 Task: Add an event with the title Second Product Strategy Meeting, date '2024/03/25', time 8:00 AM to 10:00 AMand add a description: This webinar is designed to provide participants with valuable insights into effective digital marketing strategies. It covers a wide range of topics, including search engine optimization (SEO), social media marketing, content marketing, email marketing, paid advertising, and more.Select event color  Graphite . Add location for the event as: 654 Casa Batllo, Barcelona, Spain, logged in from the account softage.7@softage.netand send the event invitation to softage.4@softage.net and softage.5@softage.net. Set a reminder for the event Every weekday(Monday to Friday)
Action: Mouse moved to (57, 112)
Screenshot: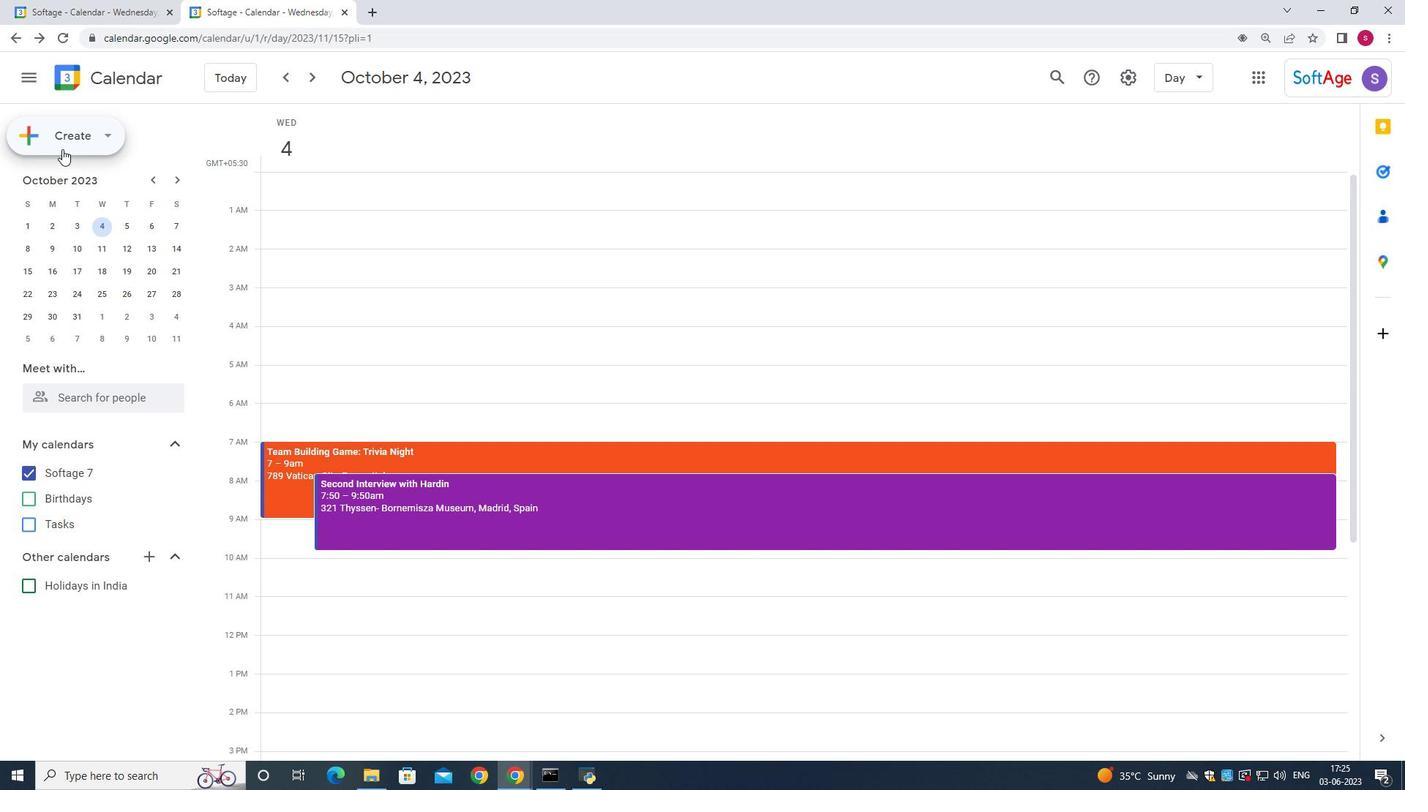 
Action: Mouse pressed left at (57, 112)
Screenshot: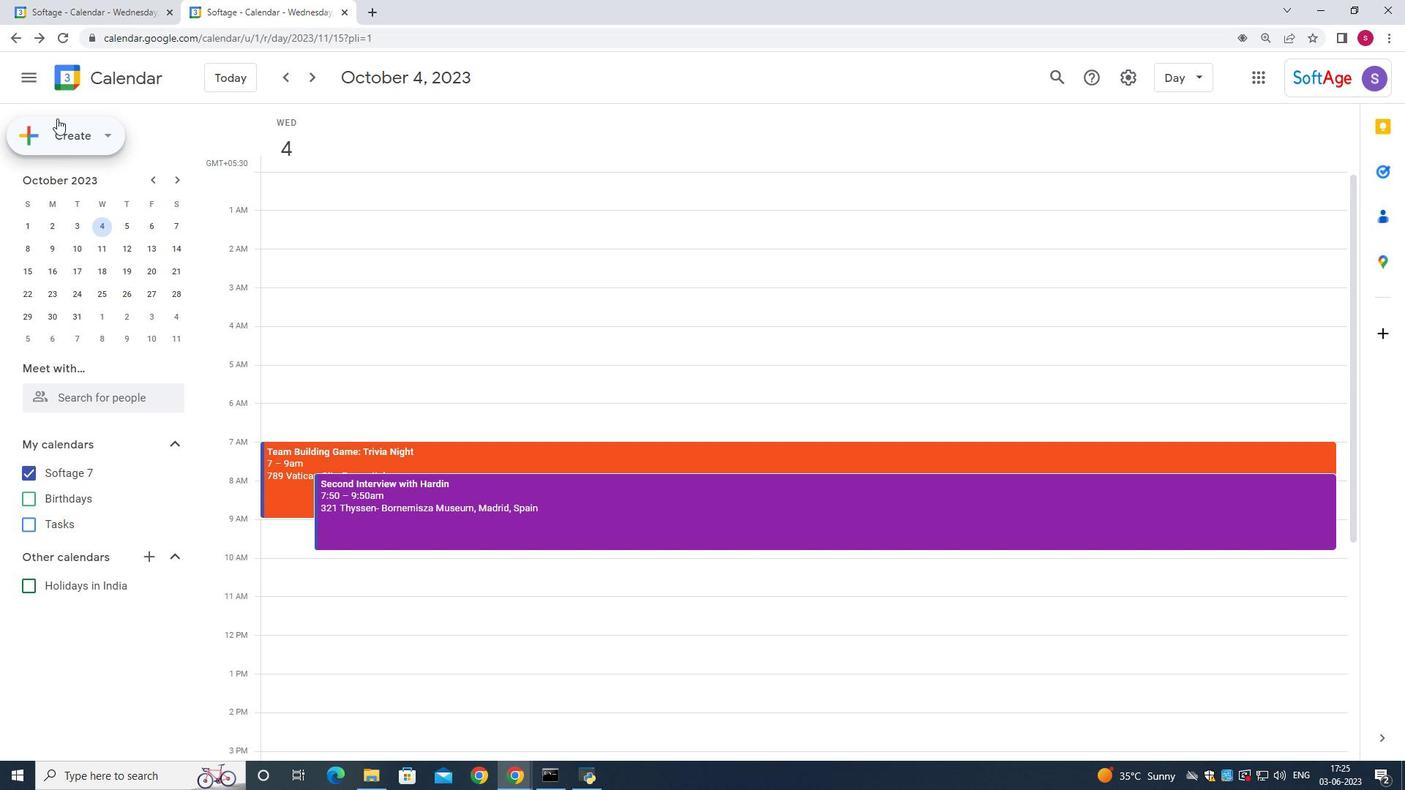 
Action: Mouse moved to (55, 124)
Screenshot: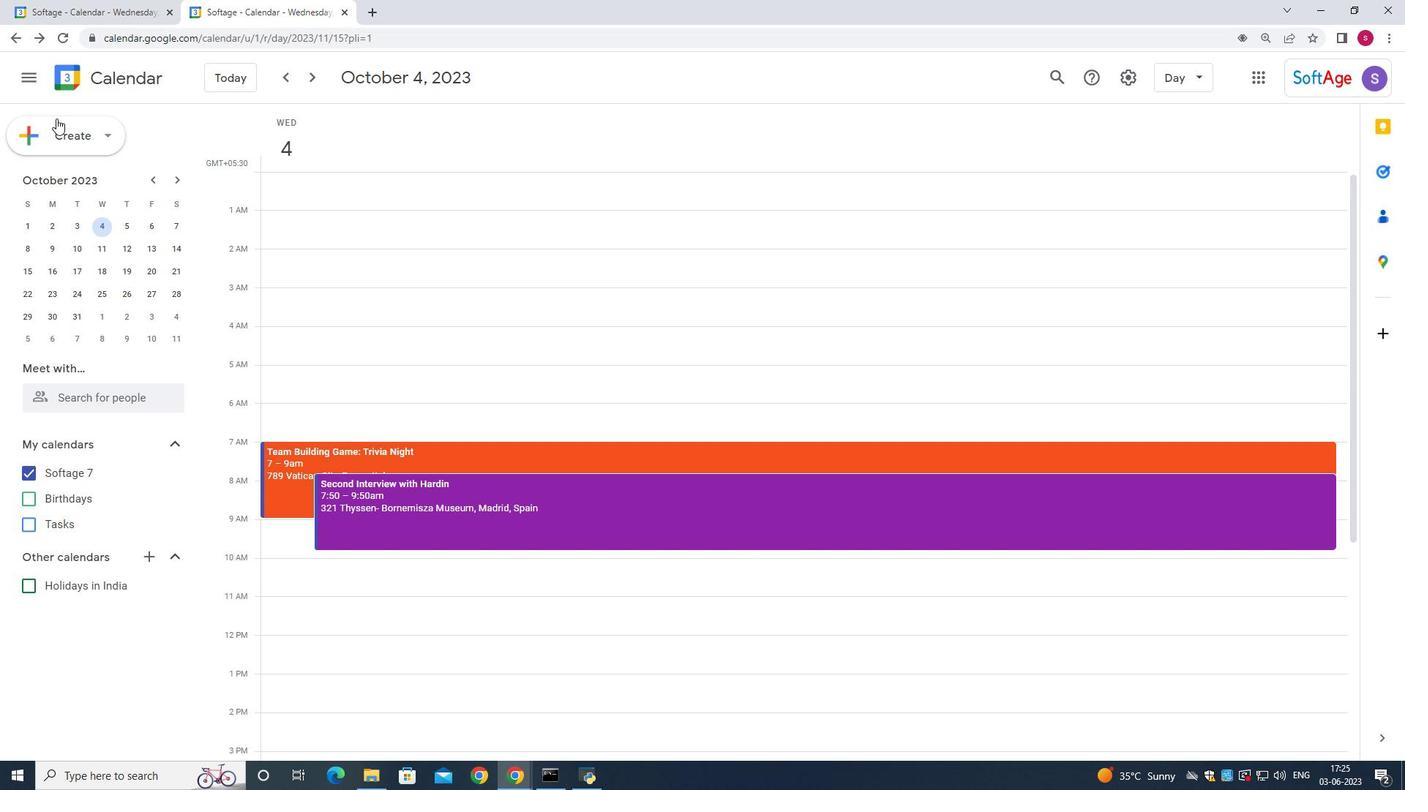
Action: Mouse pressed left at (55, 124)
Screenshot: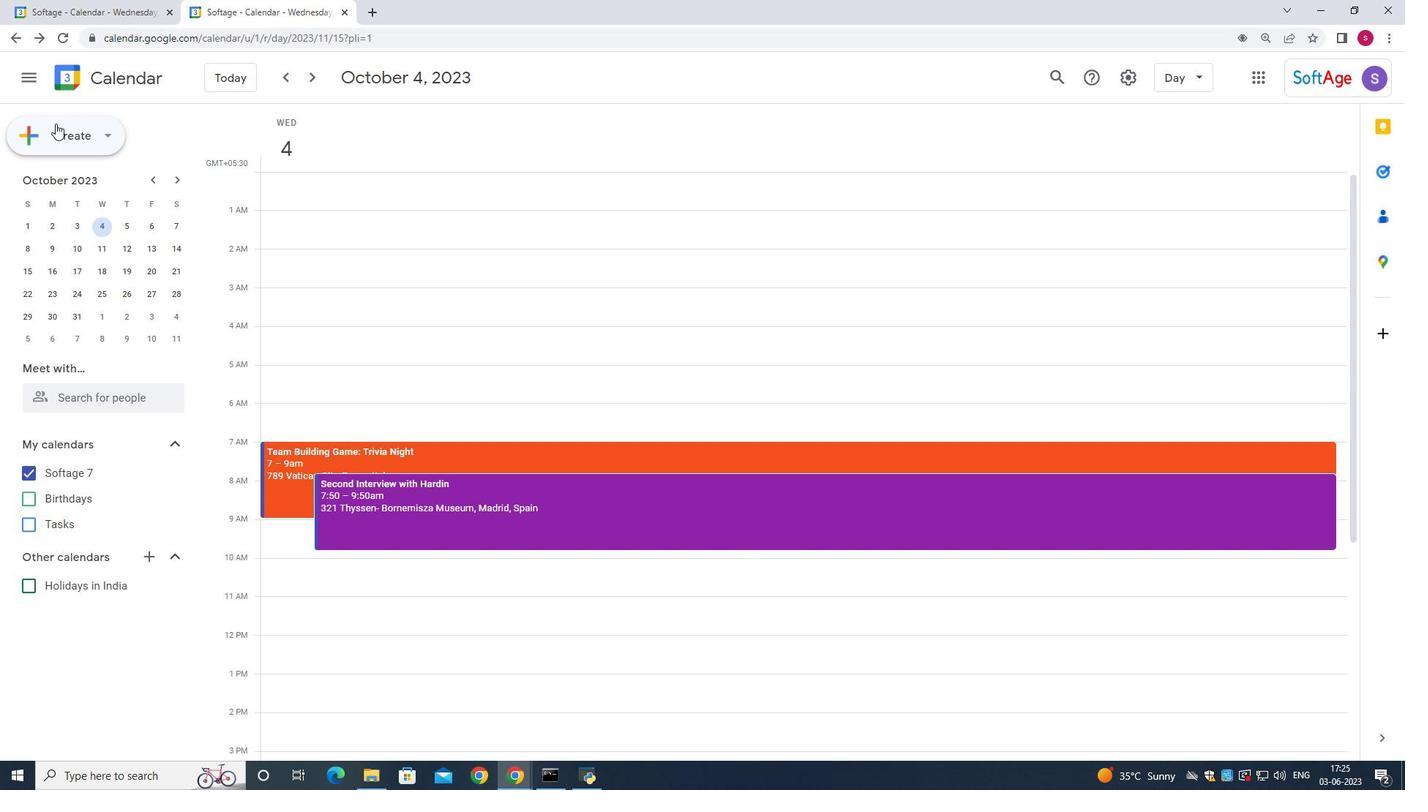 
Action: Mouse moved to (46, 174)
Screenshot: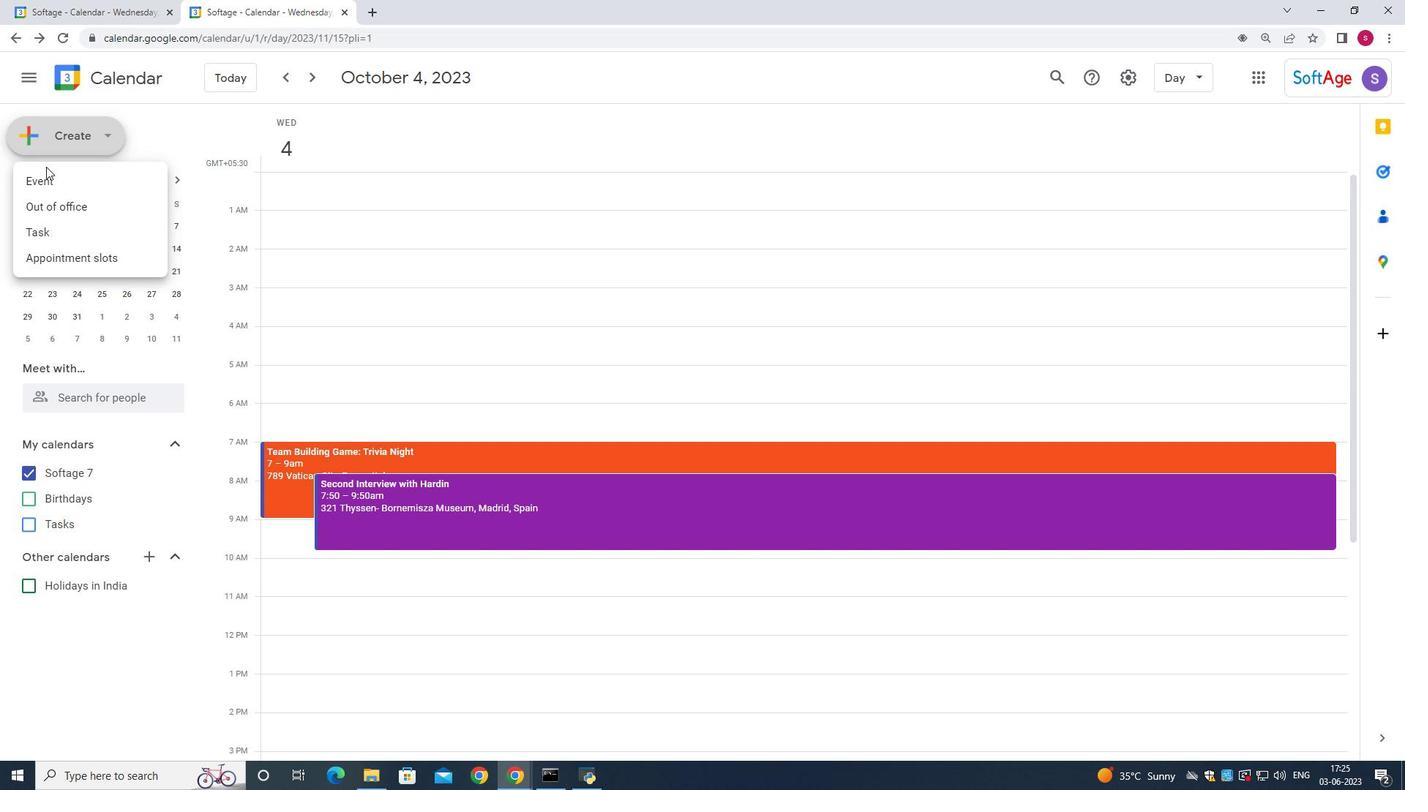 
Action: Mouse pressed left at (46, 174)
Screenshot: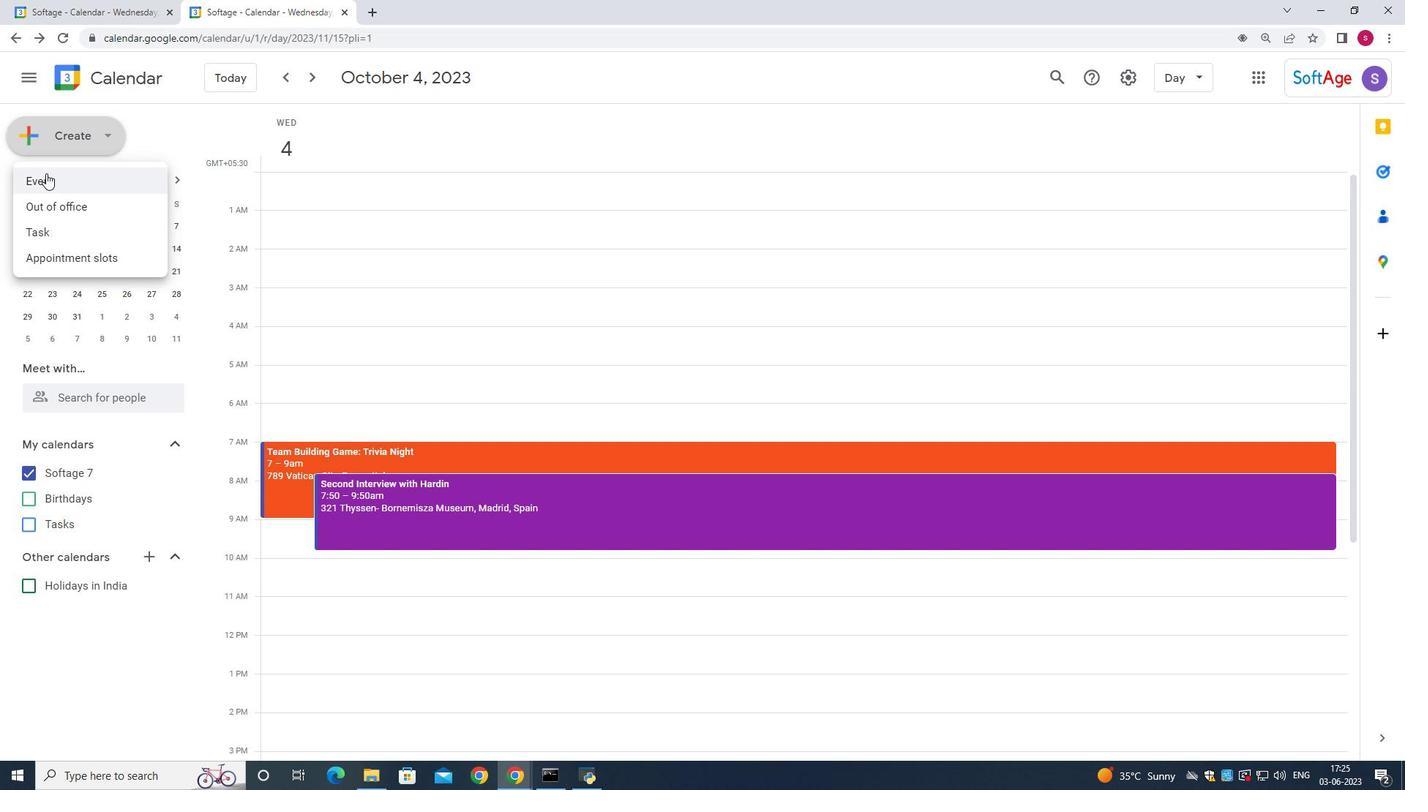 
Action: Mouse moved to (722, 352)
Screenshot: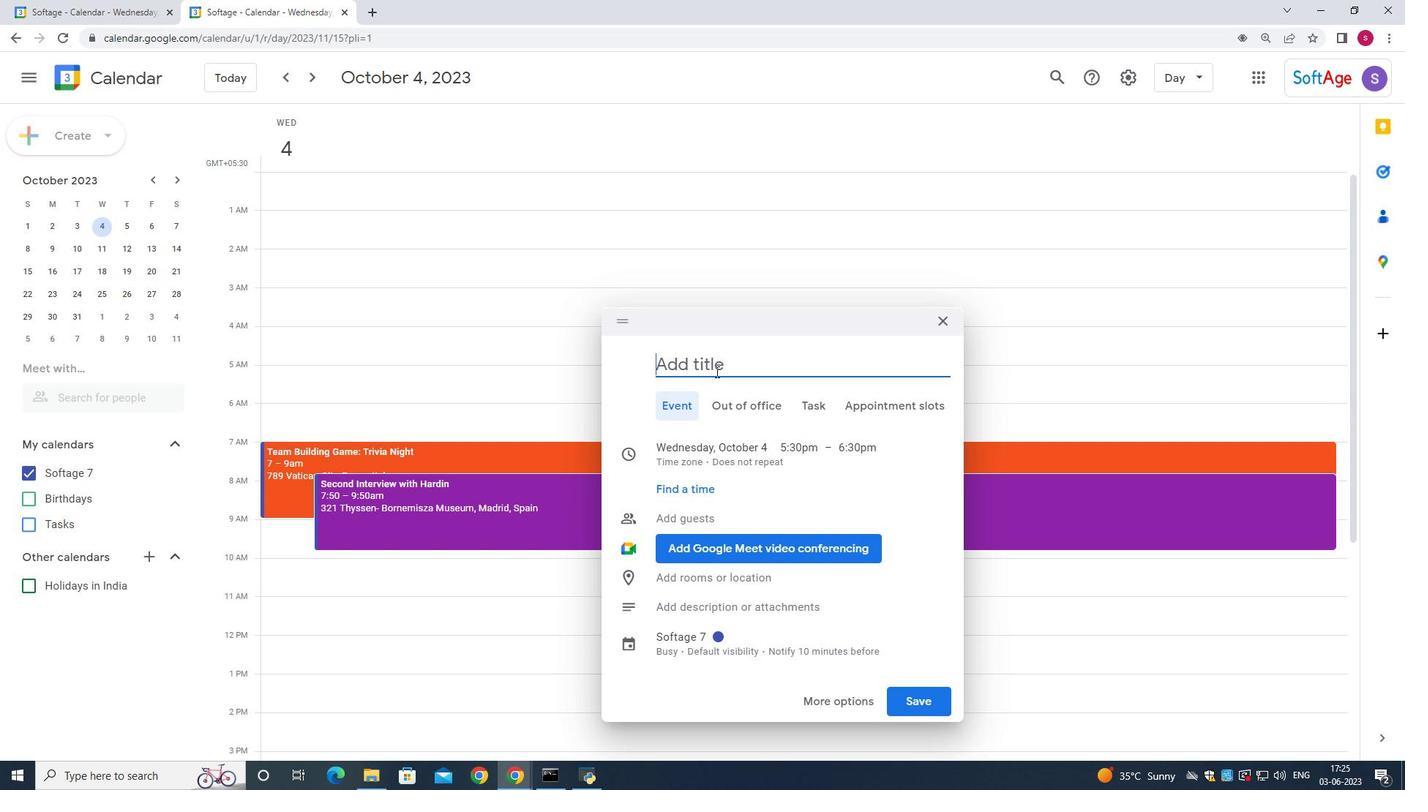 
Action: Mouse pressed left at (722, 352)
Screenshot: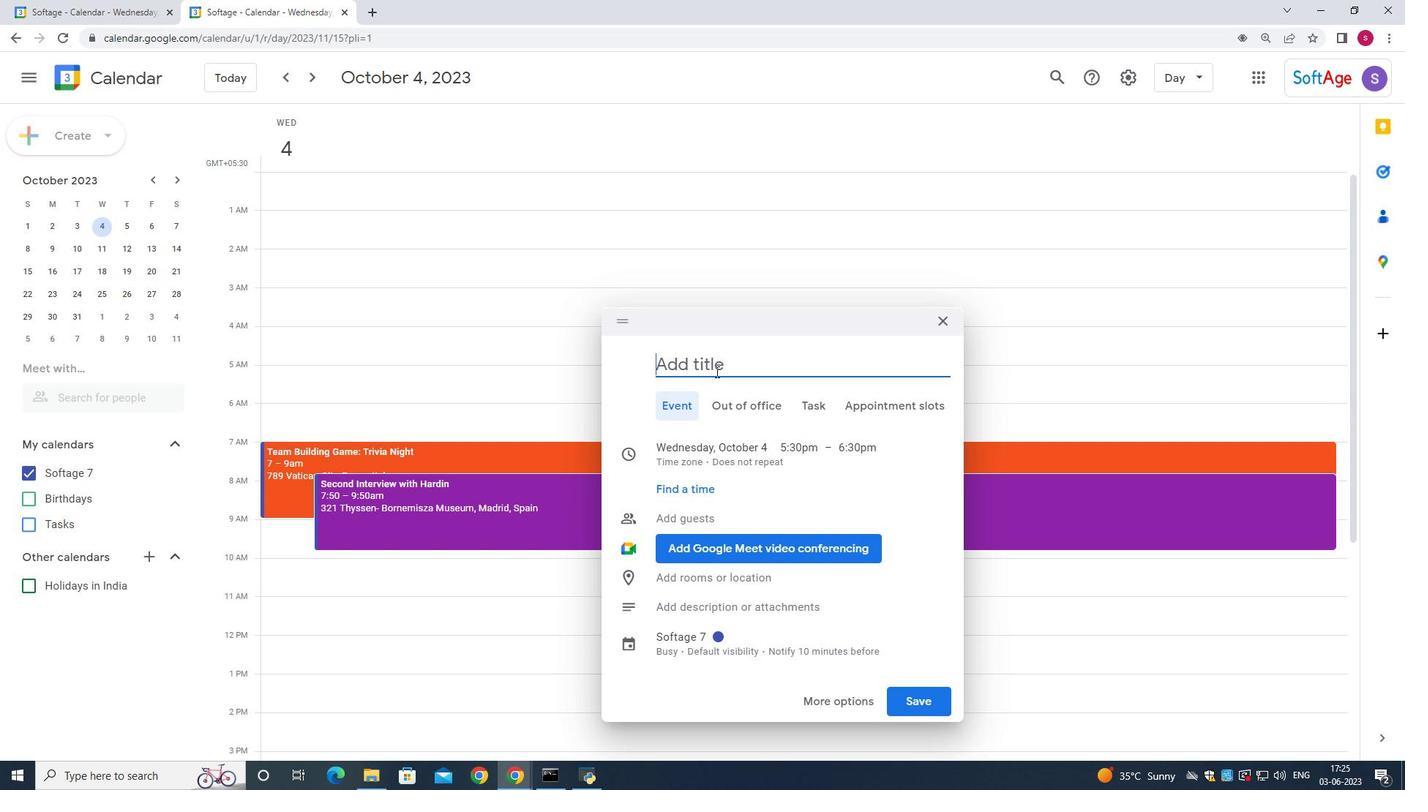 
Action: Mouse moved to (722, 352)
Screenshot: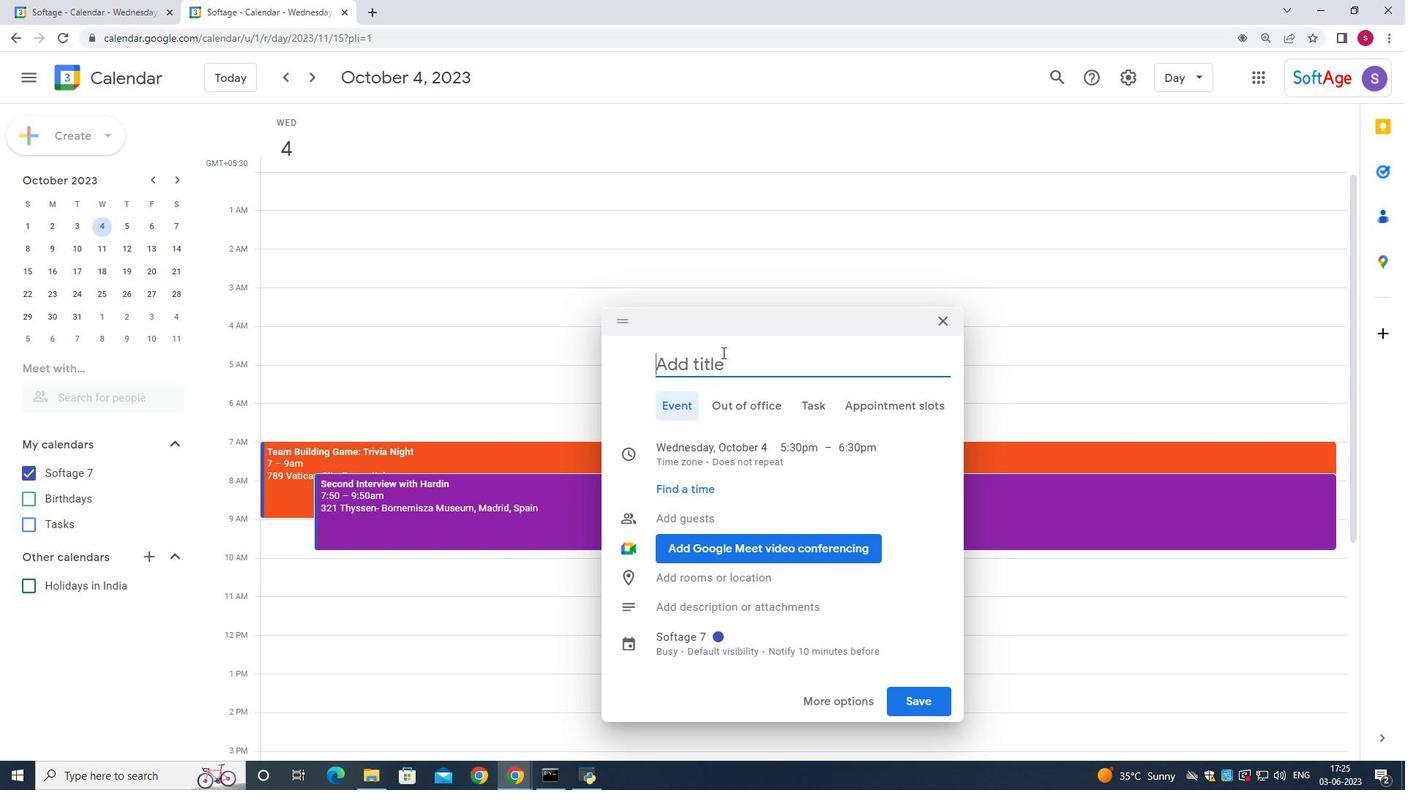 
Action: Key pressed <Key.shift>Second<Key.space><Key.shift>Product<Key.space><Key.shift>strategy<Key.space><Key.shift>Meeting
Screenshot: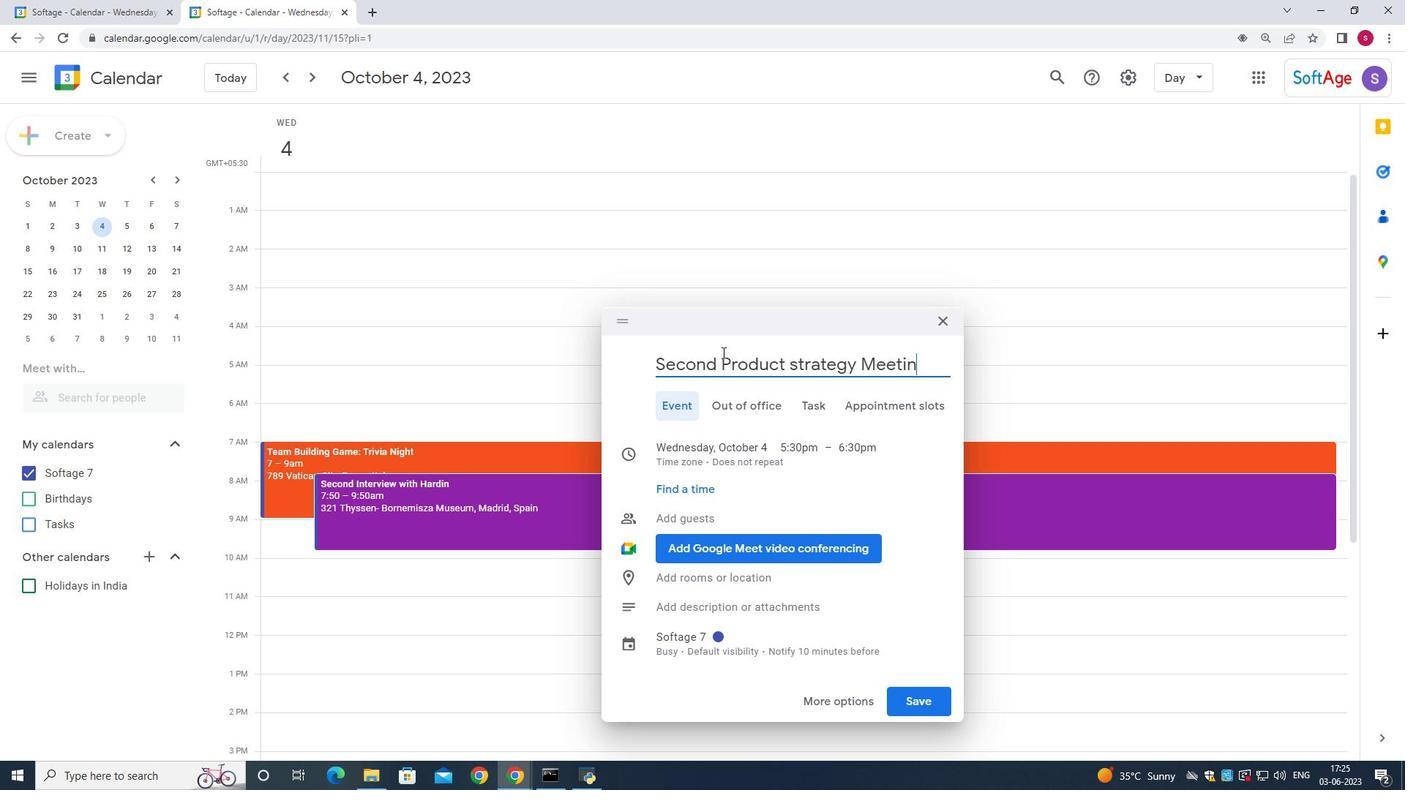 
Action: Mouse moved to (691, 448)
Screenshot: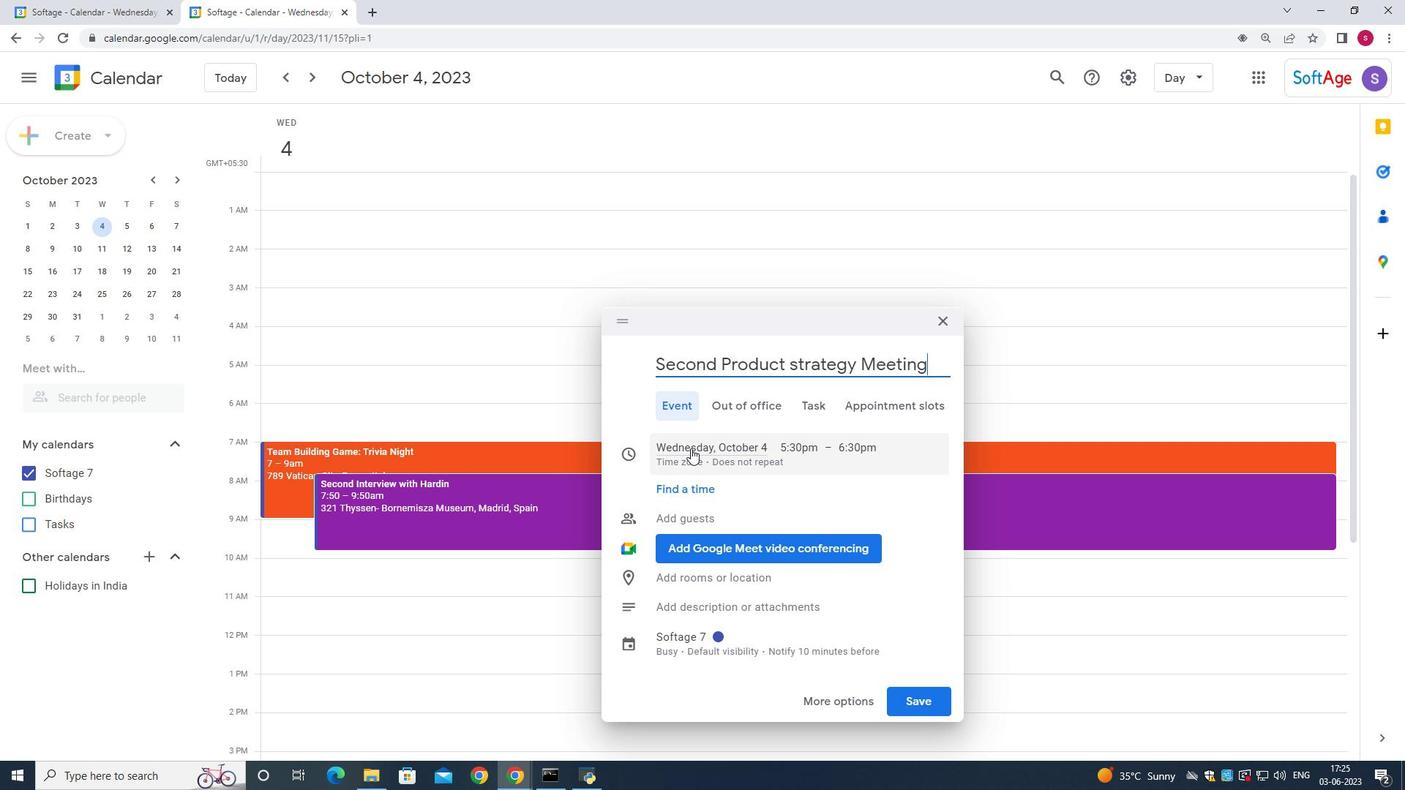 
Action: Mouse pressed left at (691, 448)
Screenshot: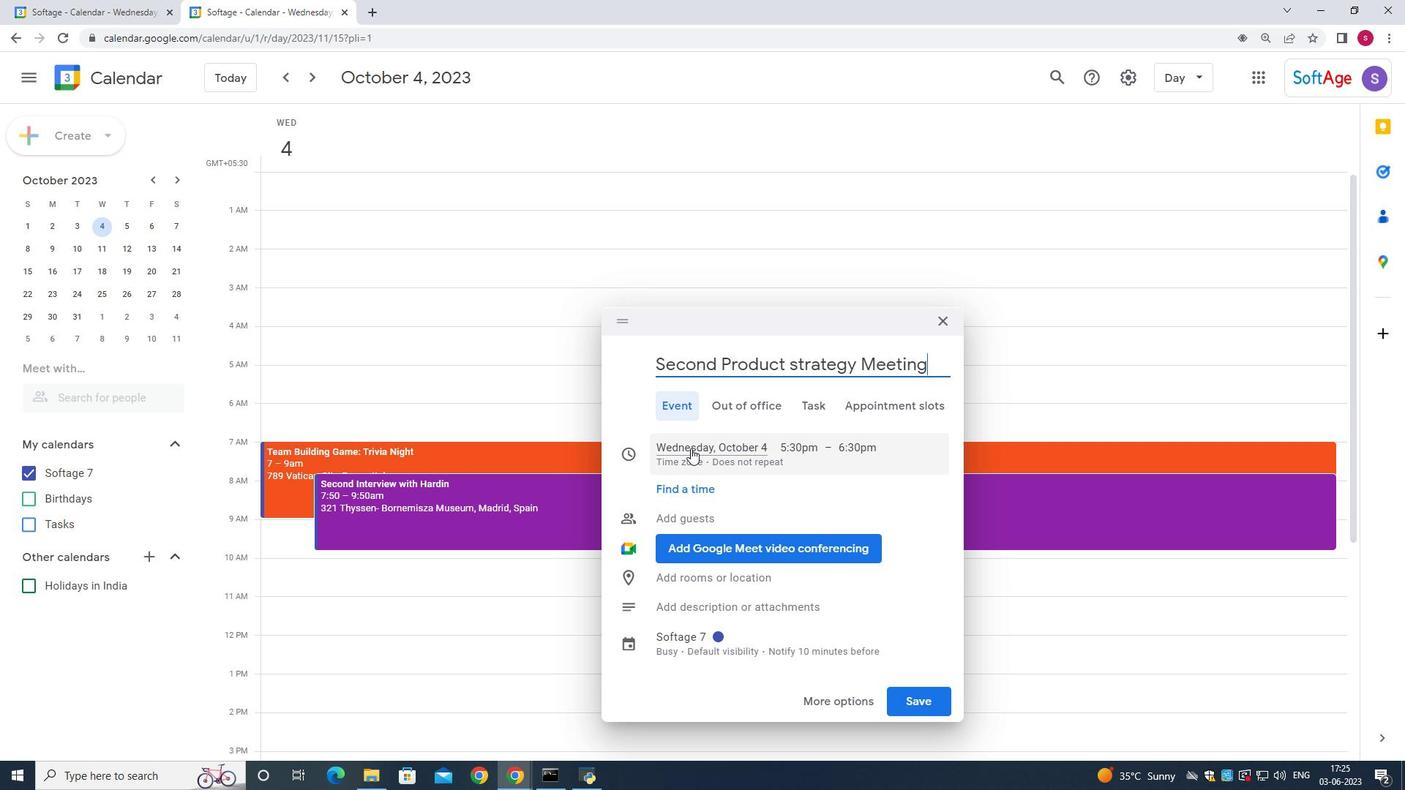 
Action: Mouse moved to (855, 440)
Screenshot: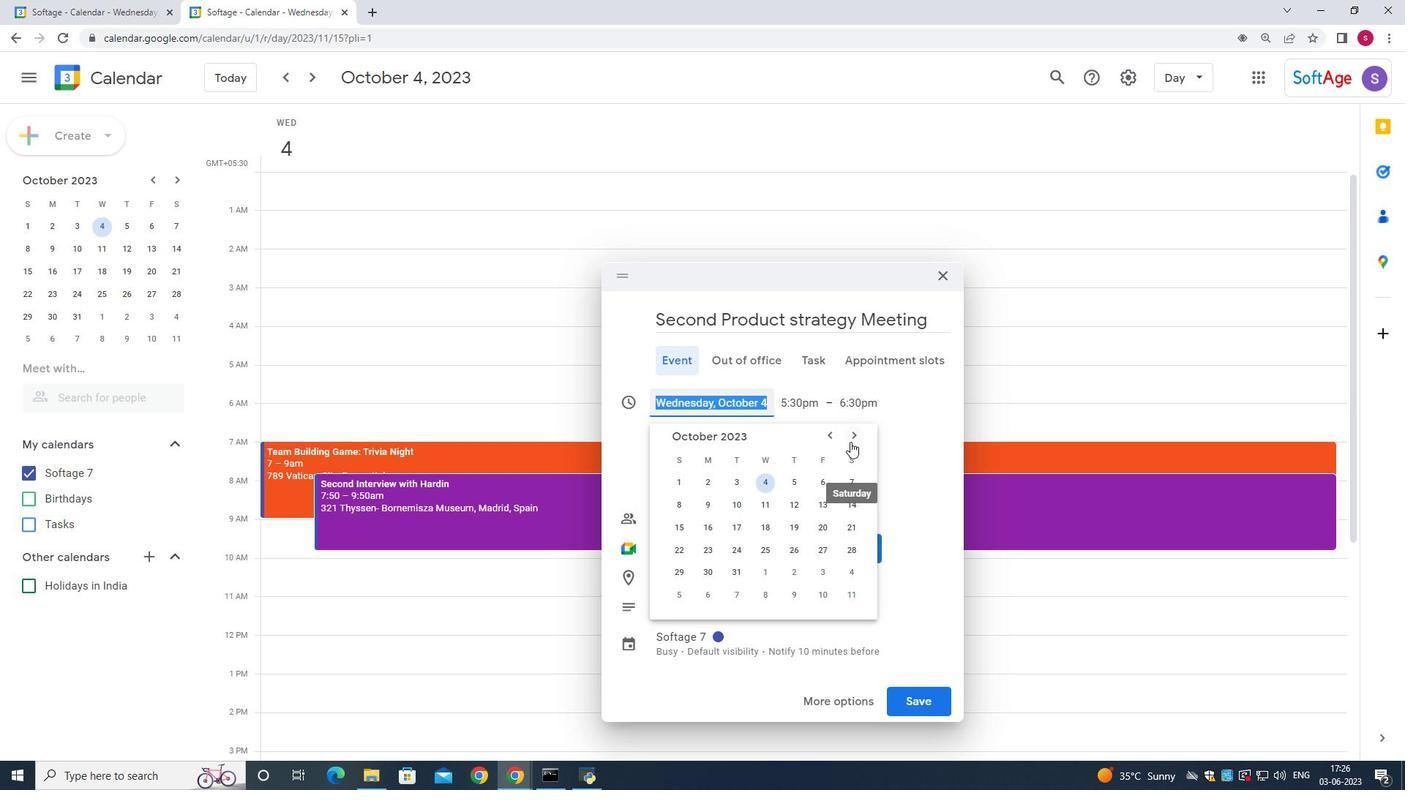 
Action: Mouse pressed left at (855, 440)
Screenshot: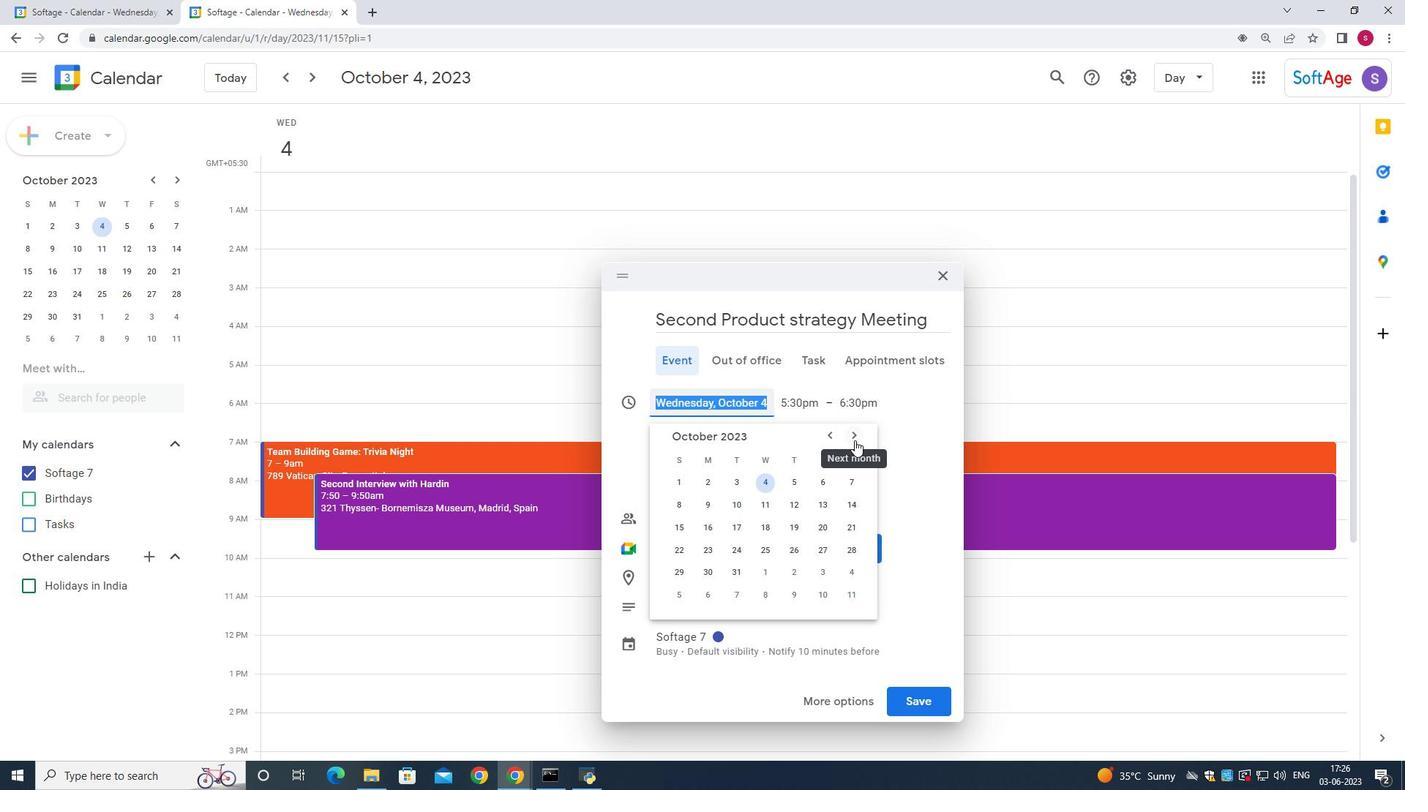 
Action: Mouse pressed left at (855, 440)
Screenshot: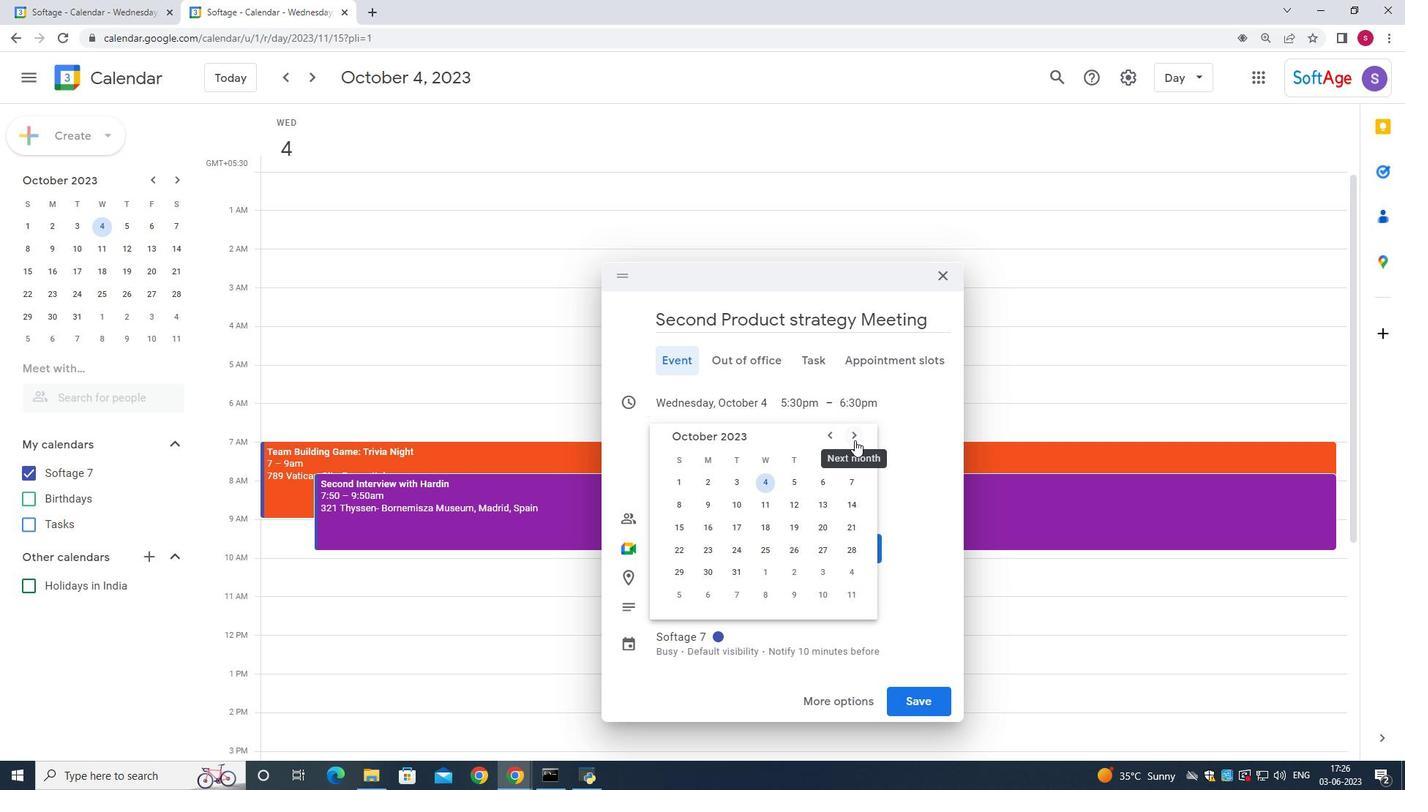 
Action: Mouse pressed left at (855, 440)
Screenshot: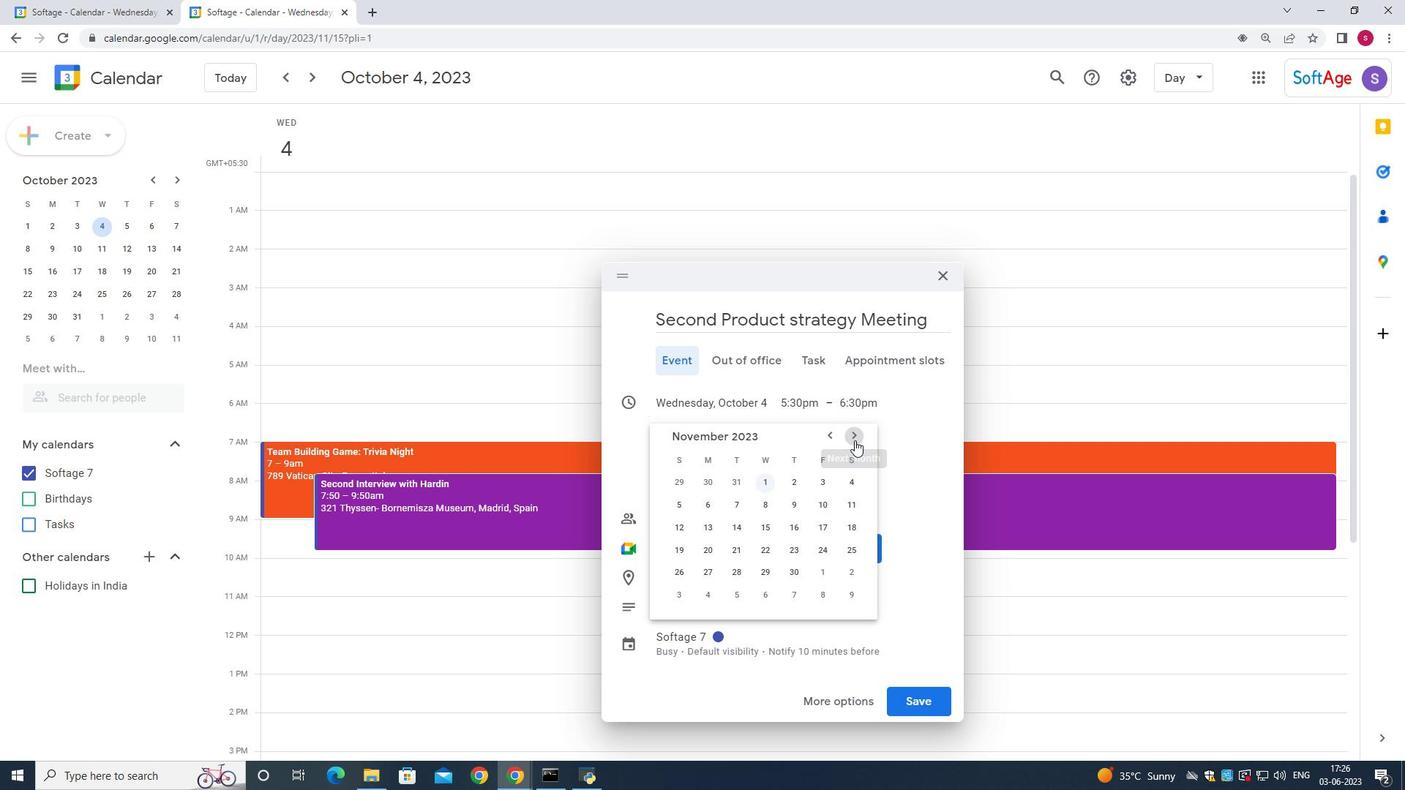 
Action: Mouse pressed left at (855, 440)
Screenshot: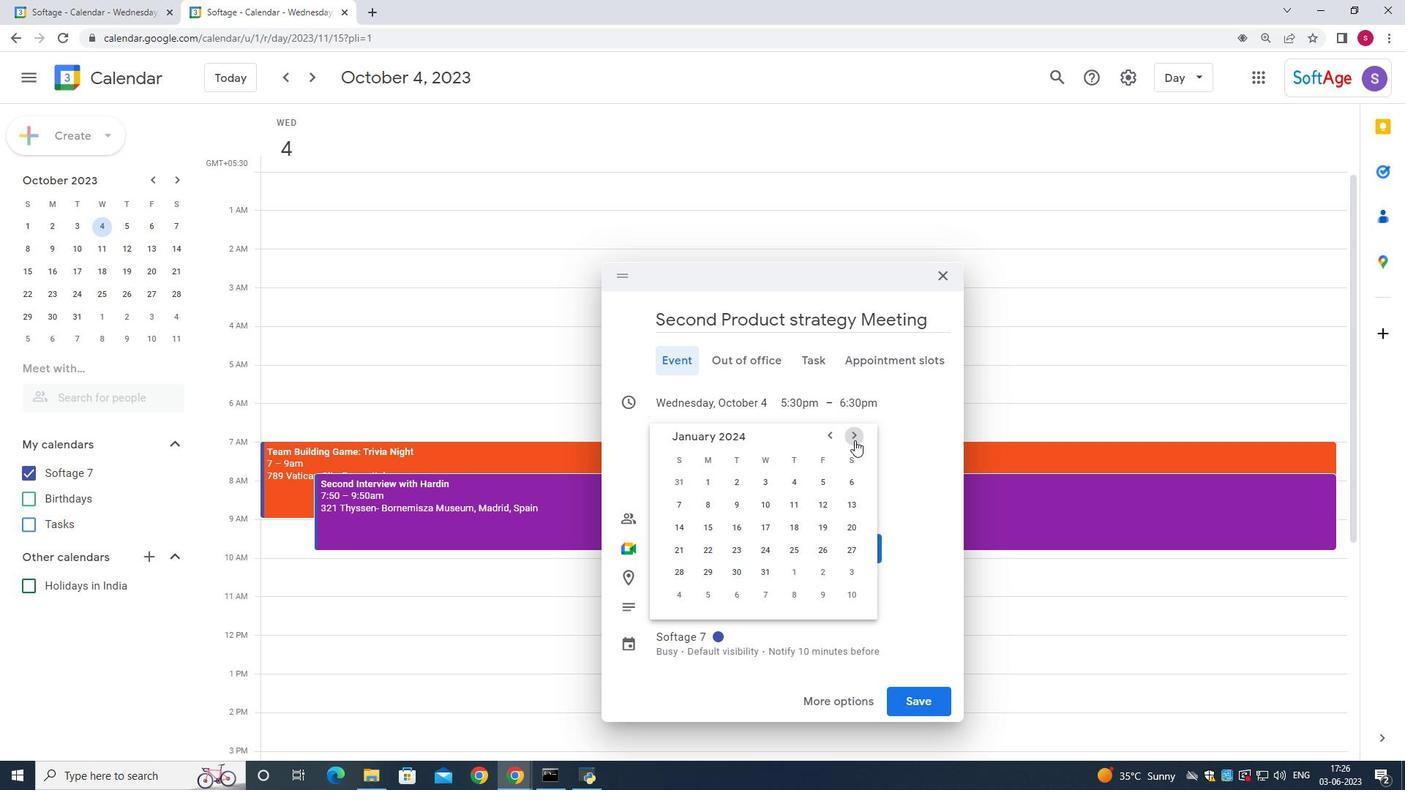 
Action: Mouse pressed left at (855, 440)
Screenshot: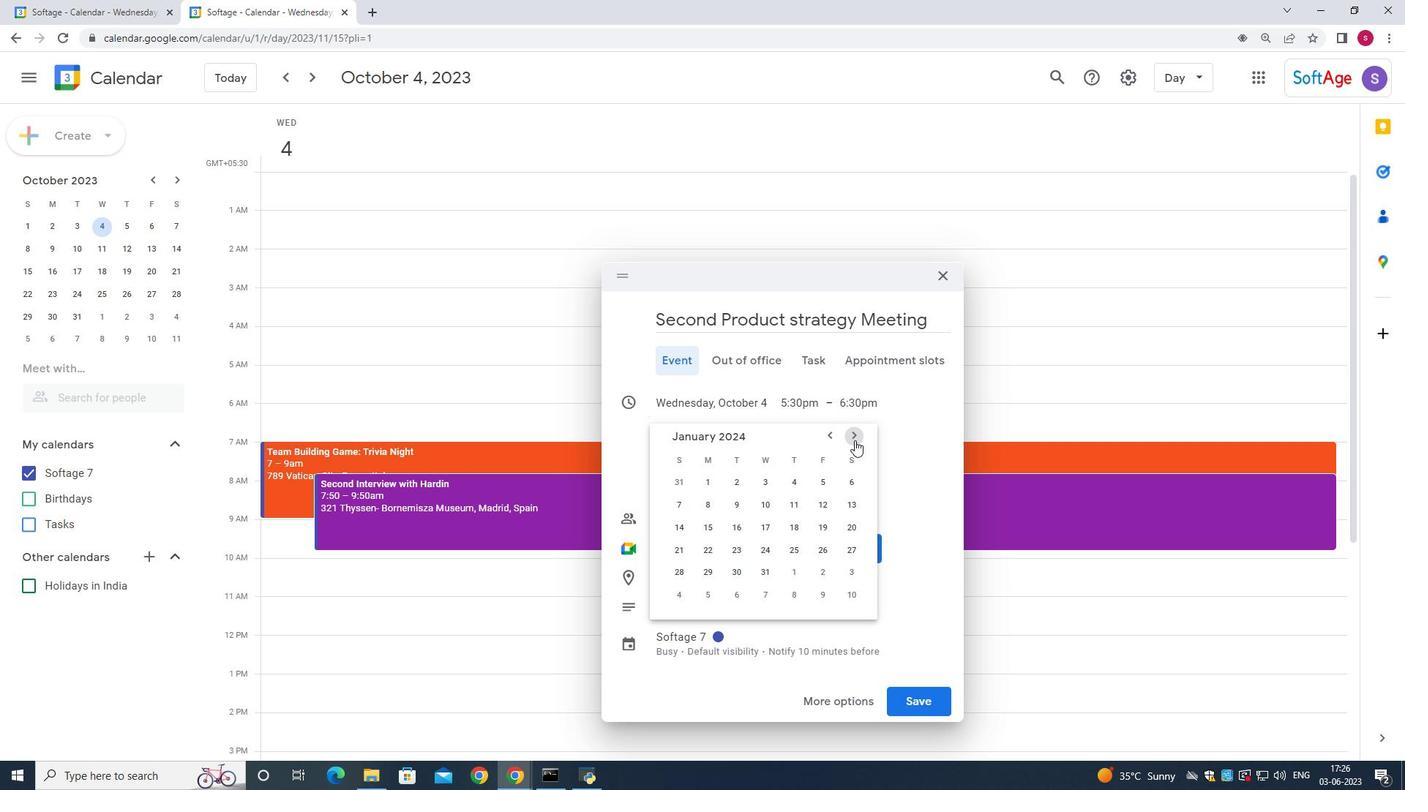
Action: Mouse pressed left at (855, 440)
Screenshot: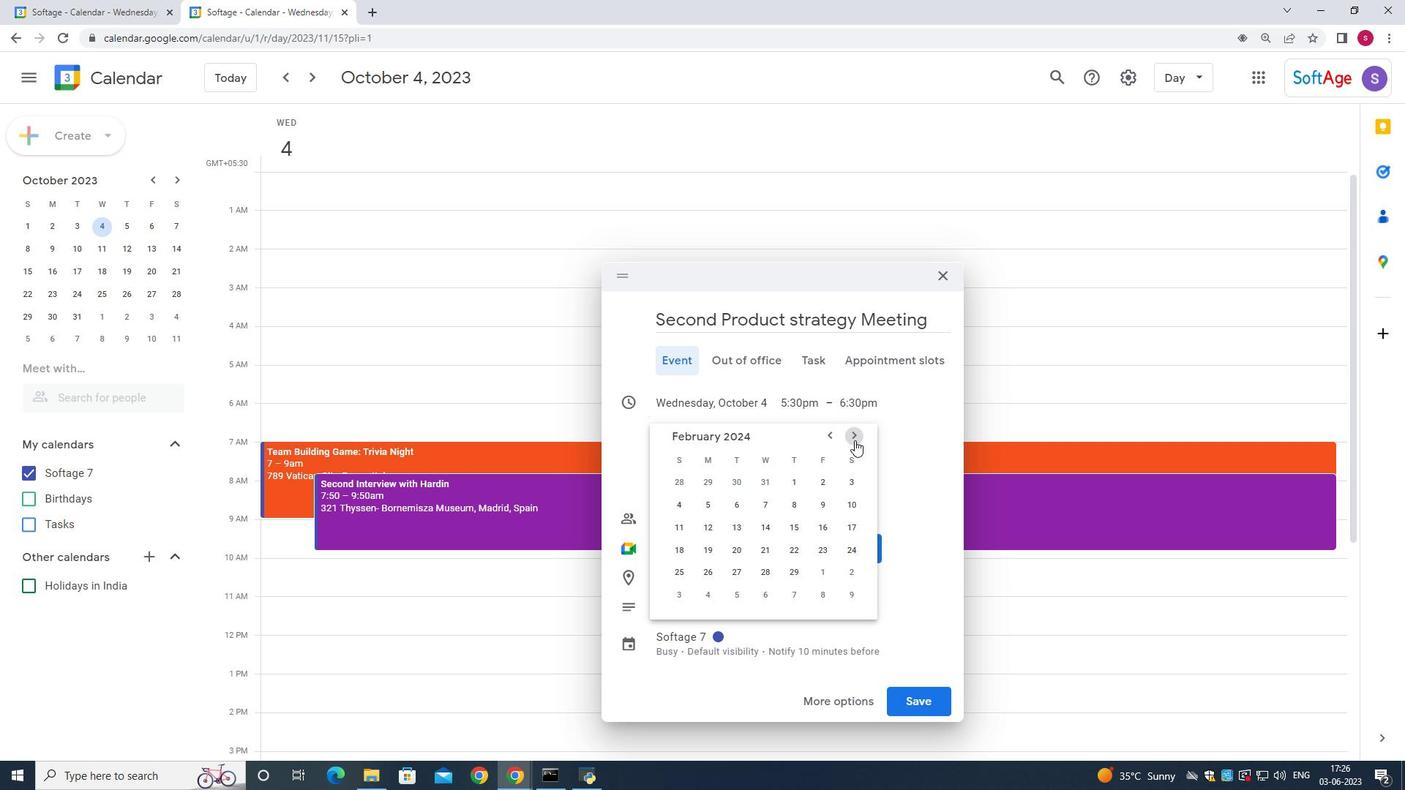
Action: Mouse moved to (828, 435)
Screenshot: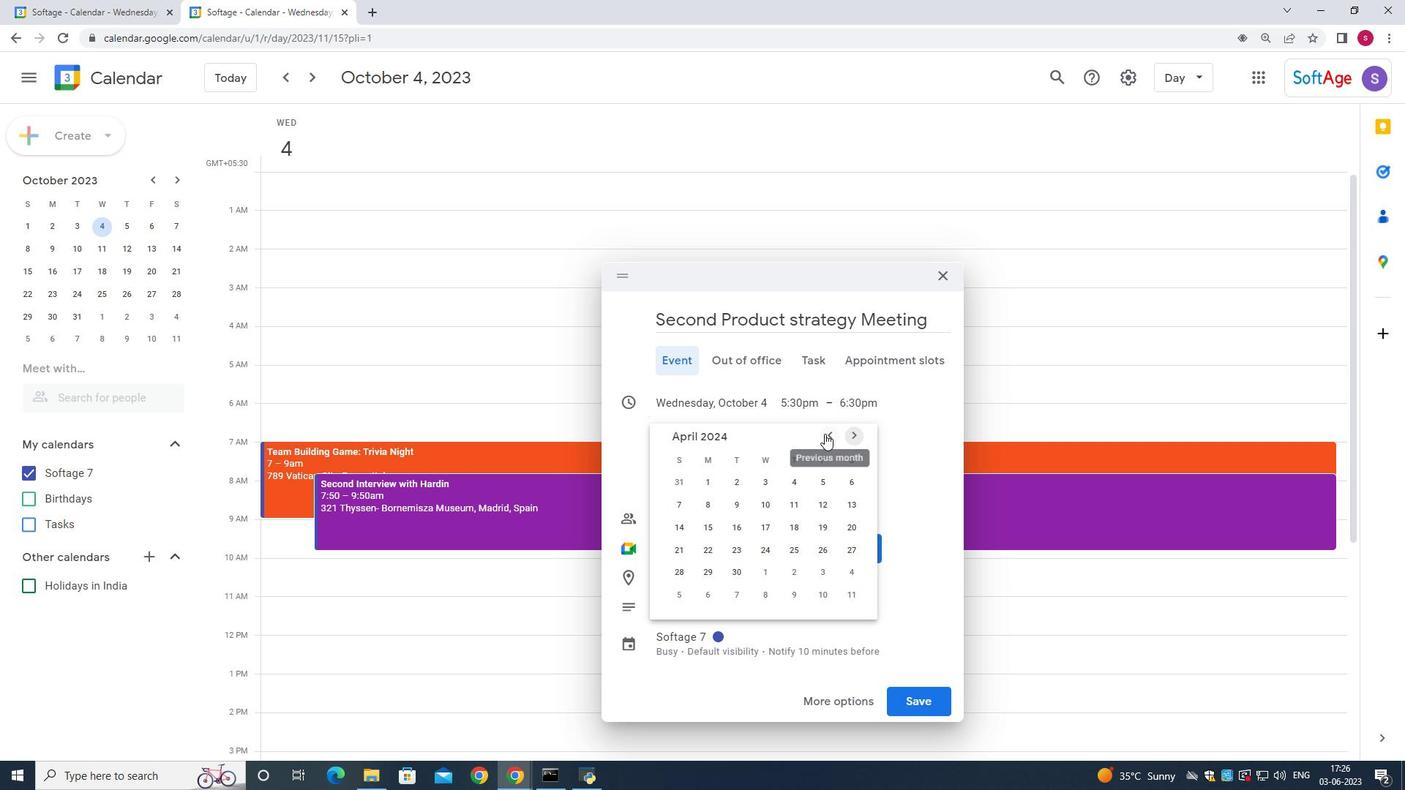 
Action: Mouse pressed left at (828, 435)
Screenshot: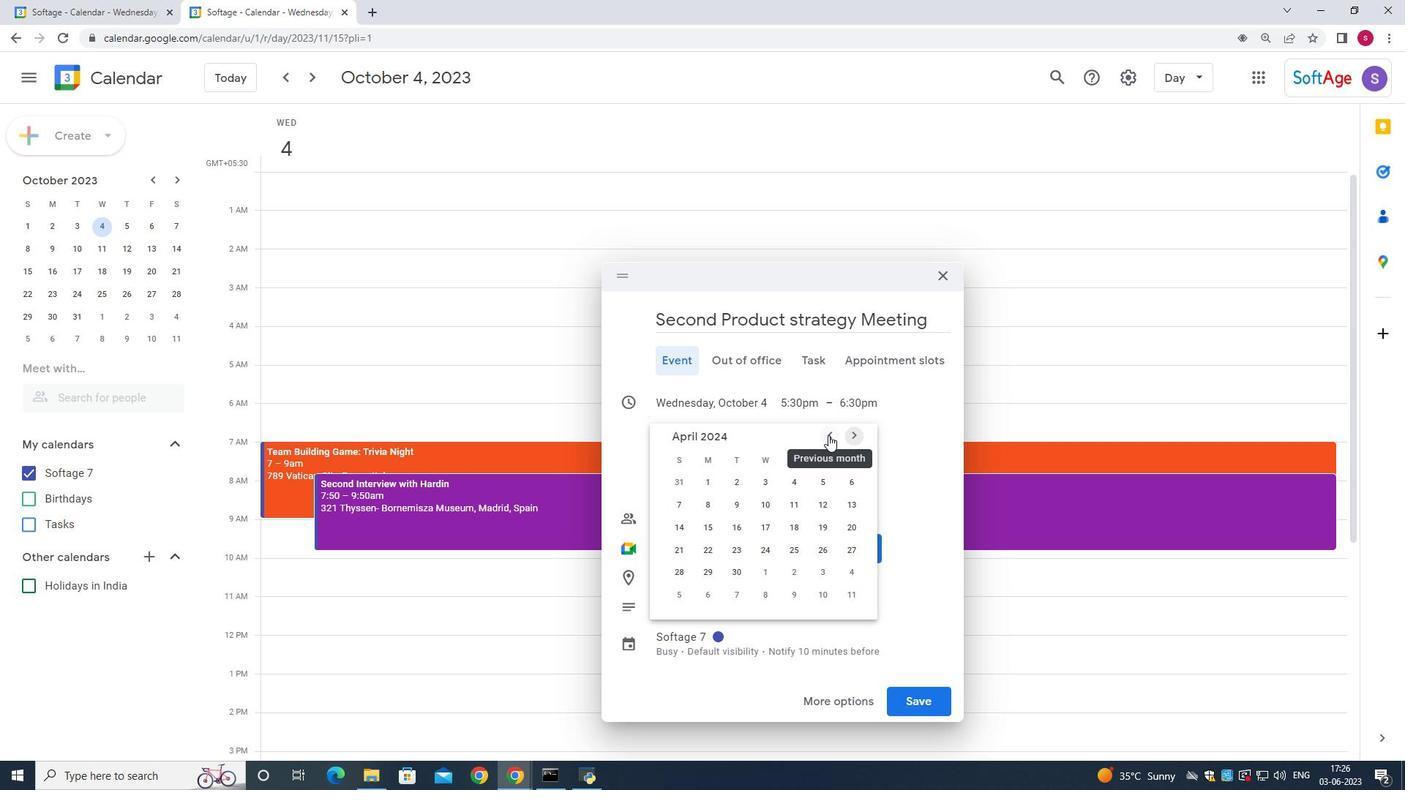 
Action: Mouse moved to (709, 576)
Screenshot: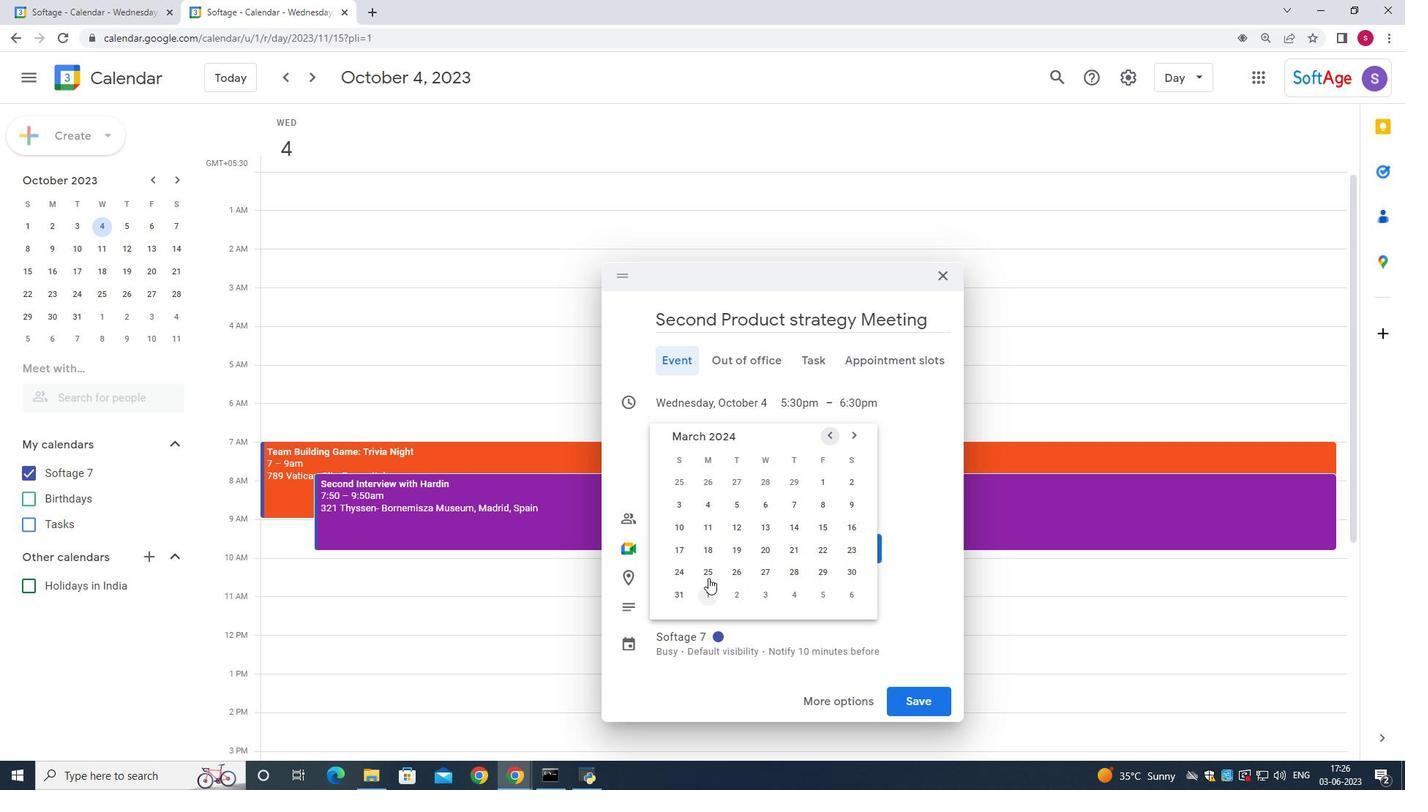 
Action: Mouse pressed left at (709, 576)
Screenshot: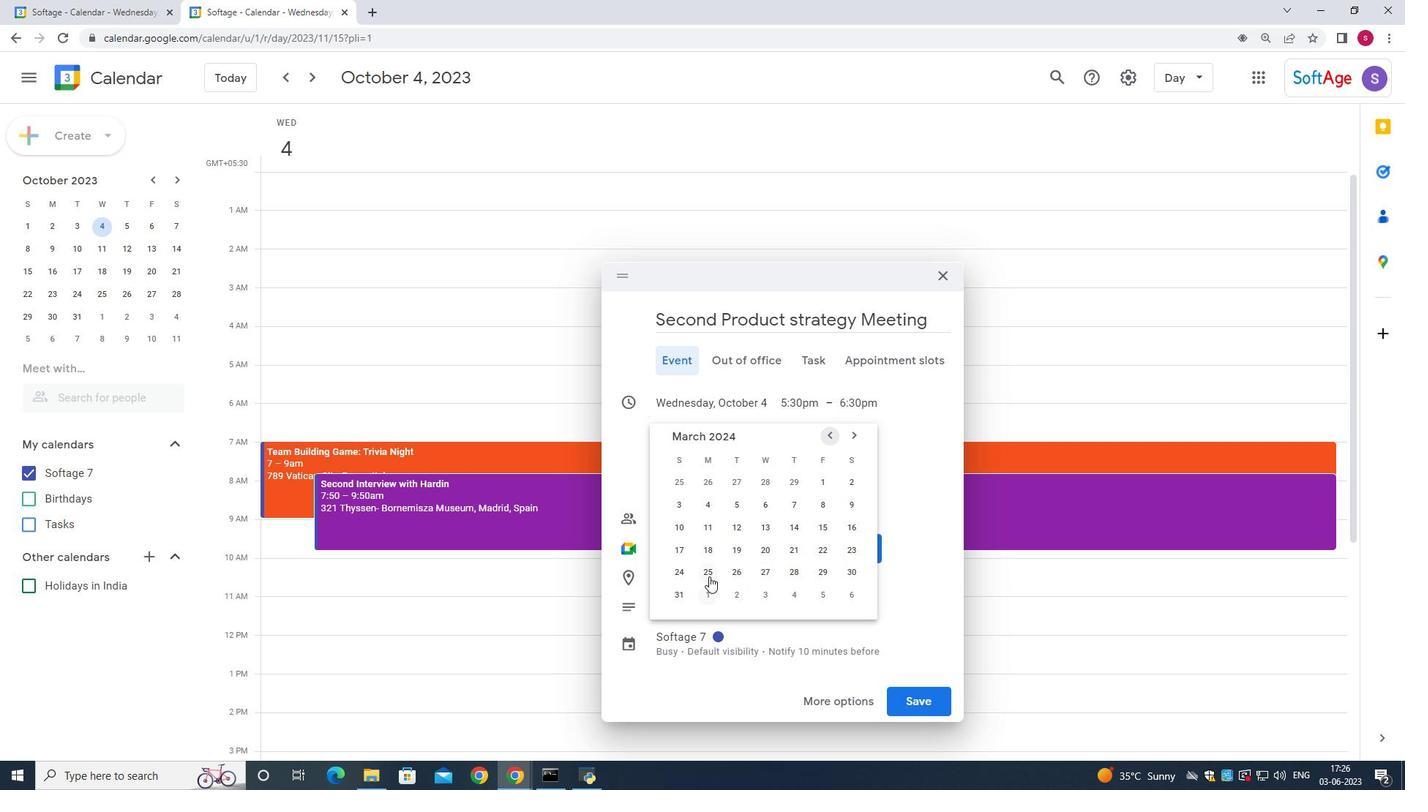 
Action: Mouse moved to (809, 340)
Screenshot: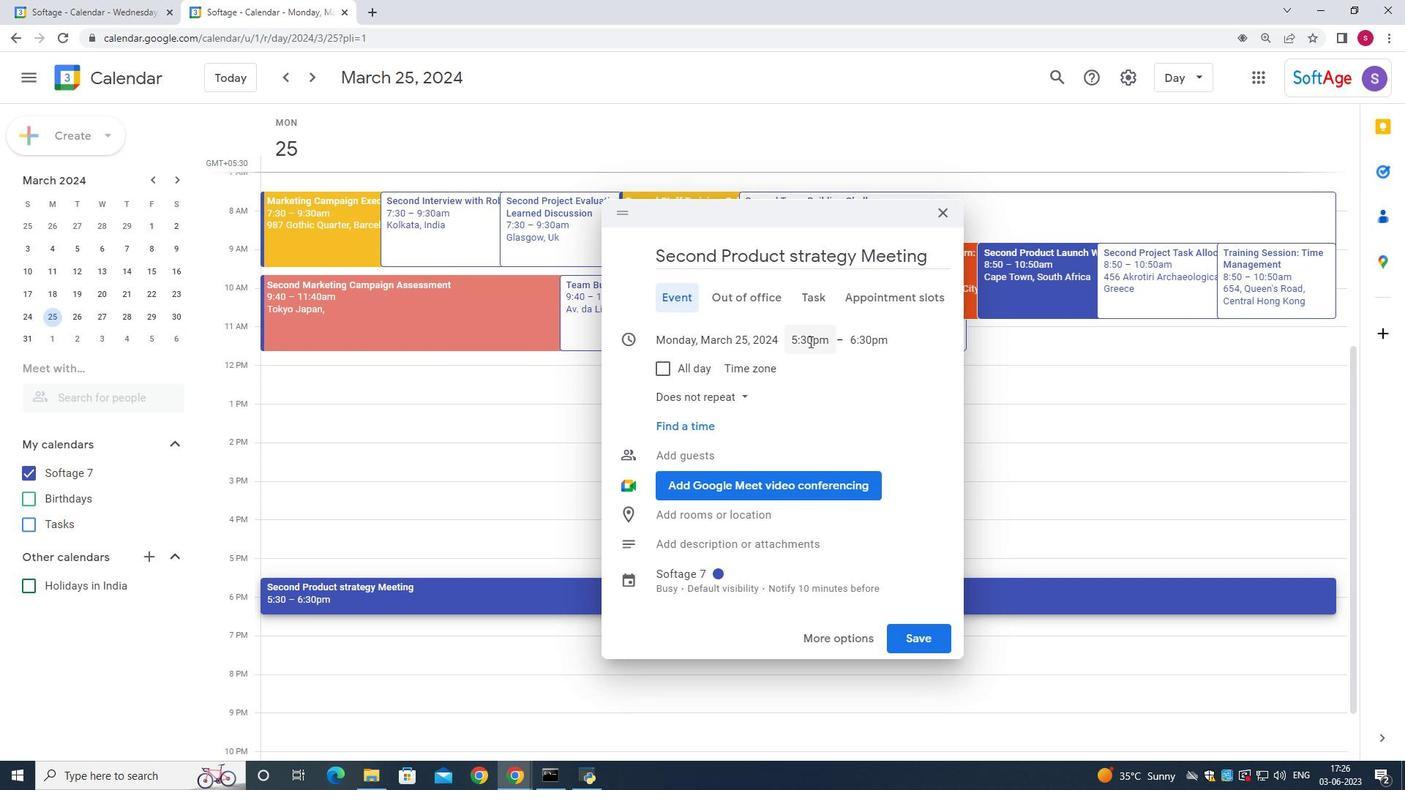 
Action: Mouse pressed left at (809, 340)
Screenshot: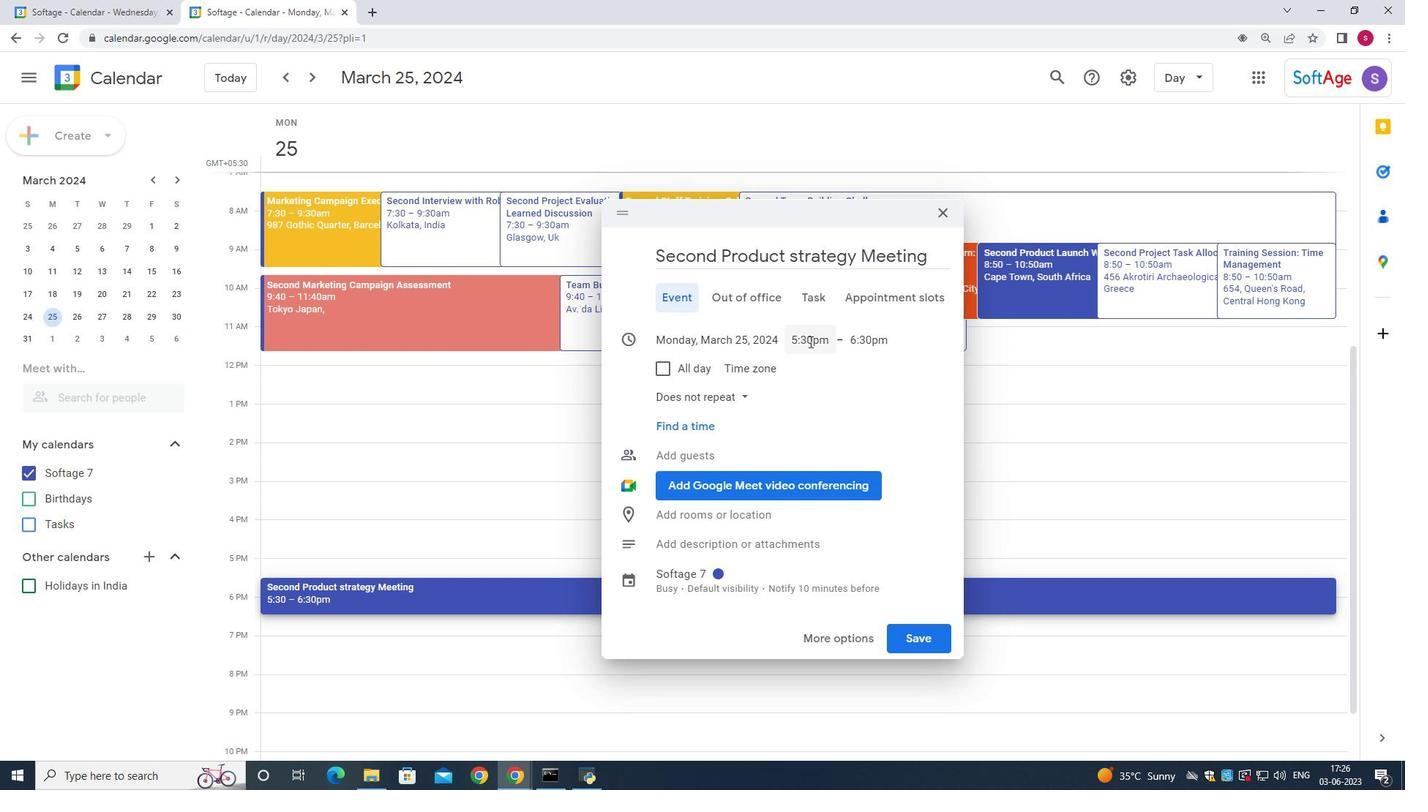 
Action: Key pressed <Key.backspace>8<Key.shift_r><Key.shift_r><Key.shift_r><Key.shift_r><Key.shift_r><Key.shift_r>:00<Key.space><Key.shift>AM
Screenshot: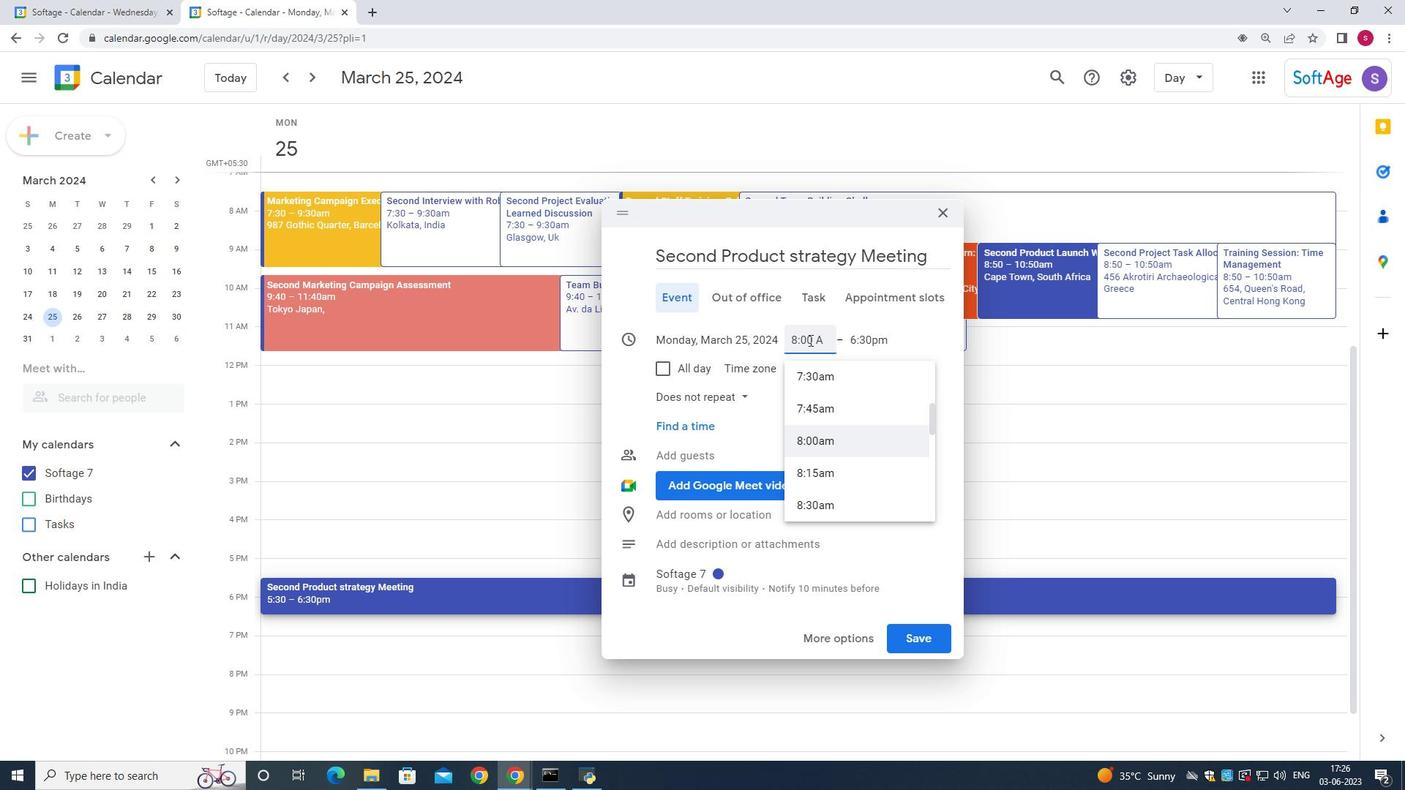 
Action: Mouse moved to (876, 330)
Screenshot: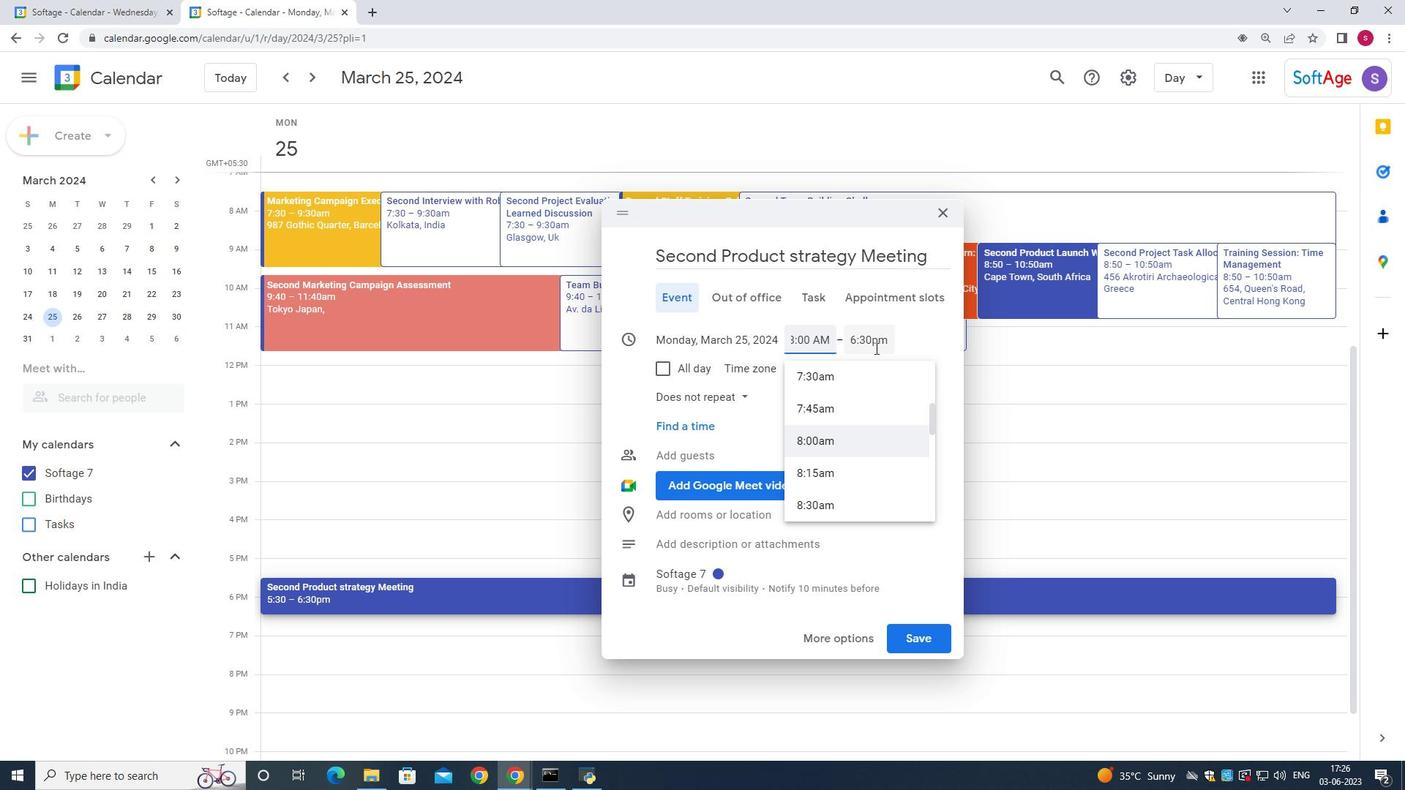 
Action: Mouse pressed left at (876, 330)
Screenshot: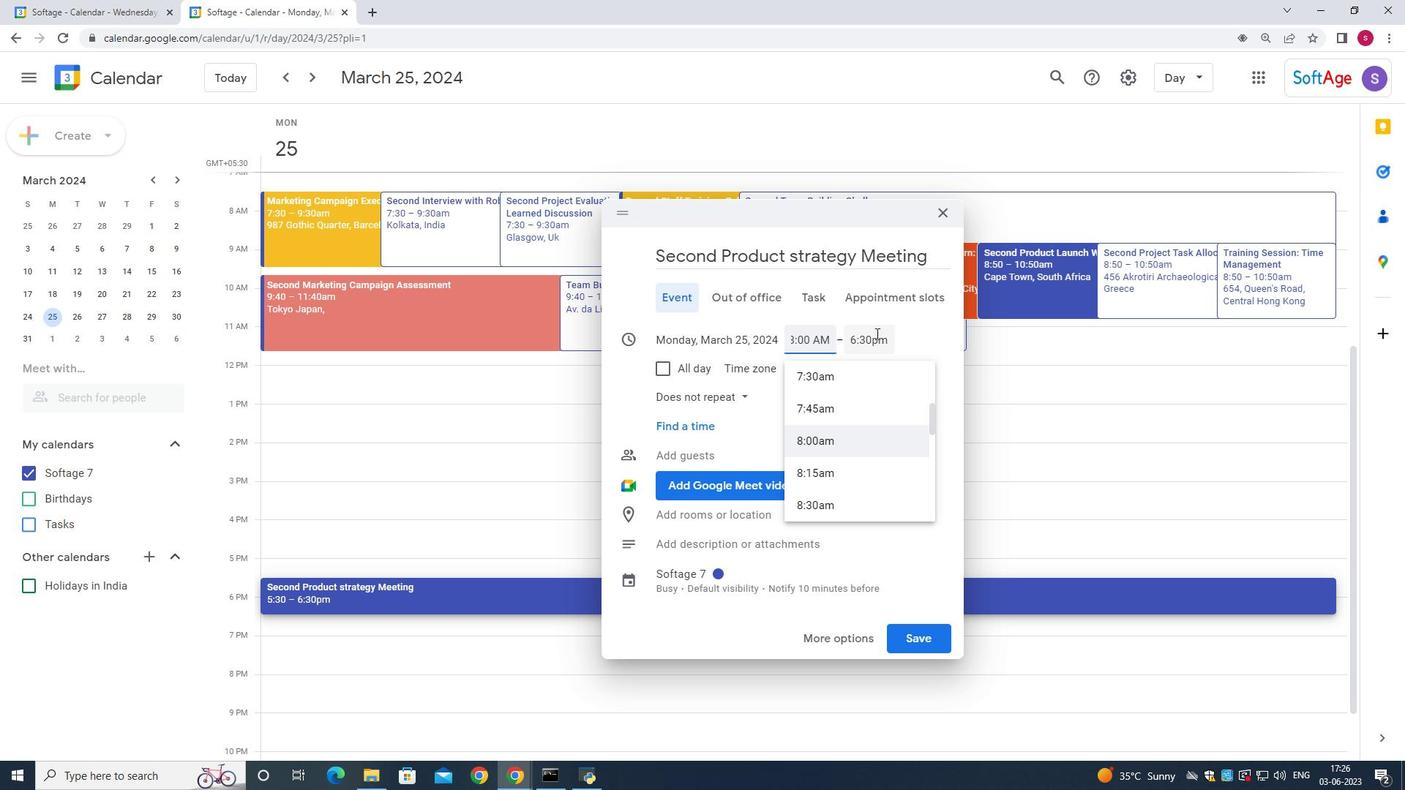 
Action: Mouse moved to (871, 333)
Screenshot: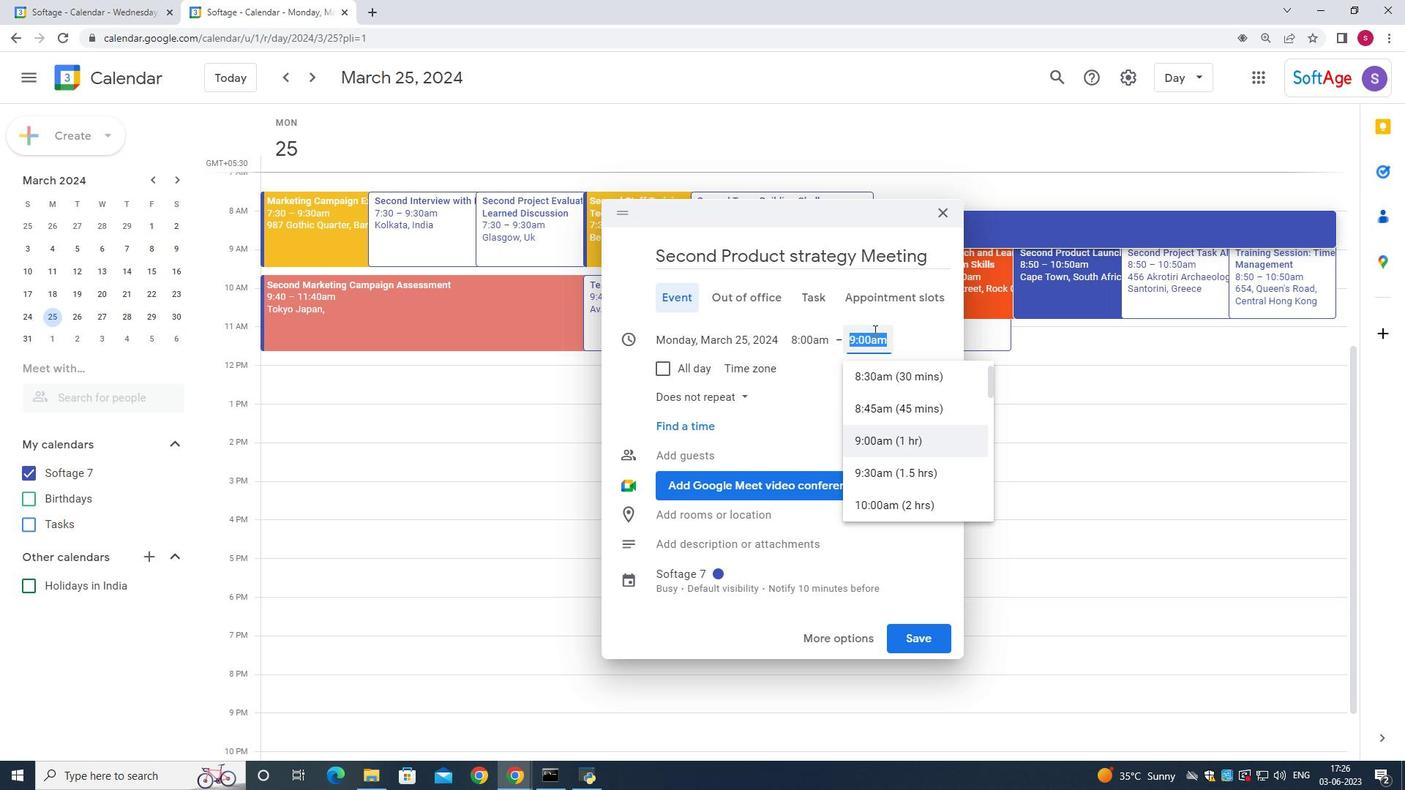 
Action: Key pressed <Key.backspace>10<Key.shift_r>:00<Key.space><Key.shift><Key.shift><Key.shift>AM
Screenshot: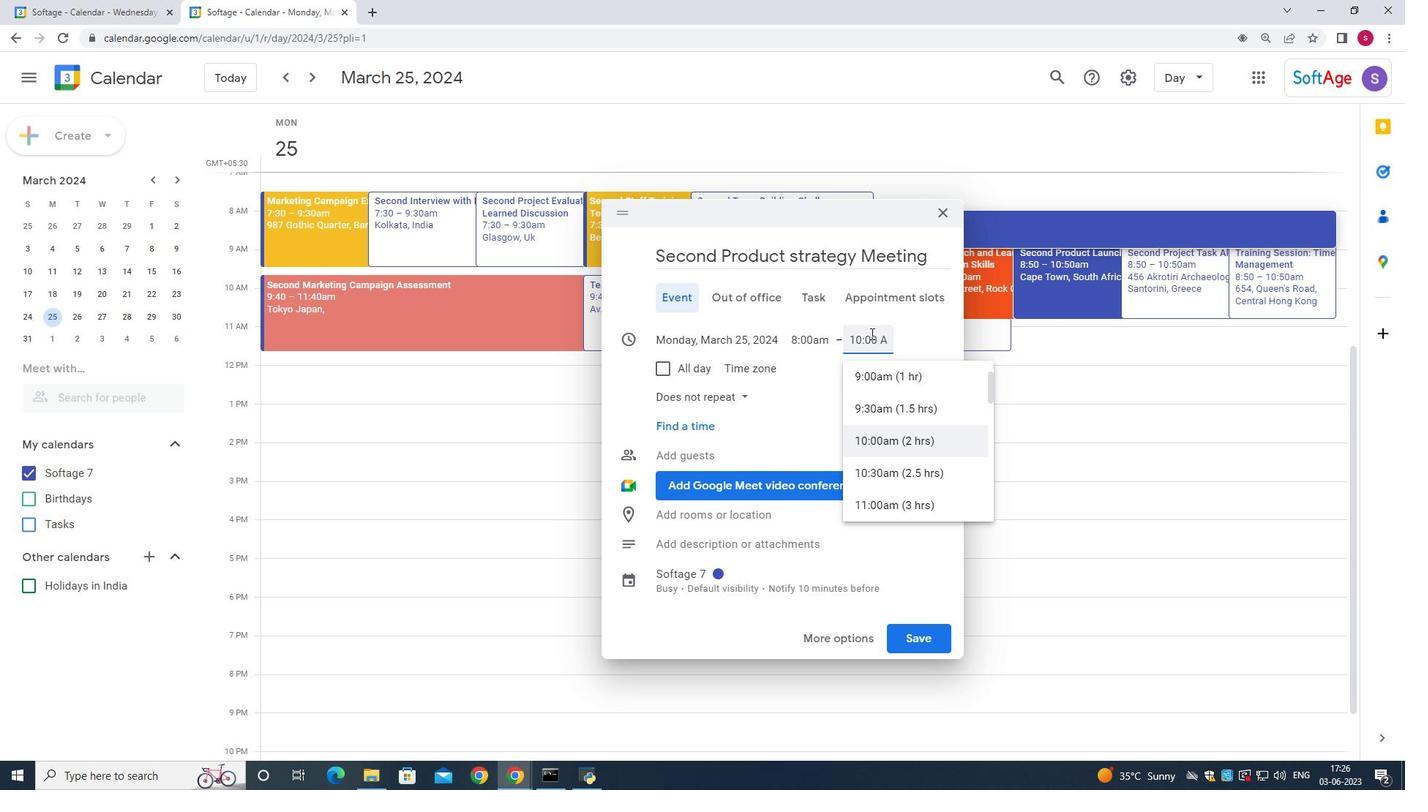 
Action: Mouse moved to (1103, 388)
Screenshot: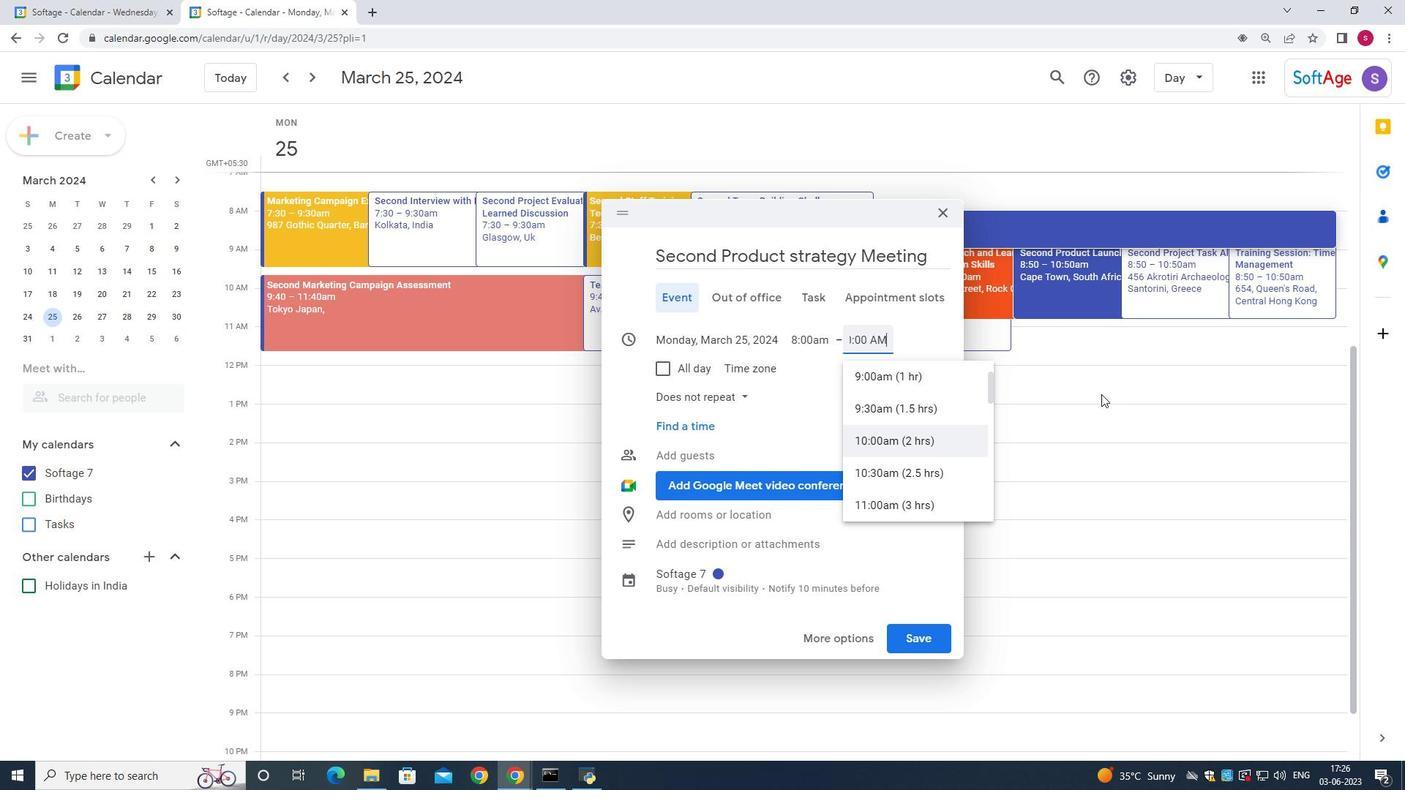 
Action: Mouse pressed left at (1103, 388)
Screenshot: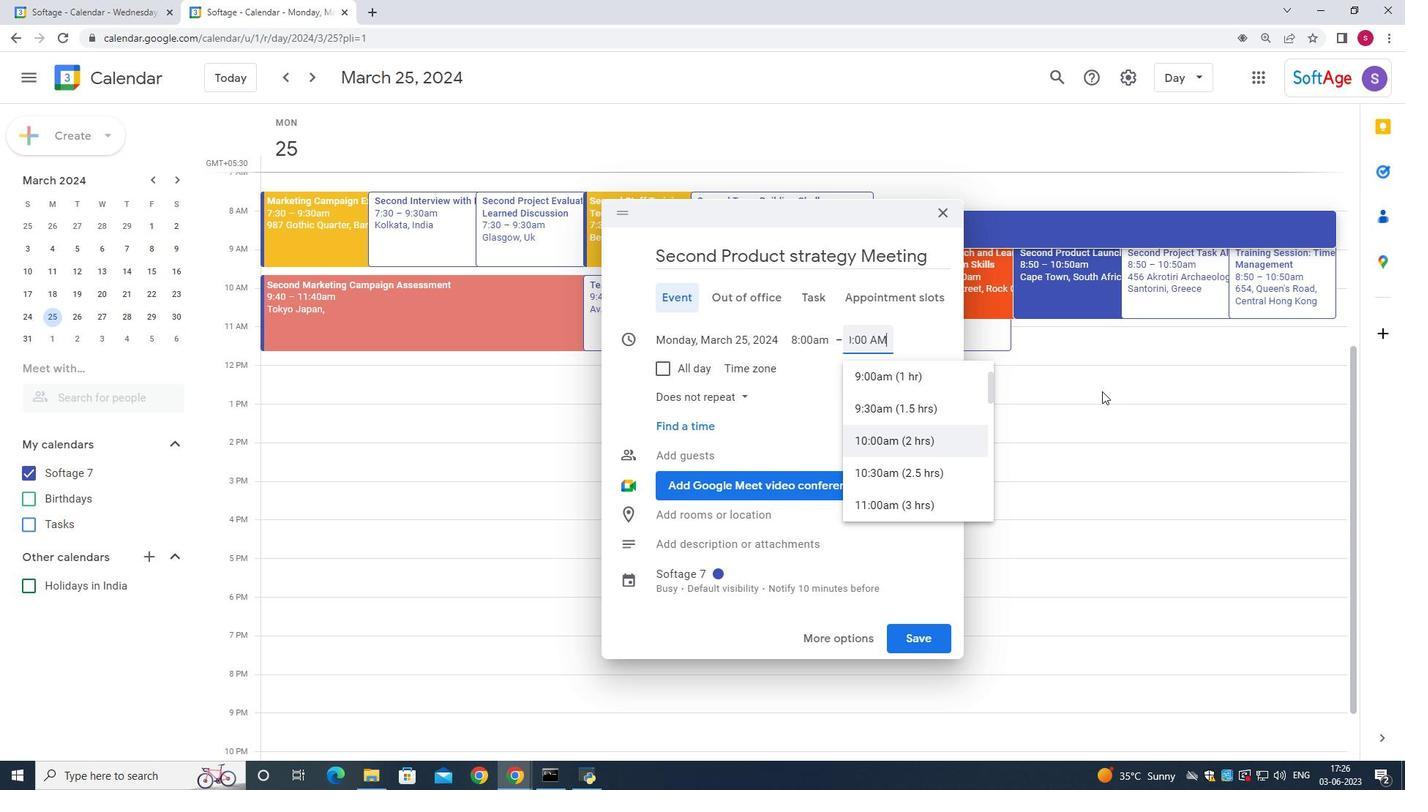 
Action: Mouse moved to (876, 314)
Screenshot: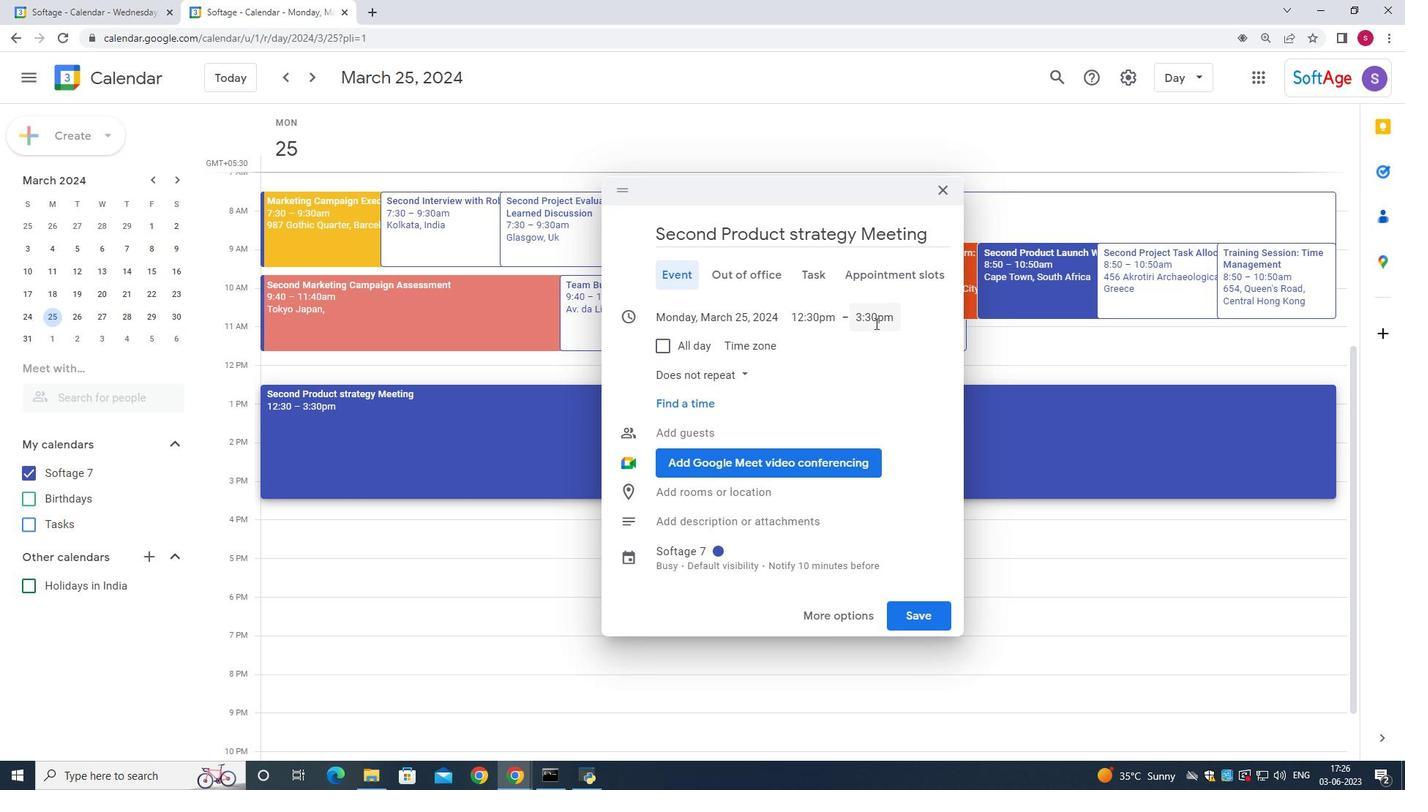 
Action: Mouse pressed left at (876, 314)
Screenshot: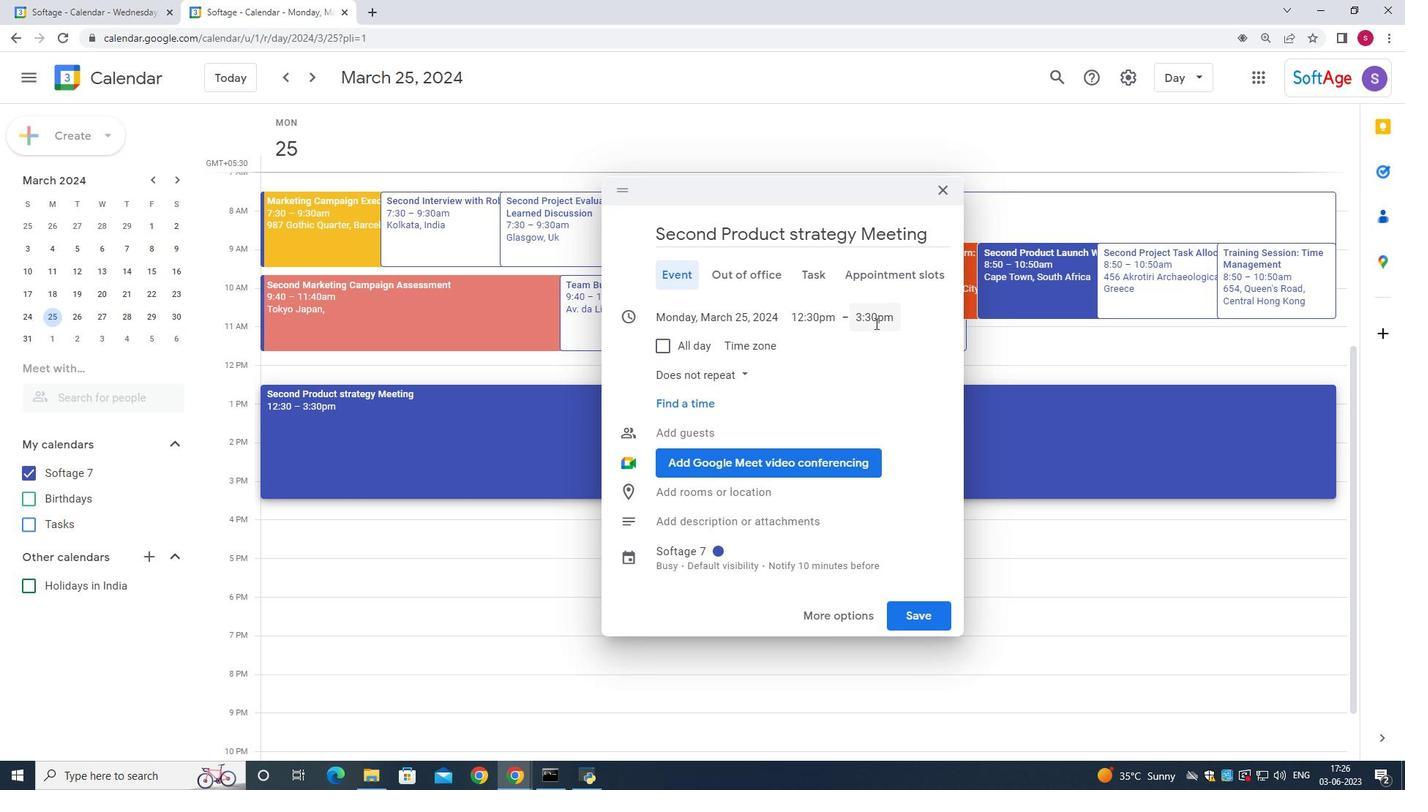 
Action: Mouse moved to (885, 385)
Screenshot: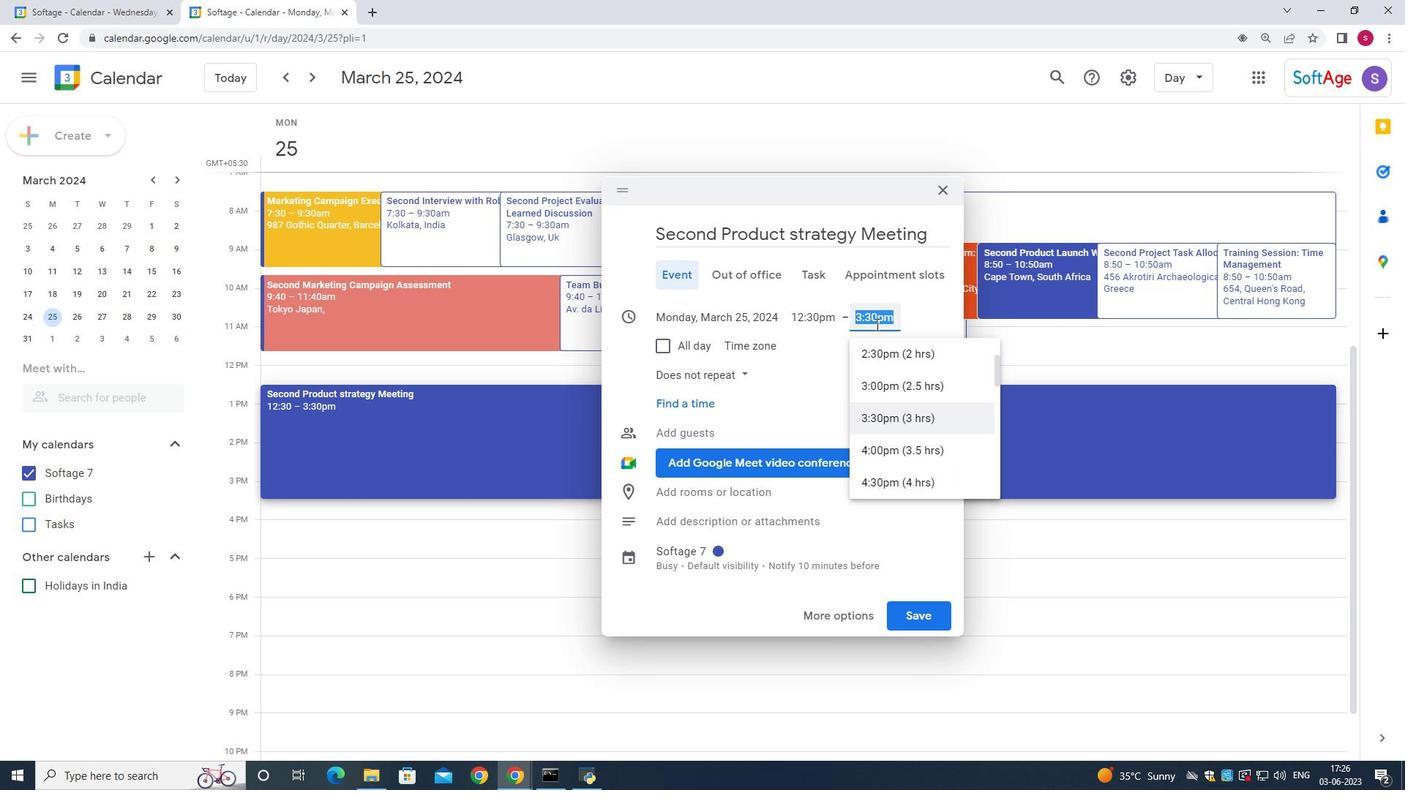 
Action: Mouse scrolled (885, 384) with delta (0, 0)
Screenshot: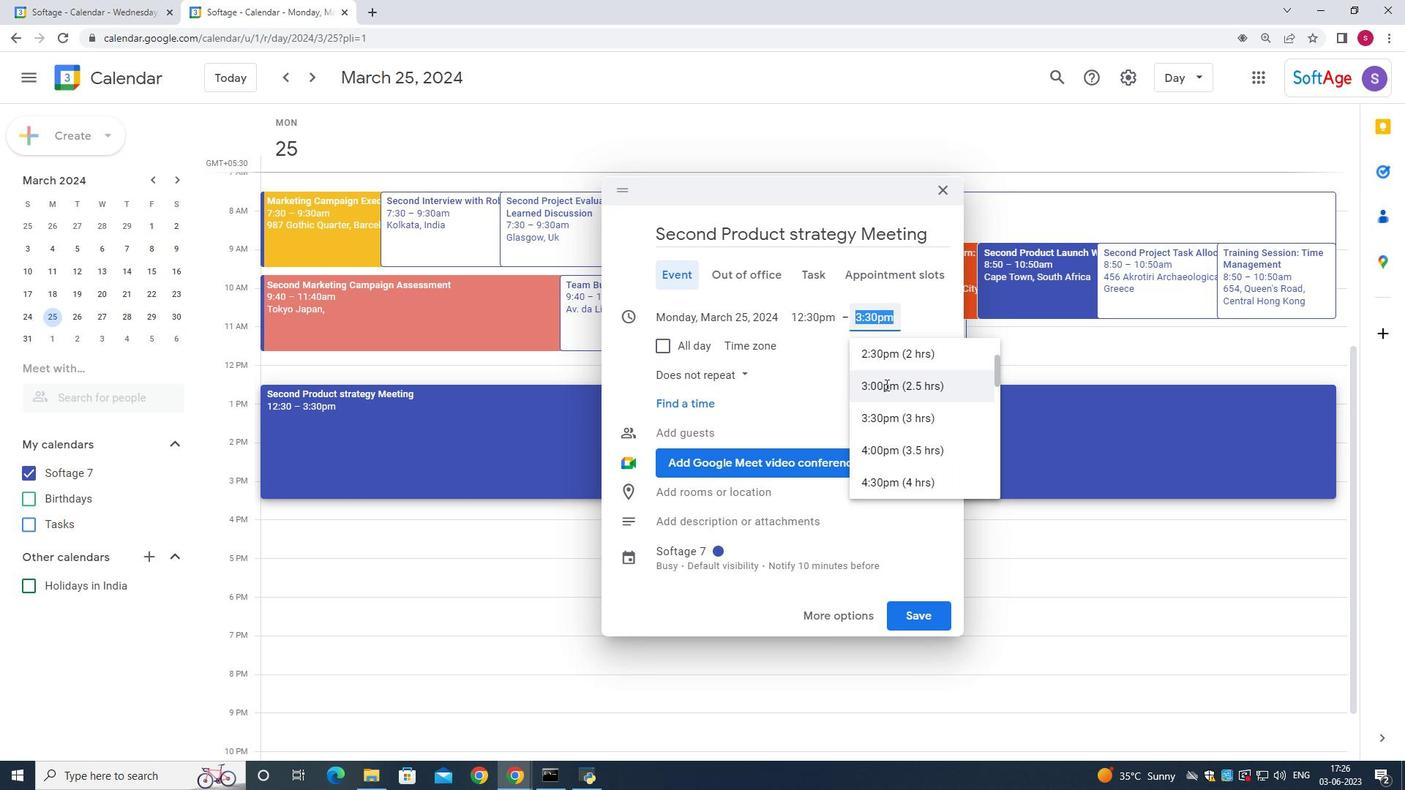 
Action: Mouse scrolled (885, 384) with delta (0, 0)
Screenshot: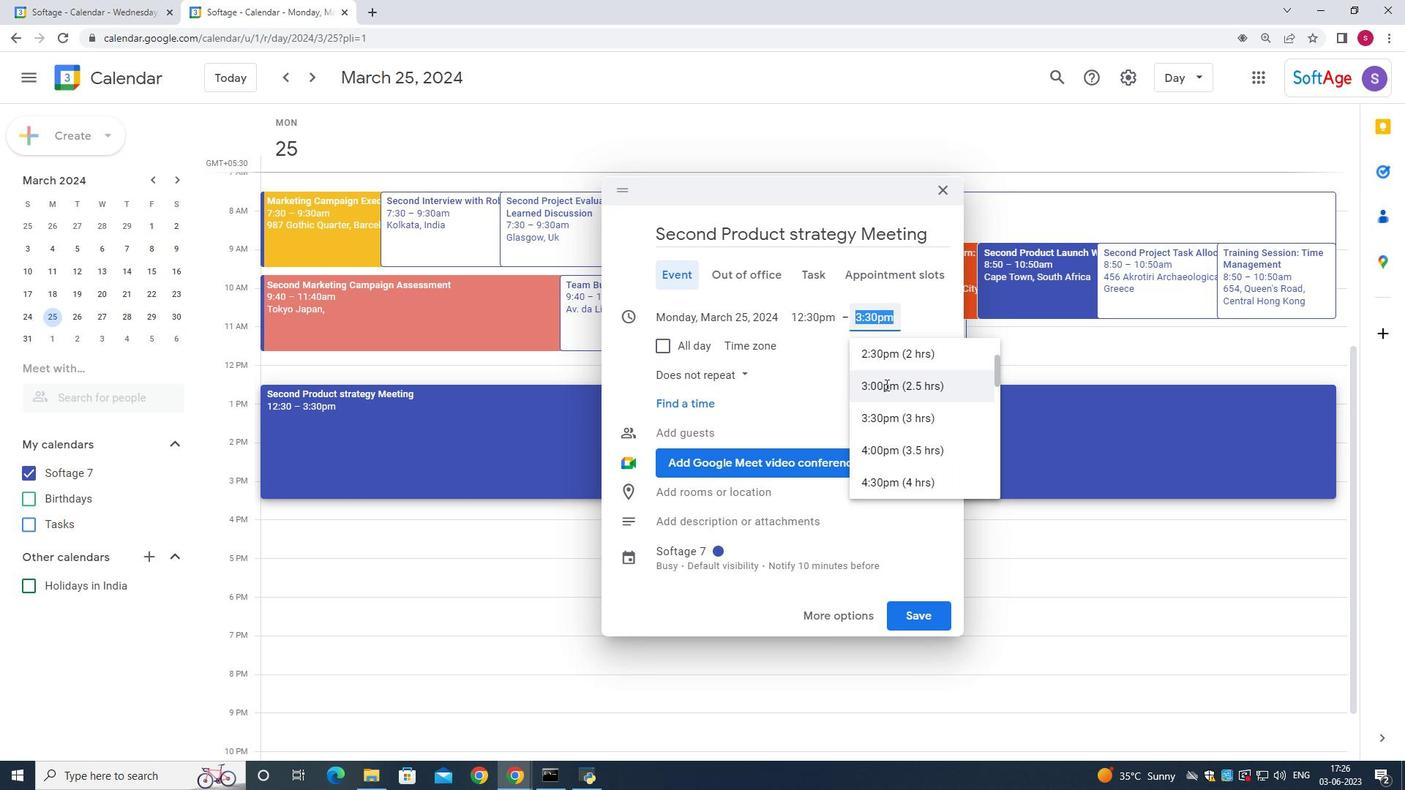 
Action: Mouse scrolled (885, 384) with delta (0, 0)
Screenshot: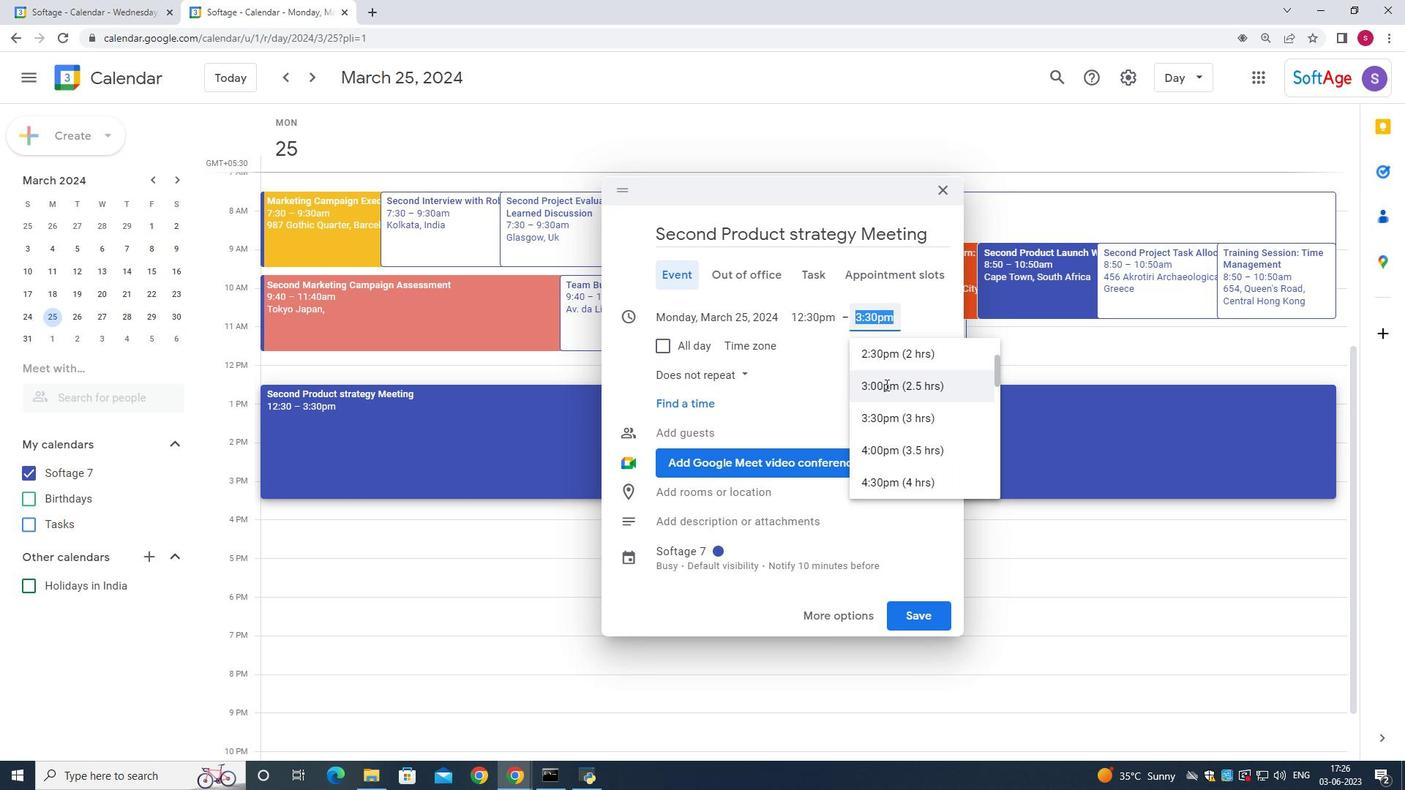 
Action: Mouse moved to (885, 388)
Screenshot: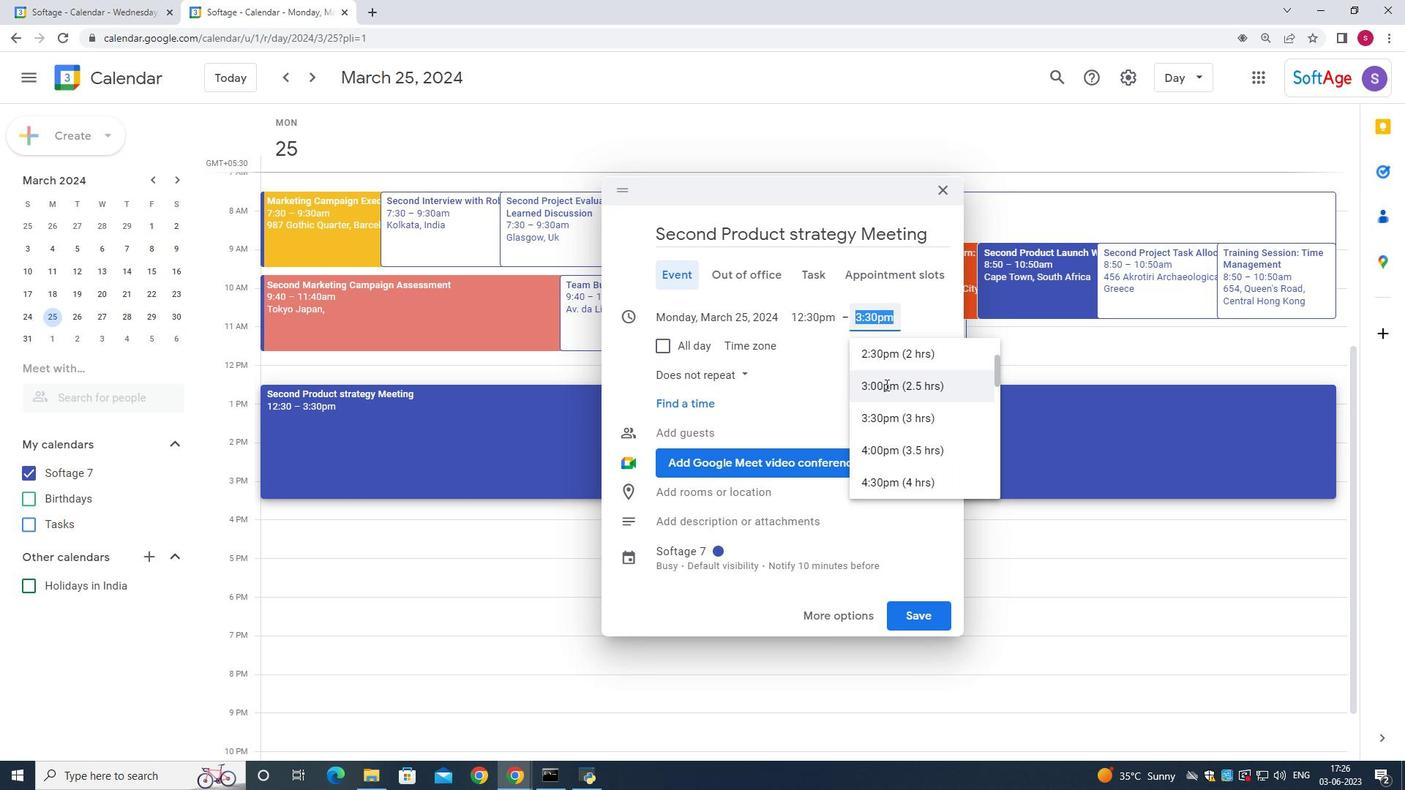 
Action: Mouse scrolled (885, 388) with delta (0, 0)
Screenshot: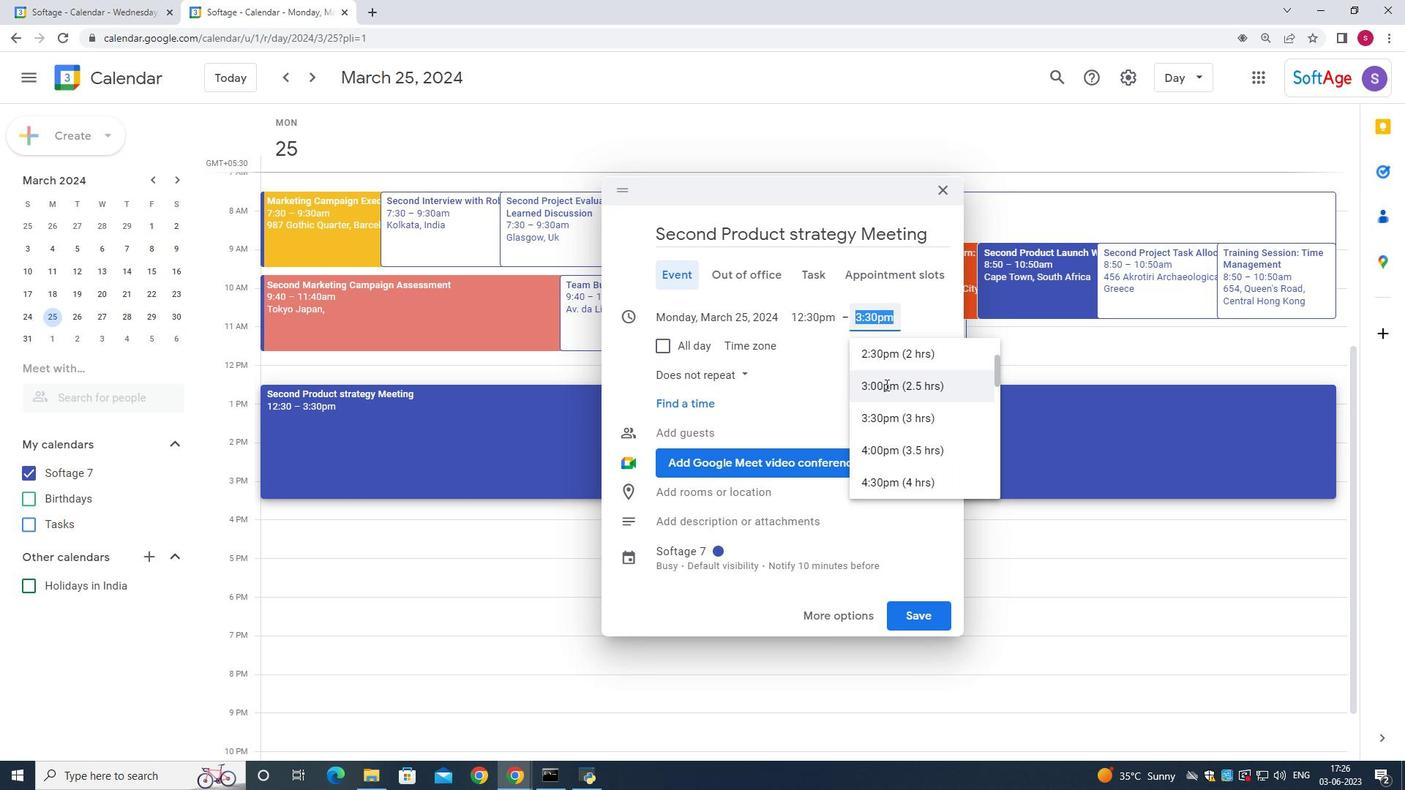 
Action: Mouse moved to (912, 431)
Screenshot: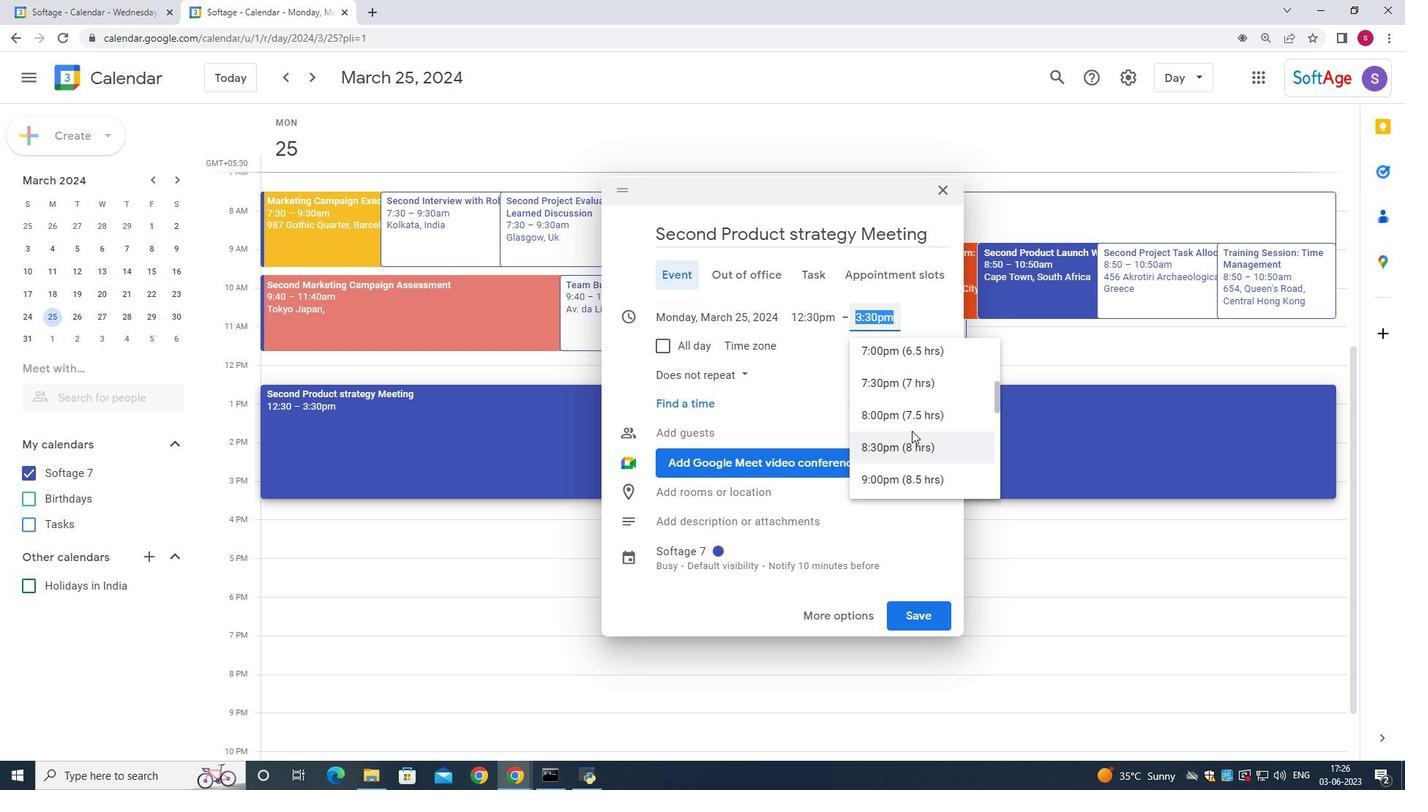 
Action: Mouse scrolled (912, 432) with delta (0, 0)
Screenshot: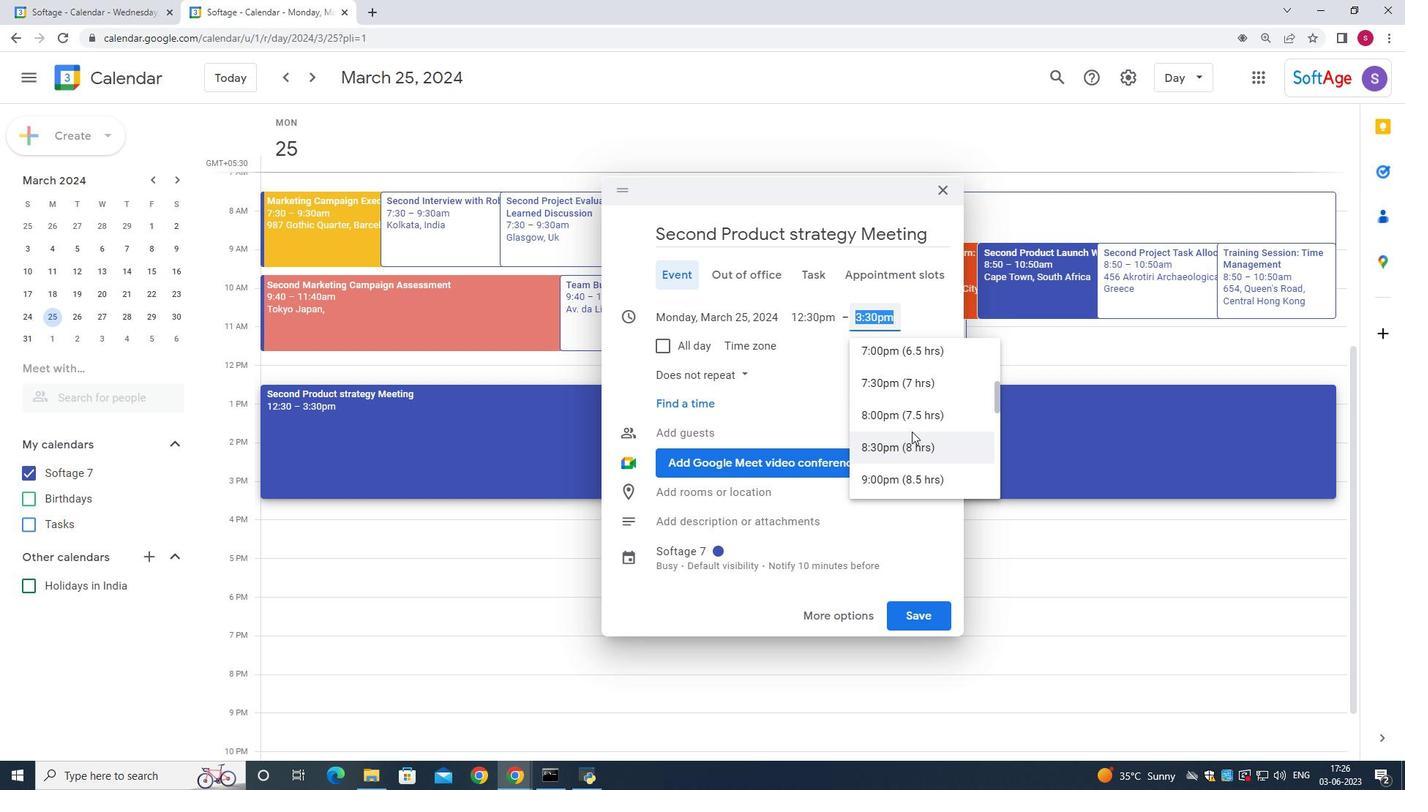 
Action: Mouse scrolled (912, 432) with delta (0, 0)
Screenshot: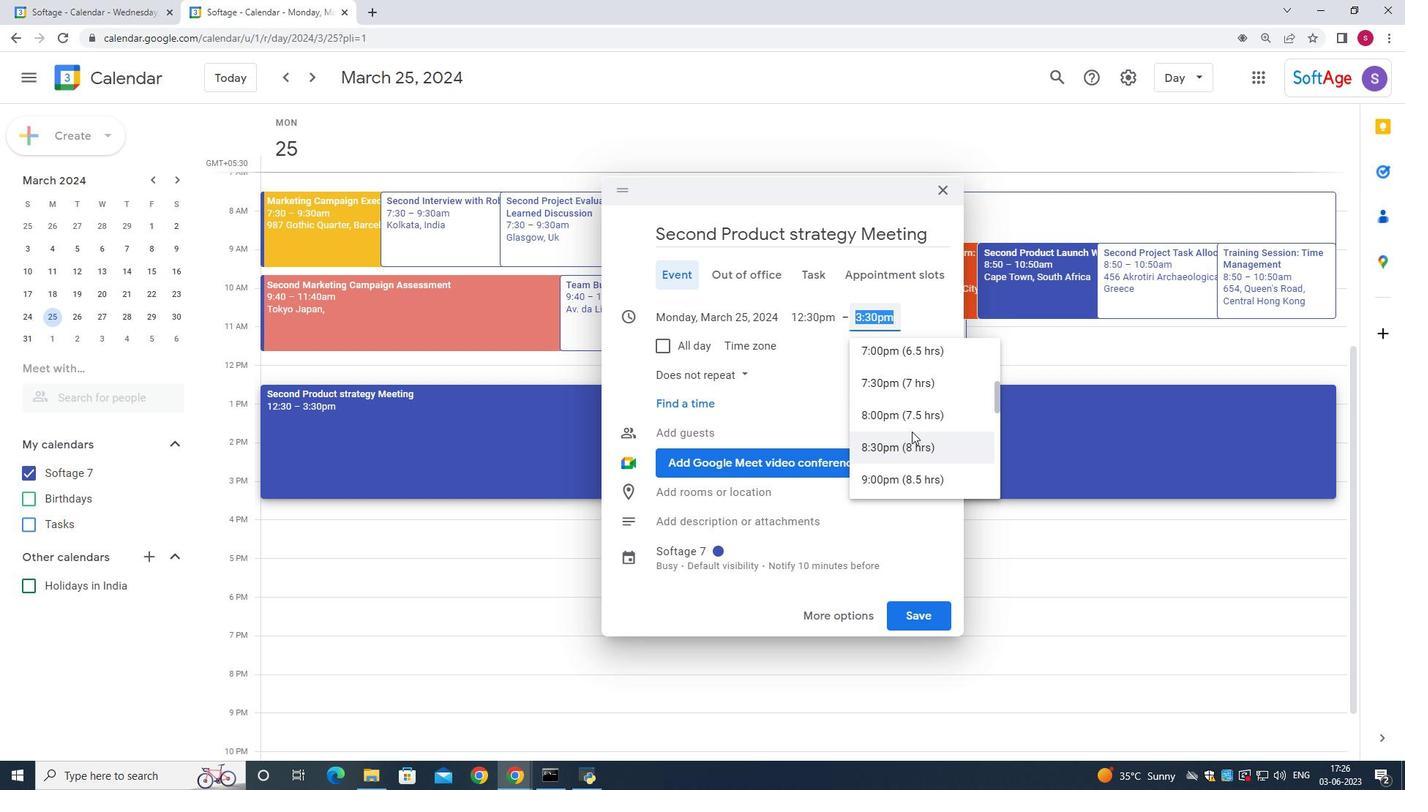 
Action: Mouse scrolled (912, 432) with delta (0, 0)
Screenshot: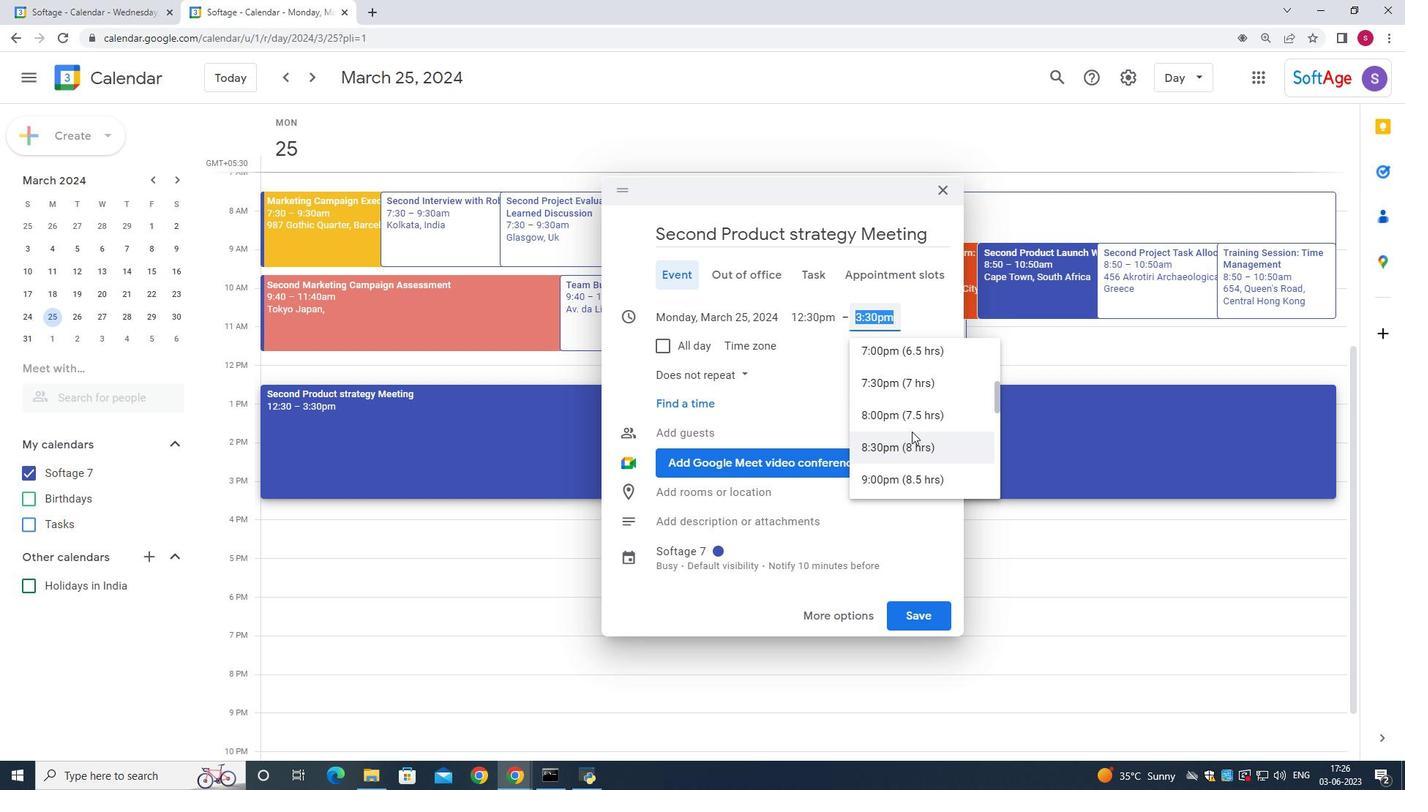 
Action: Mouse scrolled (912, 432) with delta (0, 0)
Screenshot: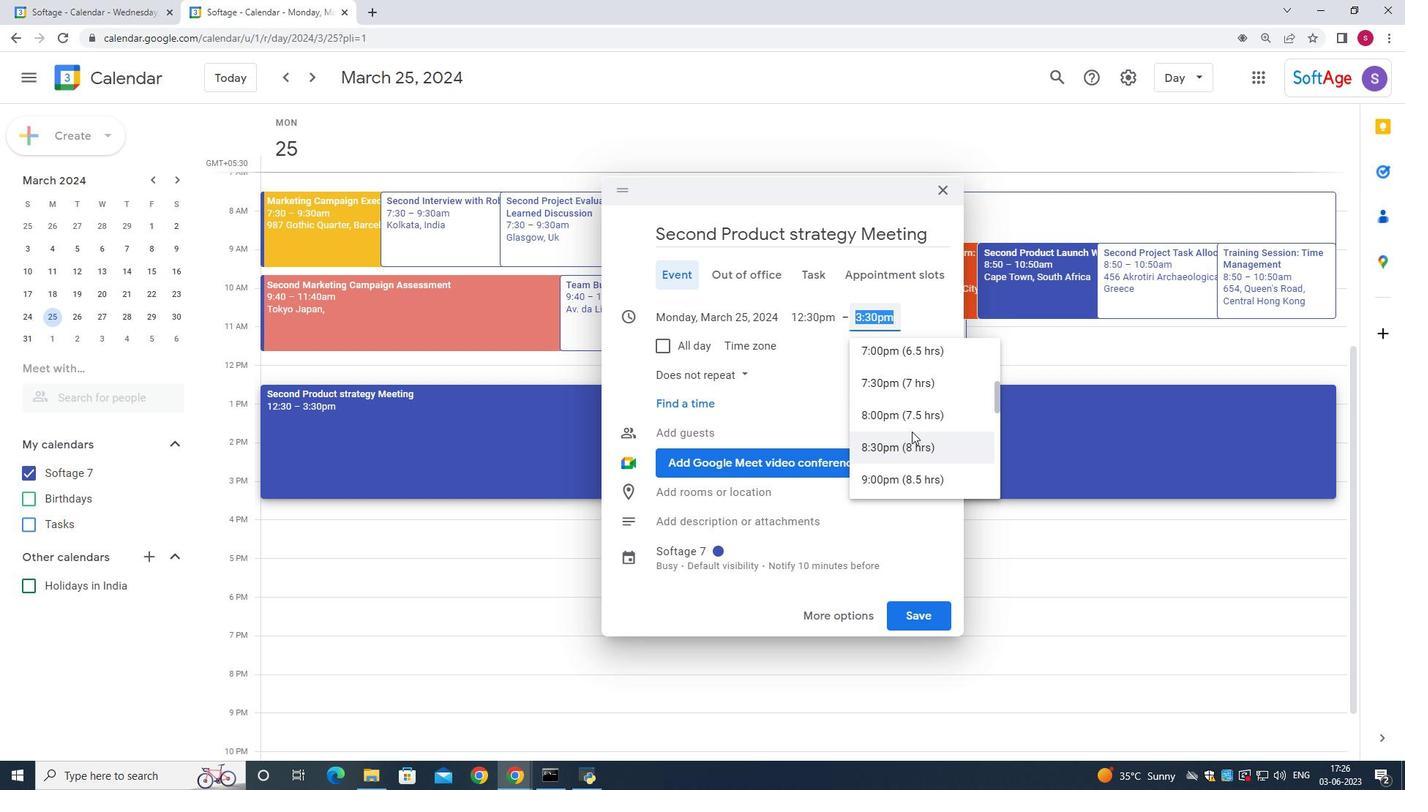 
Action: Mouse scrolled (912, 432) with delta (0, 0)
Screenshot: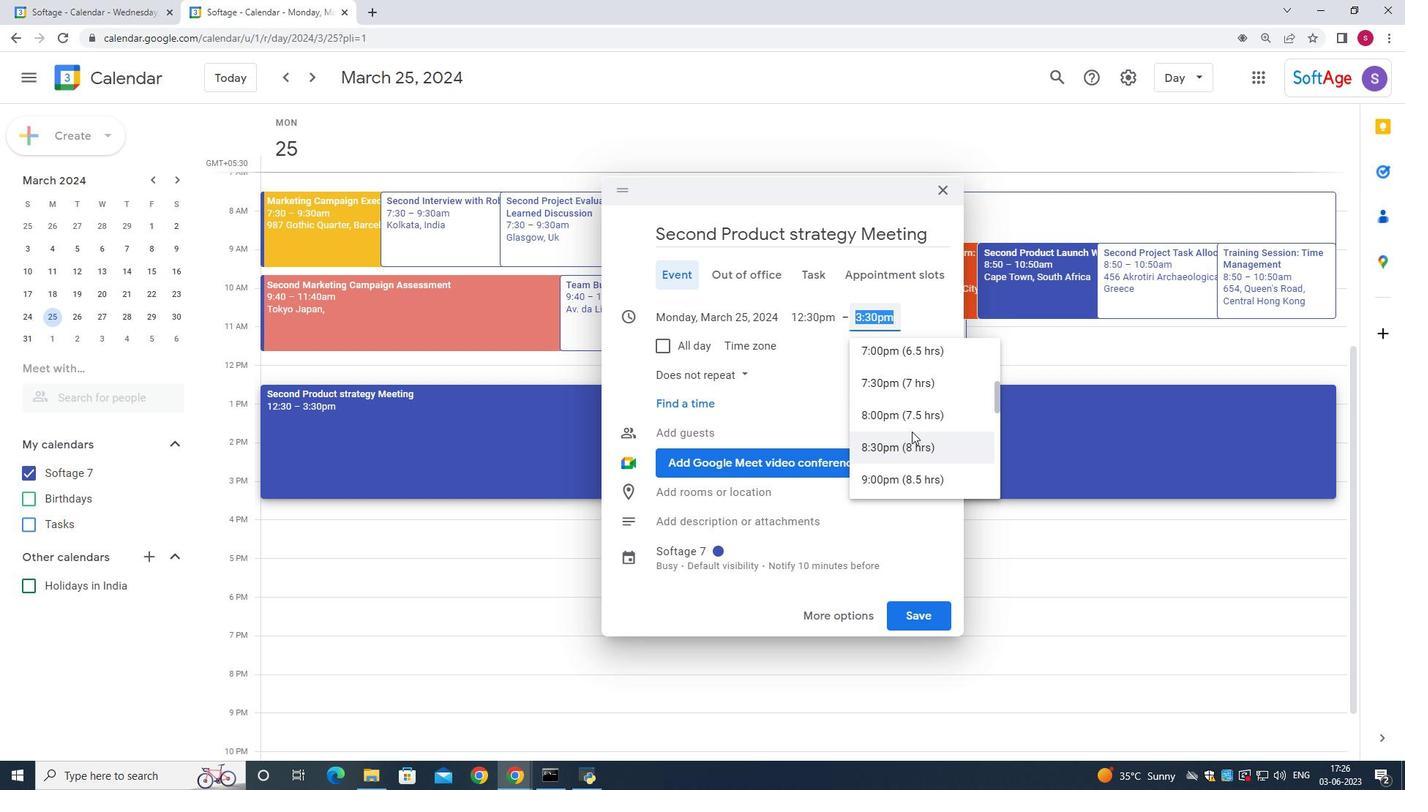 
Action: Mouse scrolled (912, 432) with delta (0, 0)
Screenshot: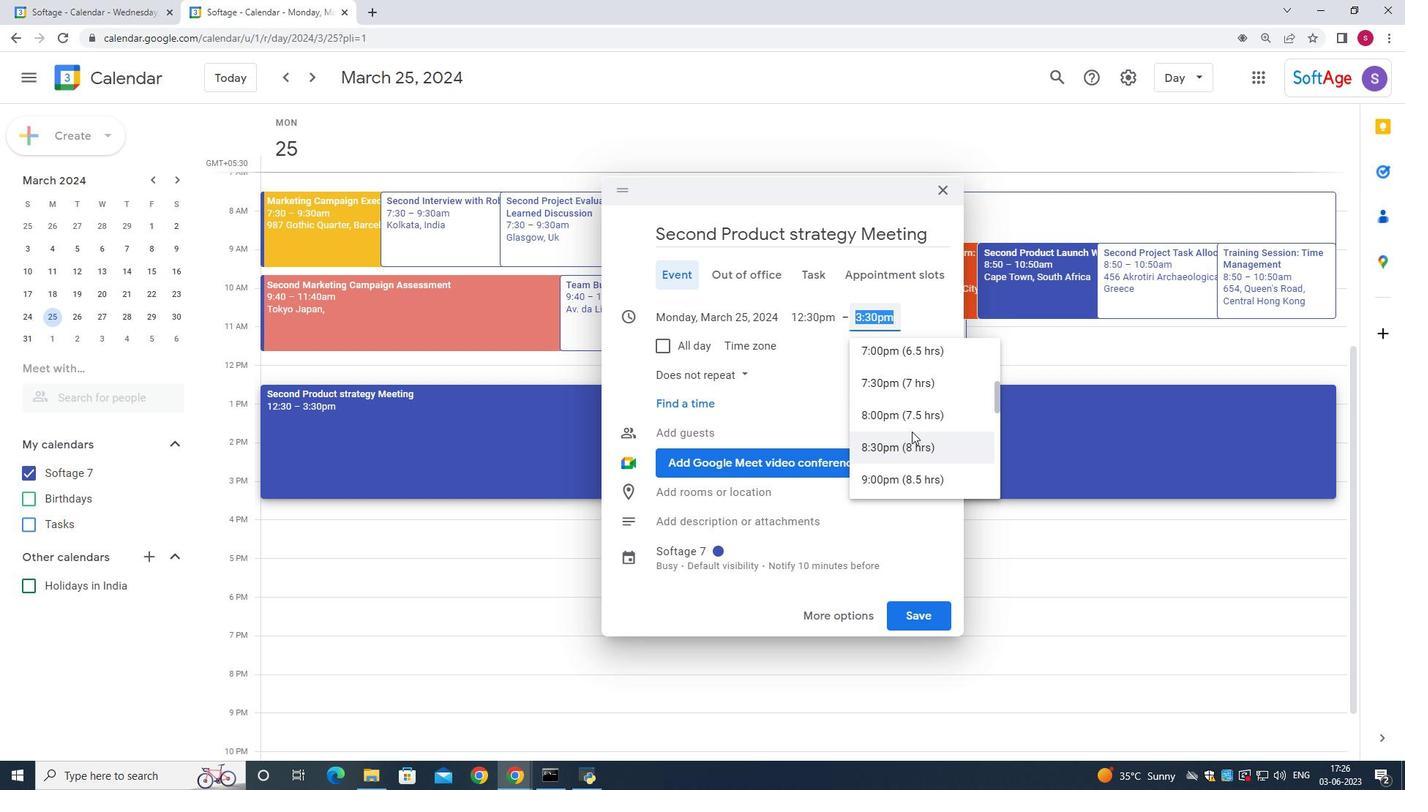 
Action: Mouse scrolled (912, 432) with delta (0, 0)
Screenshot: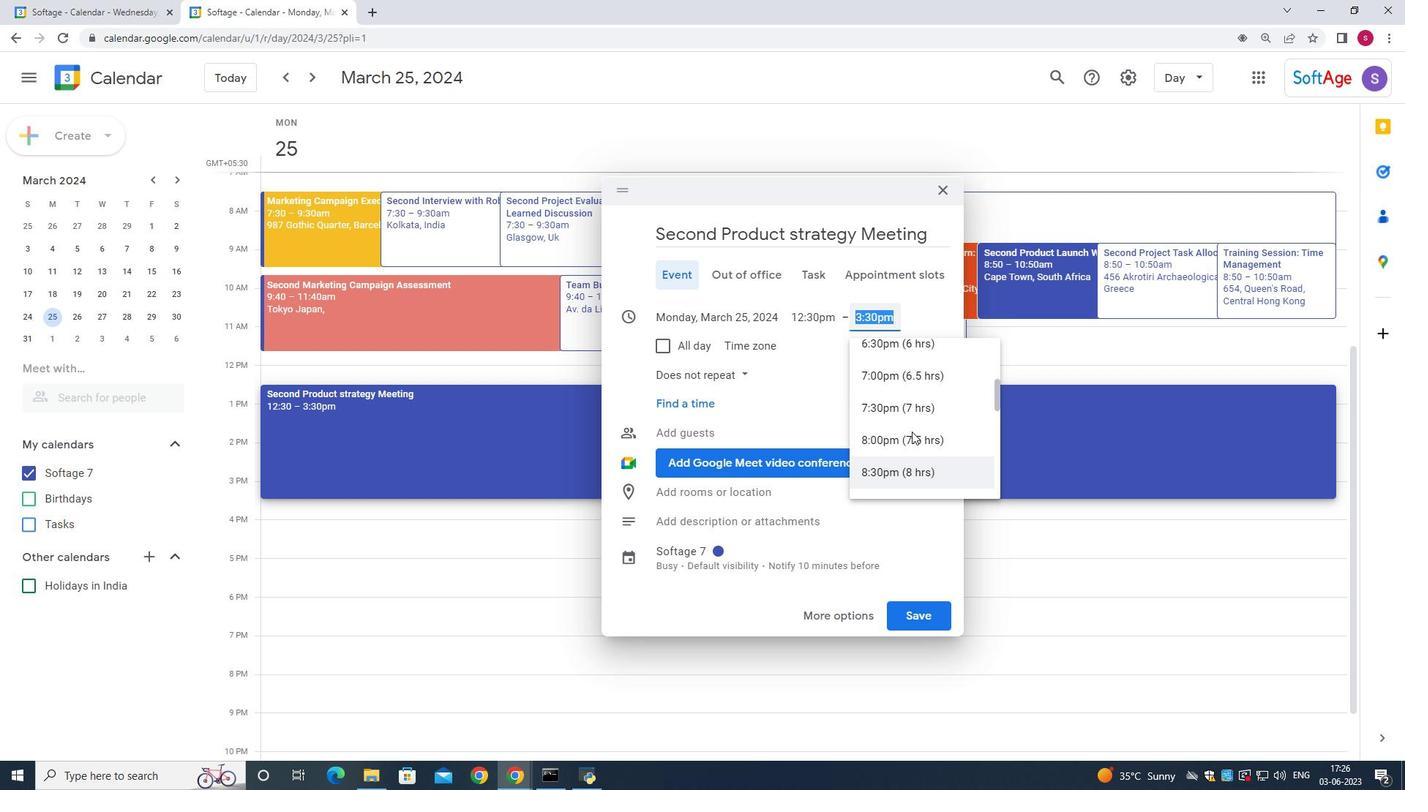
Action: Mouse moved to (912, 431)
Screenshot: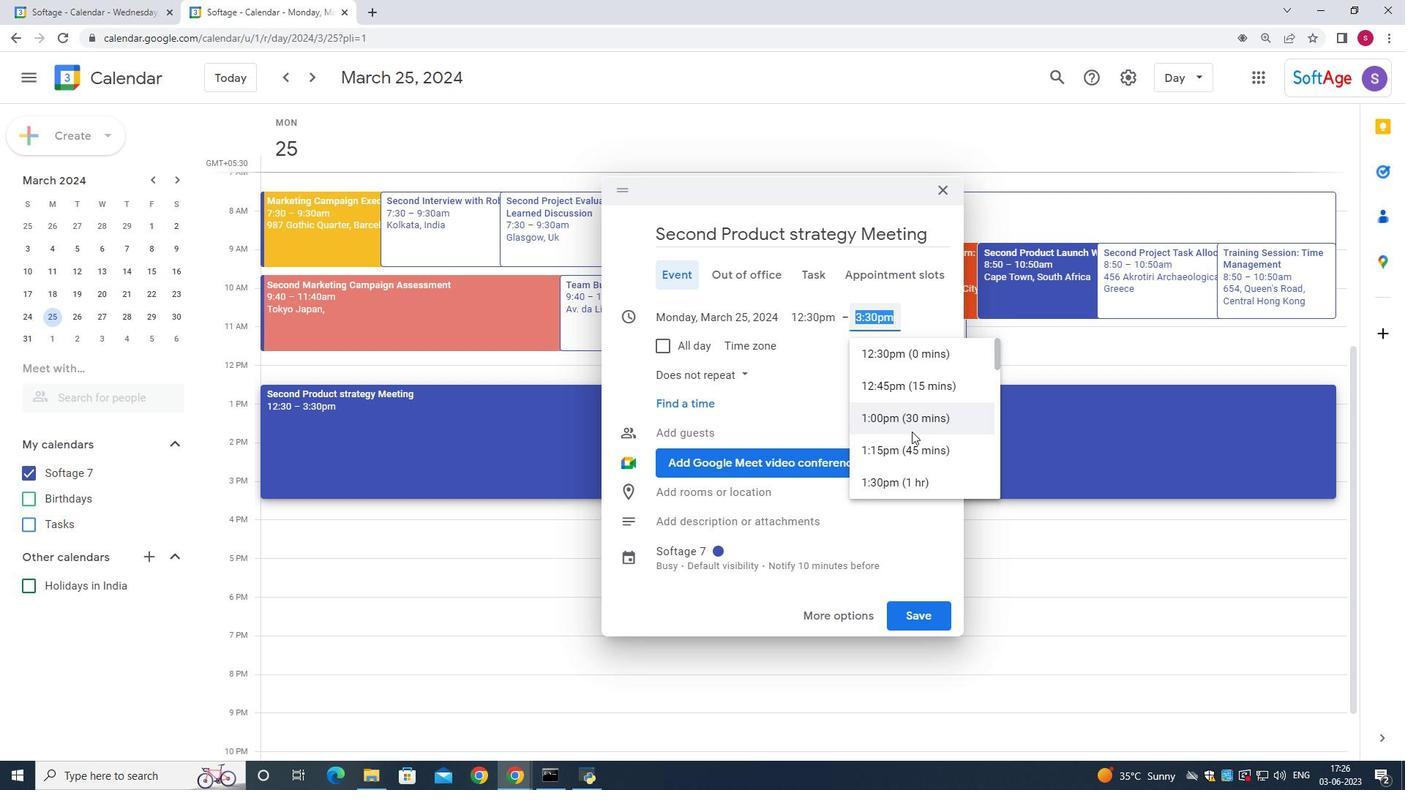 
Action: Mouse scrolled (912, 432) with delta (0, 0)
Screenshot: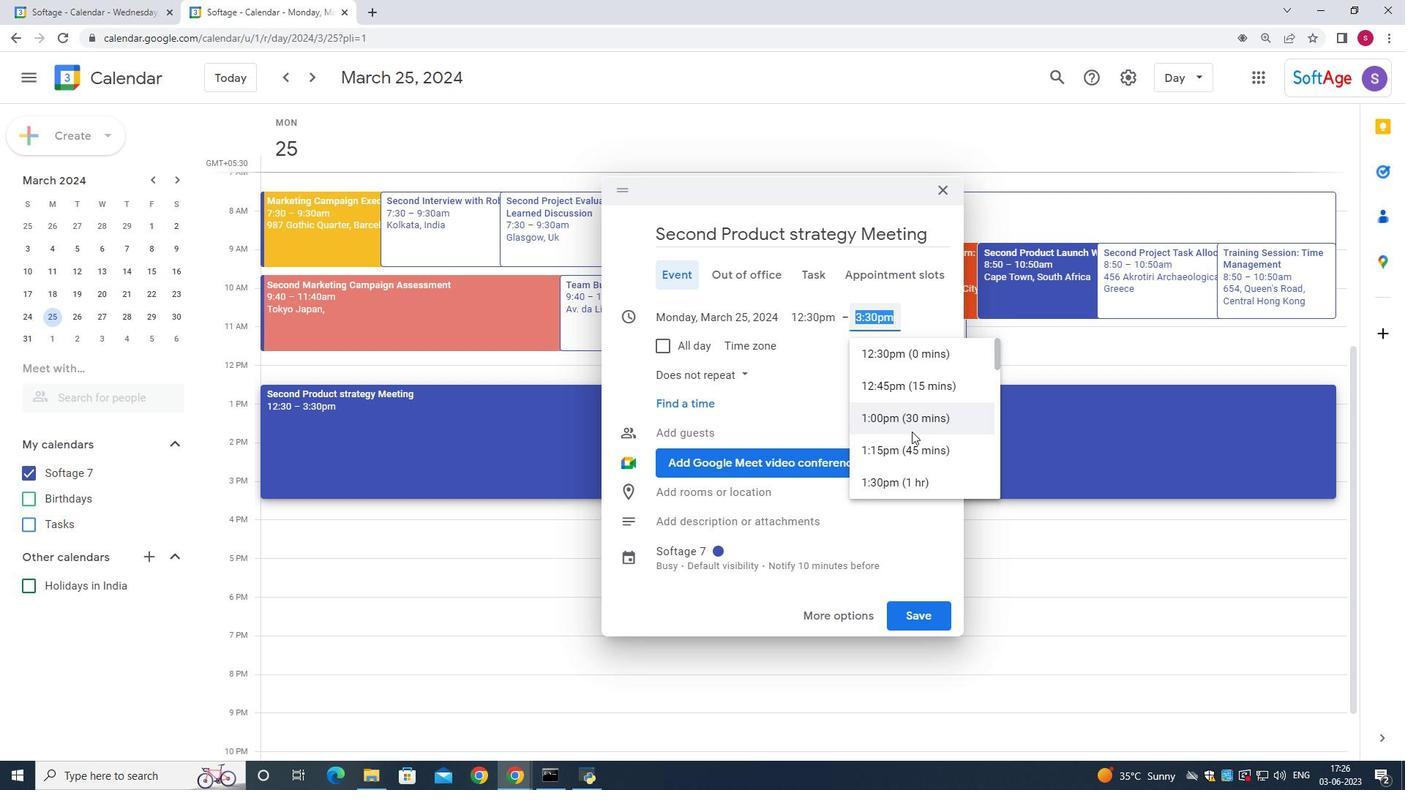 
Action: Mouse moved to (912, 430)
Screenshot: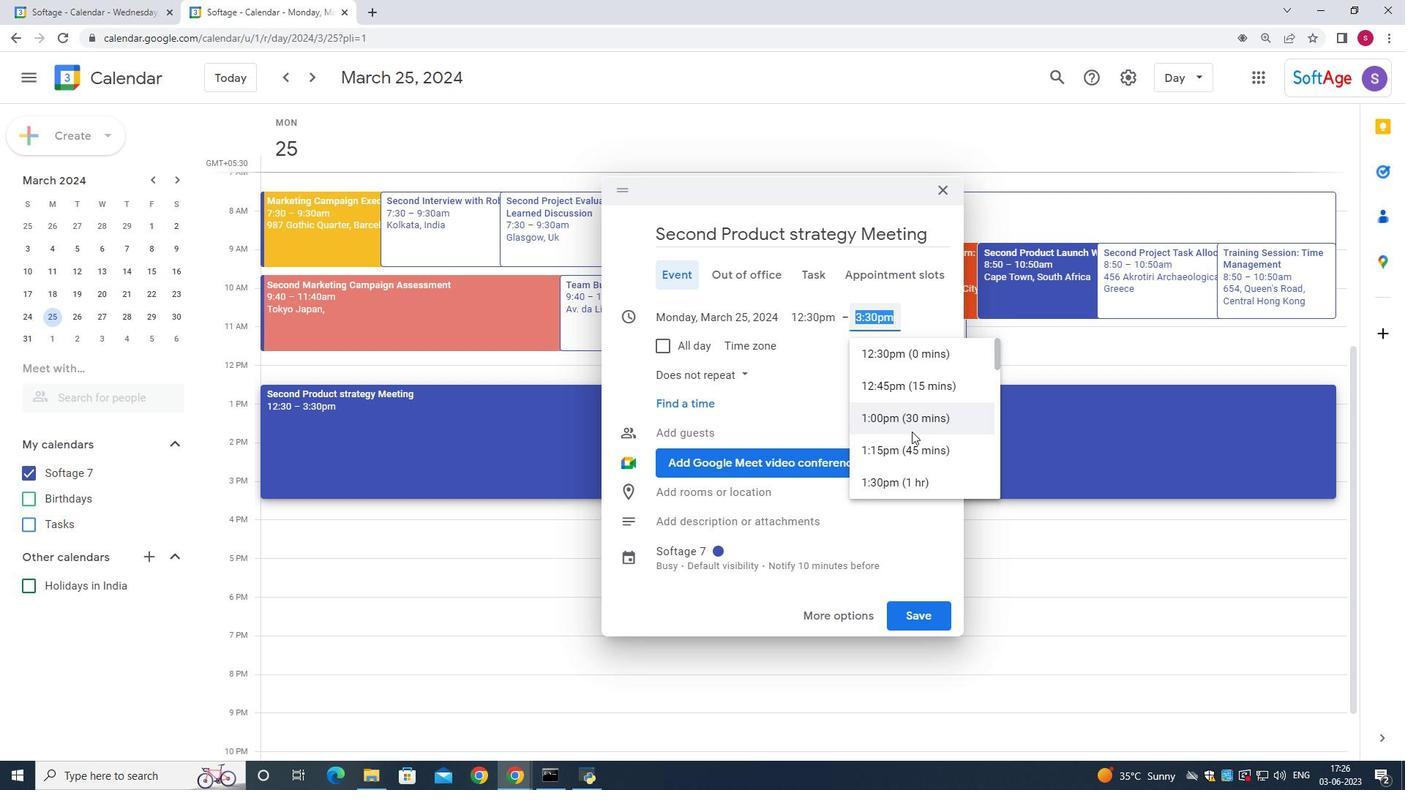 
Action: Mouse scrolled (912, 429) with delta (0, 0)
Screenshot: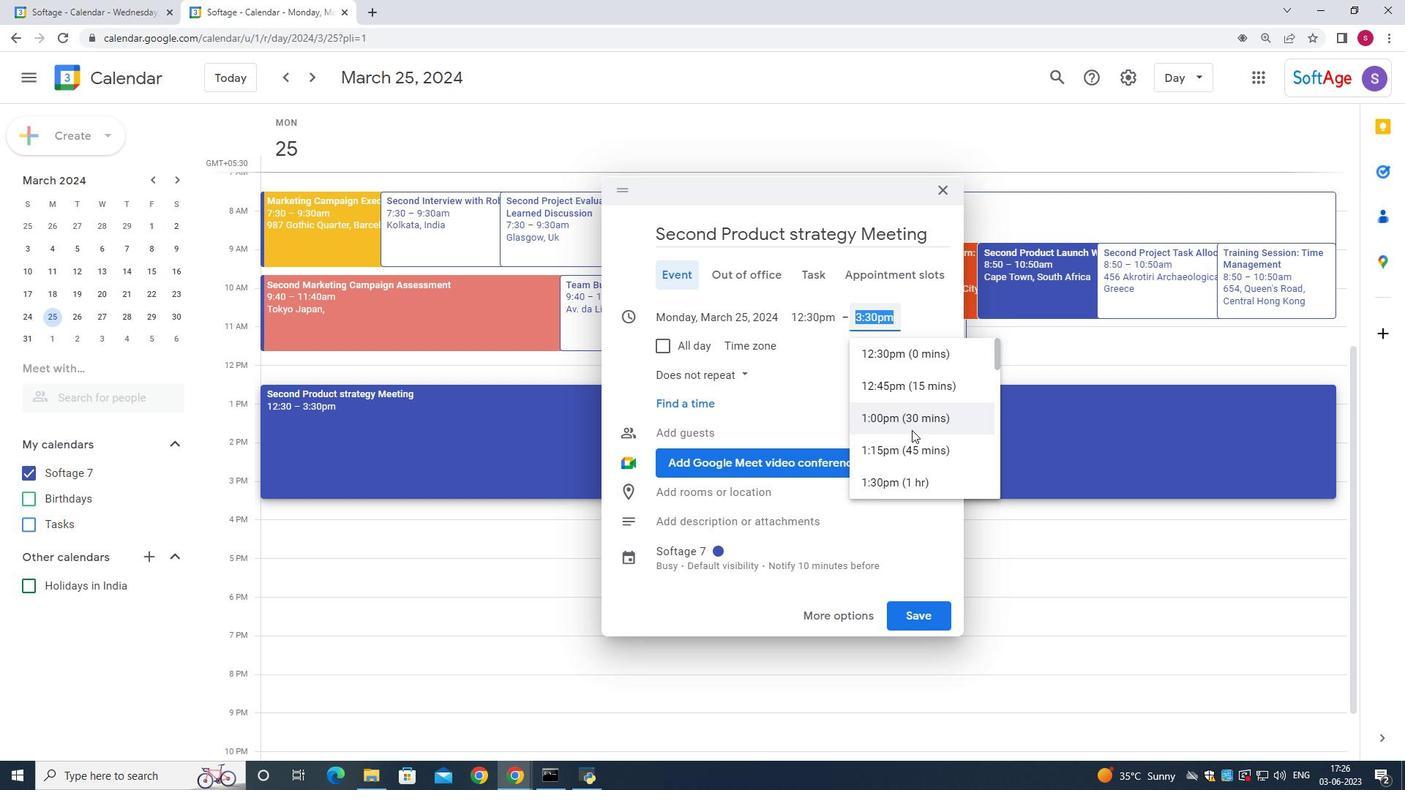 
Action: Mouse scrolled (912, 431) with delta (0, 0)
Screenshot: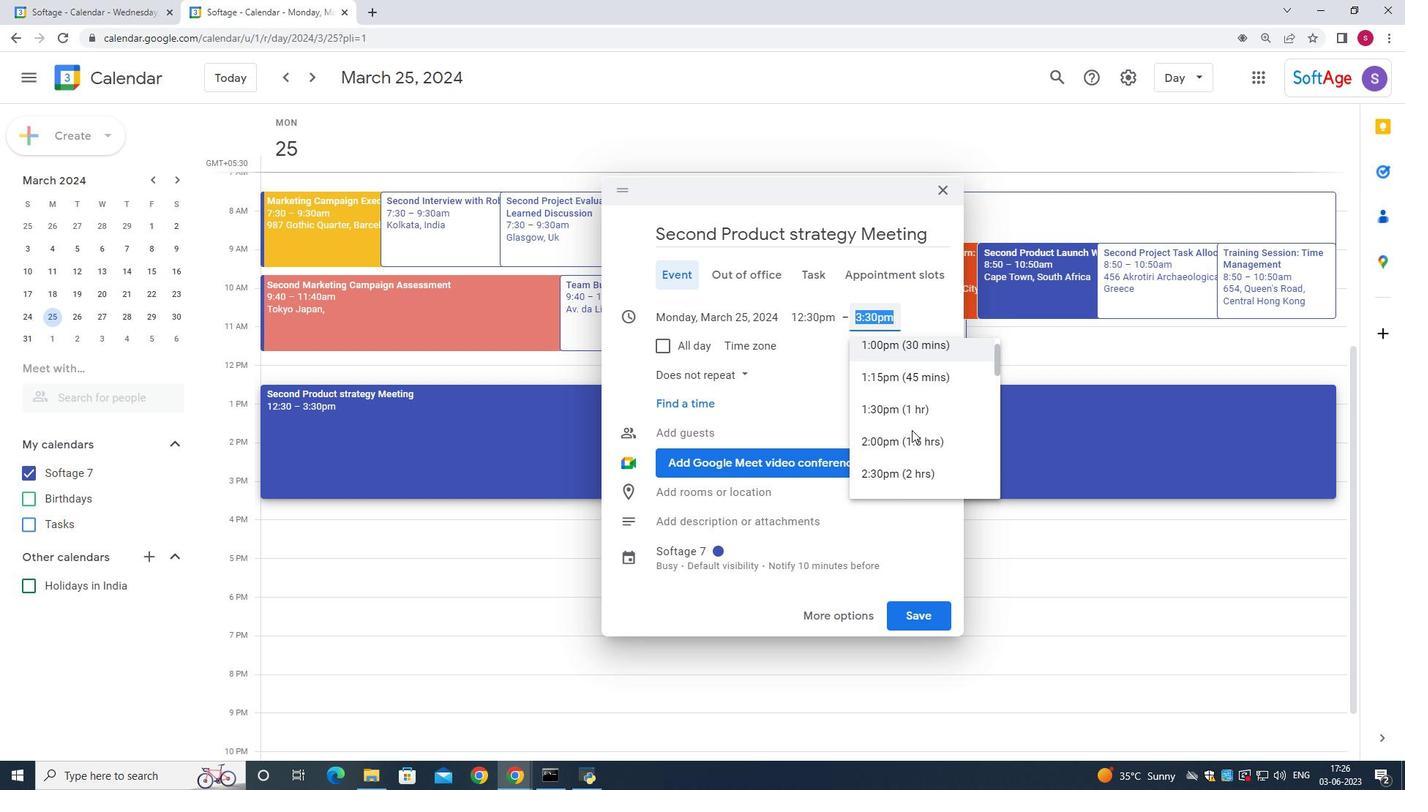 
Action: Mouse scrolled (912, 431) with delta (0, 0)
Screenshot: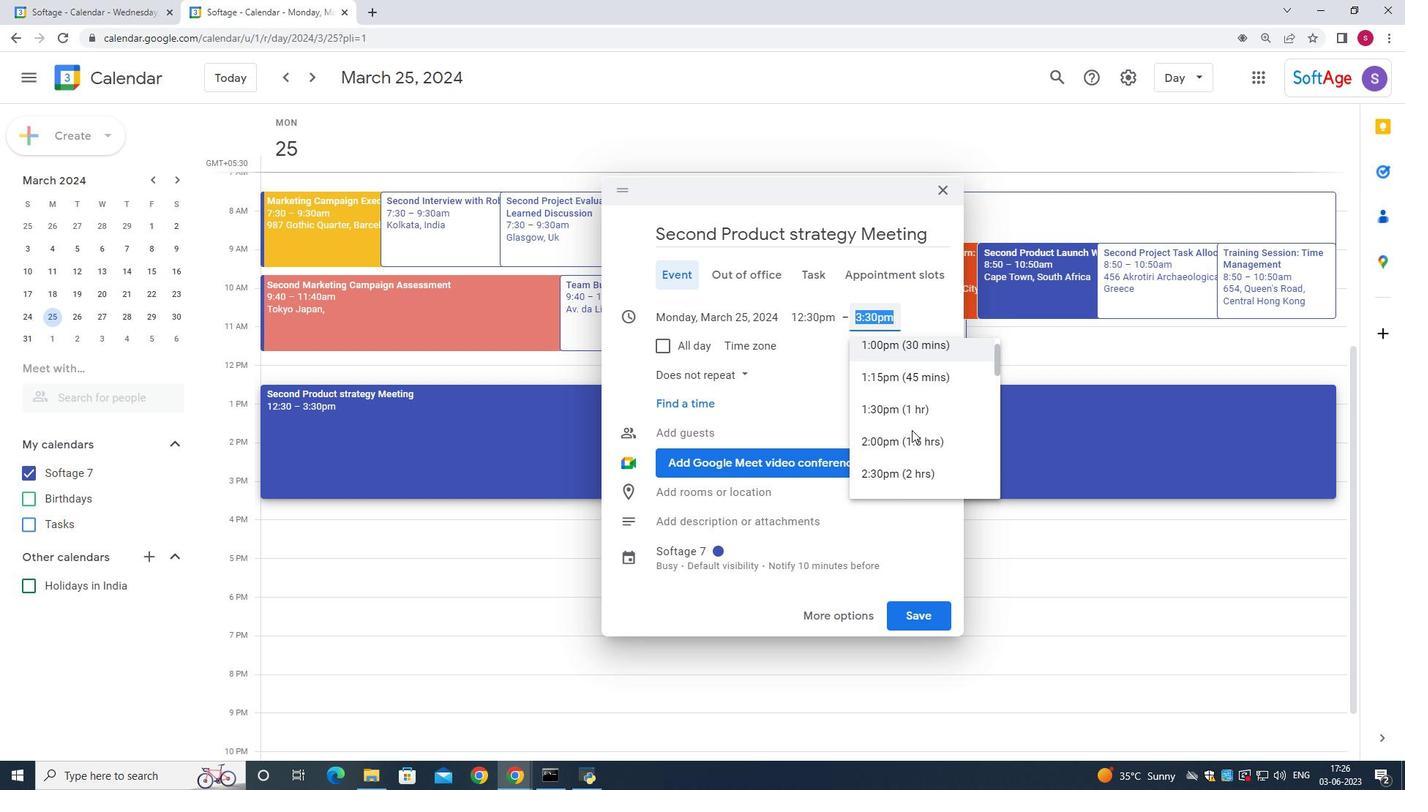 
Action: Mouse scrolled (912, 431) with delta (0, 0)
Screenshot: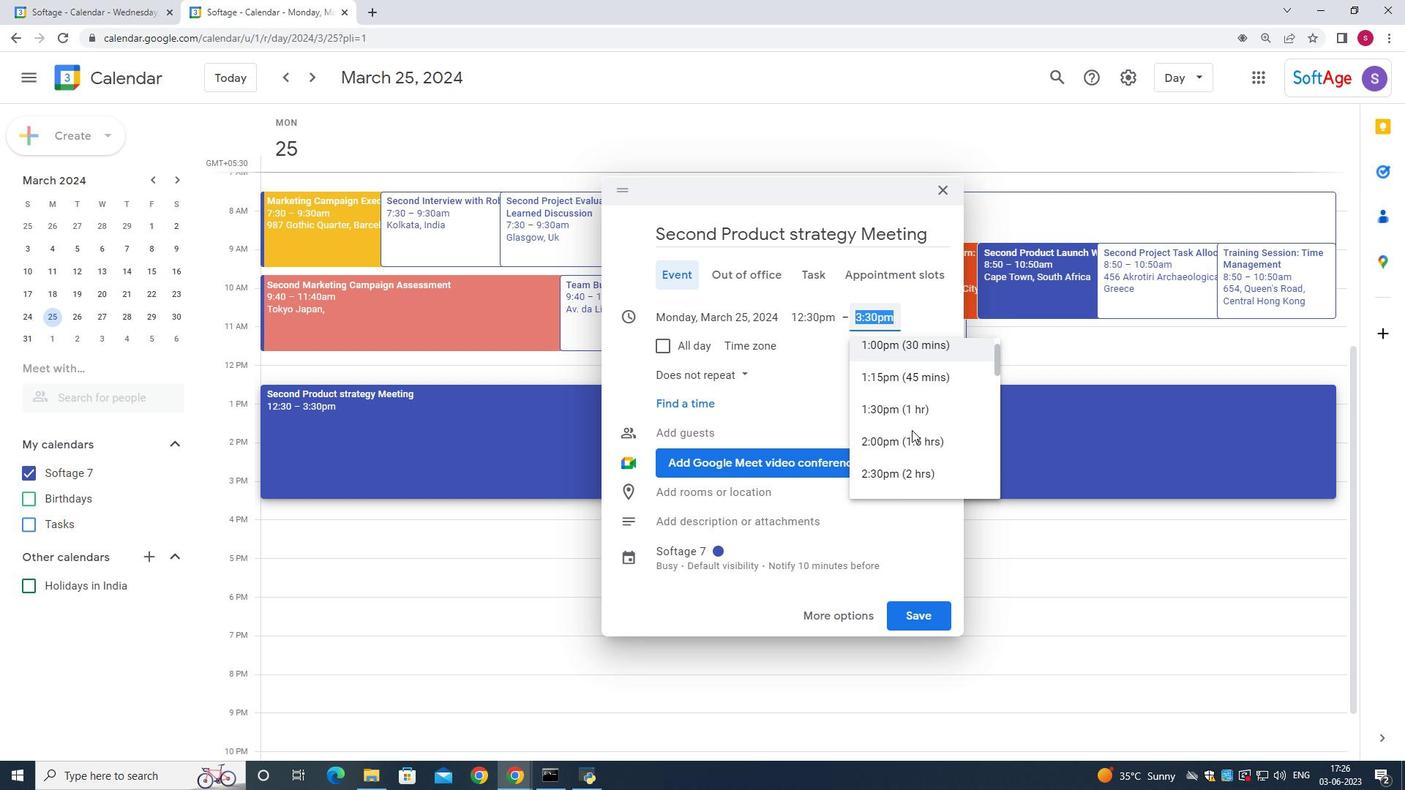 
Action: Mouse scrolled (912, 431) with delta (0, 0)
Screenshot: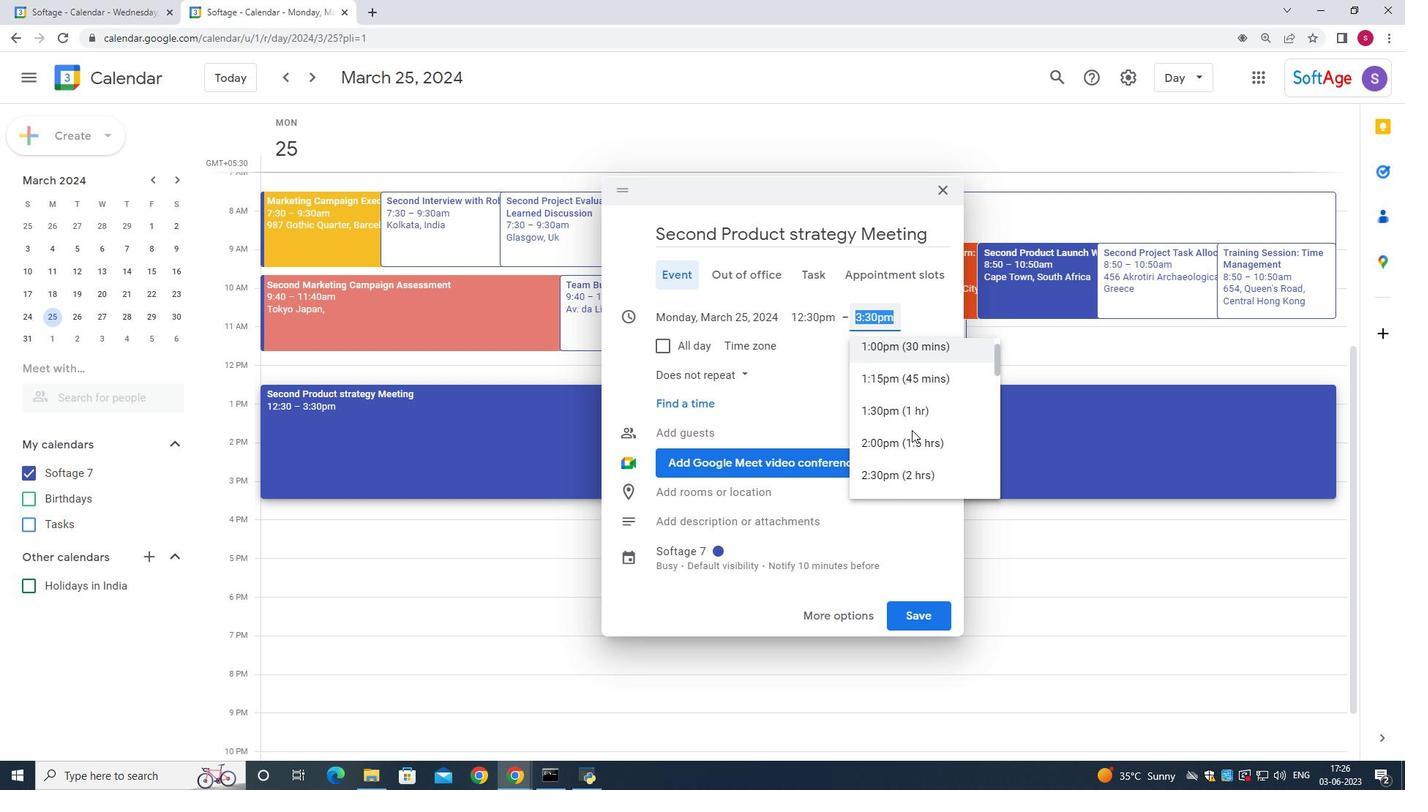 
Action: Mouse scrolled (912, 429) with delta (0, 0)
Screenshot: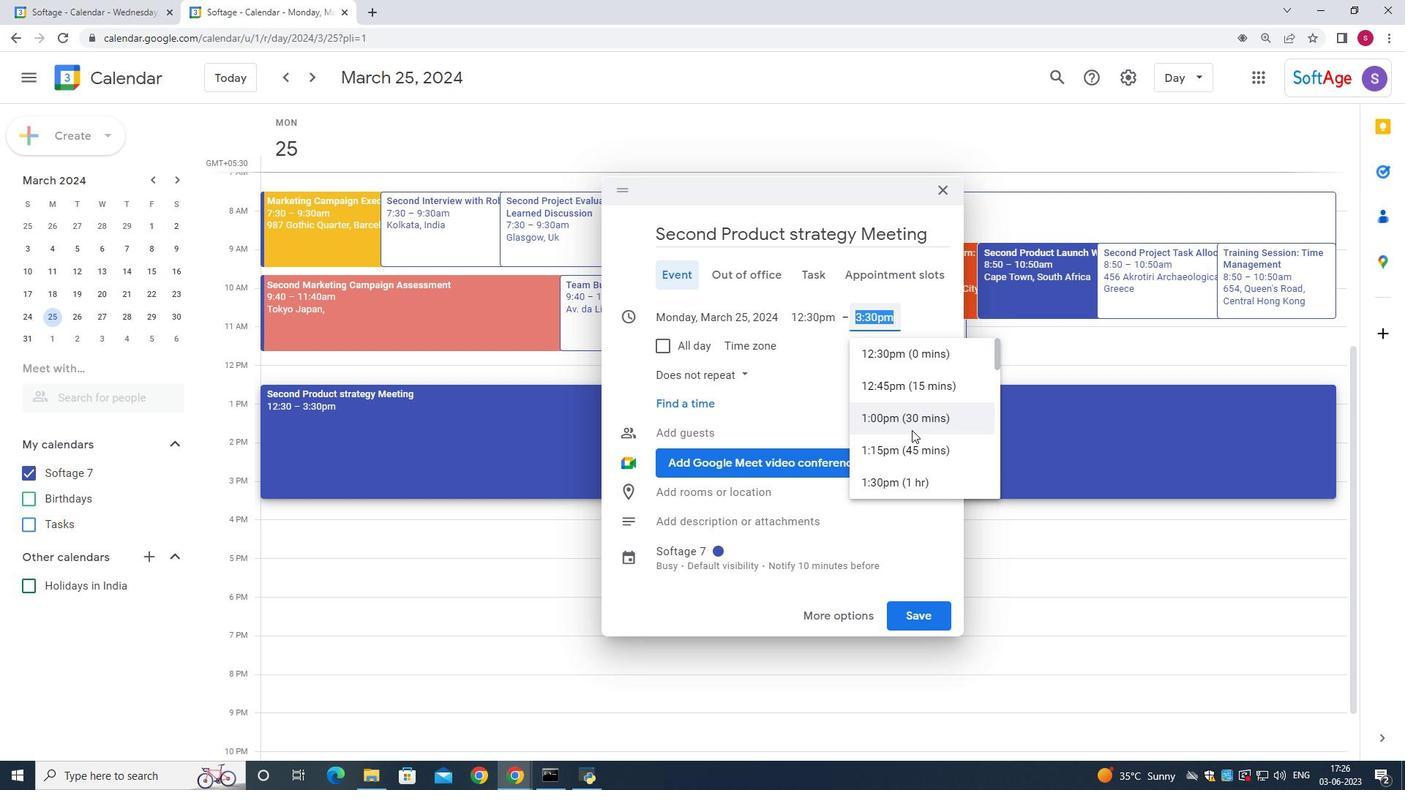 
Action: Mouse scrolled (912, 429) with delta (0, 0)
Screenshot: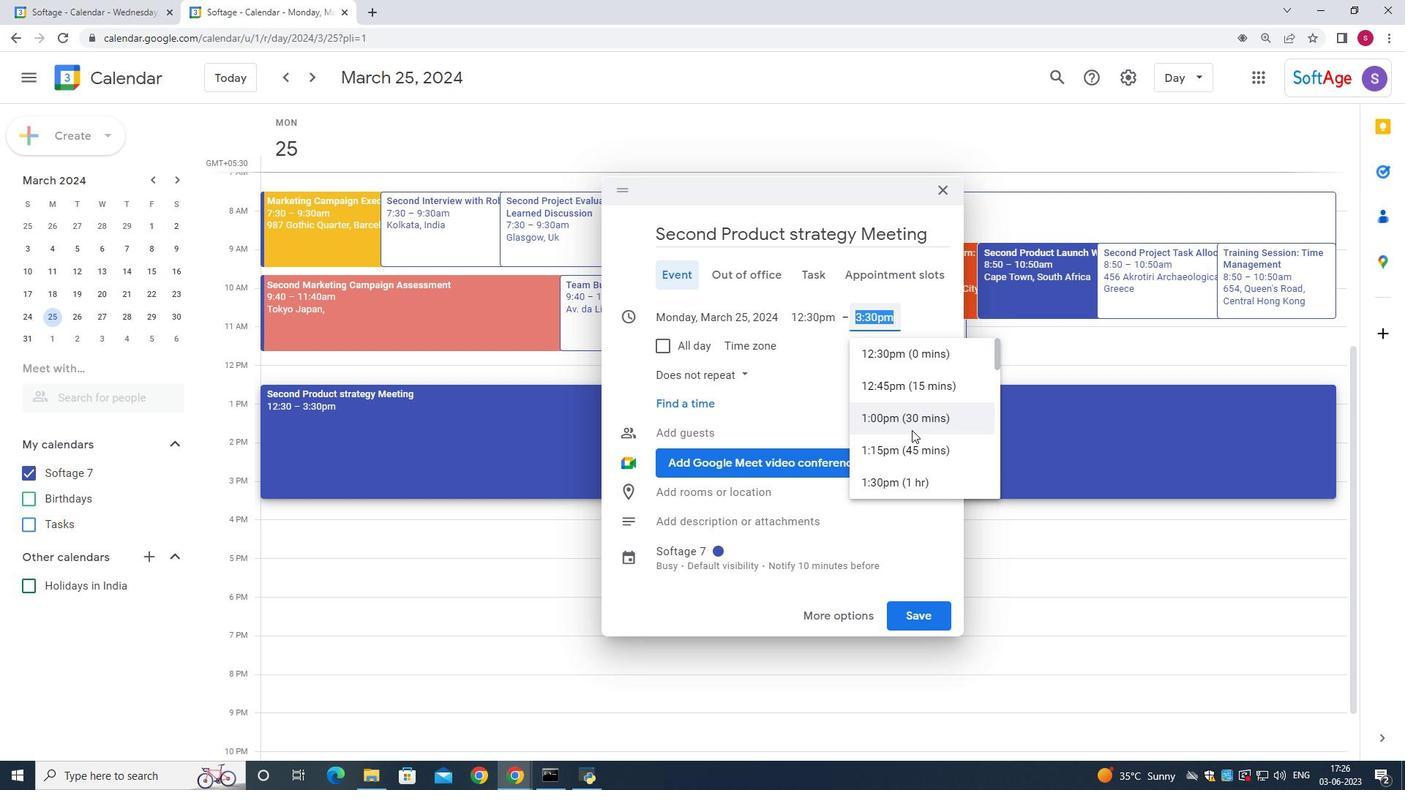 
Action: Mouse scrolled (912, 429) with delta (0, 0)
Screenshot: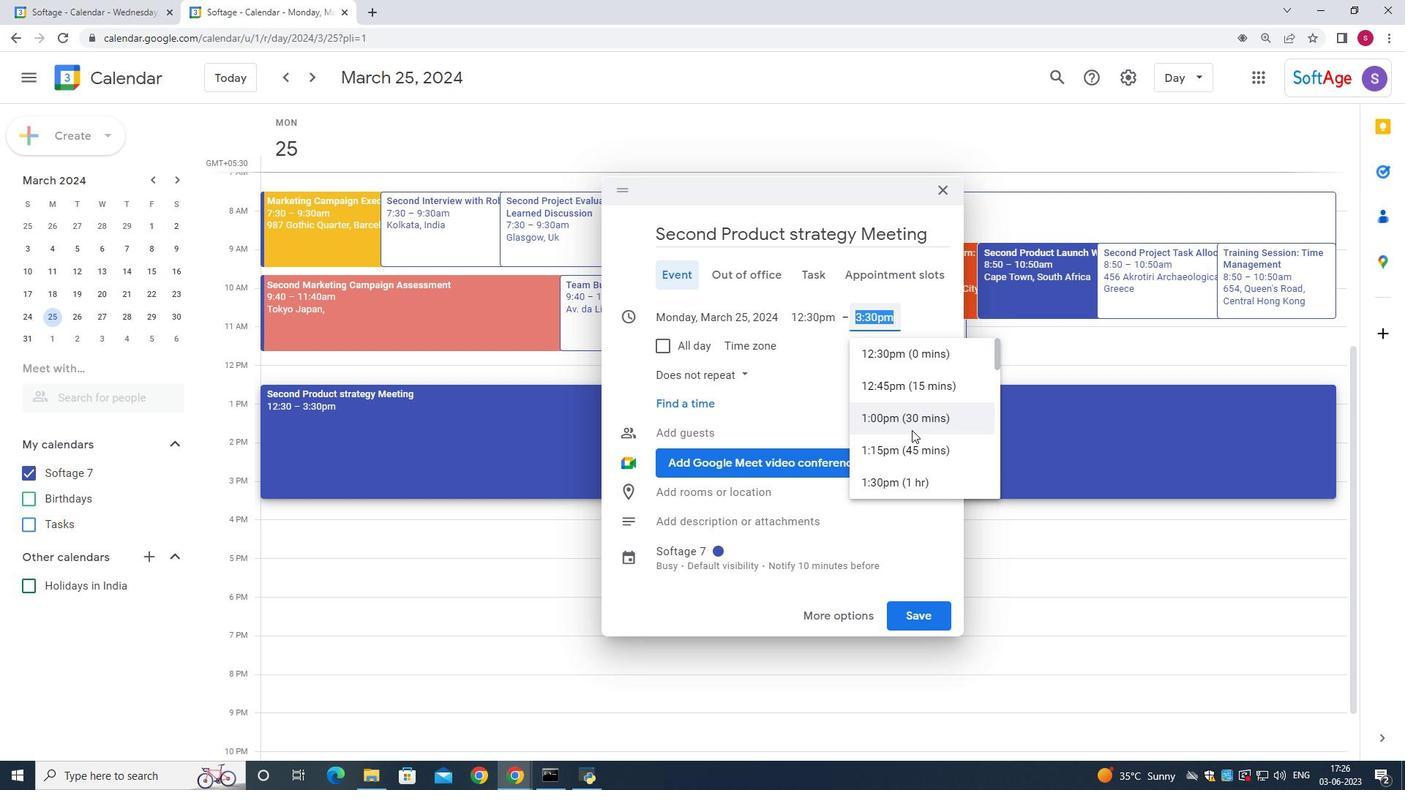 
Action: Mouse scrolled (912, 429) with delta (0, 0)
Screenshot: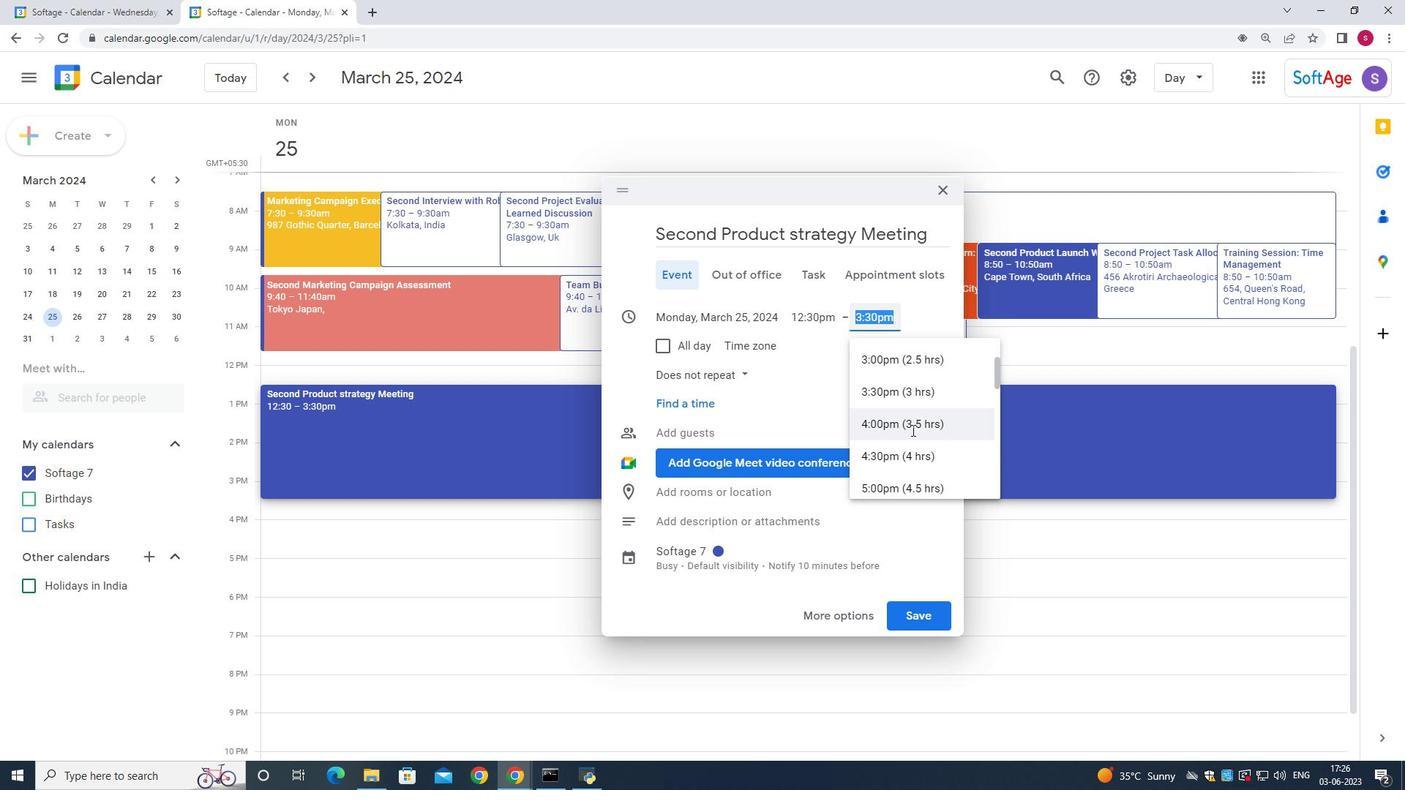 
Action: Mouse scrolled (912, 429) with delta (0, 0)
Screenshot: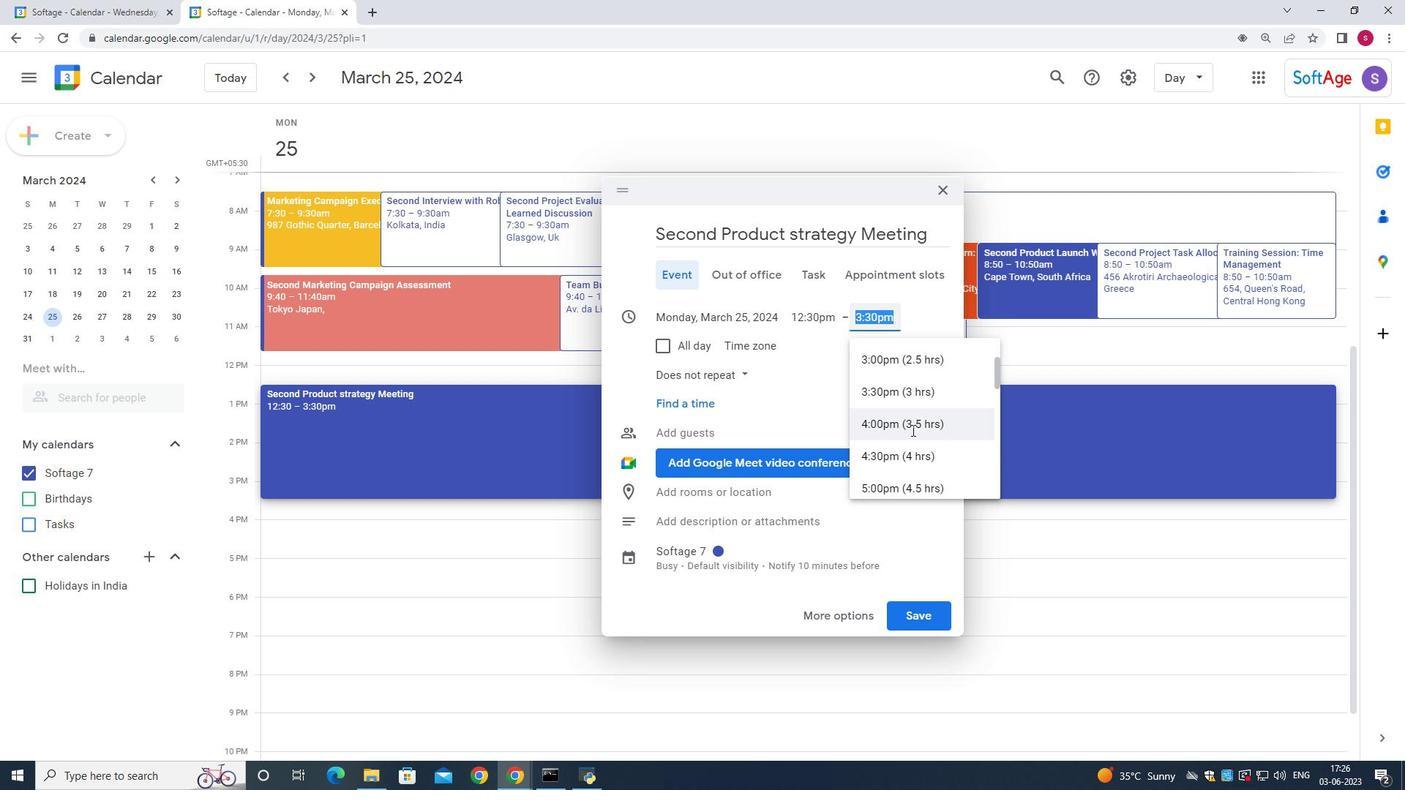 
Action: Mouse scrolled (912, 429) with delta (0, 0)
Screenshot: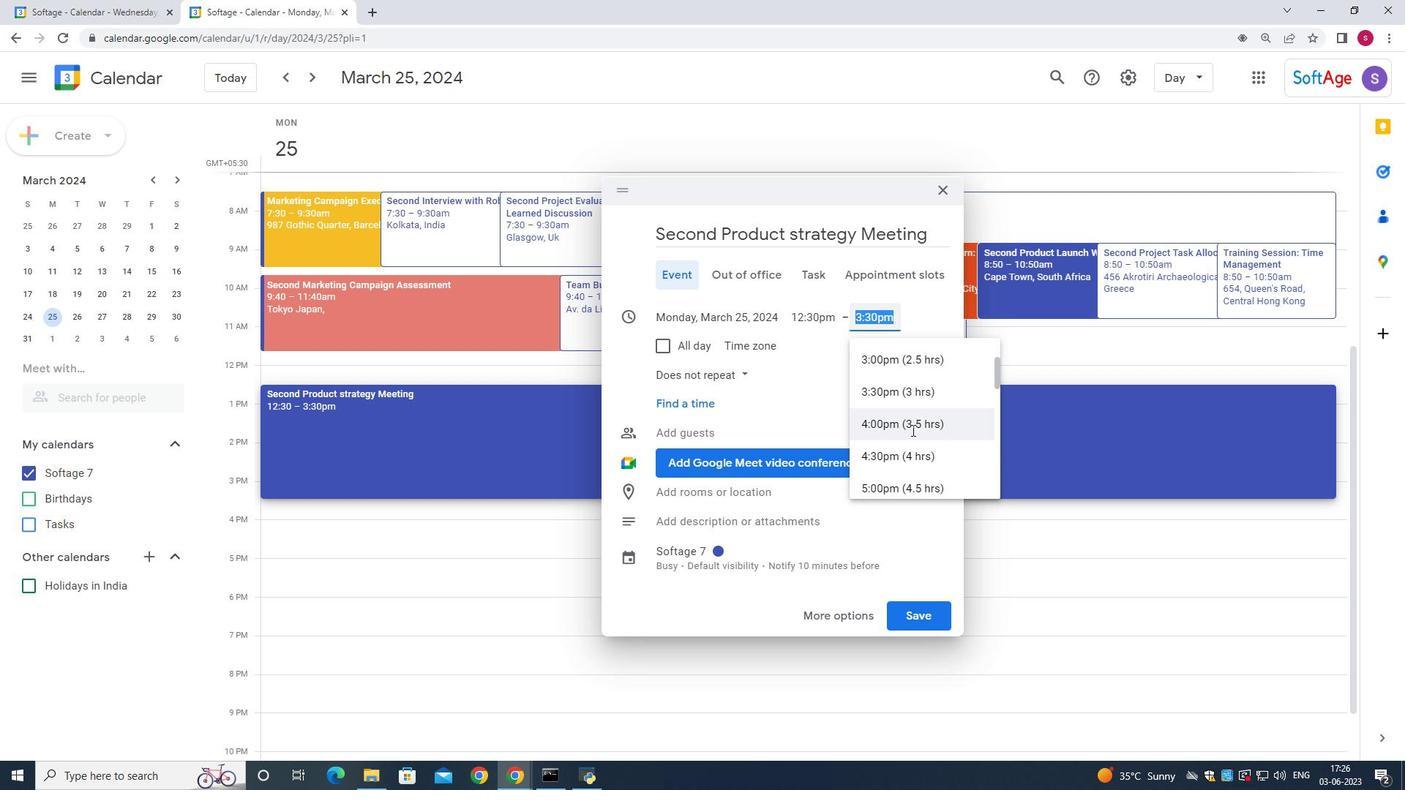 
Action: Mouse scrolled (912, 431) with delta (0, 0)
Screenshot: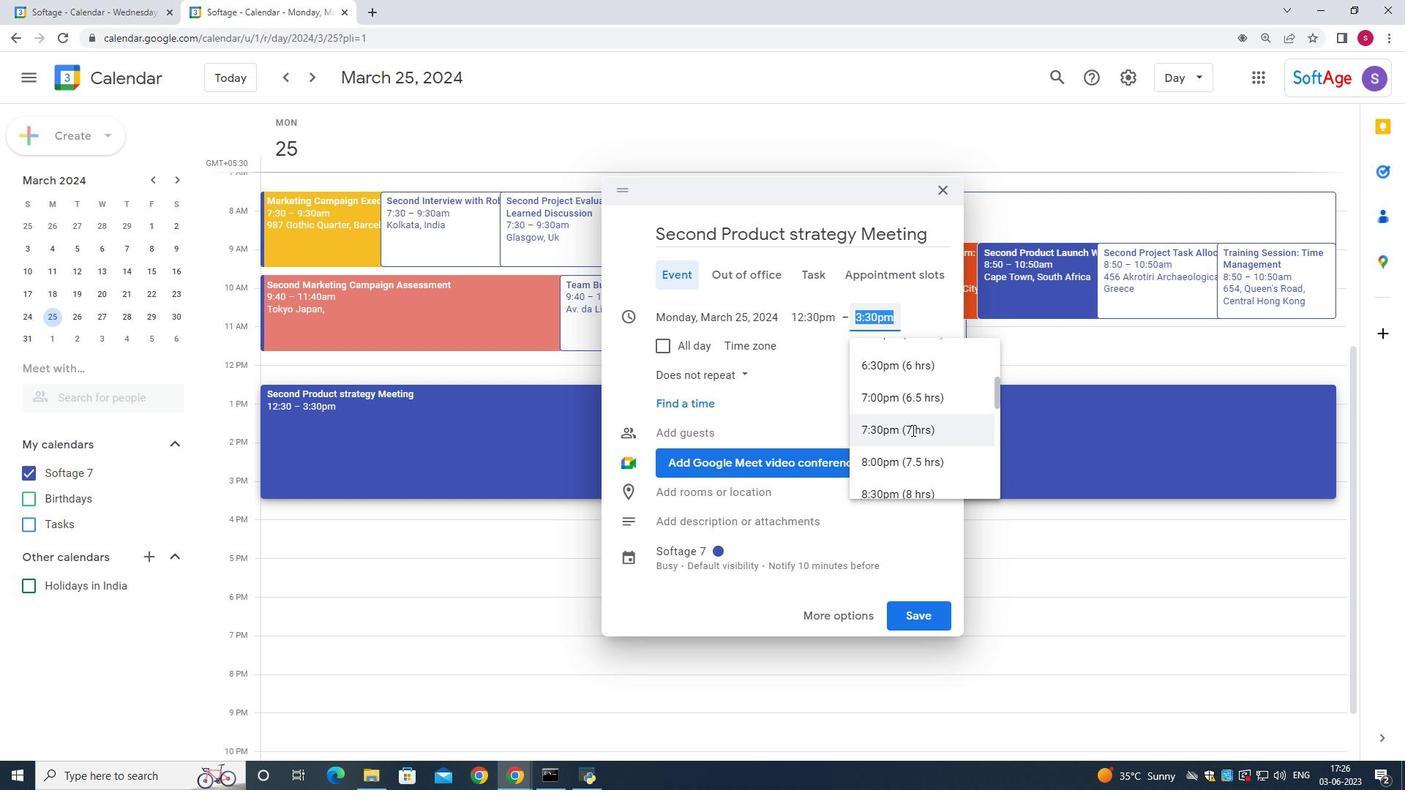 
Action: Mouse moved to (912, 429)
Screenshot: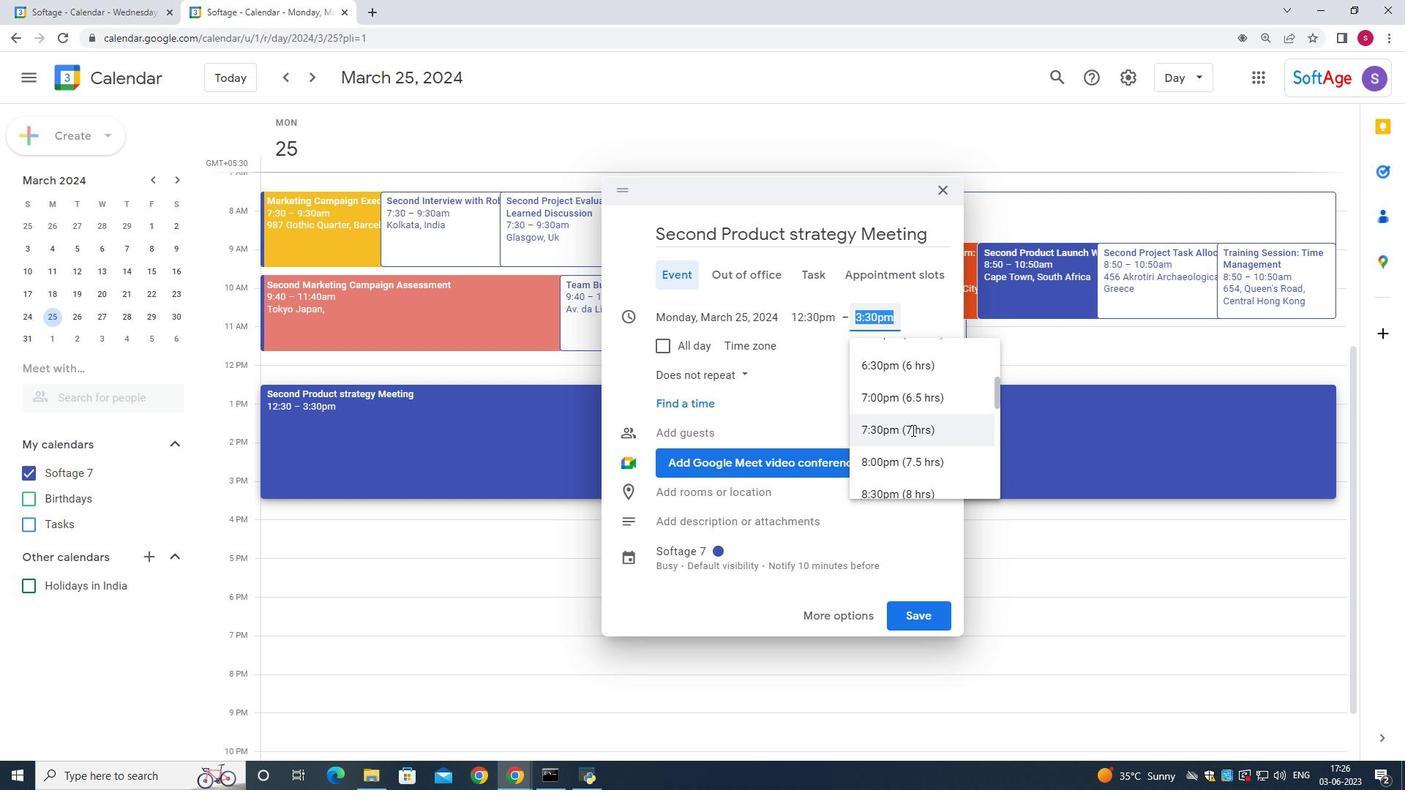 
Action: Mouse scrolled (912, 430) with delta (0, 0)
Screenshot: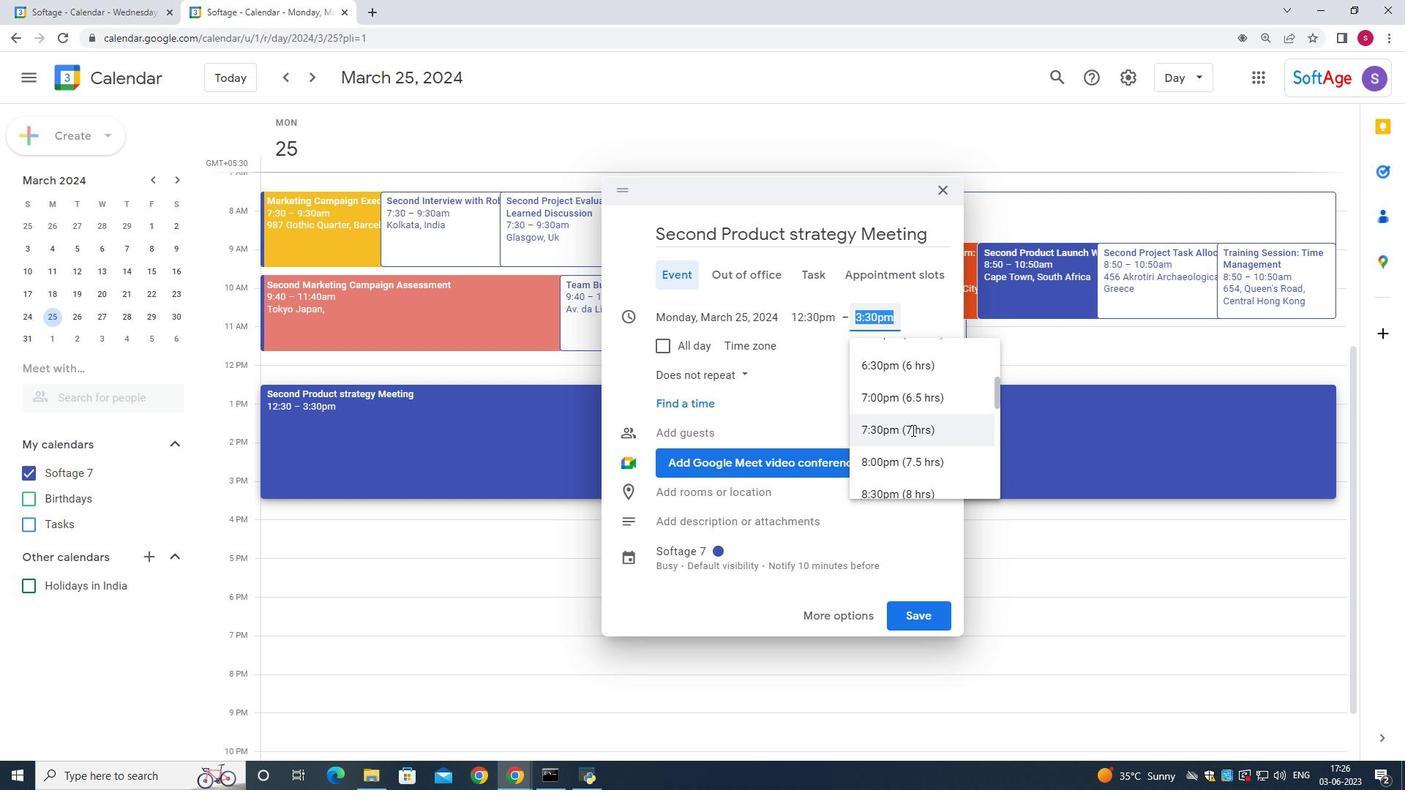 
Action: Mouse scrolled (912, 430) with delta (0, 0)
Screenshot: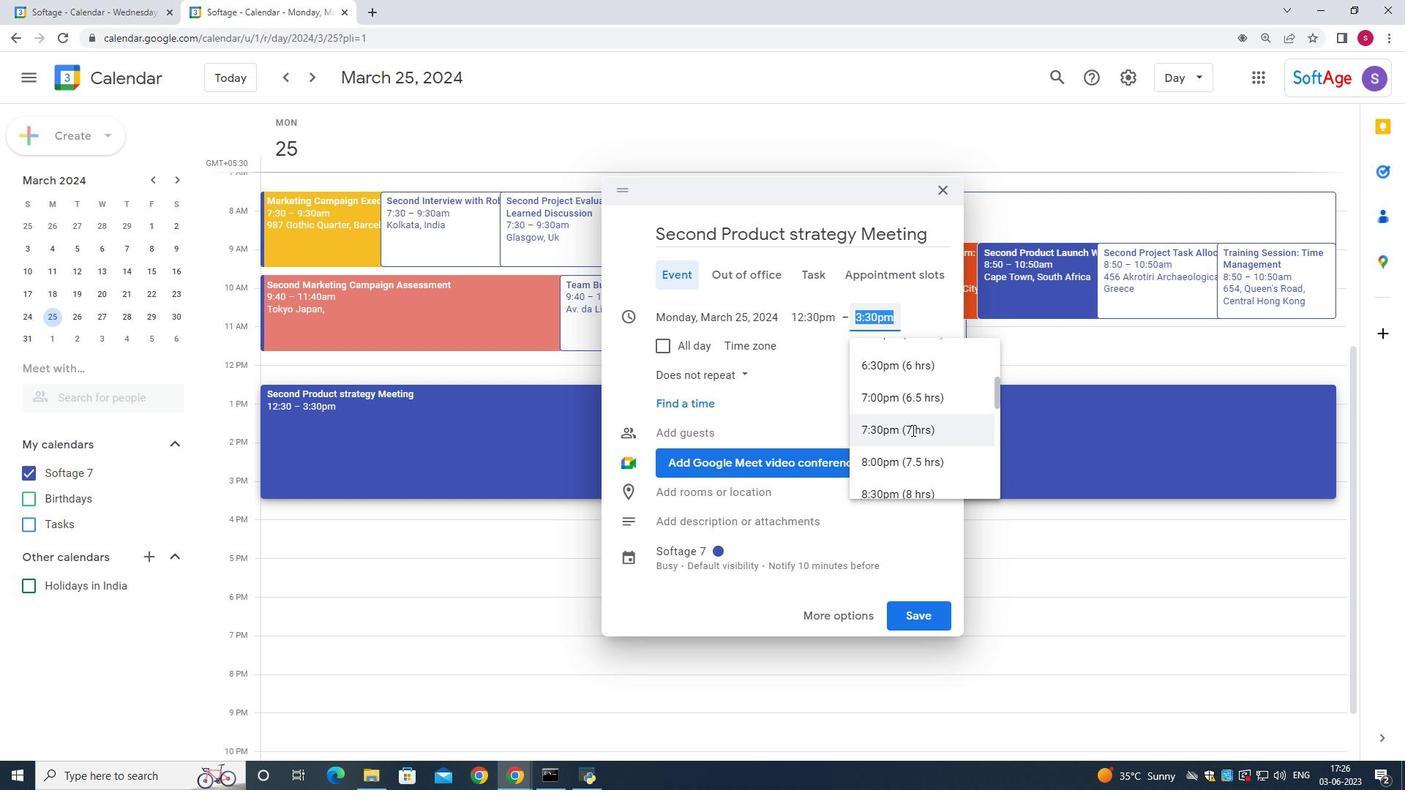 
Action: Mouse scrolled (912, 430) with delta (0, 0)
Screenshot: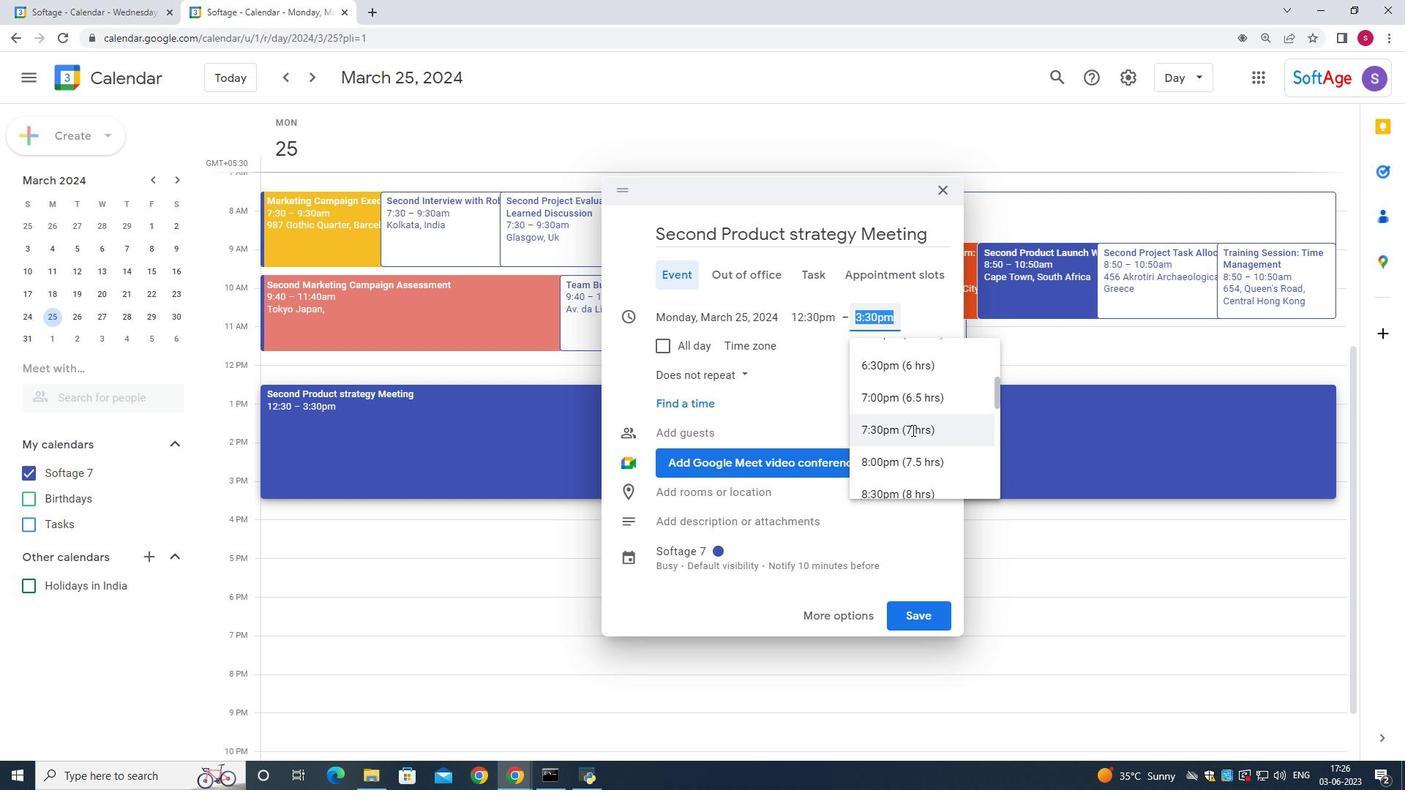 
Action: Mouse scrolled (912, 430) with delta (0, 0)
Screenshot: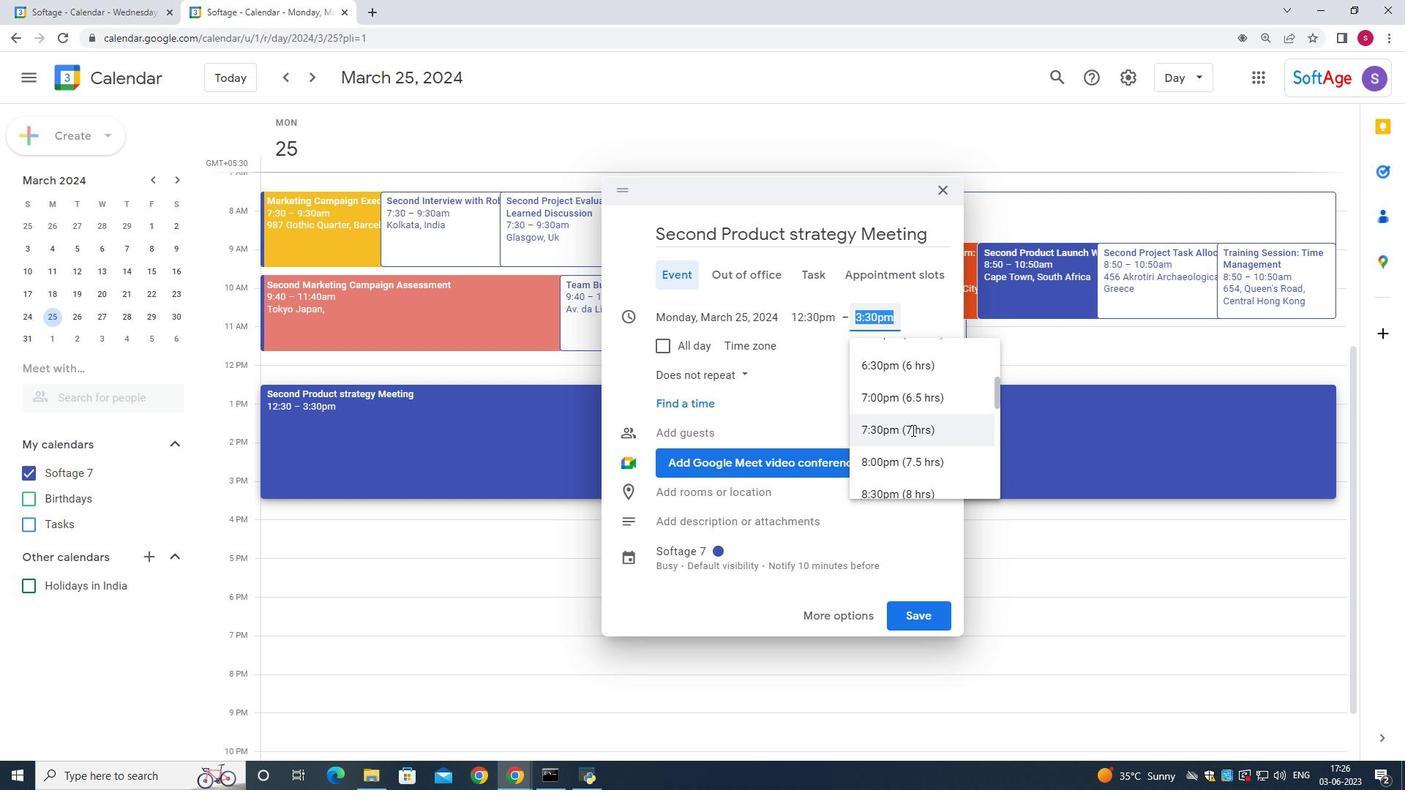 
Action: Mouse scrolled (912, 430) with delta (0, 0)
Screenshot: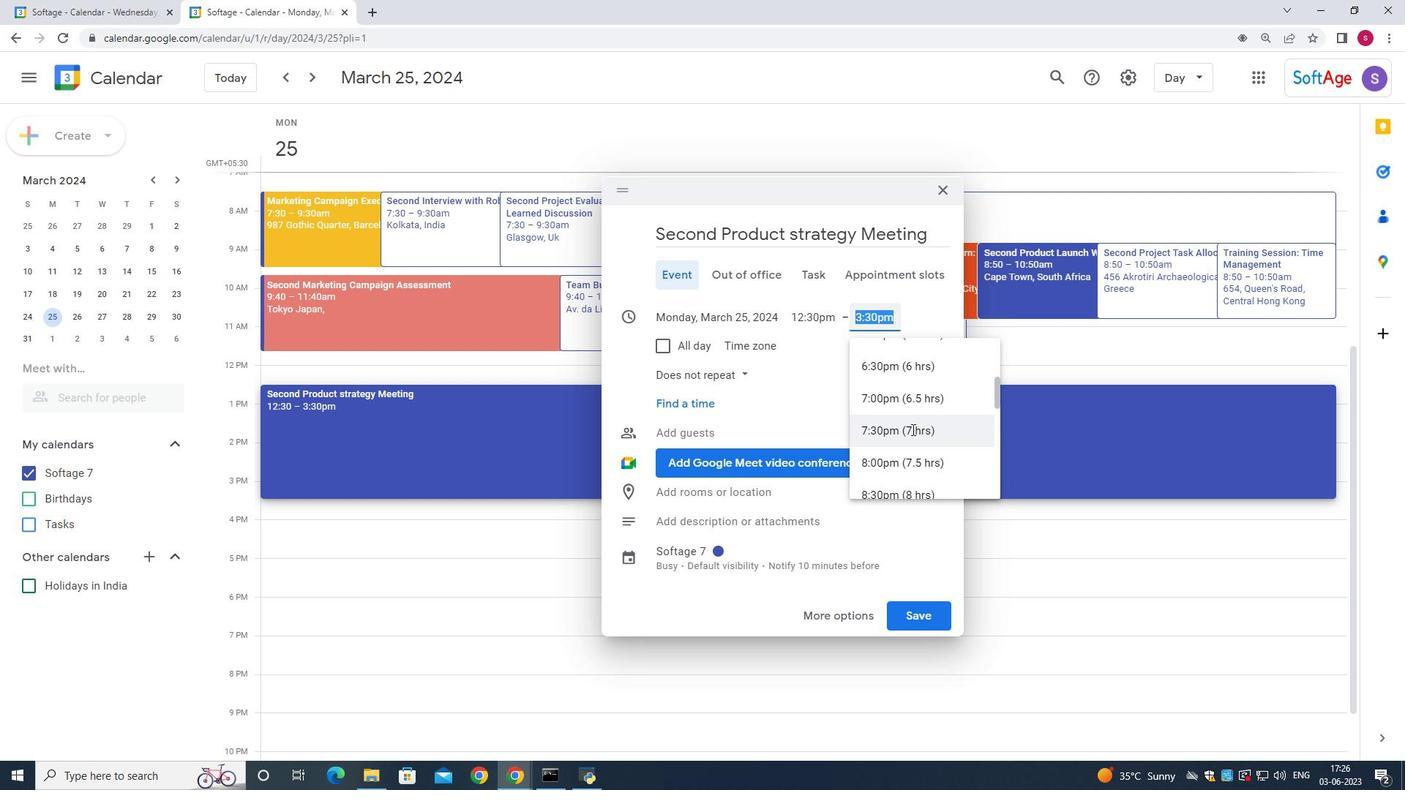 
Action: Mouse moved to (912, 429)
Screenshot: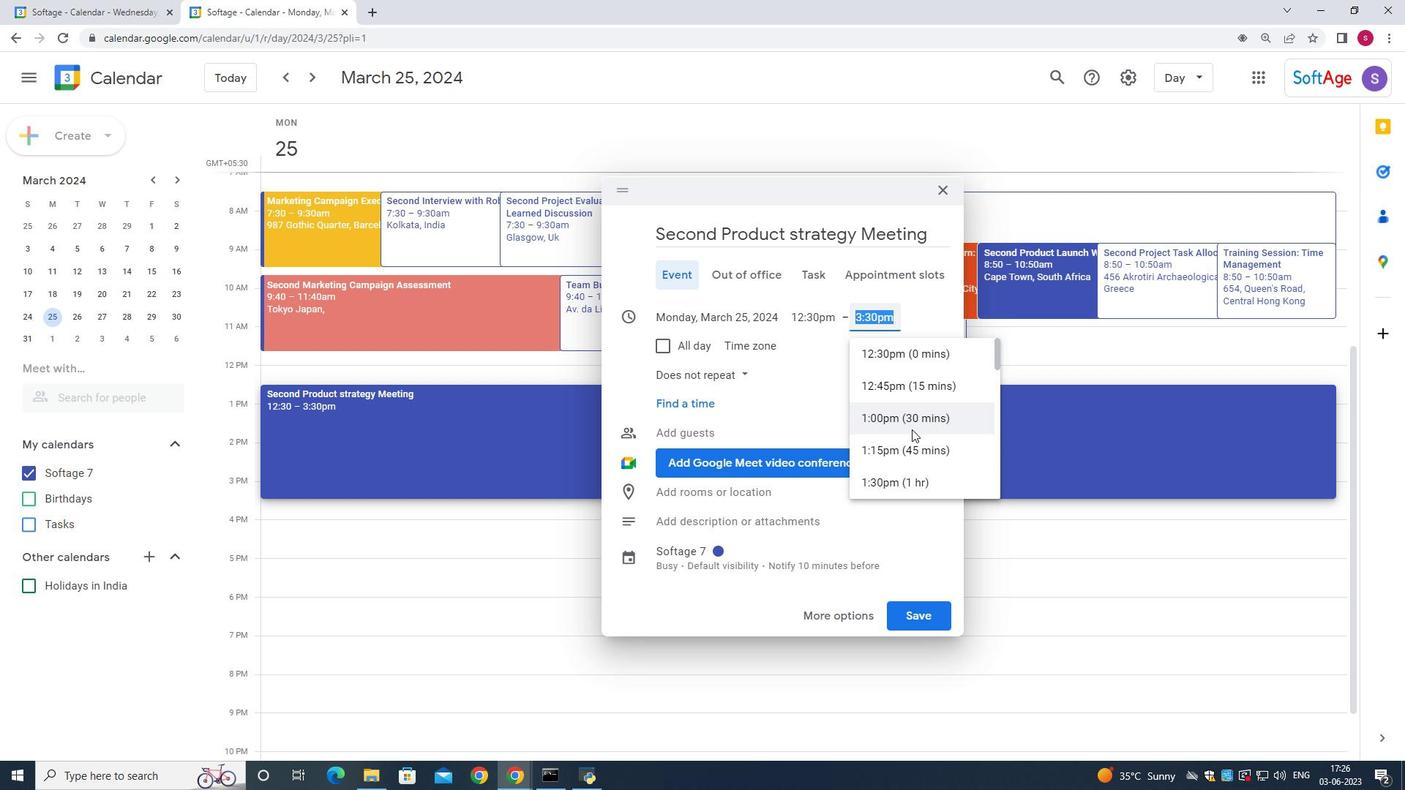 
Action: Mouse scrolled (912, 430) with delta (0, 0)
Screenshot: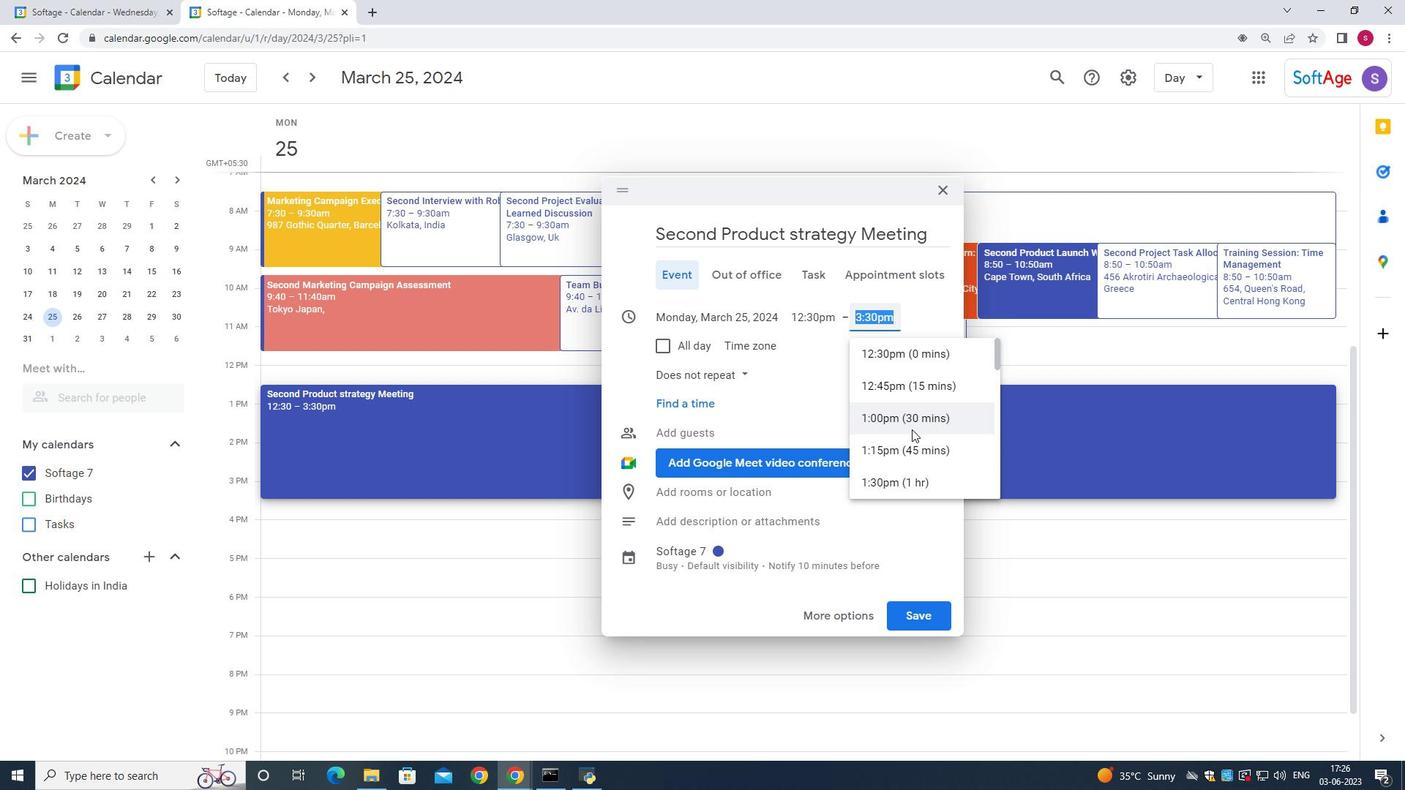 
Action: Mouse scrolled (912, 430) with delta (0, 0)
Screenshot: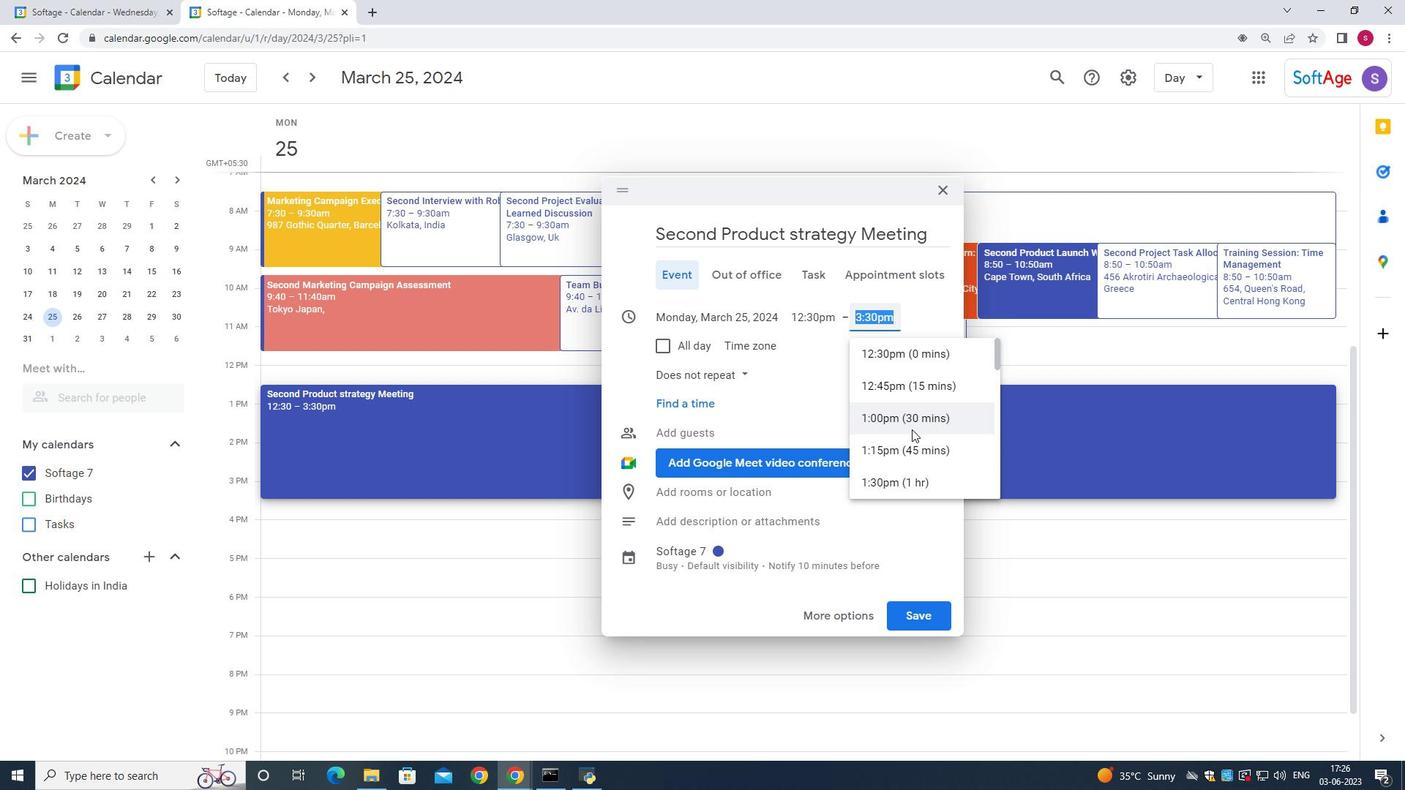 
Action: Mouse scrolled (912, 430) with delta (0, 0)
Screenshot: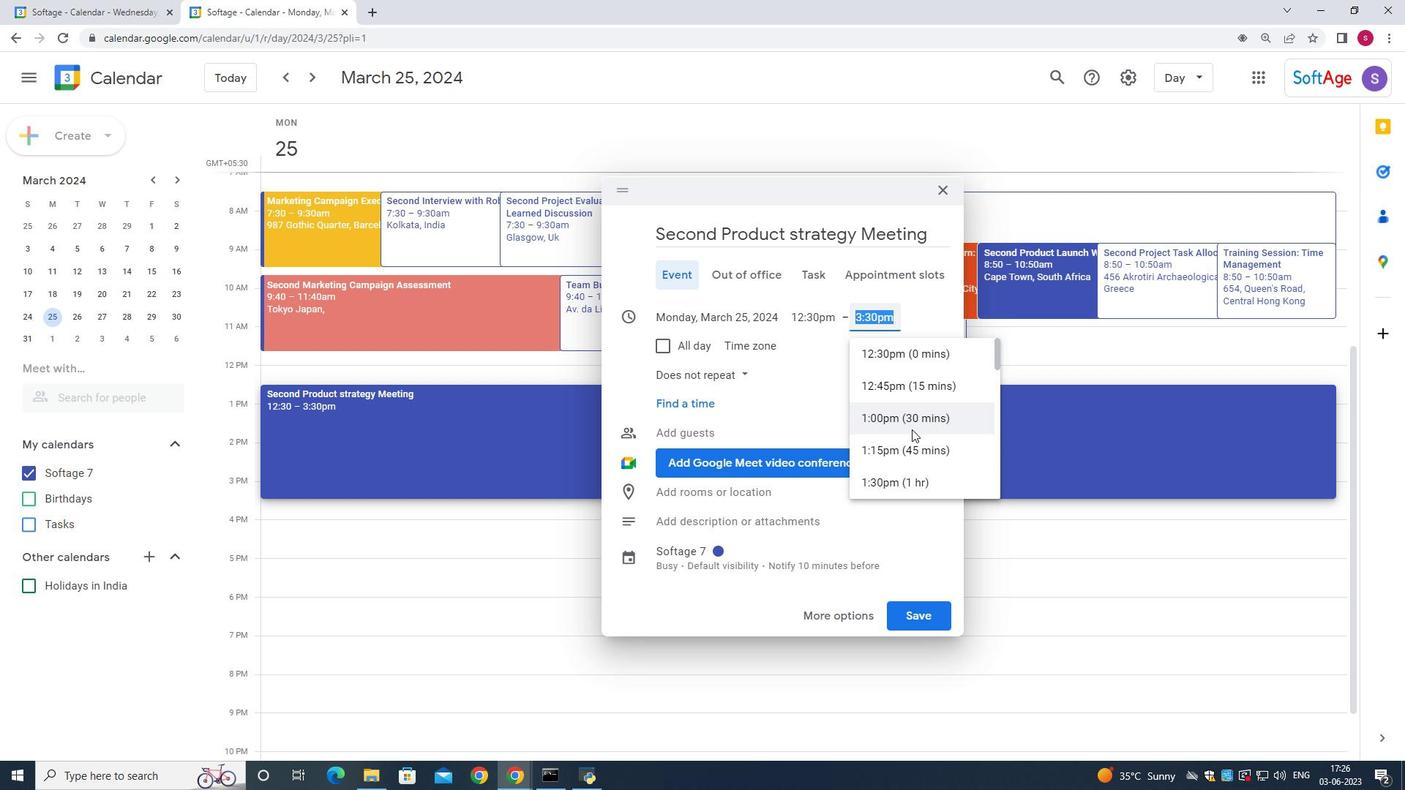 
Action: Mouse scrolled (912, 430) with delta (0, 0)
Screenshot: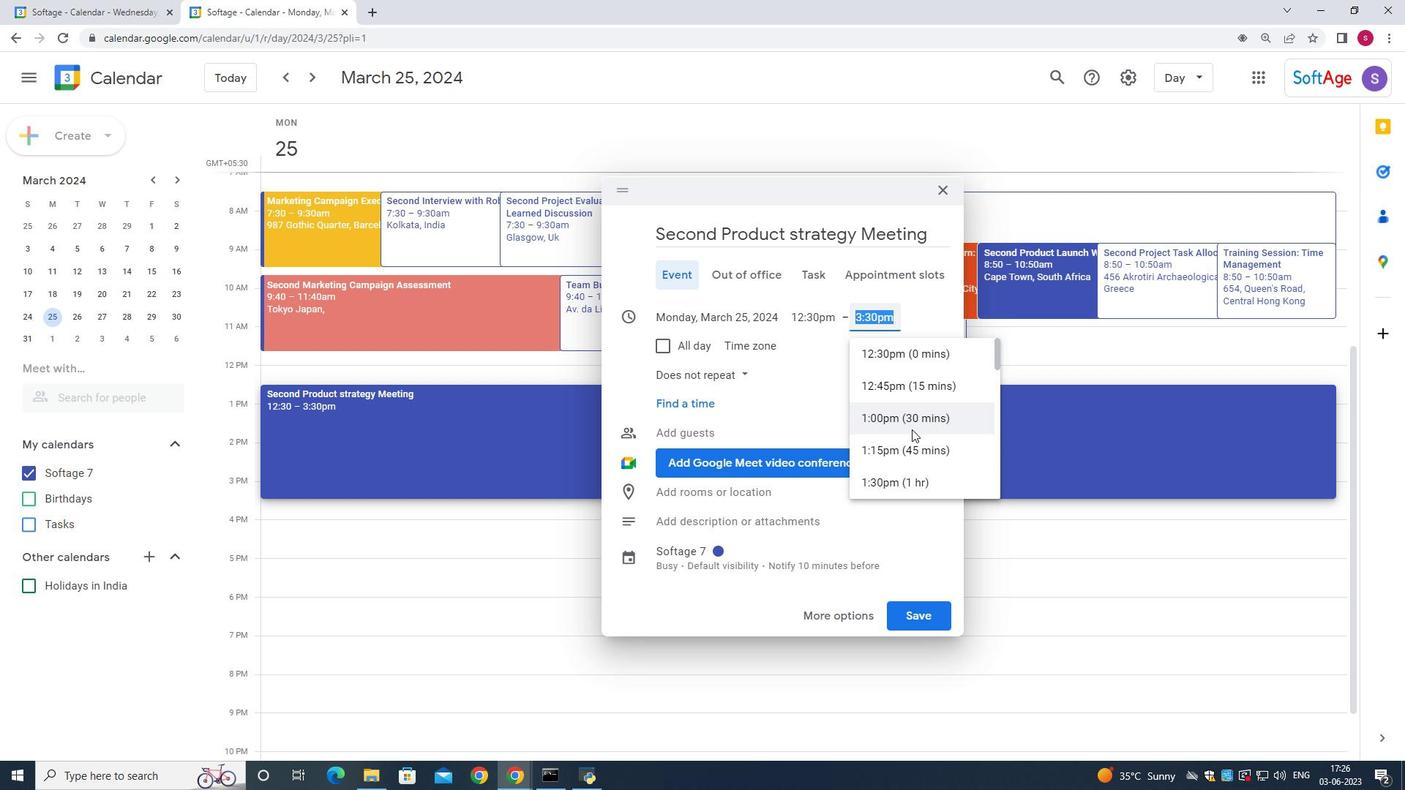
Action: Mouse scrolled (912, 430) with delta (0, 0)
Screenshot: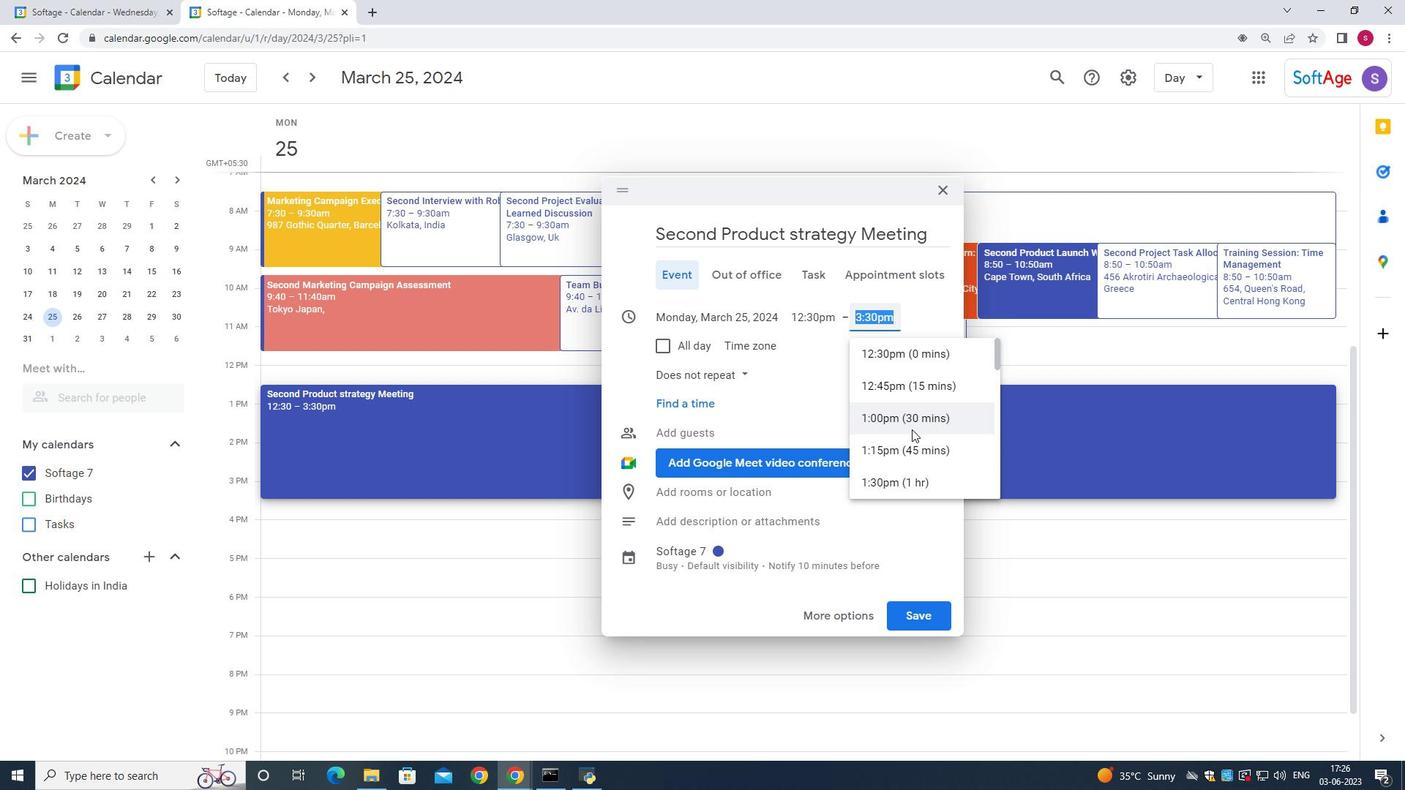 
Action: Mouse moved to (912, 424)
Screenshot: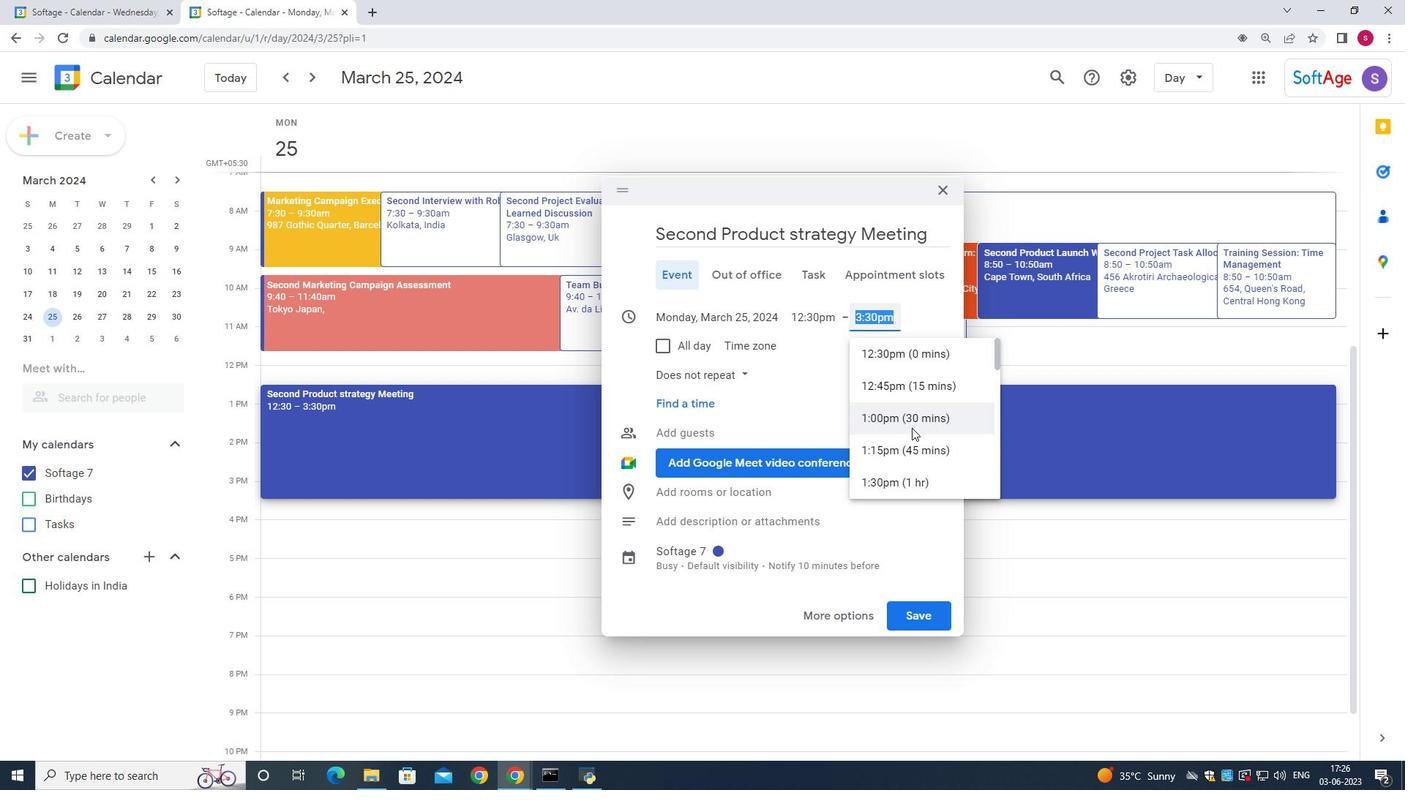 
Action: Mouse scrolled (912, 425) with delta (0, 0)
Screenshot: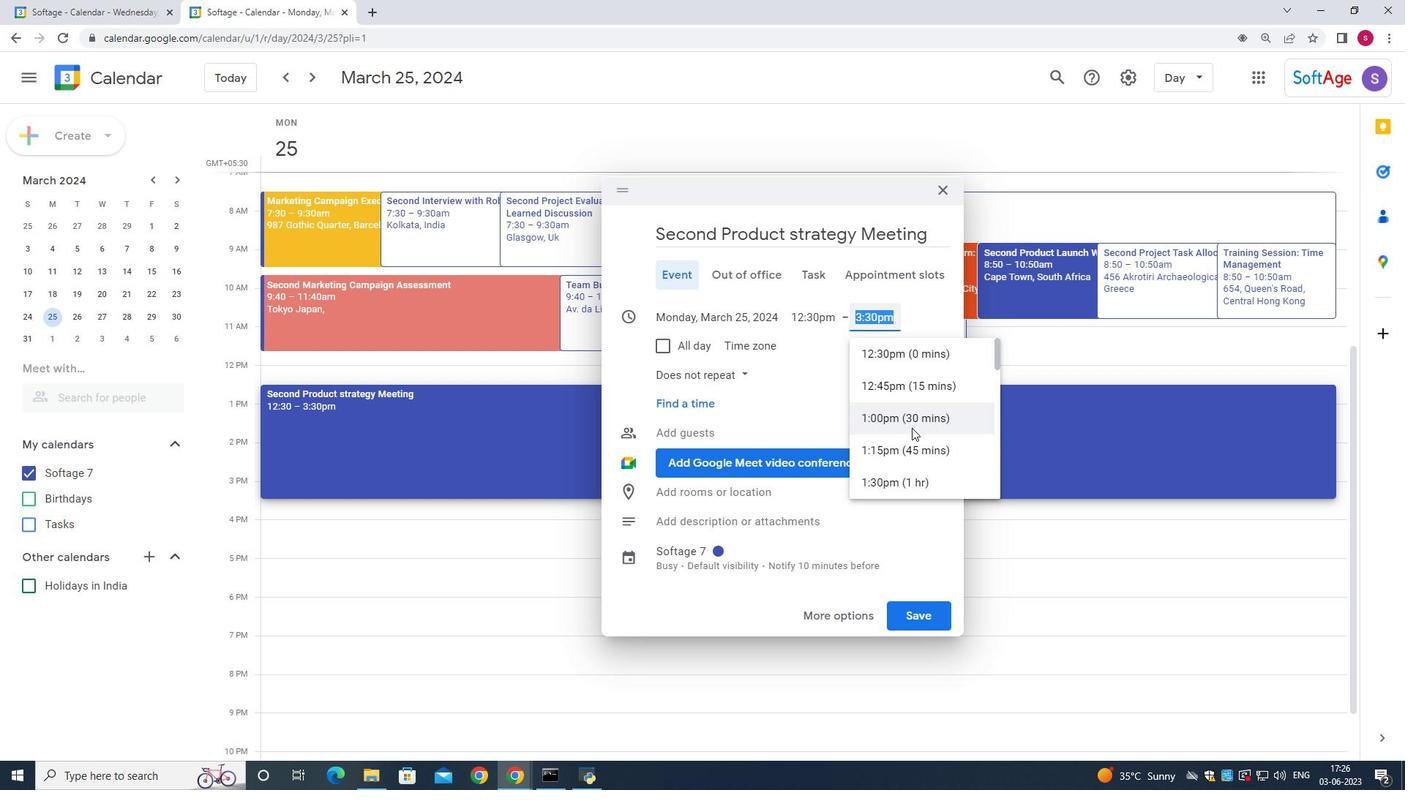 
Action: Mouse scrolled (912, 425) with delta (0, 0)
Screenshot: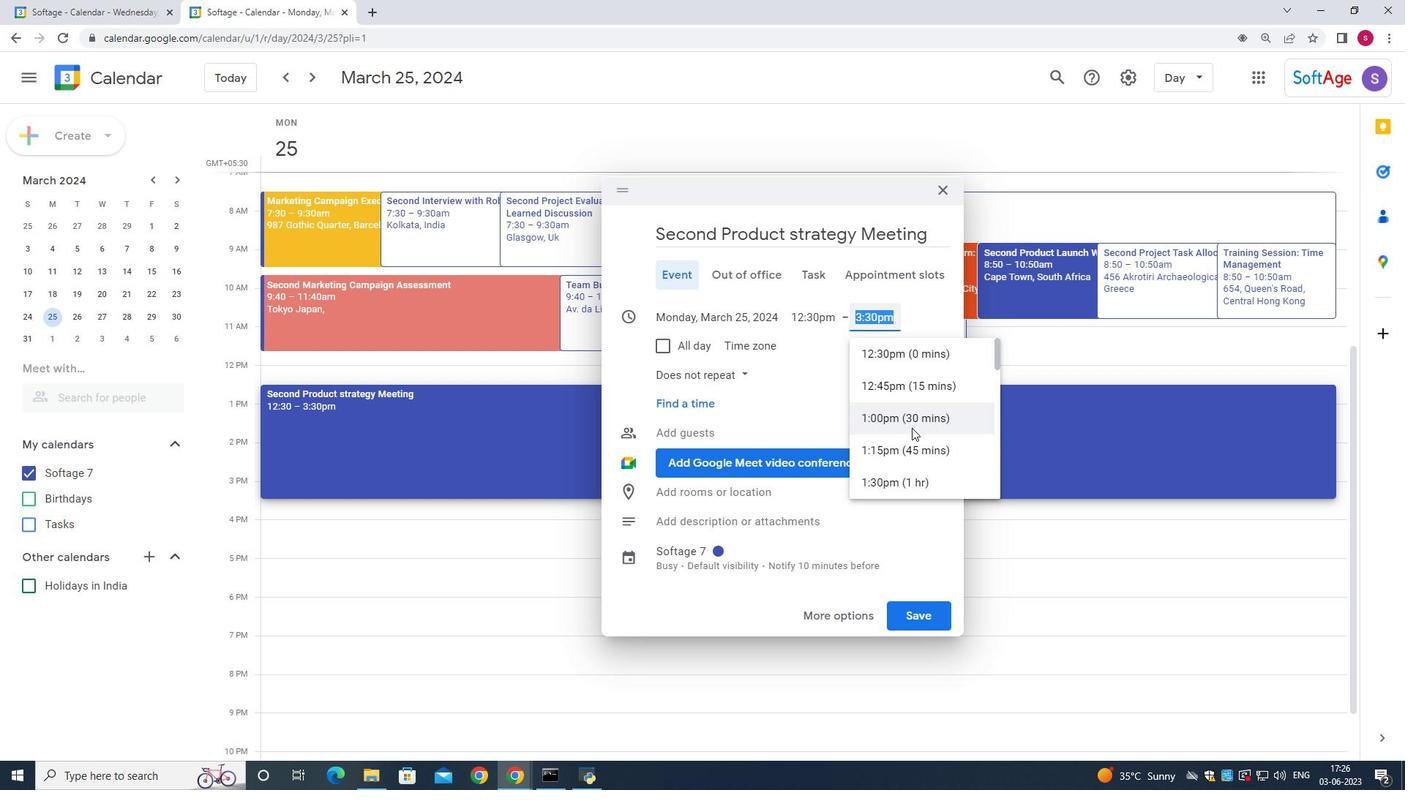 
Action: Mouse scrolled (912, 425) with delta (0, 0)
Screenshot: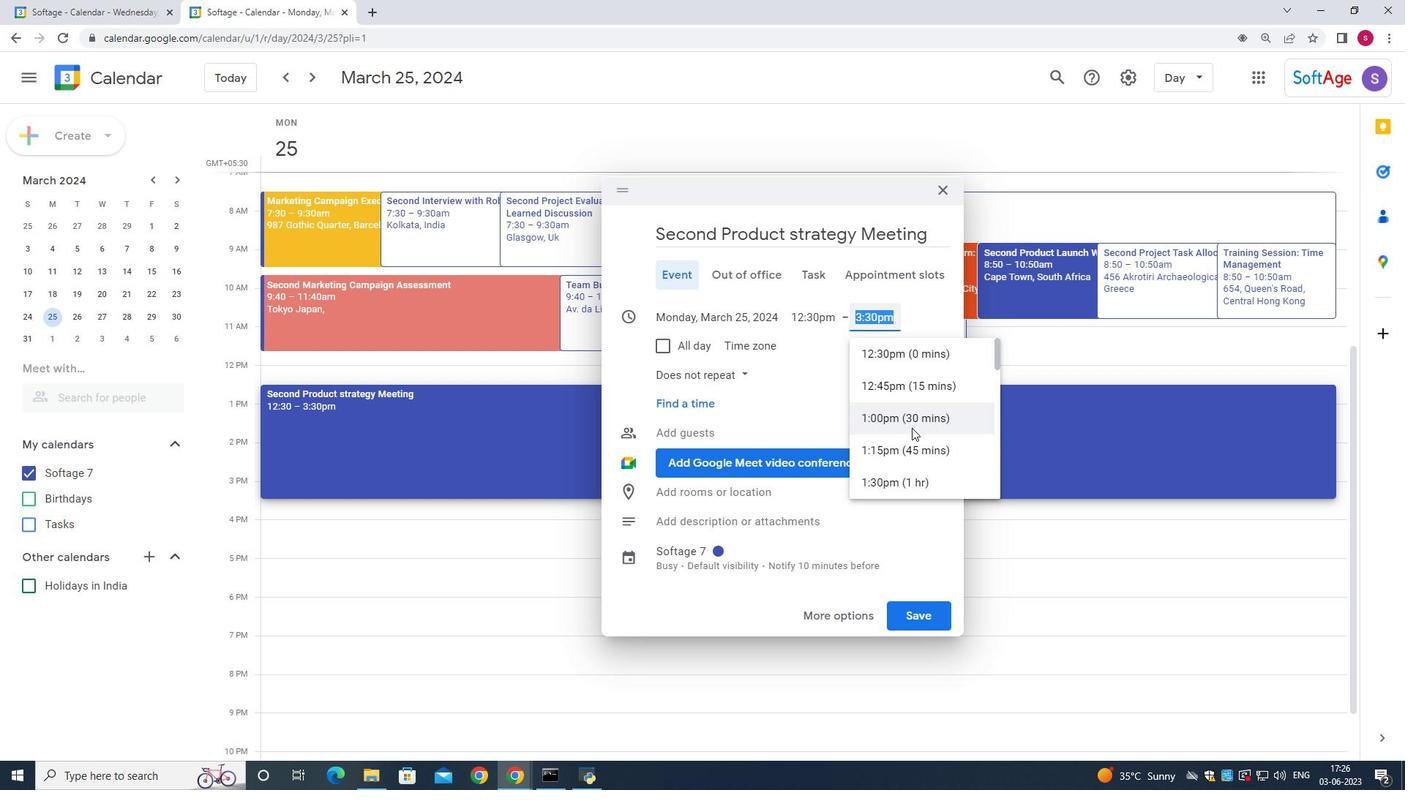 
Action: Mouse scrolled (912, 425) with delta (0, 0)
Screenshot: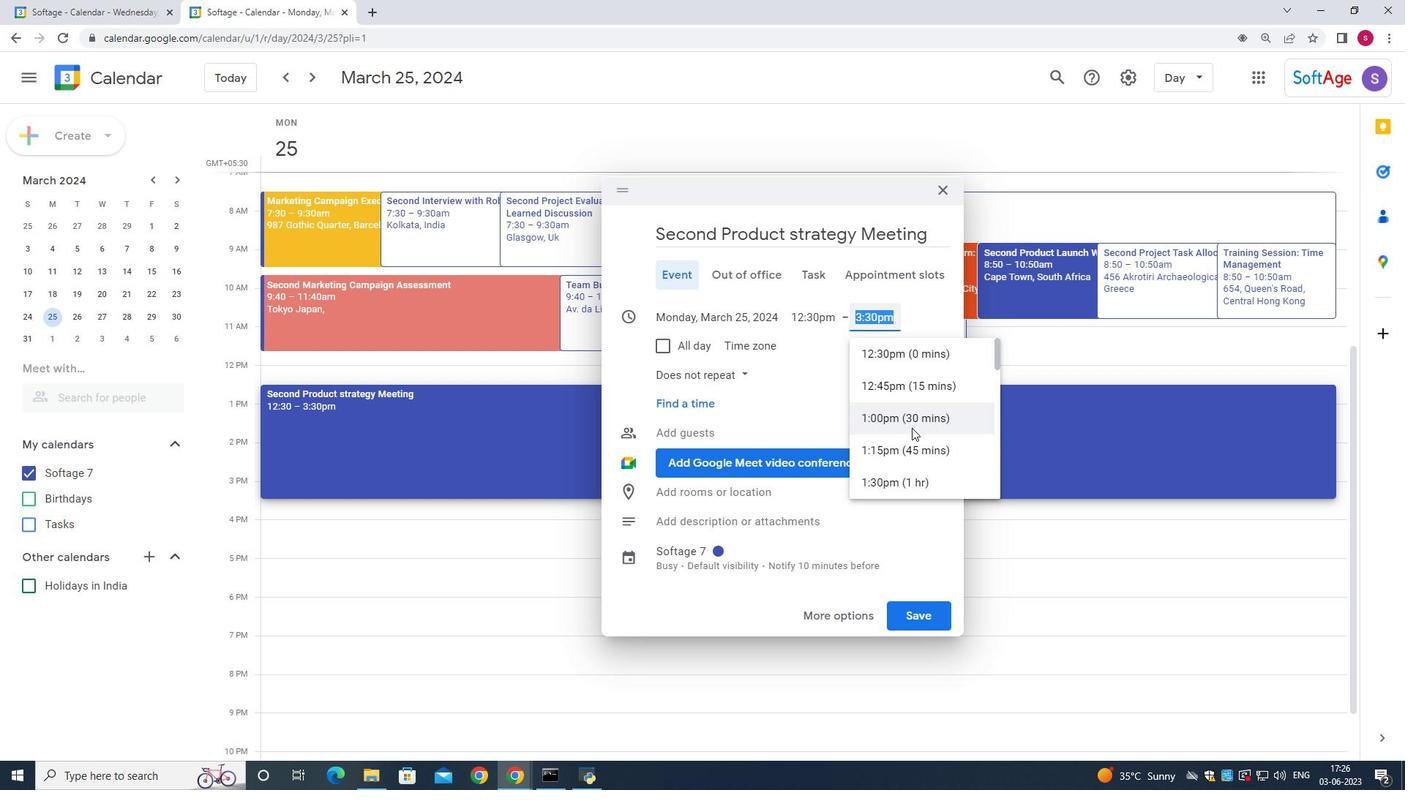 
Action: Mouse scrolled (912, 425) with delta (0, 0)
Screenshot: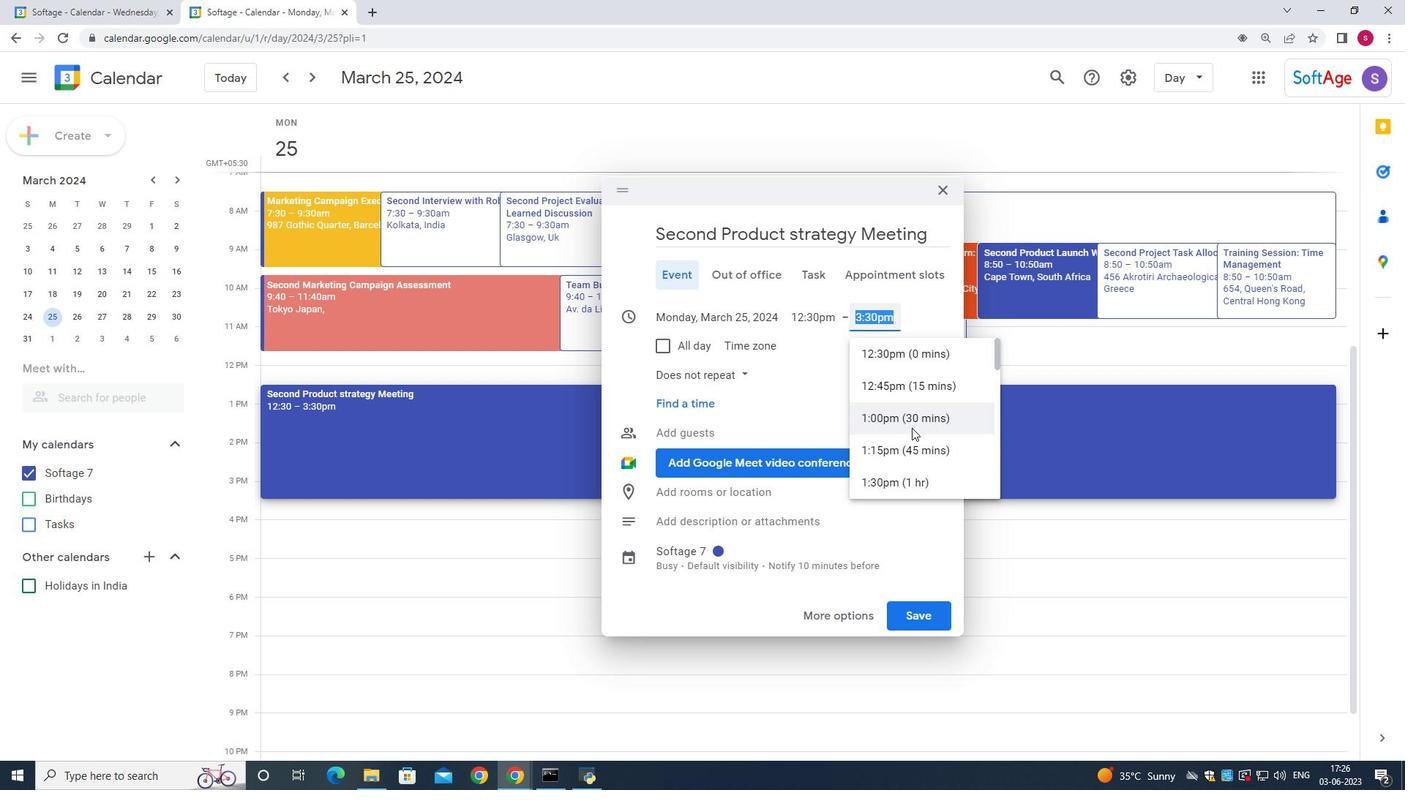 
Action: Mouse moved to (912, 420)
Screenshot: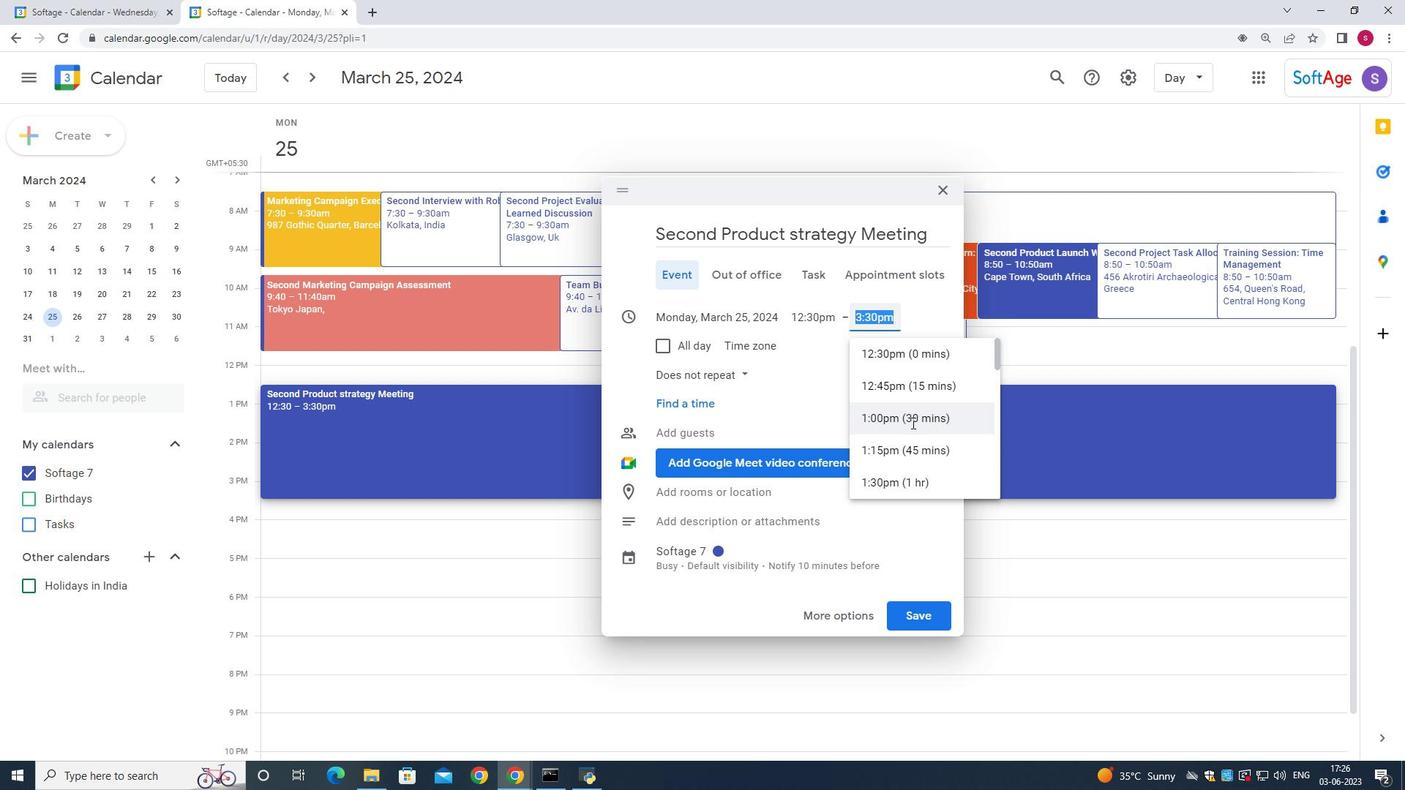 
Action: Mouse scrolled (912, 420) with delta (0, 0)
Screenshot: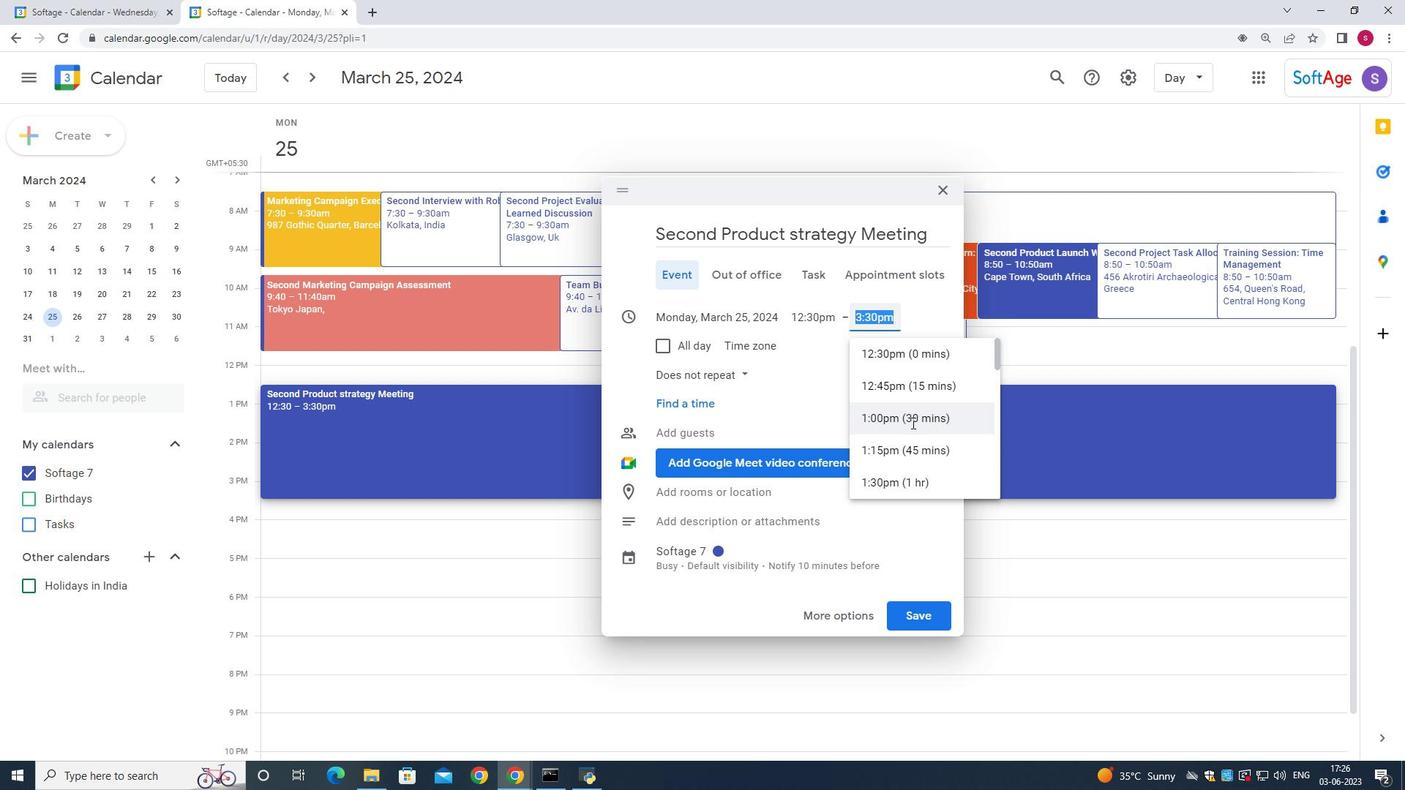 
Action: Mouse scrolled (912, 420) with delta (0, 0)
Screenshot: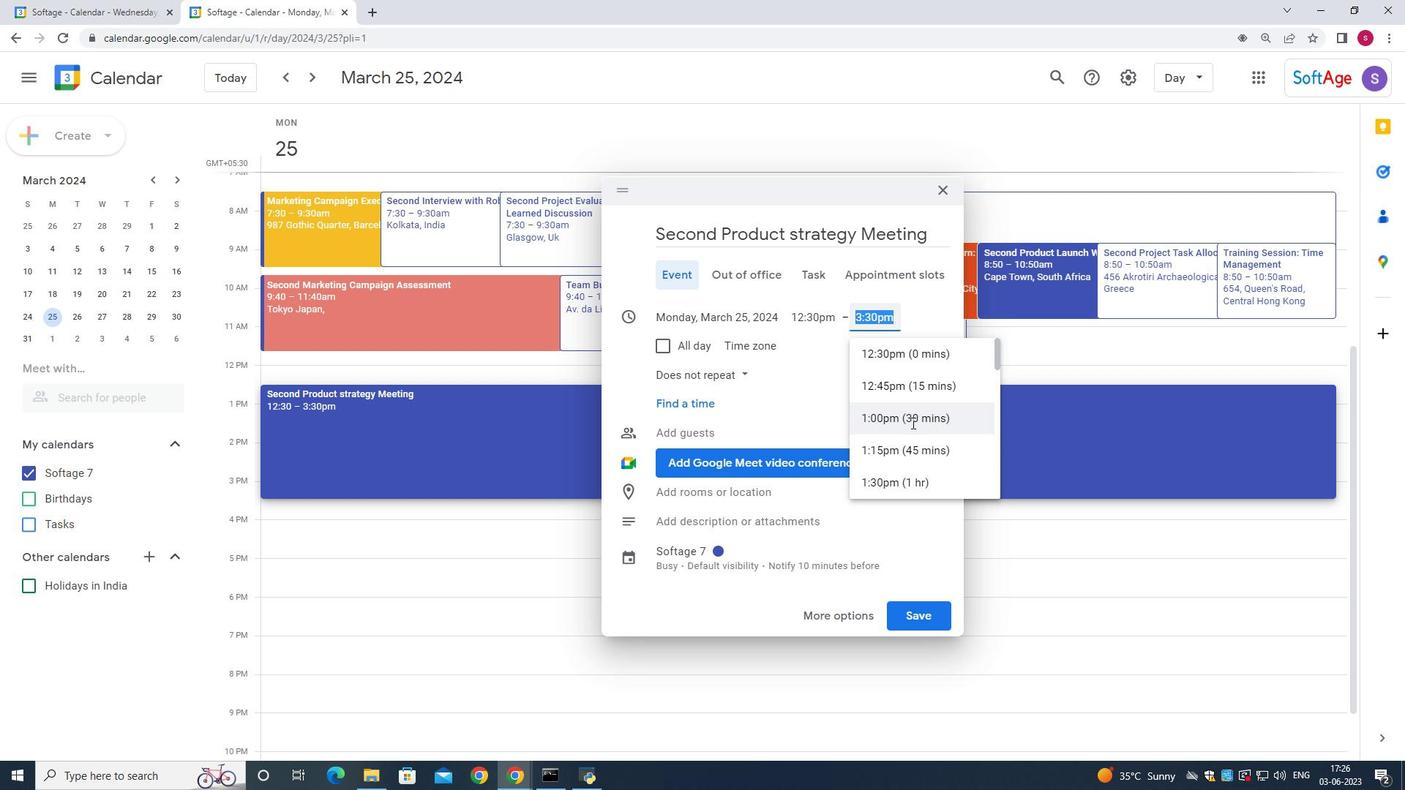 
Action: Mouse scrolled (912, 420) with delta (0, 0)
Screenshot: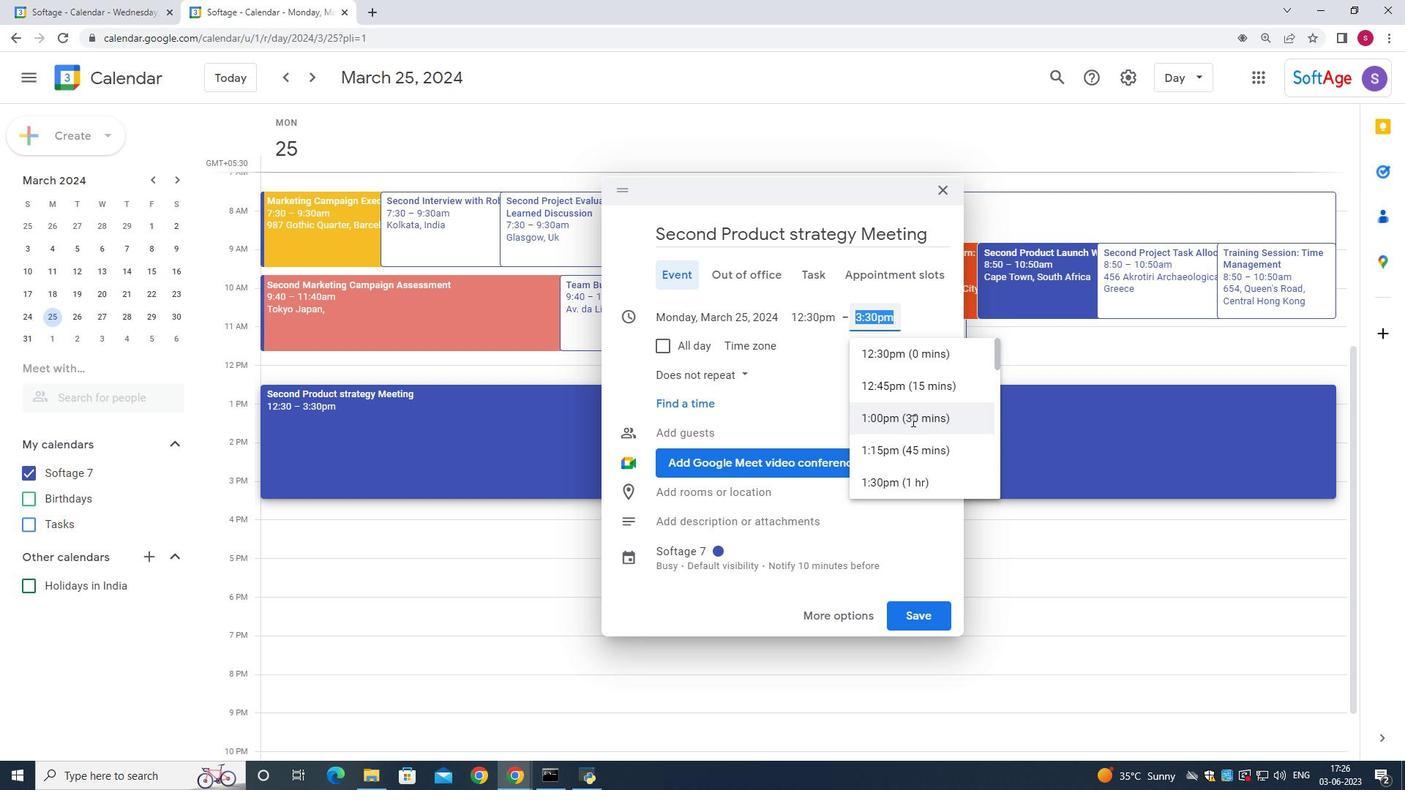 
Action: Mouse moved to (912, 420)
Screenshot: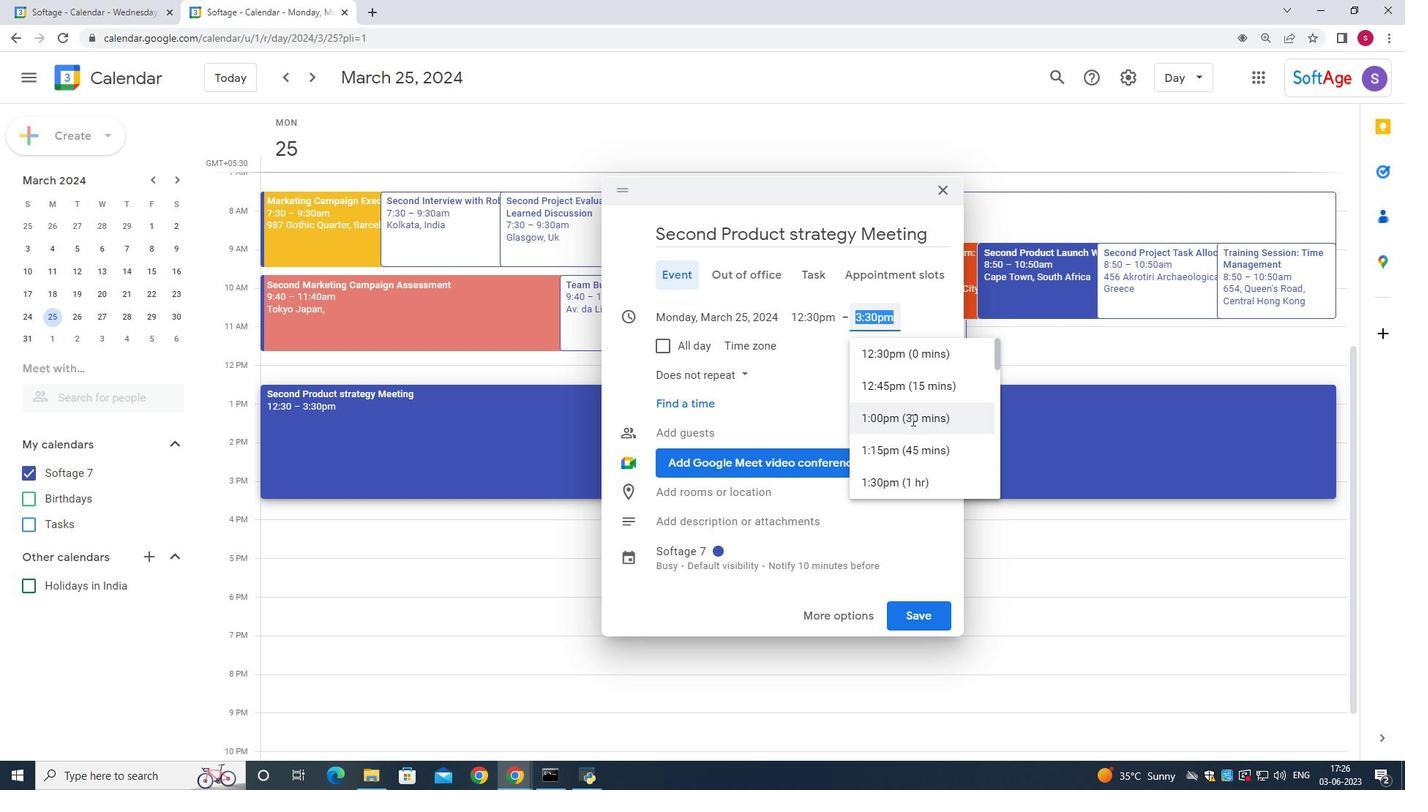 
Action: Mouse scrolled (912, 420) with delta (0, 0)
Screenshot: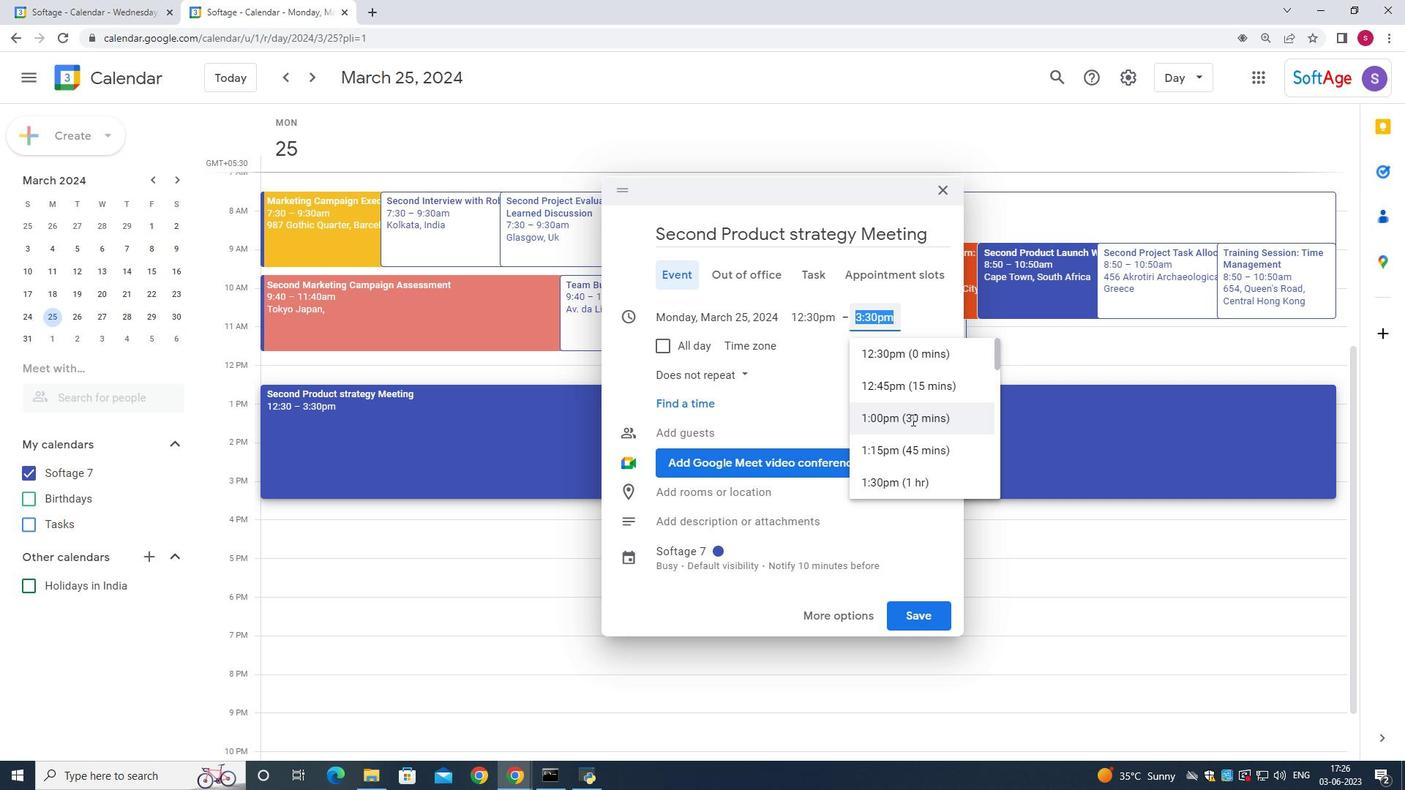 
Action: Mouse scrolled (912, 420) with delta (0, 0)
Screenshot: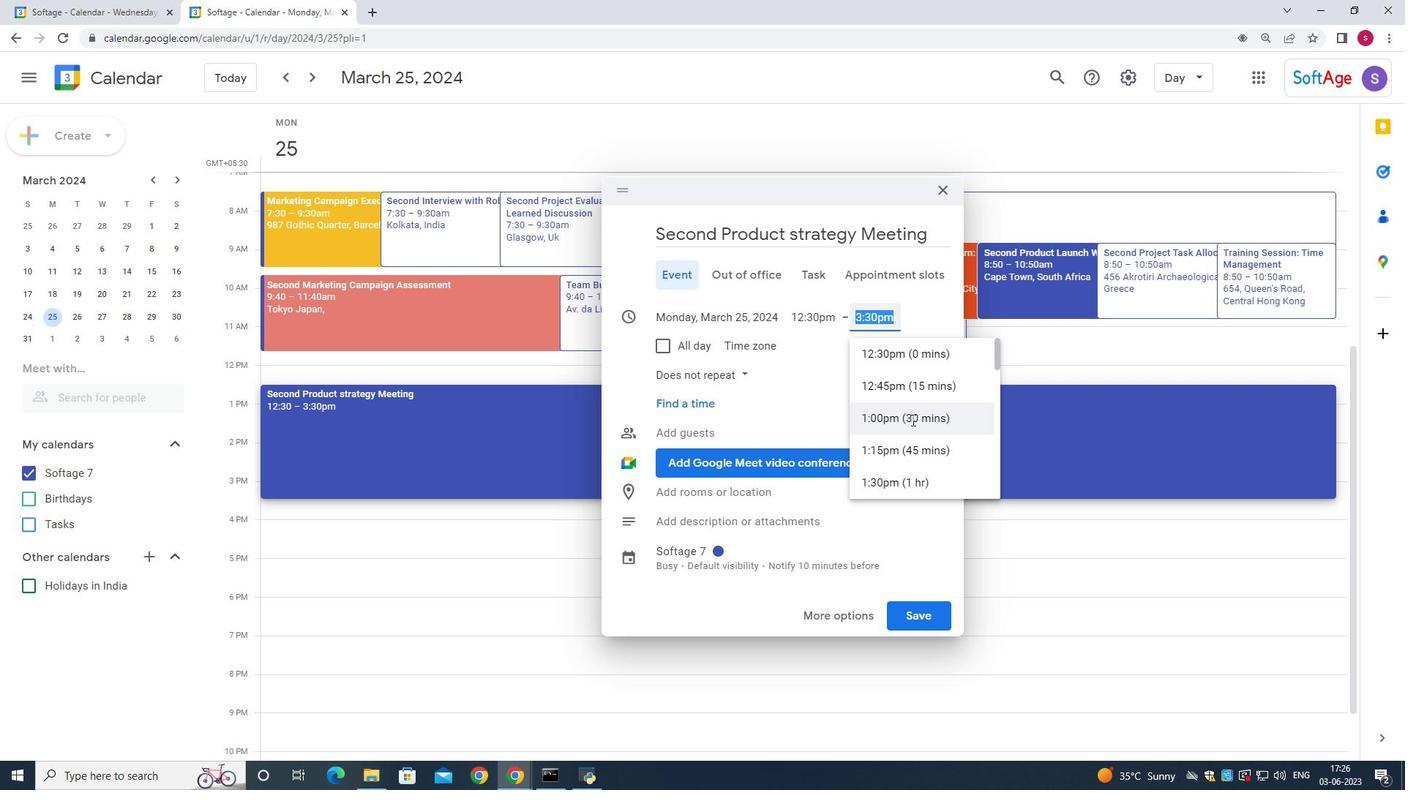 
Action: Mouse moved to (907, 392)
Screenshot: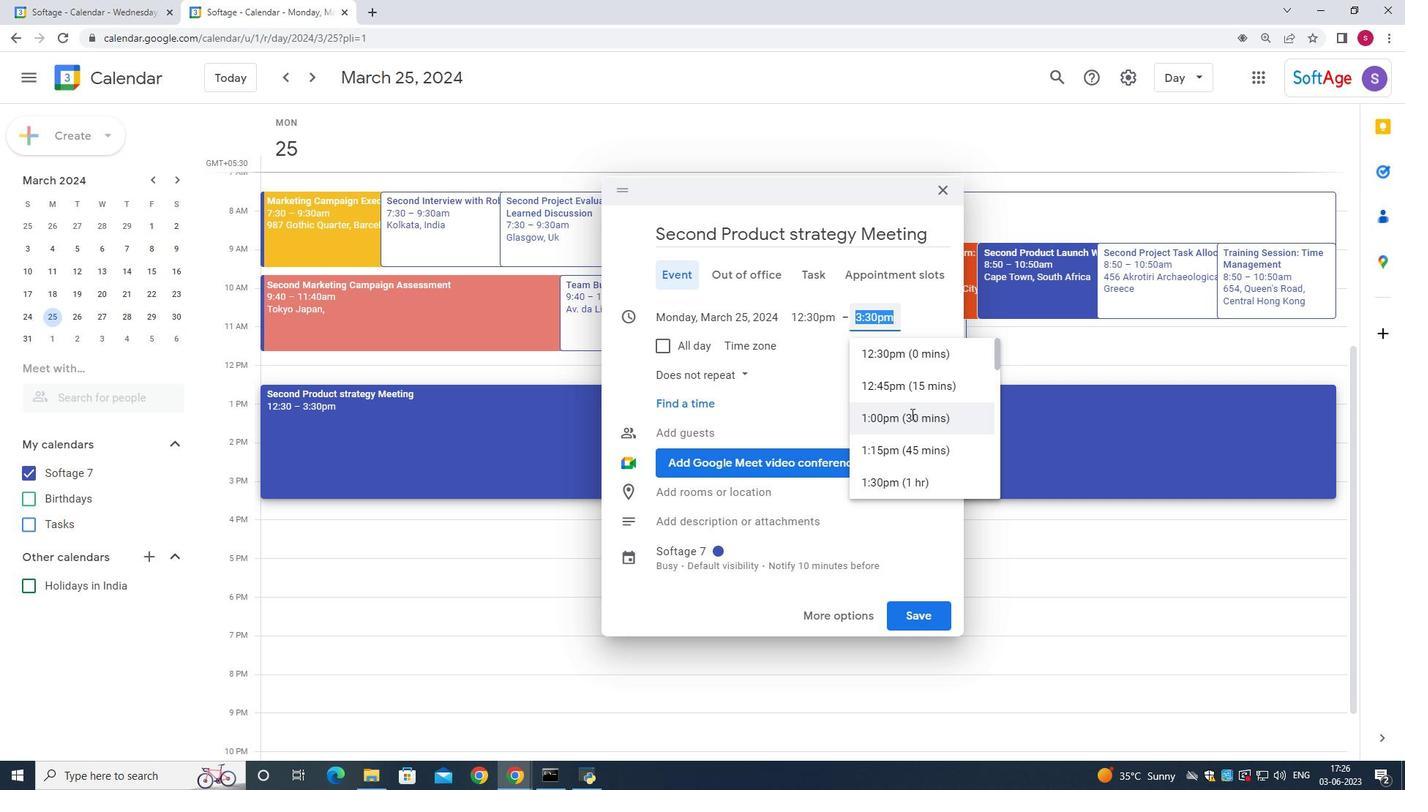 
Action: Mouse scrolled (907, 393) with delta (0, 0)
Screenshot: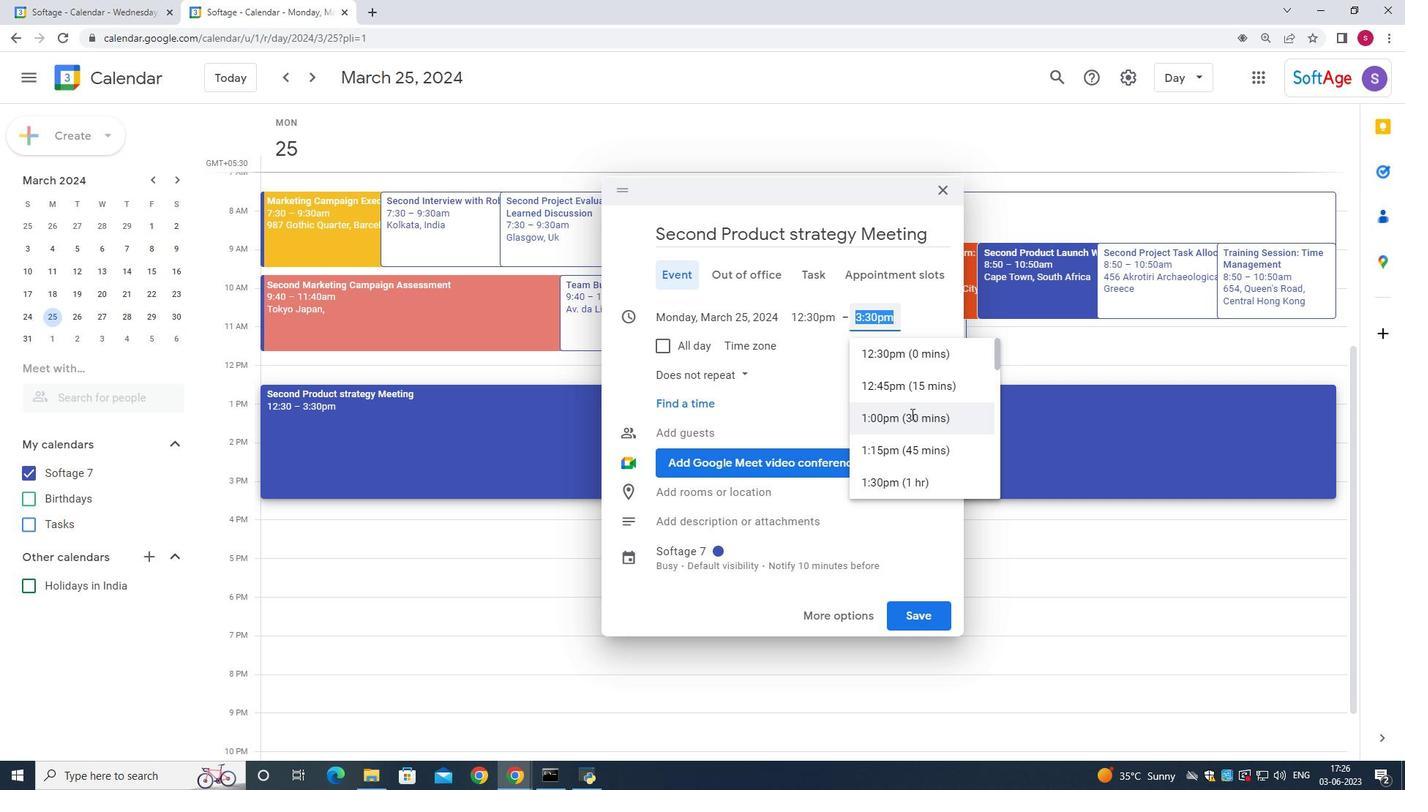 
Action: Mouse moved to (907, 388)
Screenshot: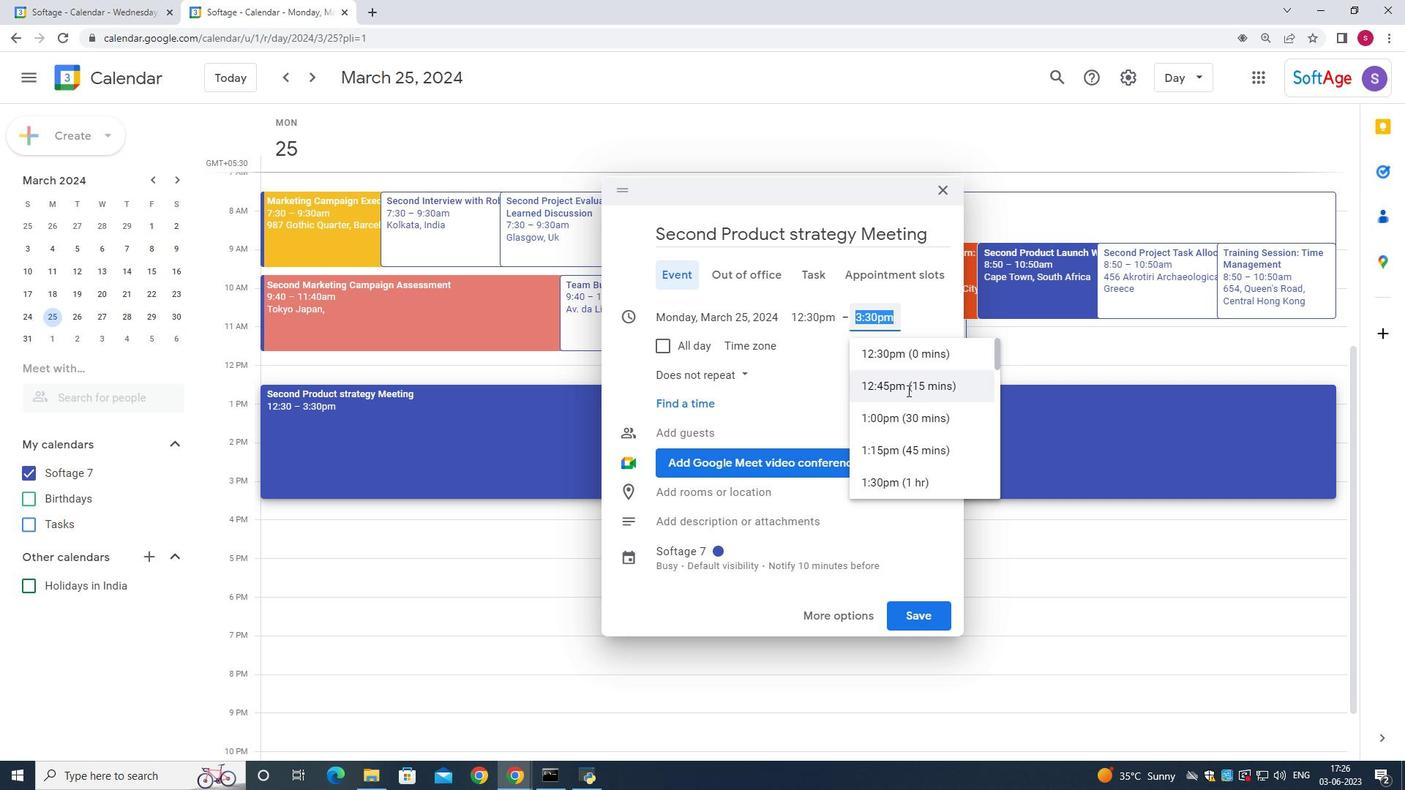 
Action: Mouse scrolled (907, 387) with delta (0, 0)
Screenshot: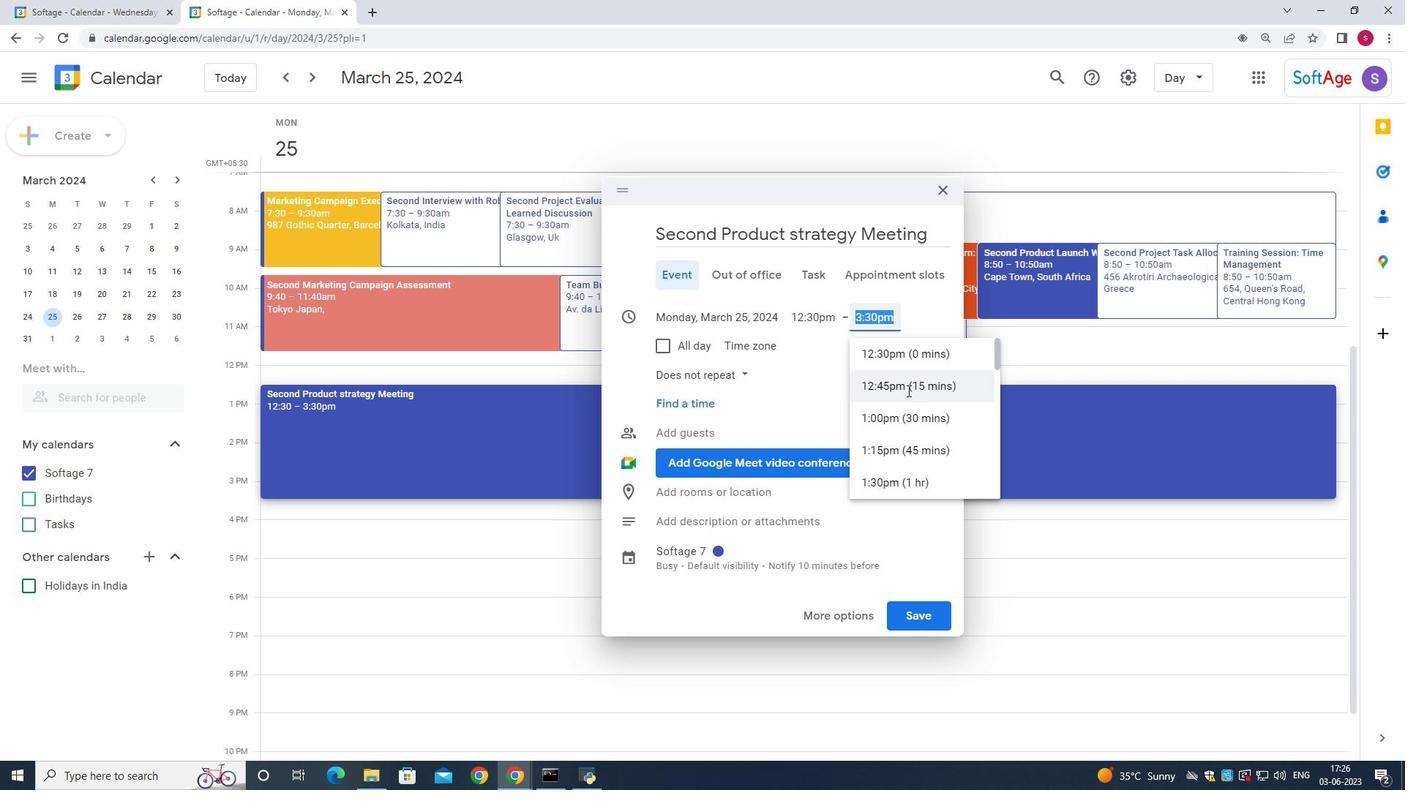 
Action: Mouse scrolled (907, 387) with delta (0, 0)
Screenshot: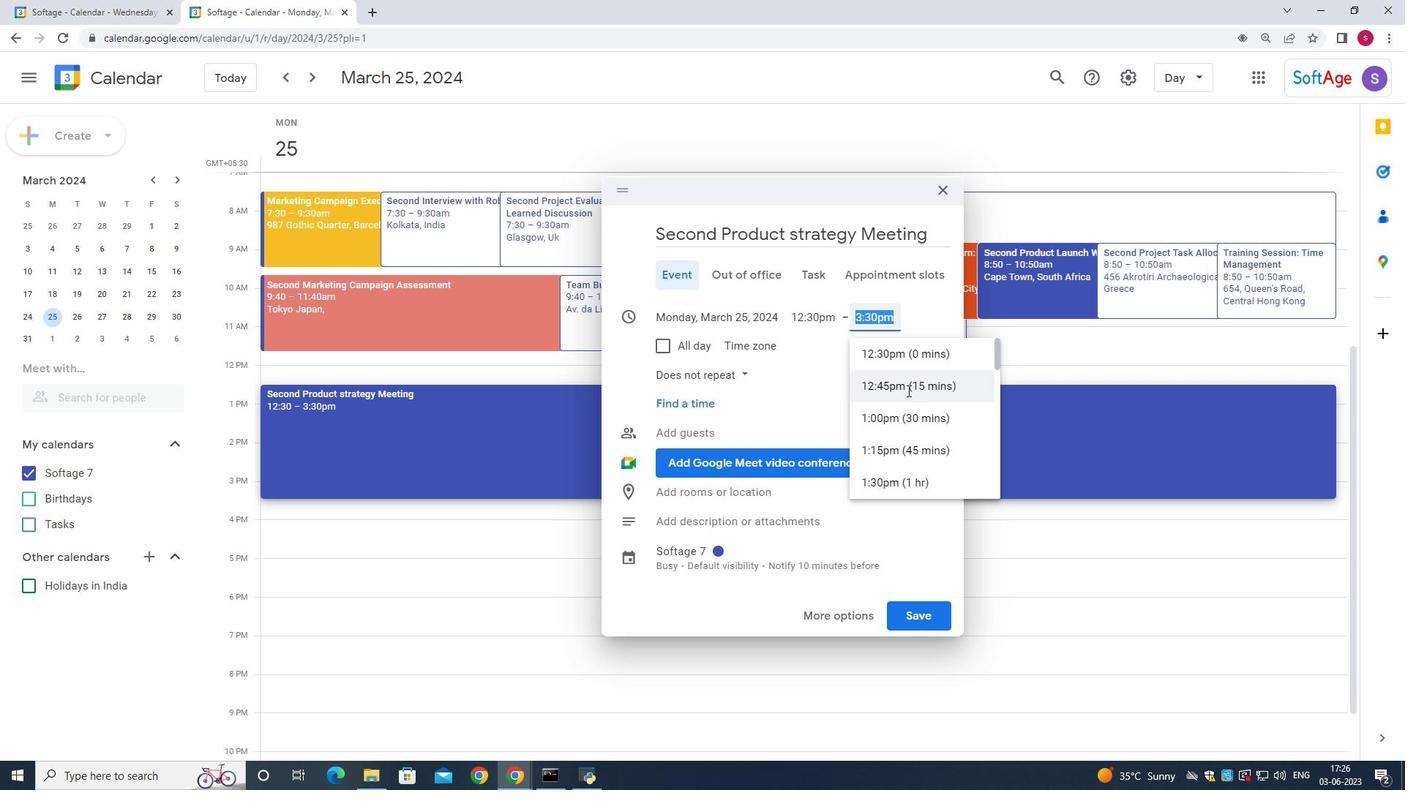 
Action: Mouse scrolled (907, 387) with delta (0, 0)
Screenshot: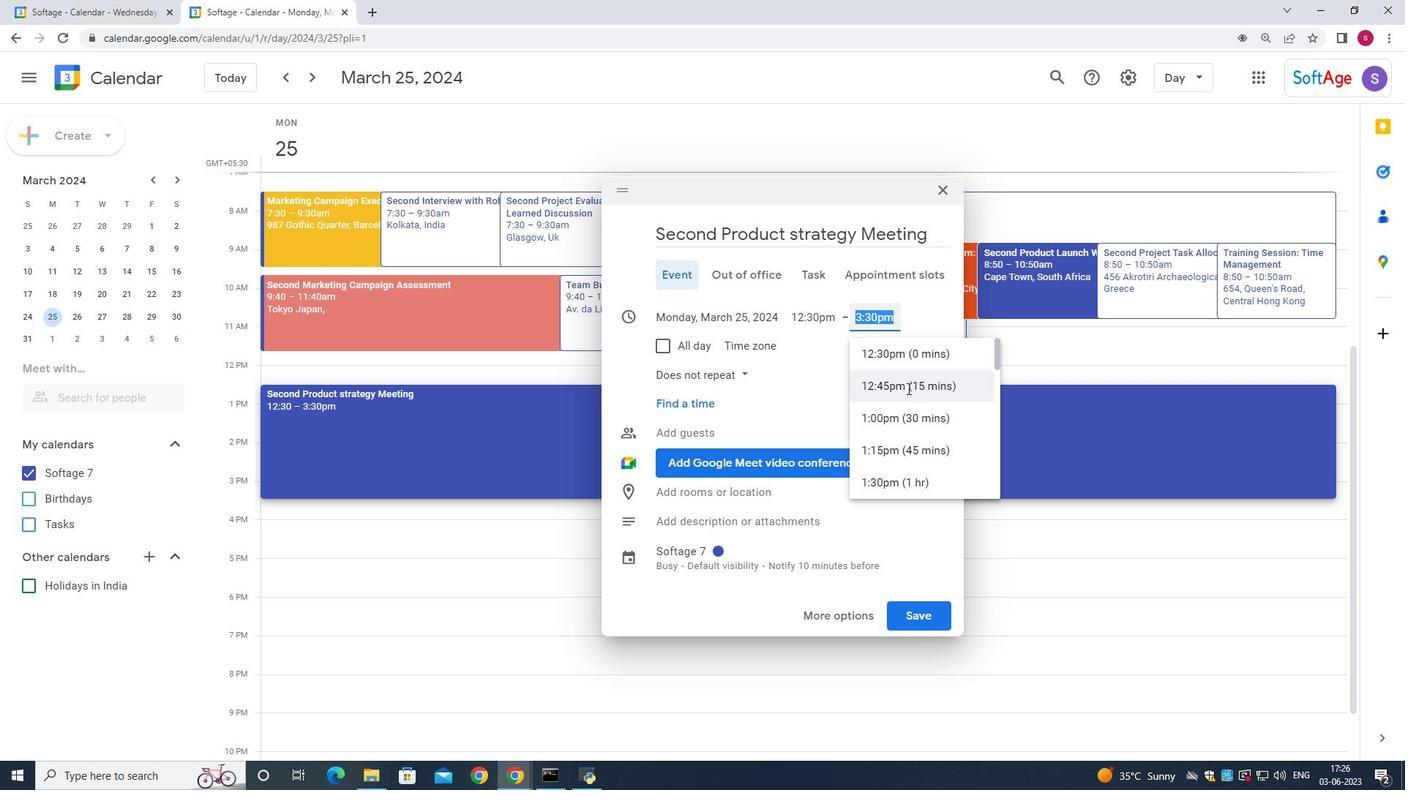 
Action: Mouse scrolled (907, 387) with delta (0, 0)
Screenshot: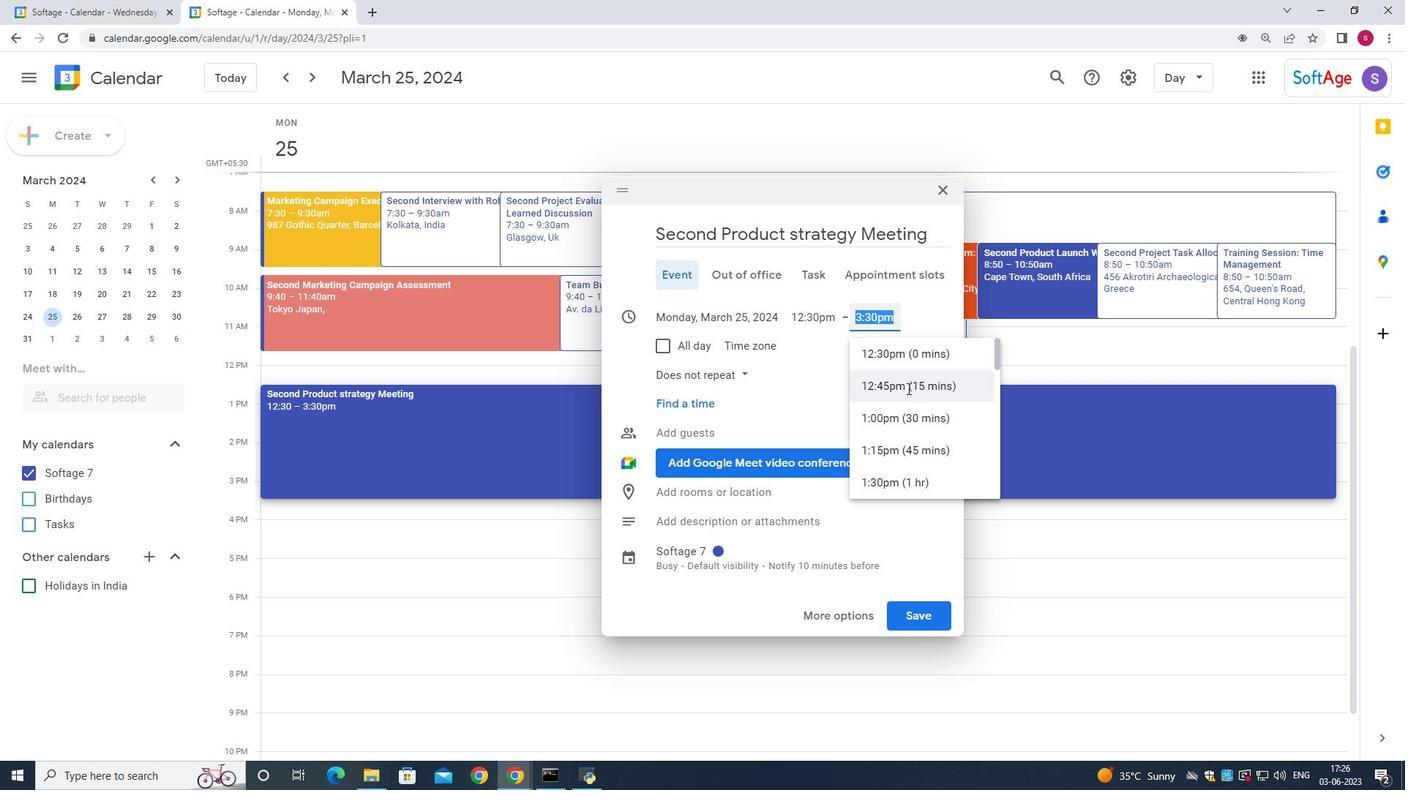 
Action: Mouse scrolled (907, 387) with delta (0, 0)
Screenshot: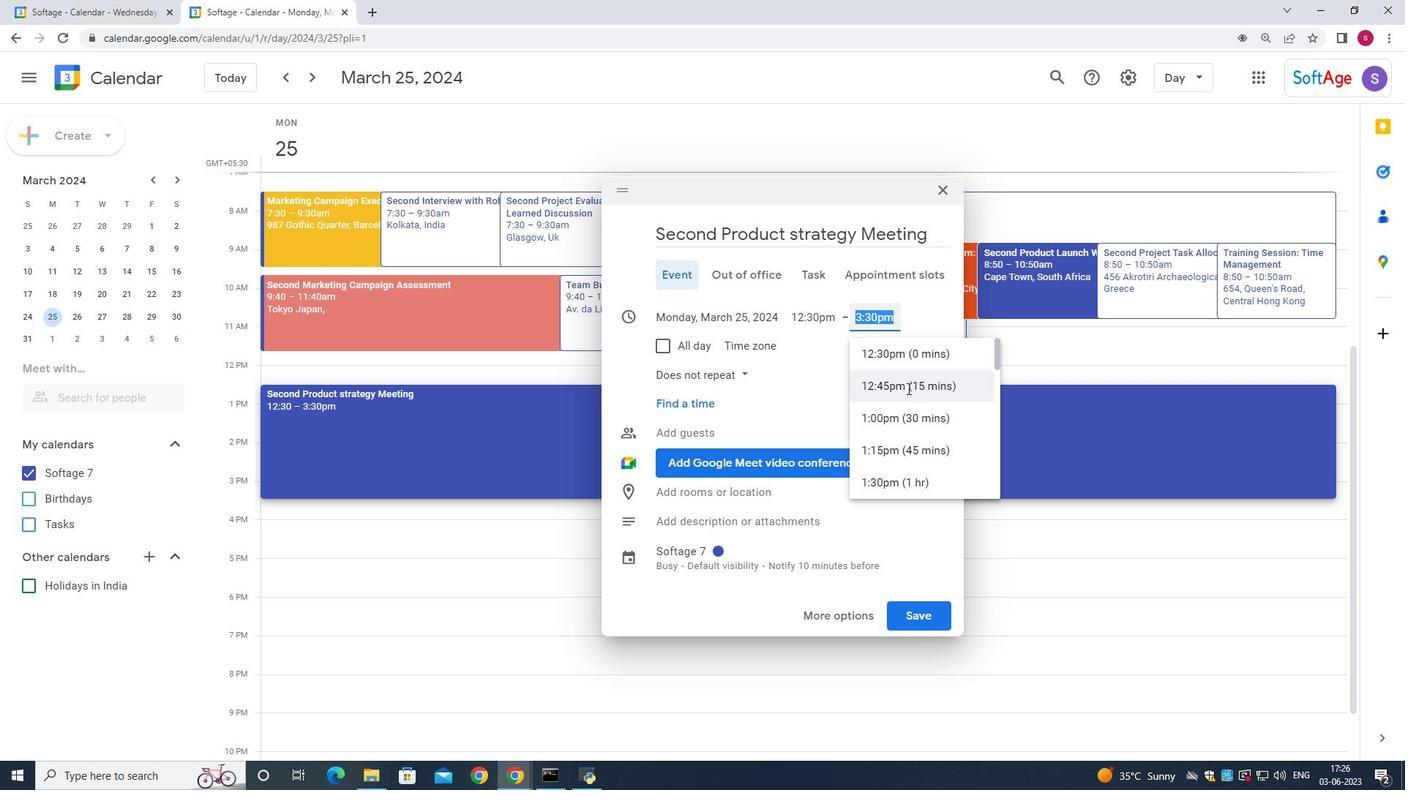 
Action: Mouse scrolled (907, 387) with delta (0, 0)
Screenshot: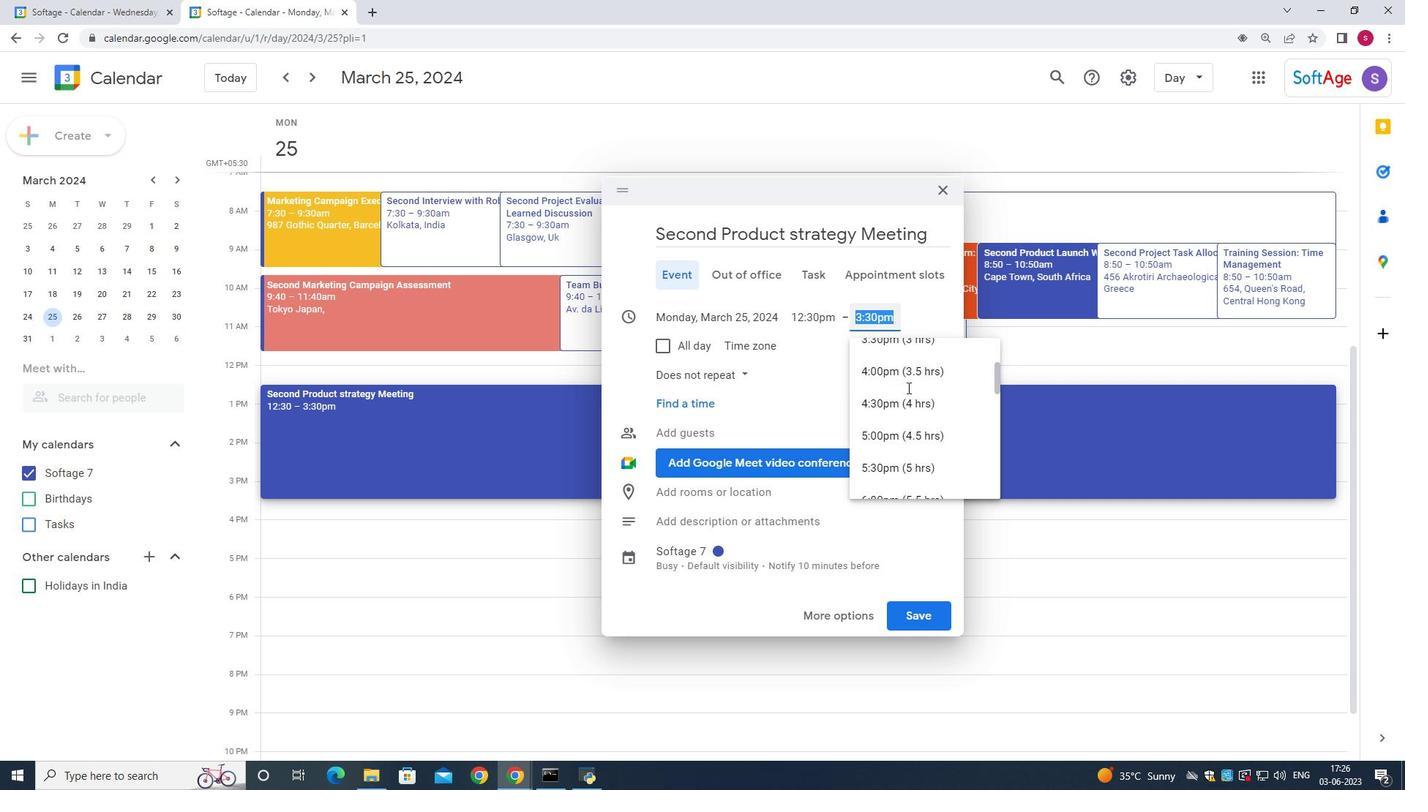 
Action: Mouse scrolled (907, 387) with delta (0, 0)
Screenshot: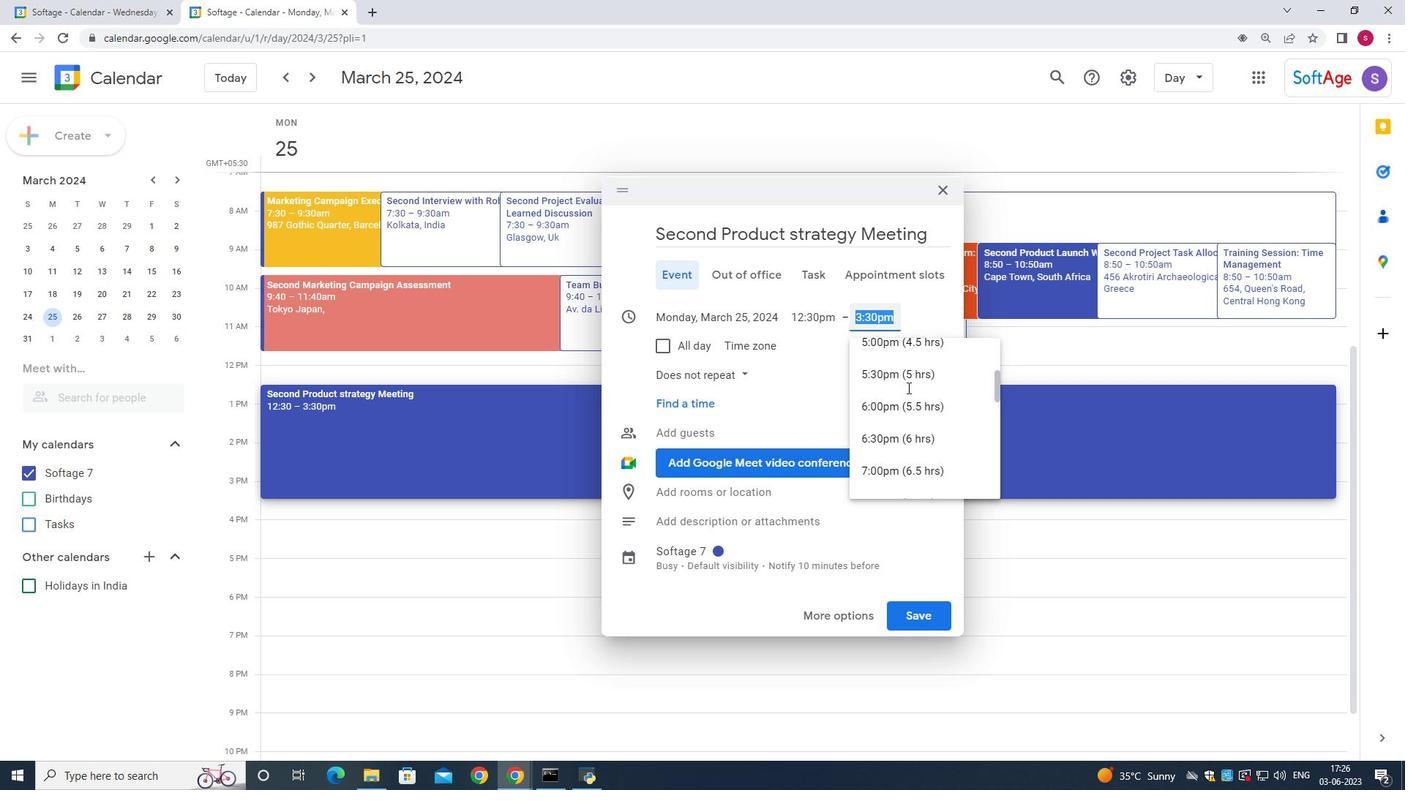 
Action: Mouse scrolled (907, 387) with delta (0, 0)
Screenshot: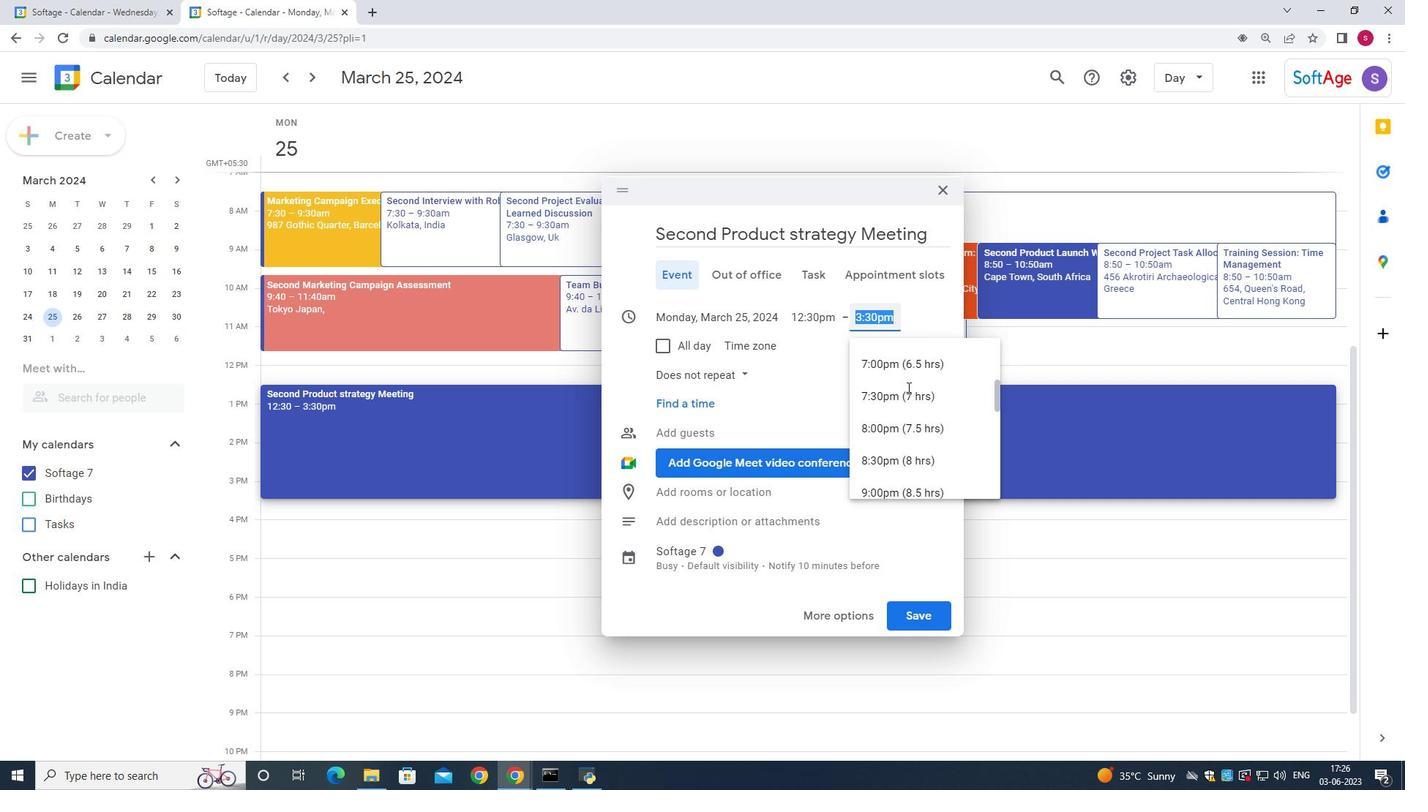 
Action: Mouse scrolled (907, 387) with delta (0, 0)
Screenshot: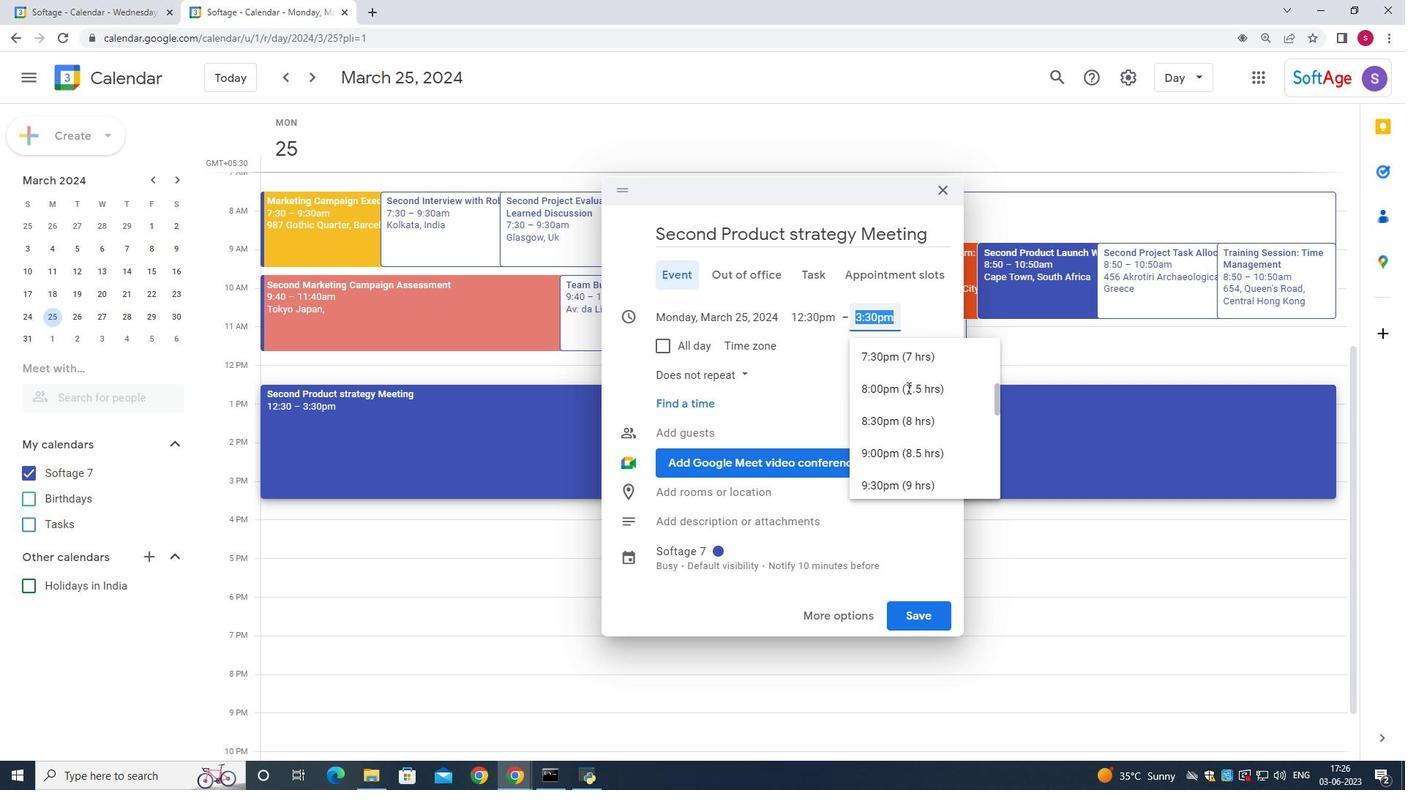 
Action: Mouse scrolled (907, 387) with delta (0, 0)
Screenshot: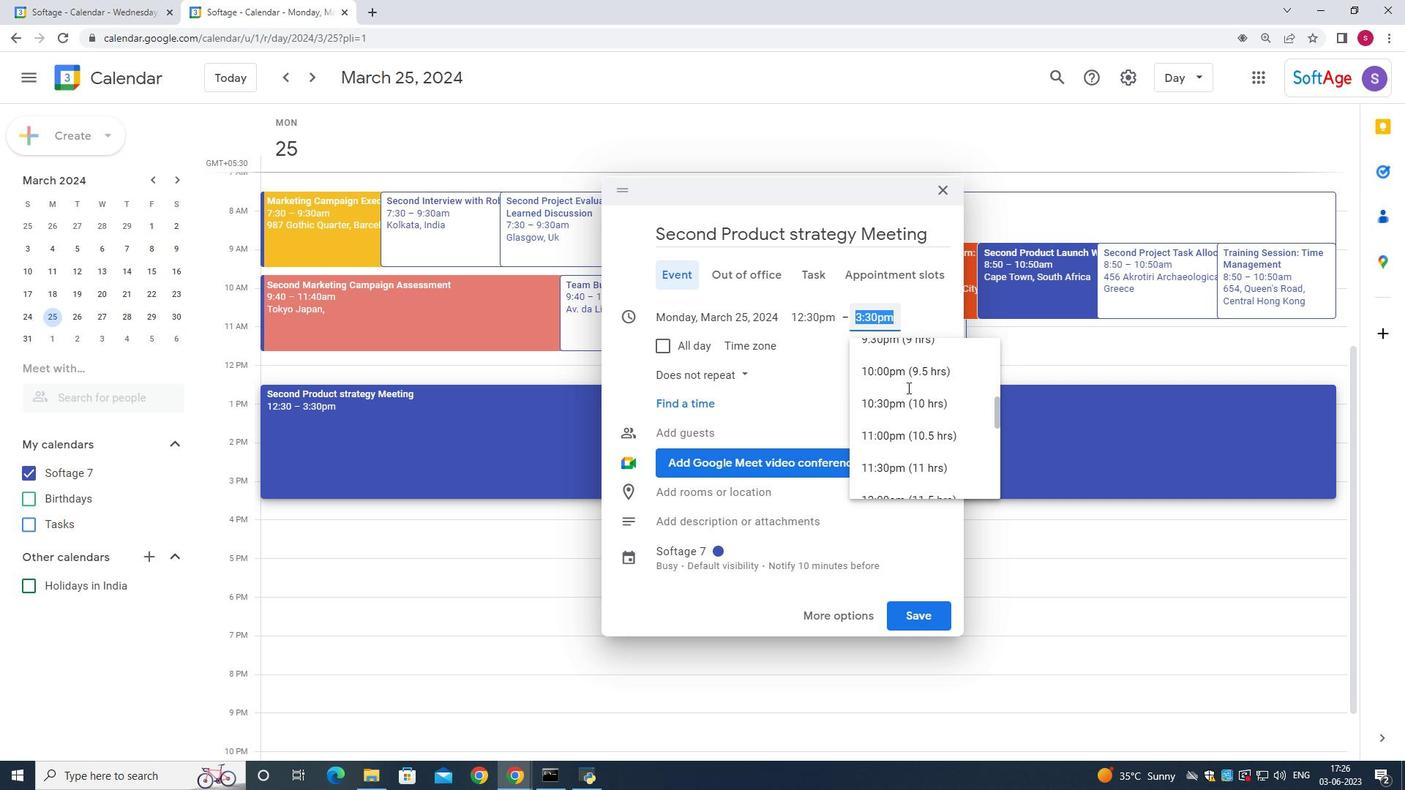 
Action: Mouse scrolled (907, 387) with delta (0, 0)
Screenshot: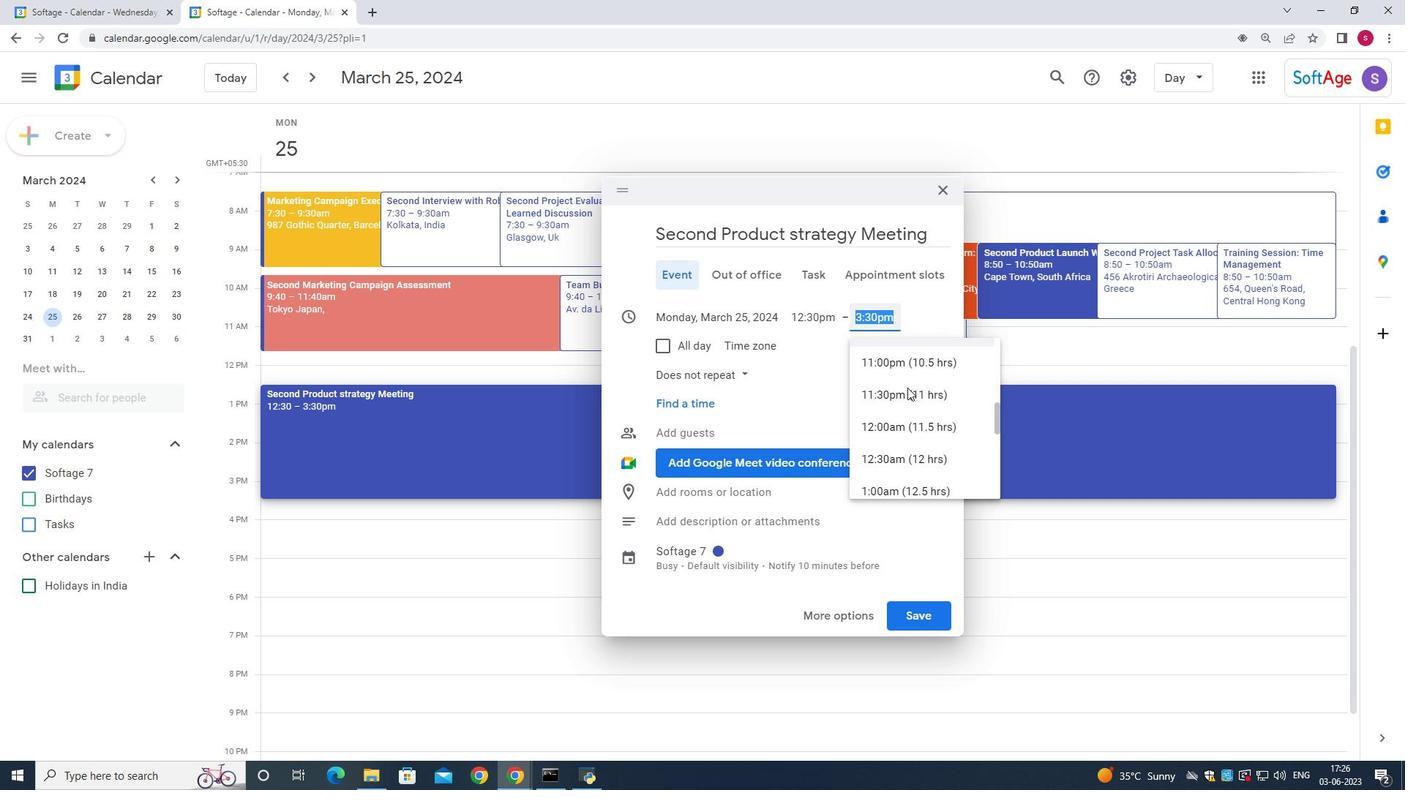 
Action: Mouse scrolled (907, 387) with delta (0, 0)
Screenshot: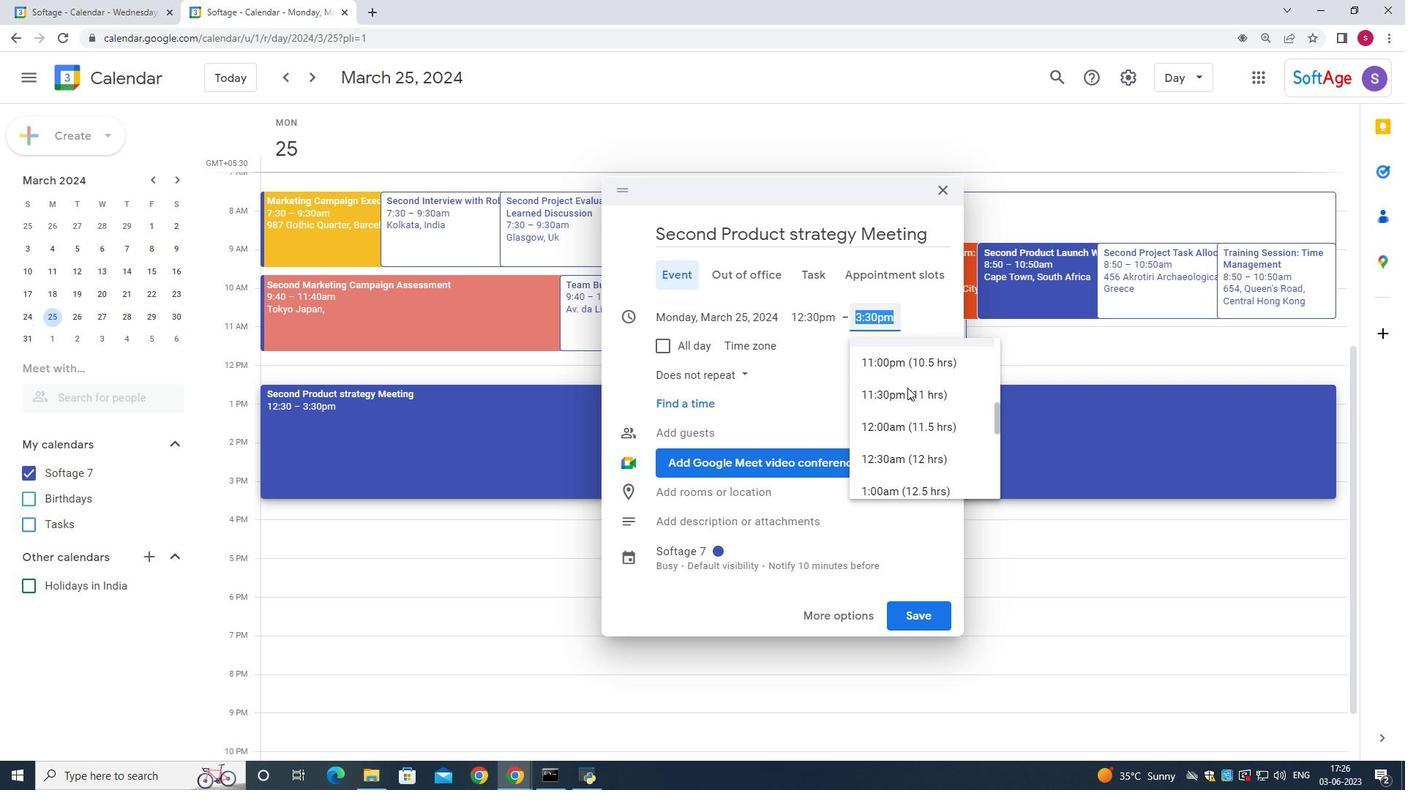 
Action: Mouse scrolled (907, 387) with delta (0, 0)
Screenshot: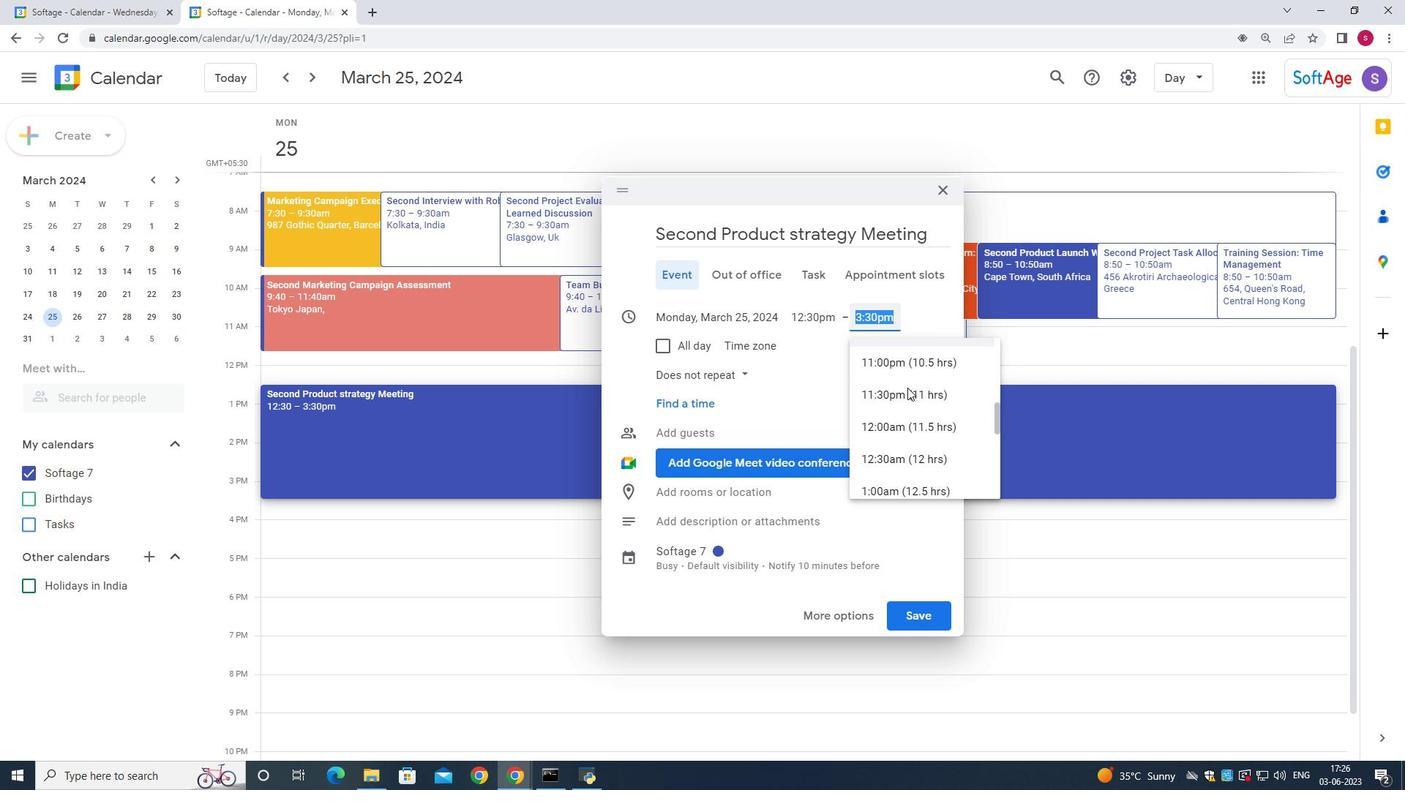 
Action: Mouse scrolled (907, 387) with delta (0, 0)
Screenshot: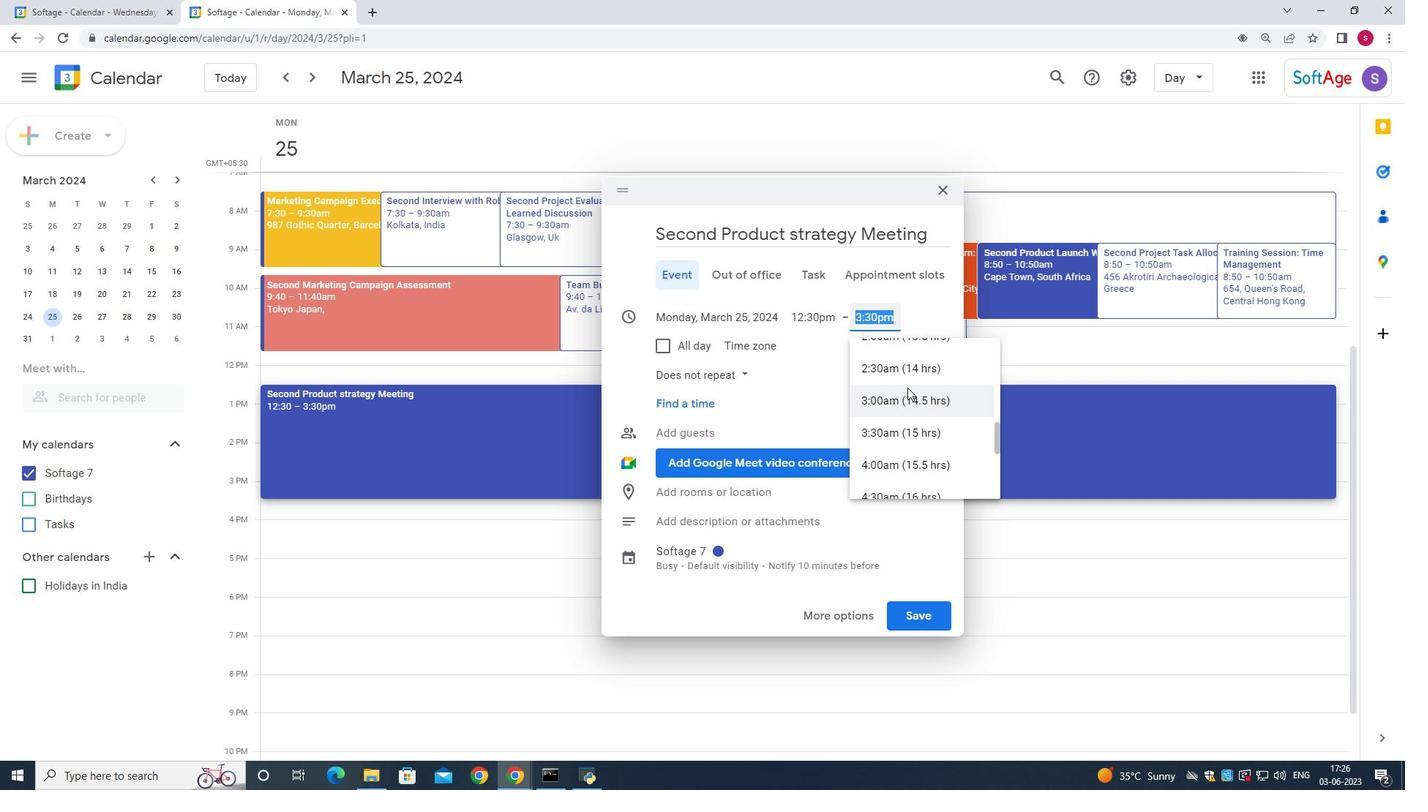 
Action: Mouse scrolled (907, 387) with delta (0, 0)
Screenshot: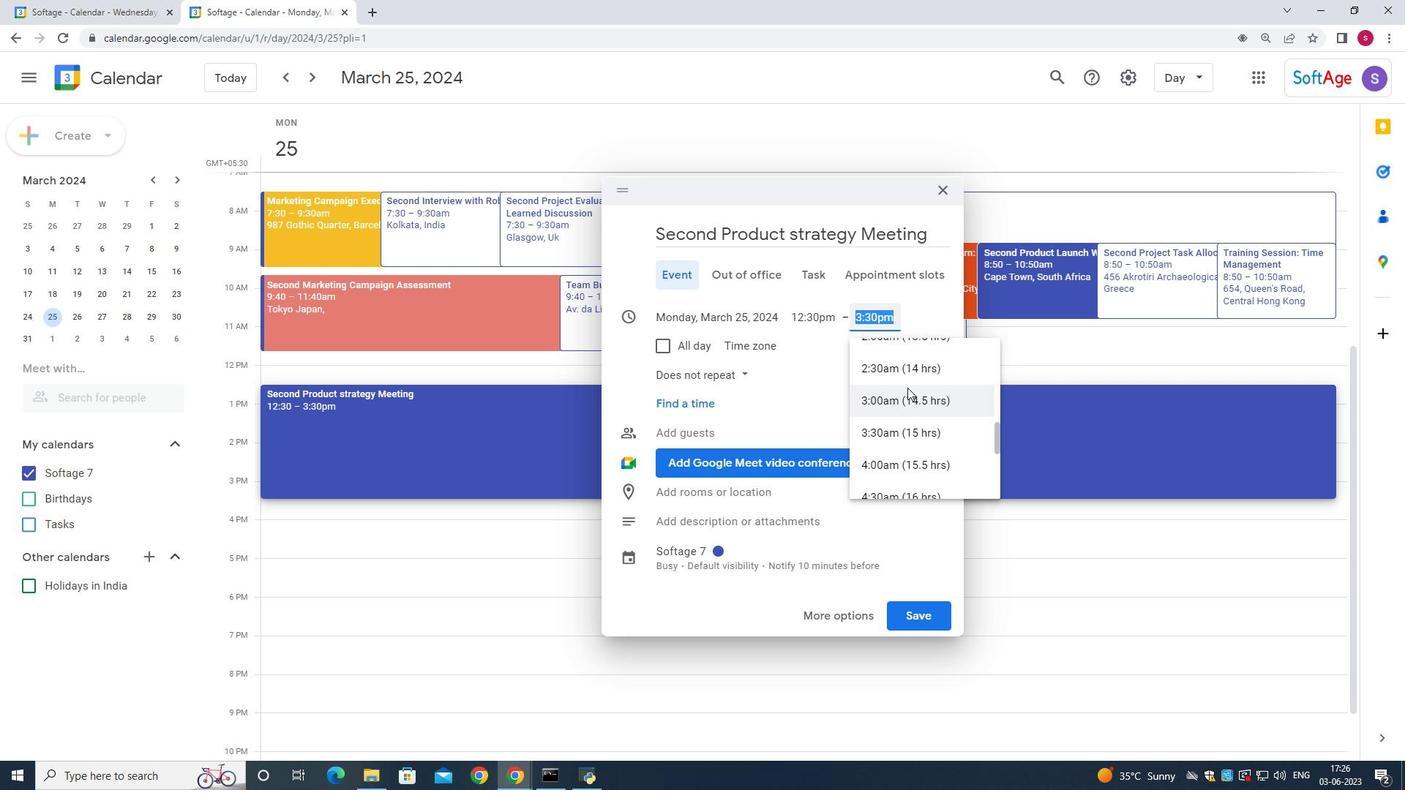 
Action: Mouse moved to (913, 396)
Screenshot: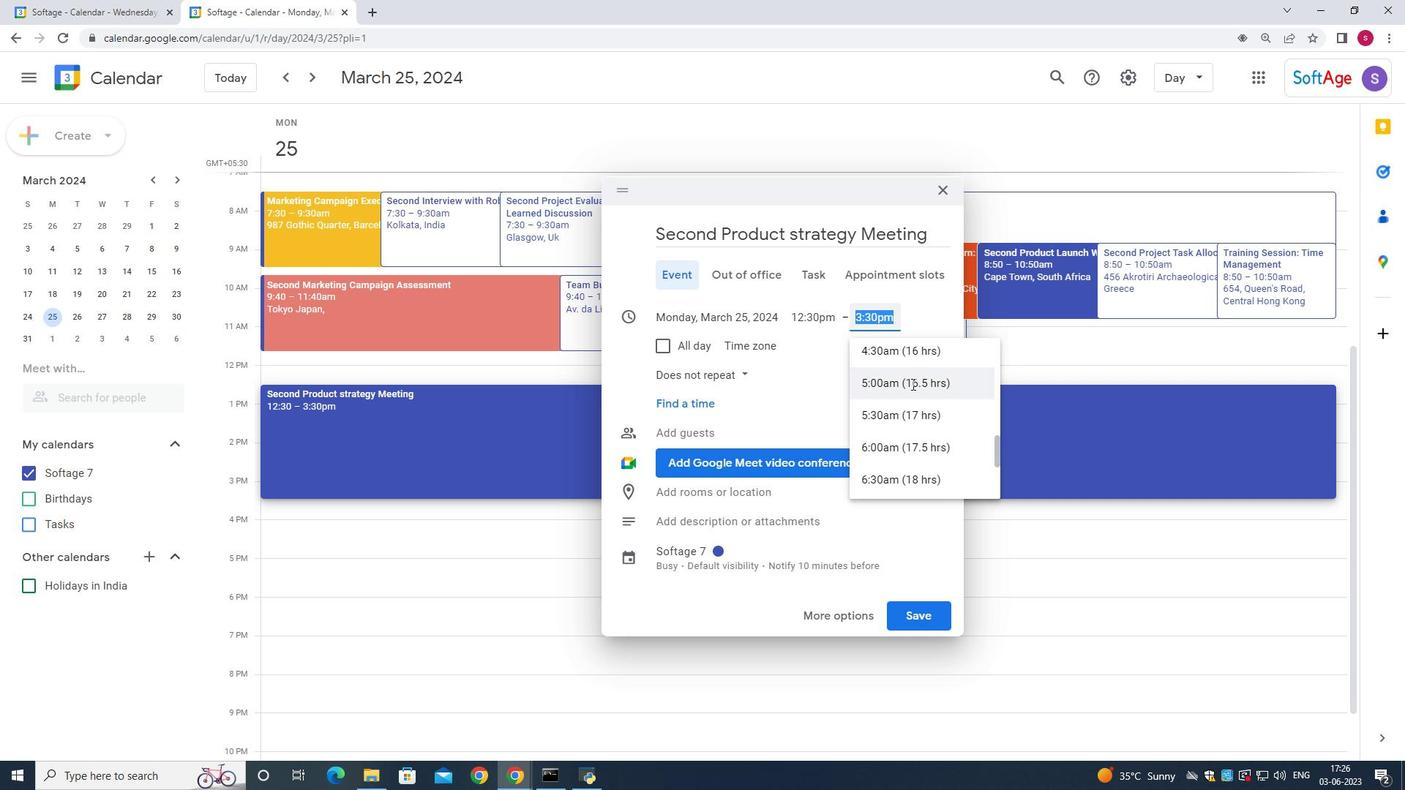 
Action: Mouse scrolled (913, 396) with delta (0, 0)
Screenshot: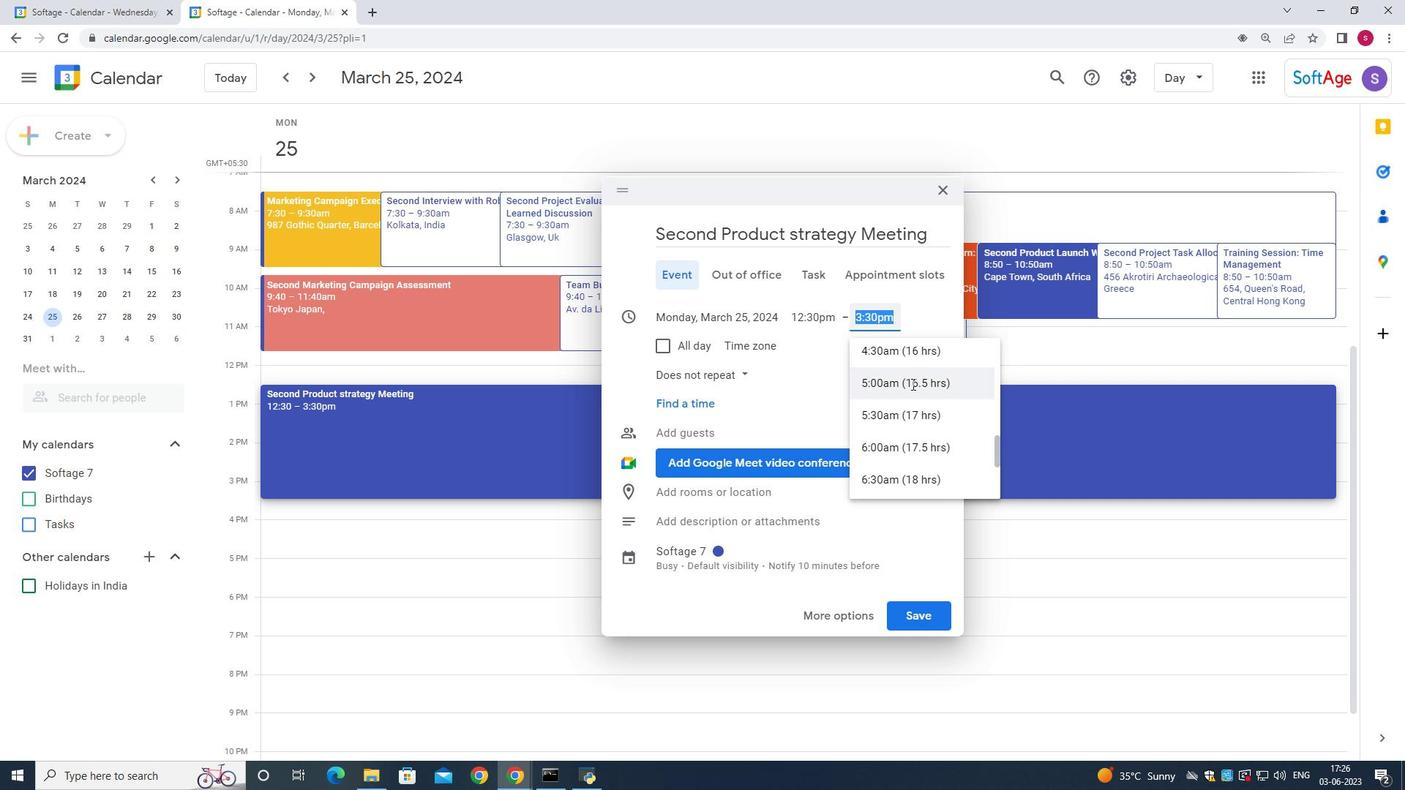 
Action: Mouse scrolled (913, 396) with delta (0, 0)
Screenshot: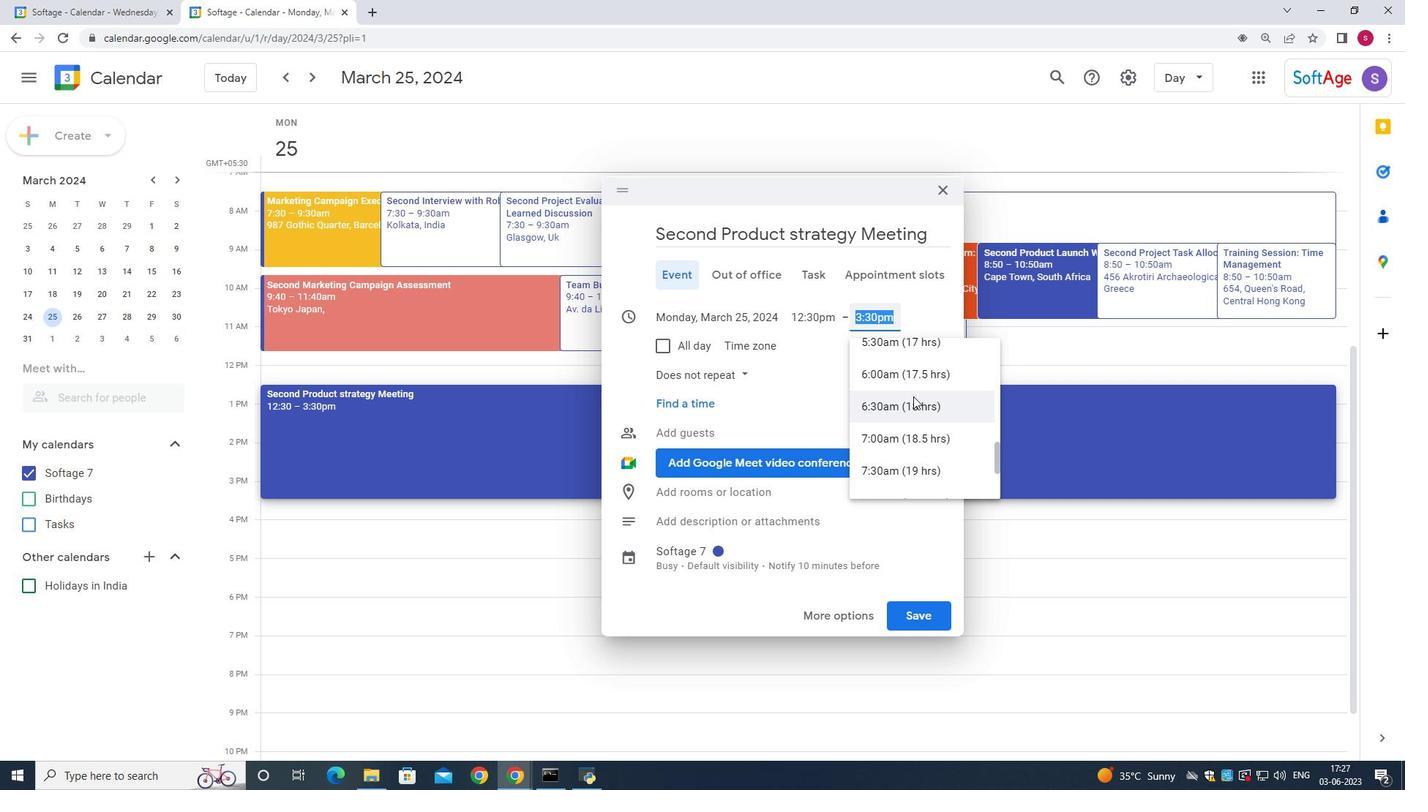 
Action: Mouse scrolled (913, 396) with delta (0, 0)
Screenshot: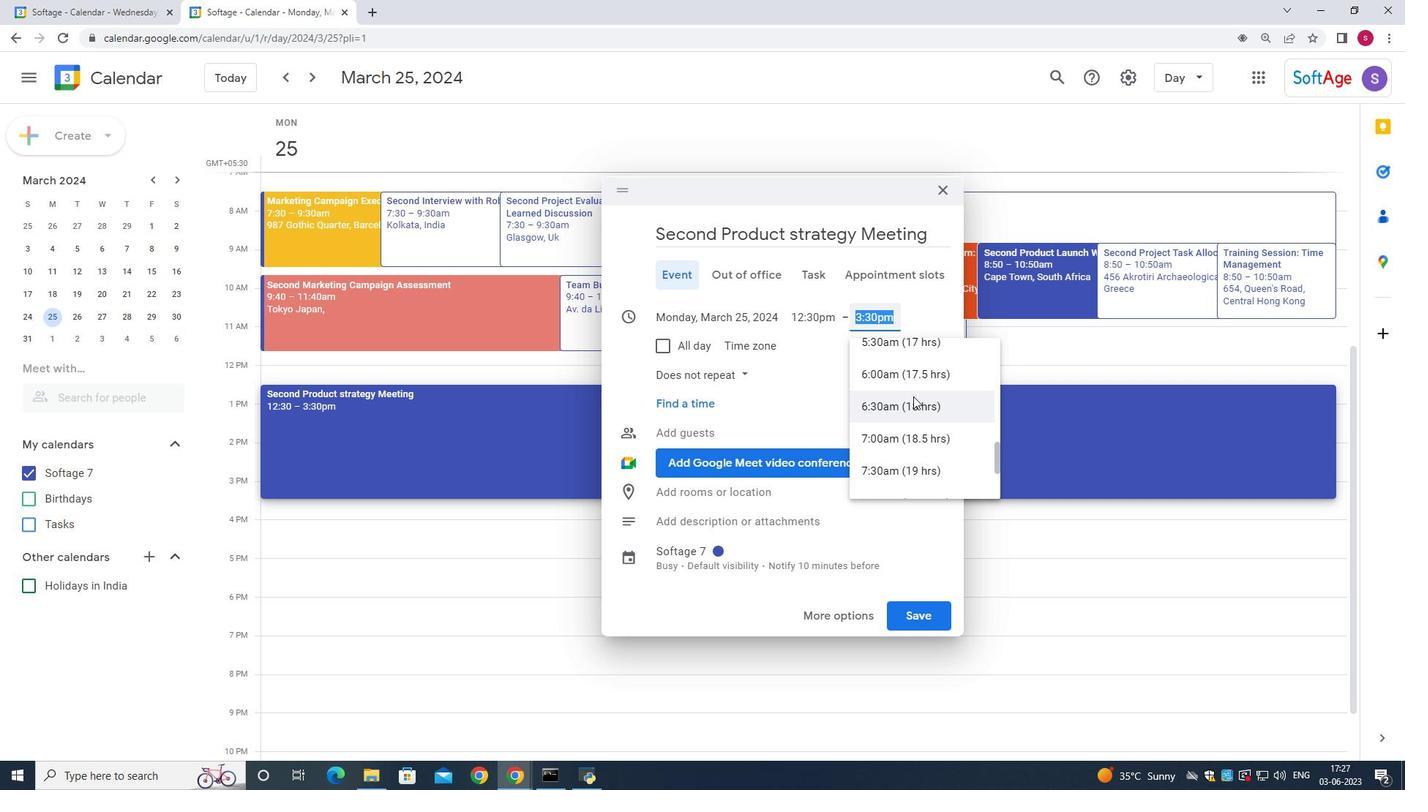
Action: Mouse moved to (891, 490)
Screenshot: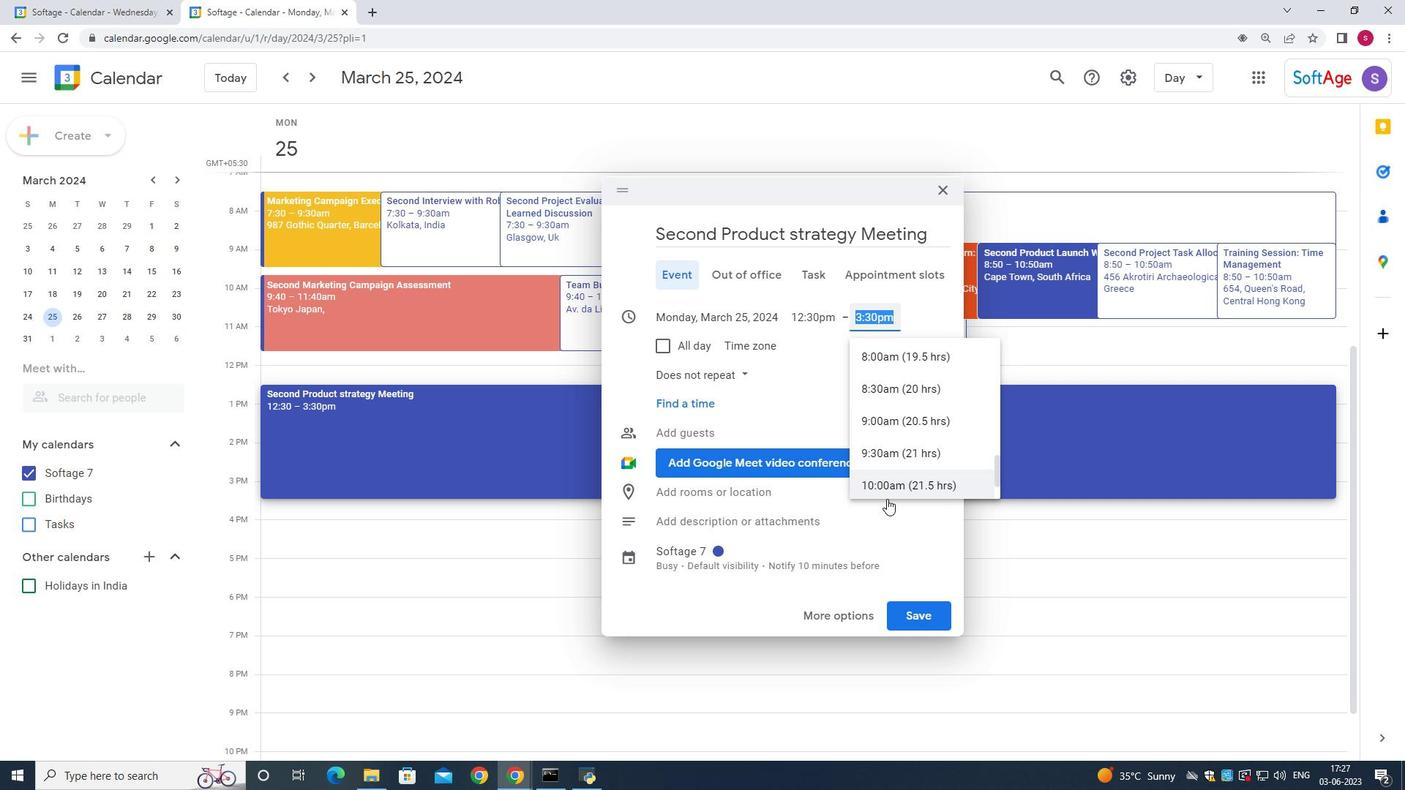
Action: Mouse pressed left at (891, 490)
Screenshot: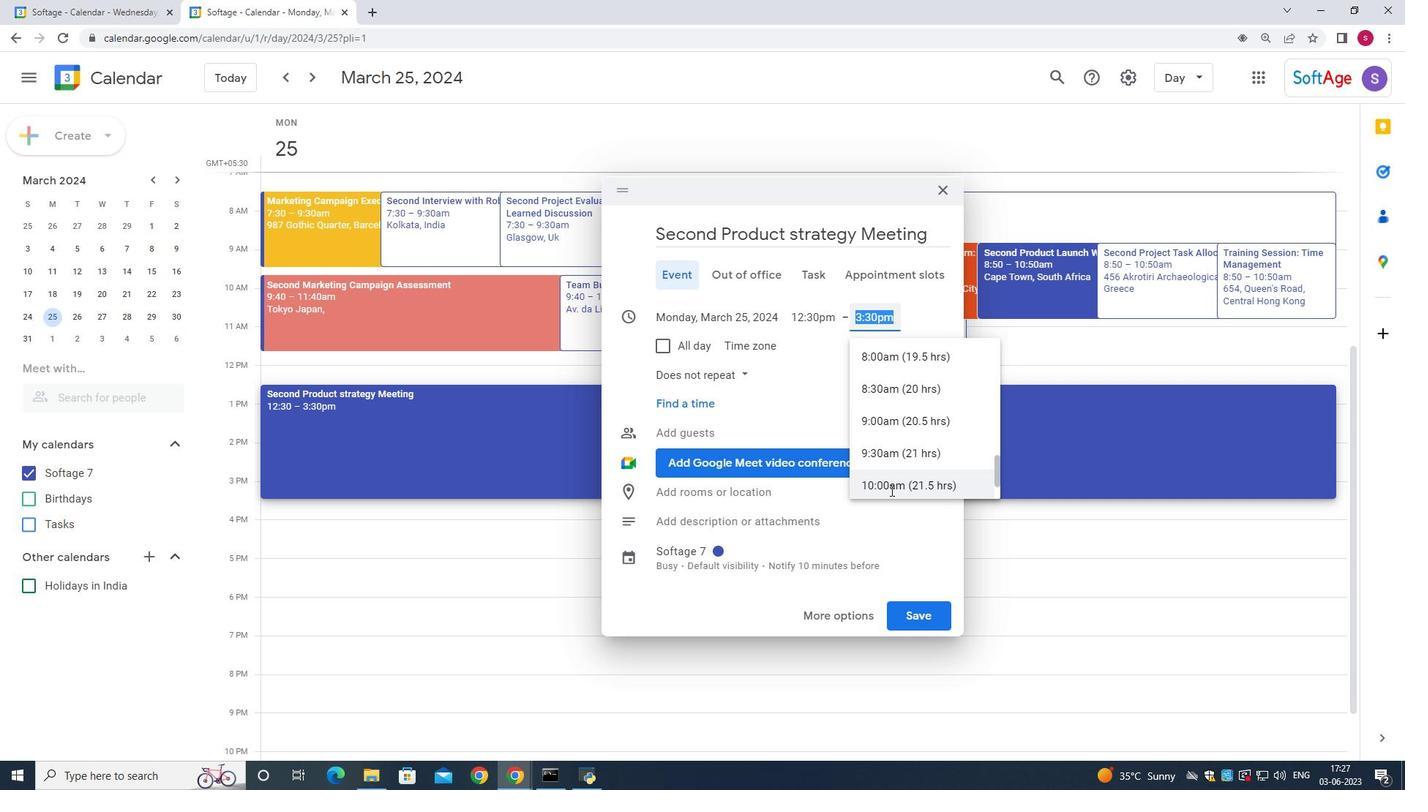 
Action: Mouse moved to (657, 513)
Screenshot: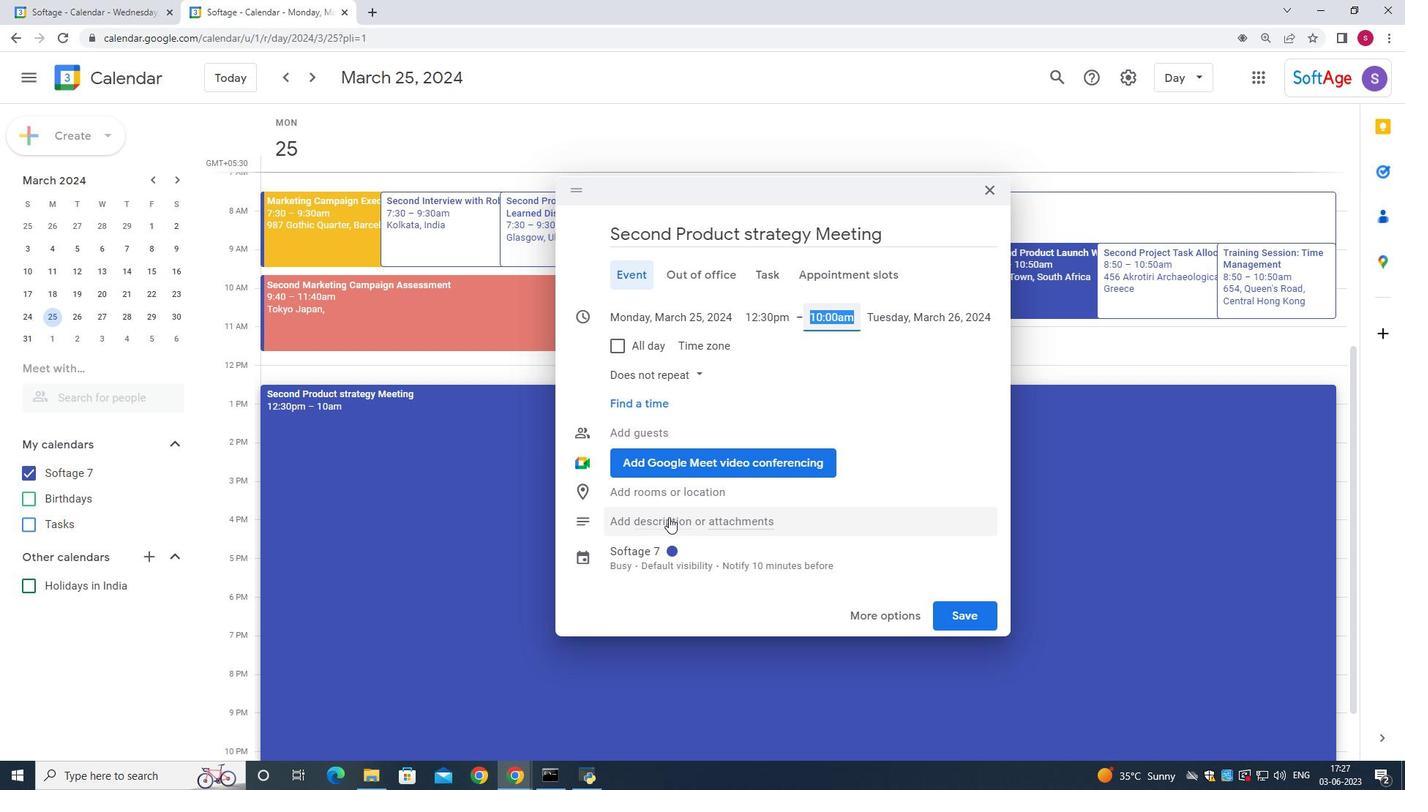 
Action: Mouse pressed left at (657, 513)
Screenshot: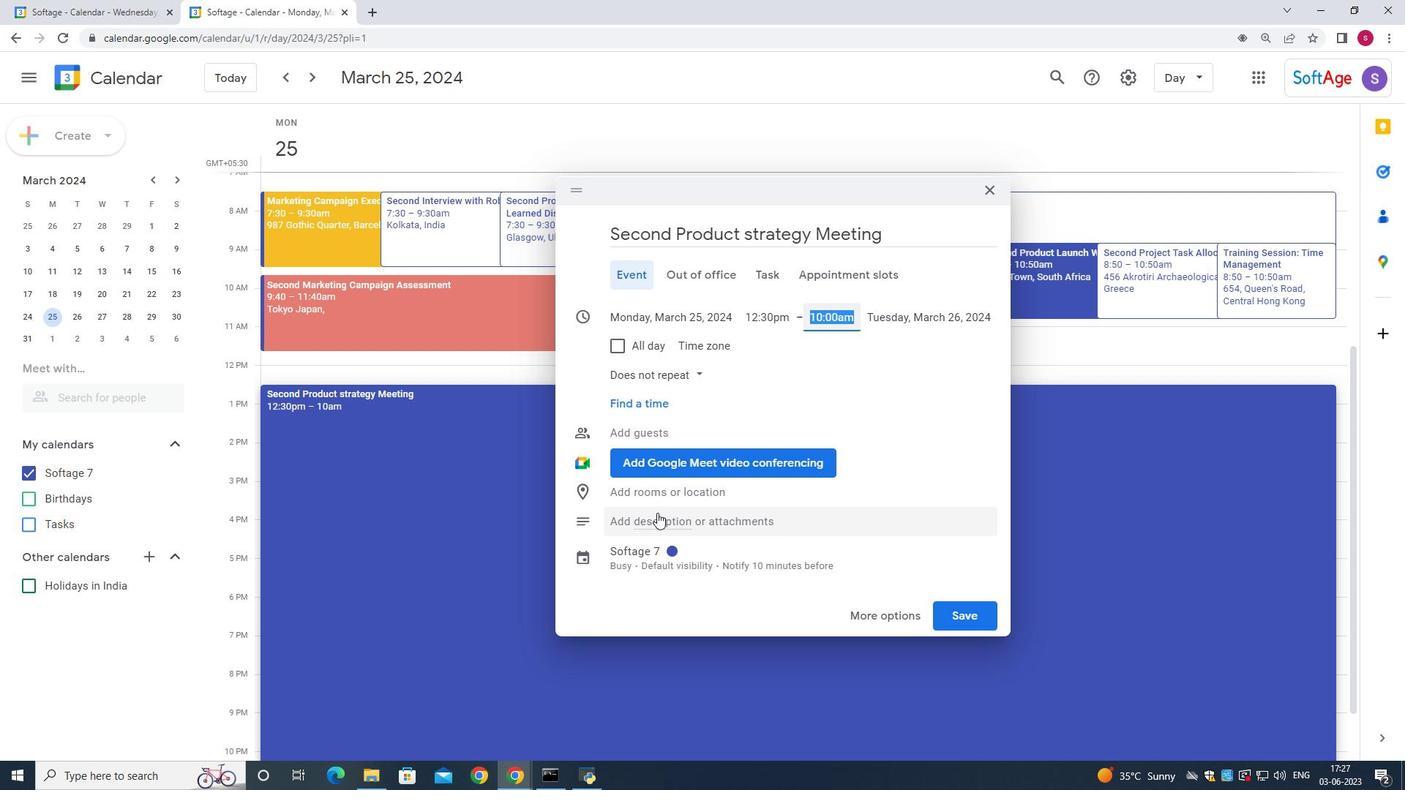 
Action: Mouse moved to (719, 501)
Screenshot: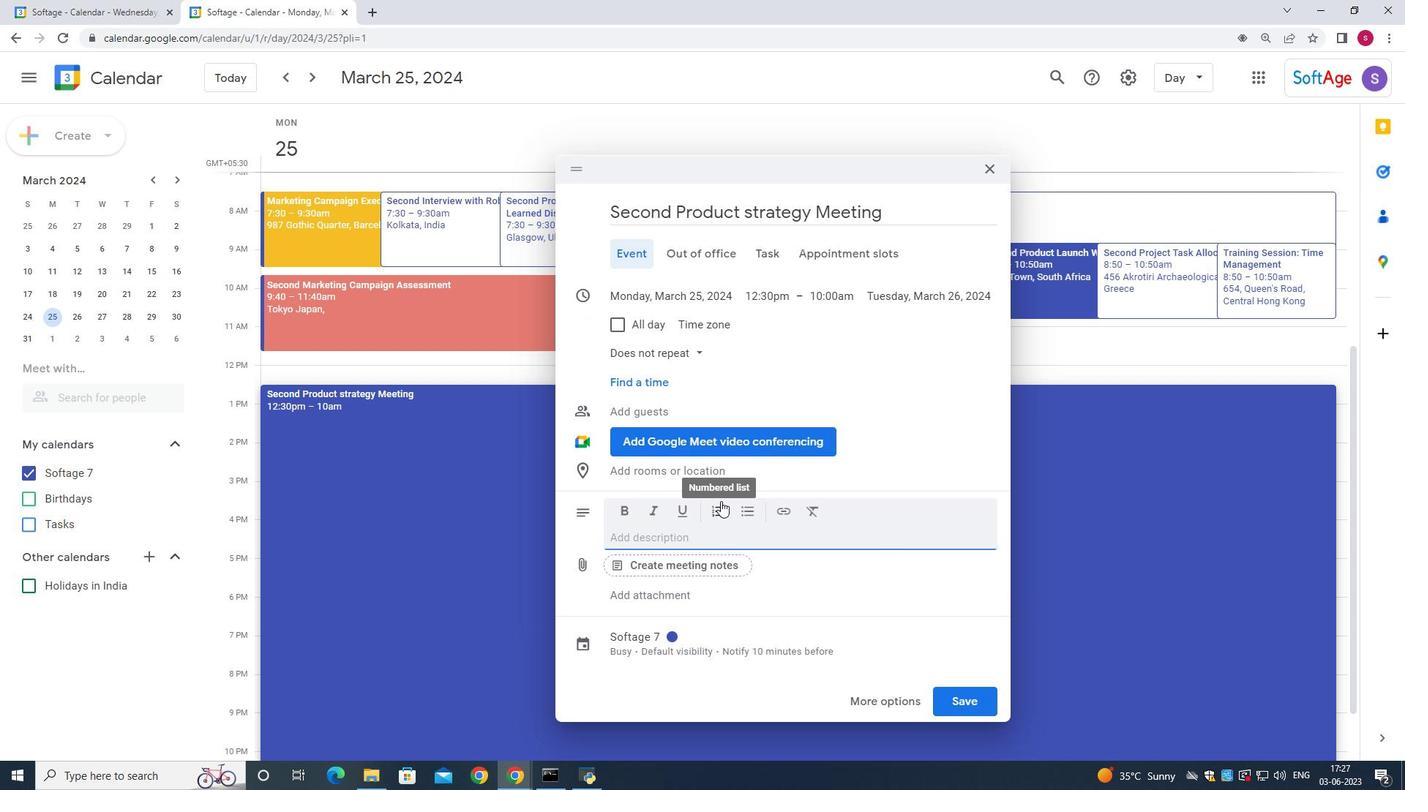 
Action: Key pressed <Key.shift>This<Key.space>
Screenshot: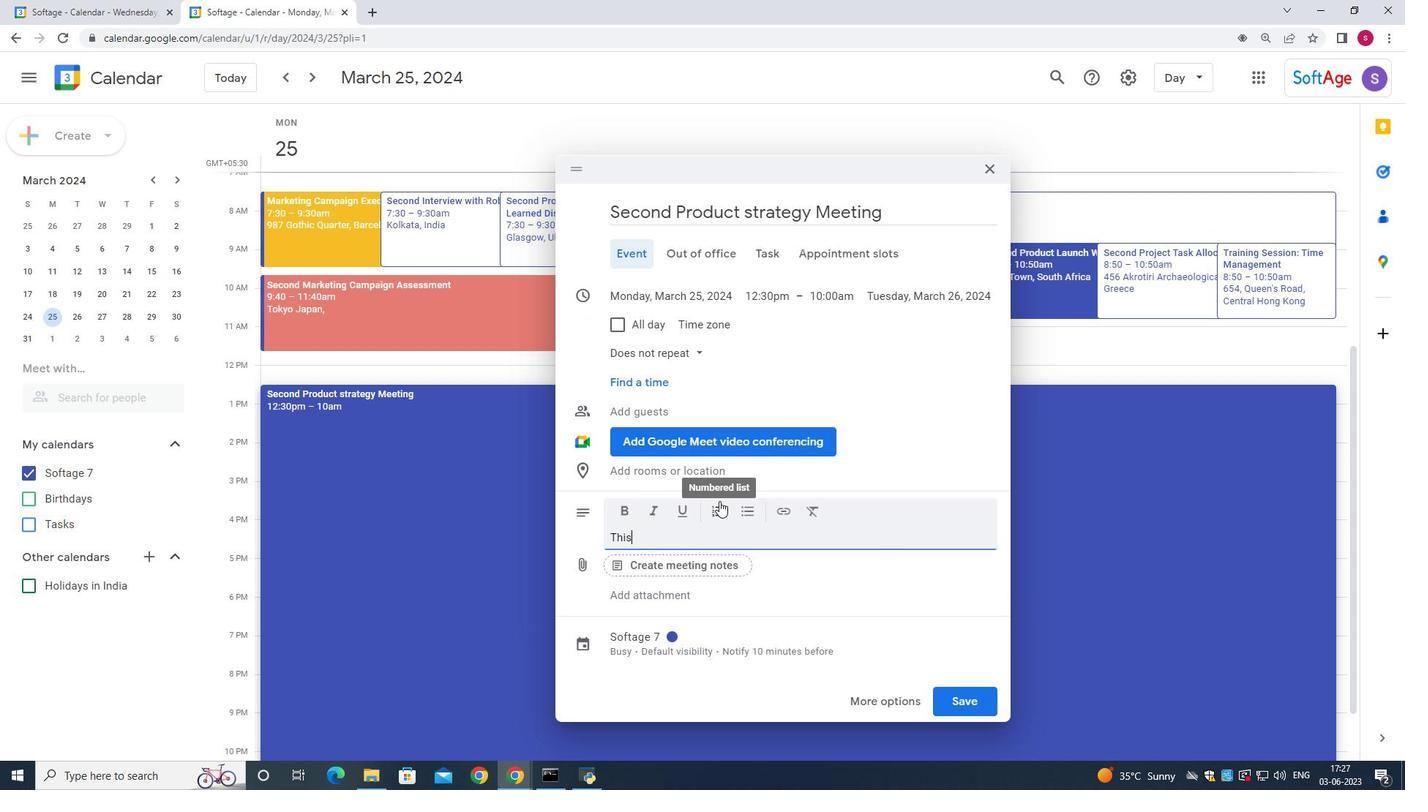 
Action: Mouse moved to (502, 250)
Screenshot: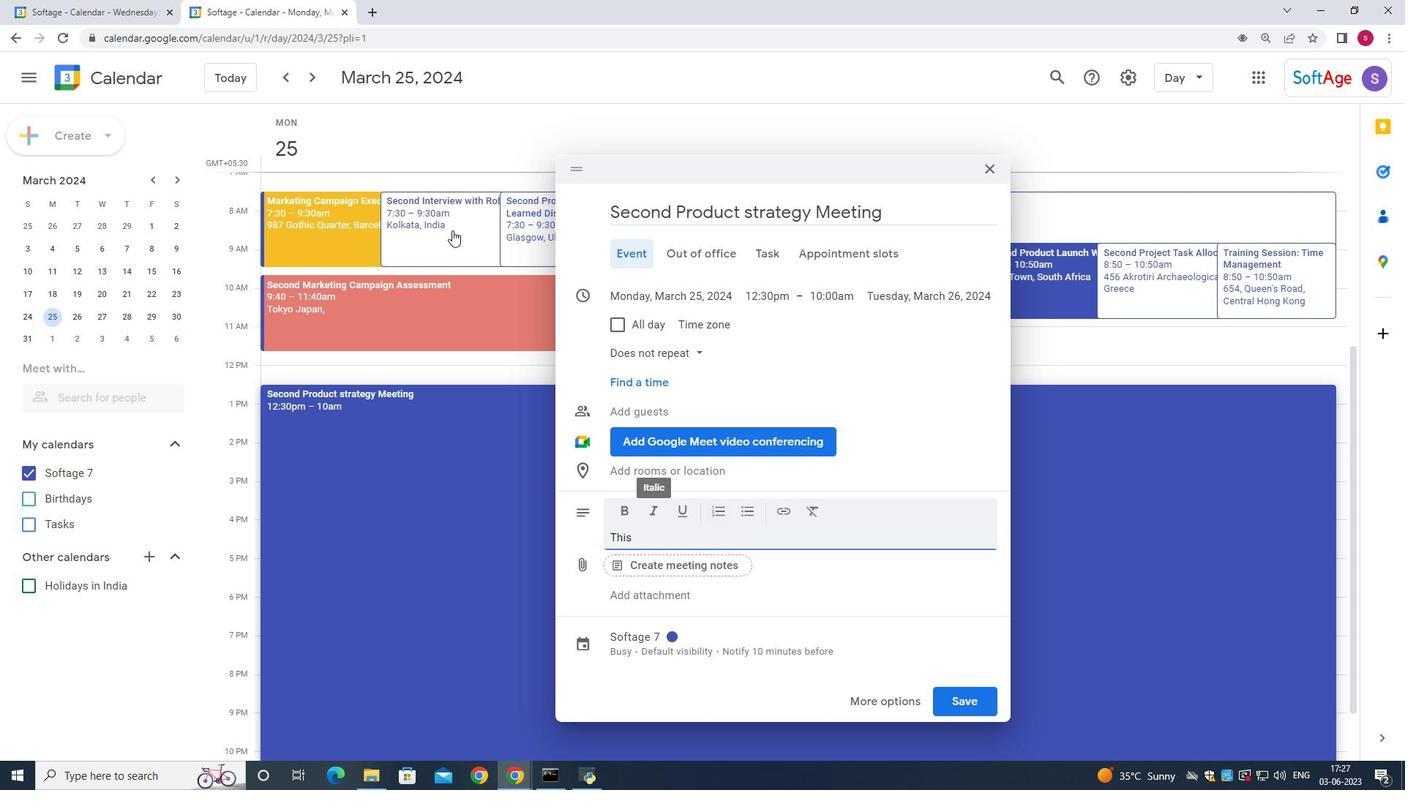 
Action: Key pressed webinar<Key.space>is<Key.space>designed<Key.space>to<Key.space>provide<Key.space>participants<Key.space>with<Key.space>valuable<Key.space>insight<Key.space>into<Key.space>effective<Key.space>digitaol<Key.space>marj<Key.backspace>keting
Screenshot: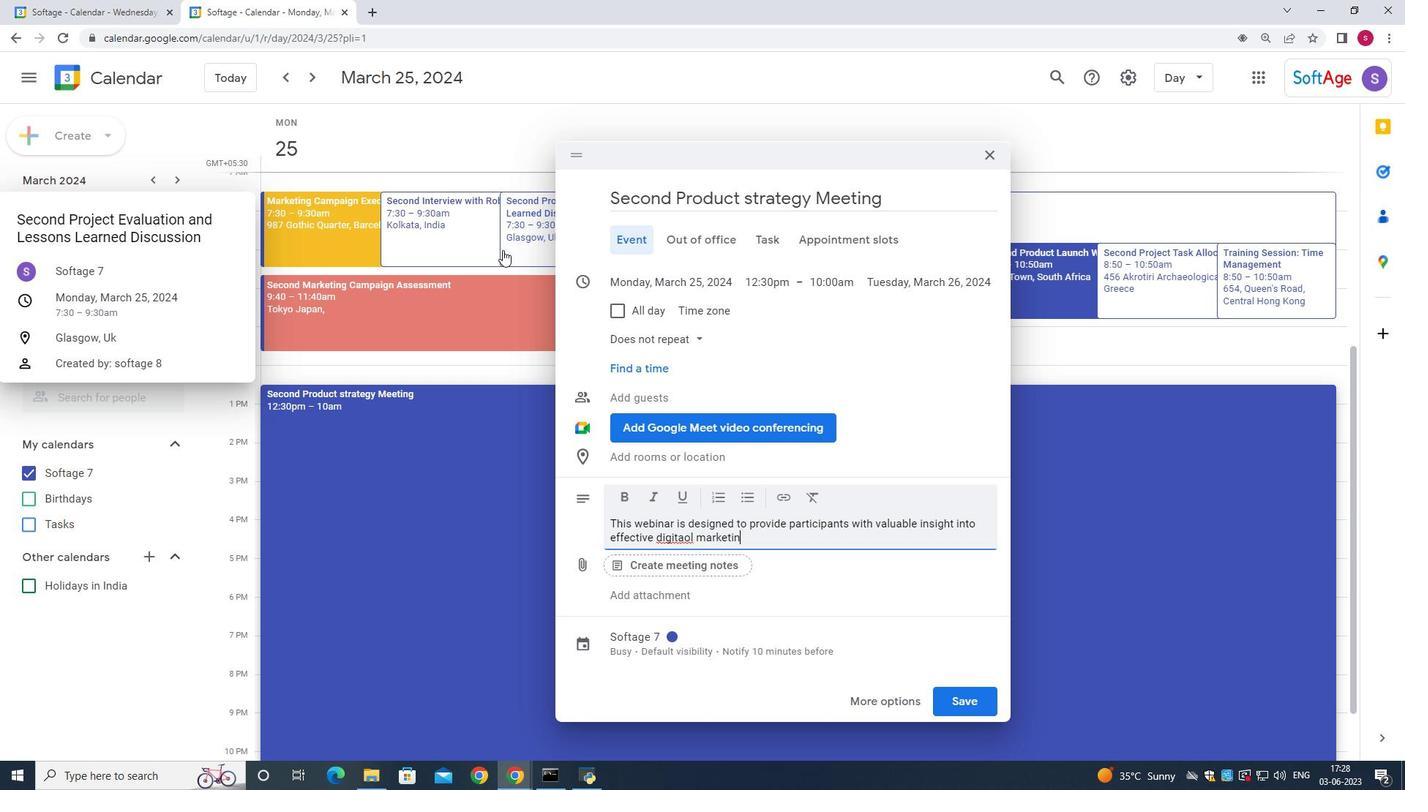 
Action: Mouse moved to (688, 533)
Screenshot: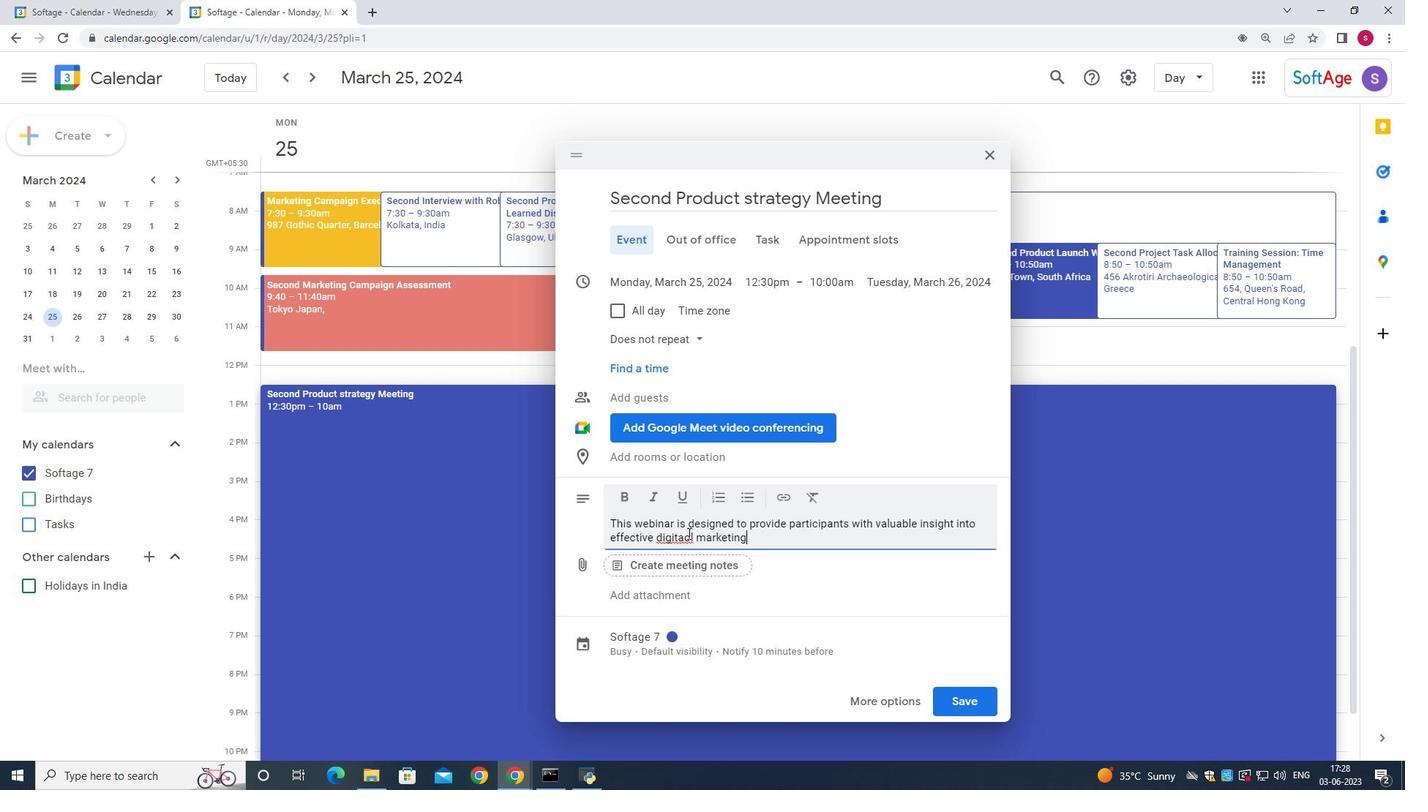 
Action: Mouse pressed left at (688, 533)
Screenshot: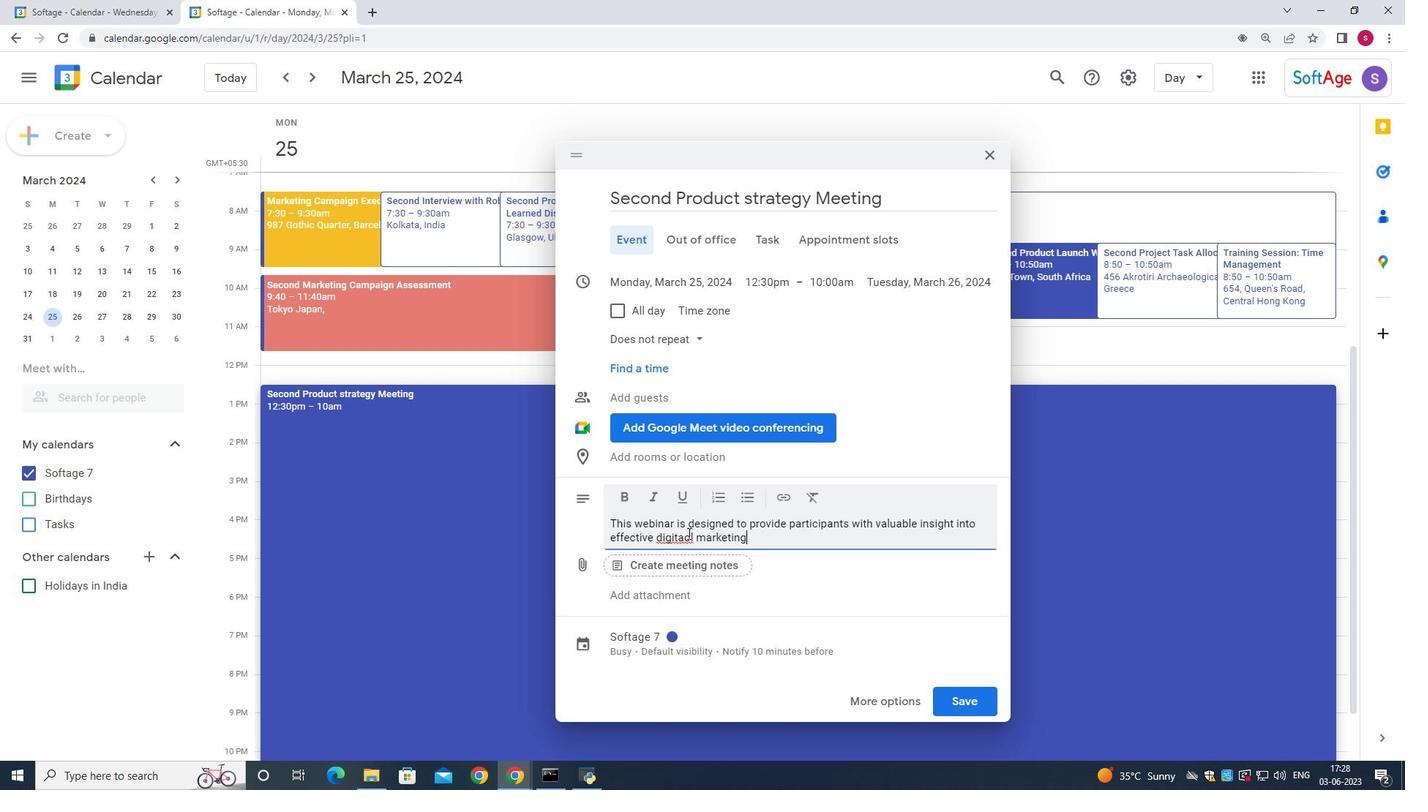 
Action: Mouse moved to (654, 541)
Screenshot: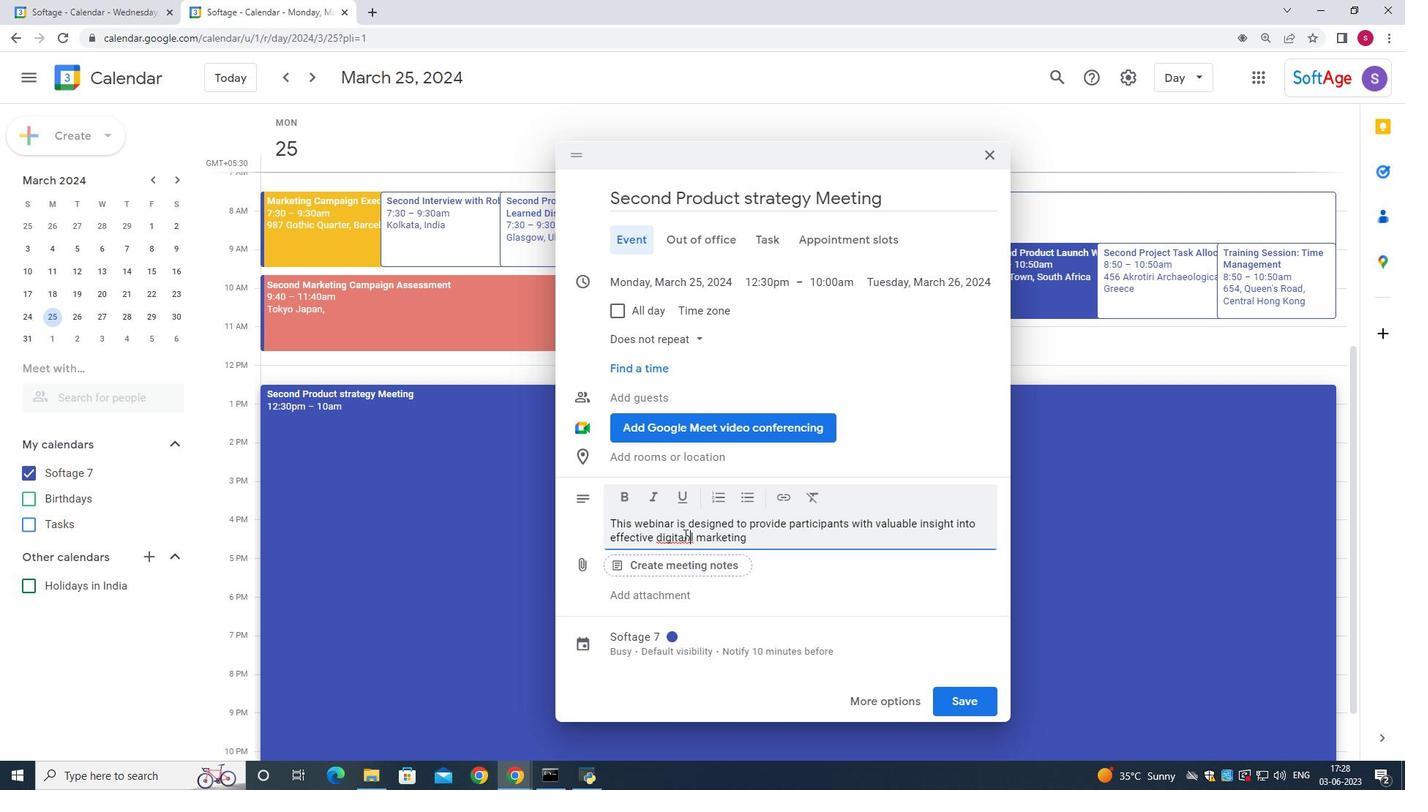 
Action: Key pressed <Key.backspace>
Screenshot: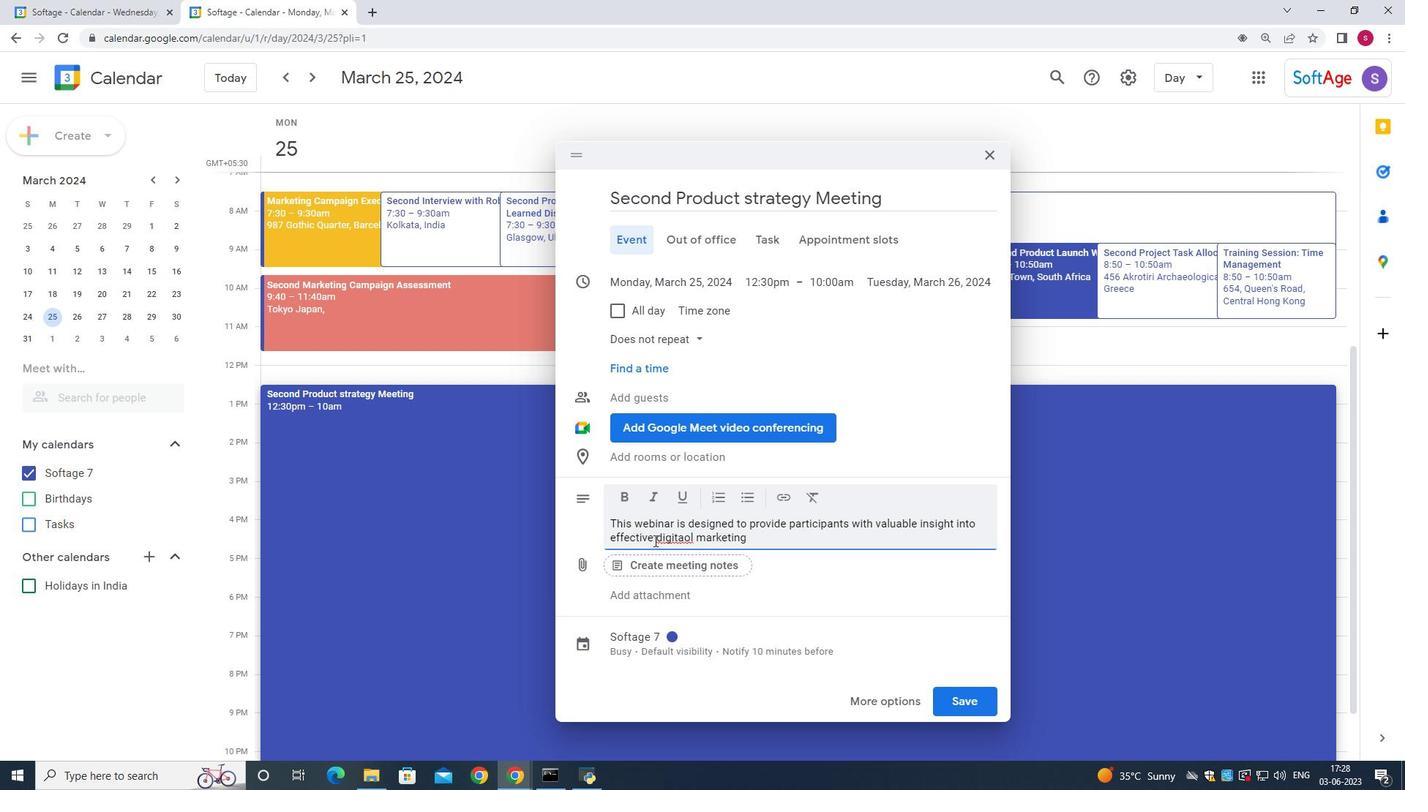 
Action: Mouse moved to (749, 538)
Screenshot: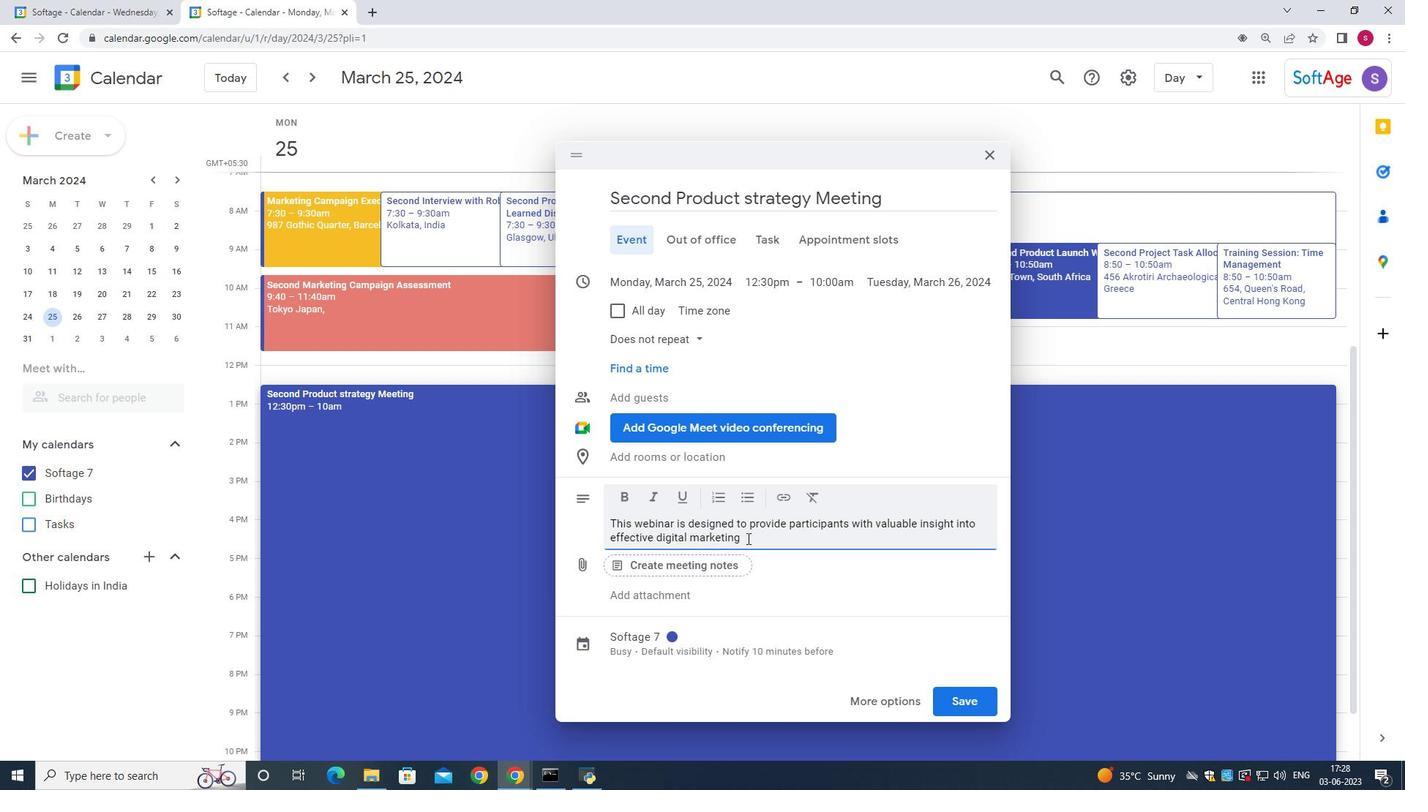 
Action: Mouse pressed left at (749, 538)
Screenshot: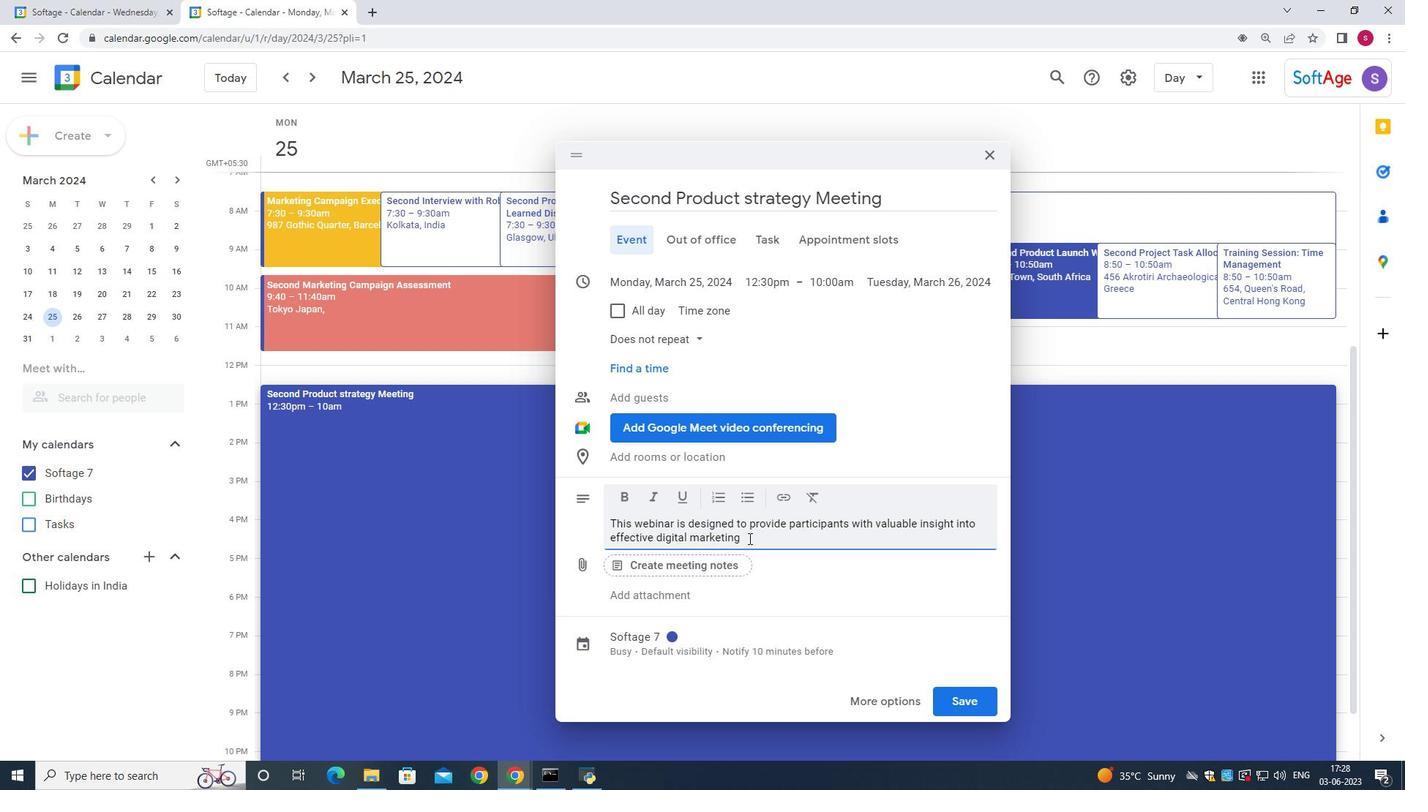 
Action: Mouse moved to (685, 545)
Screenshot: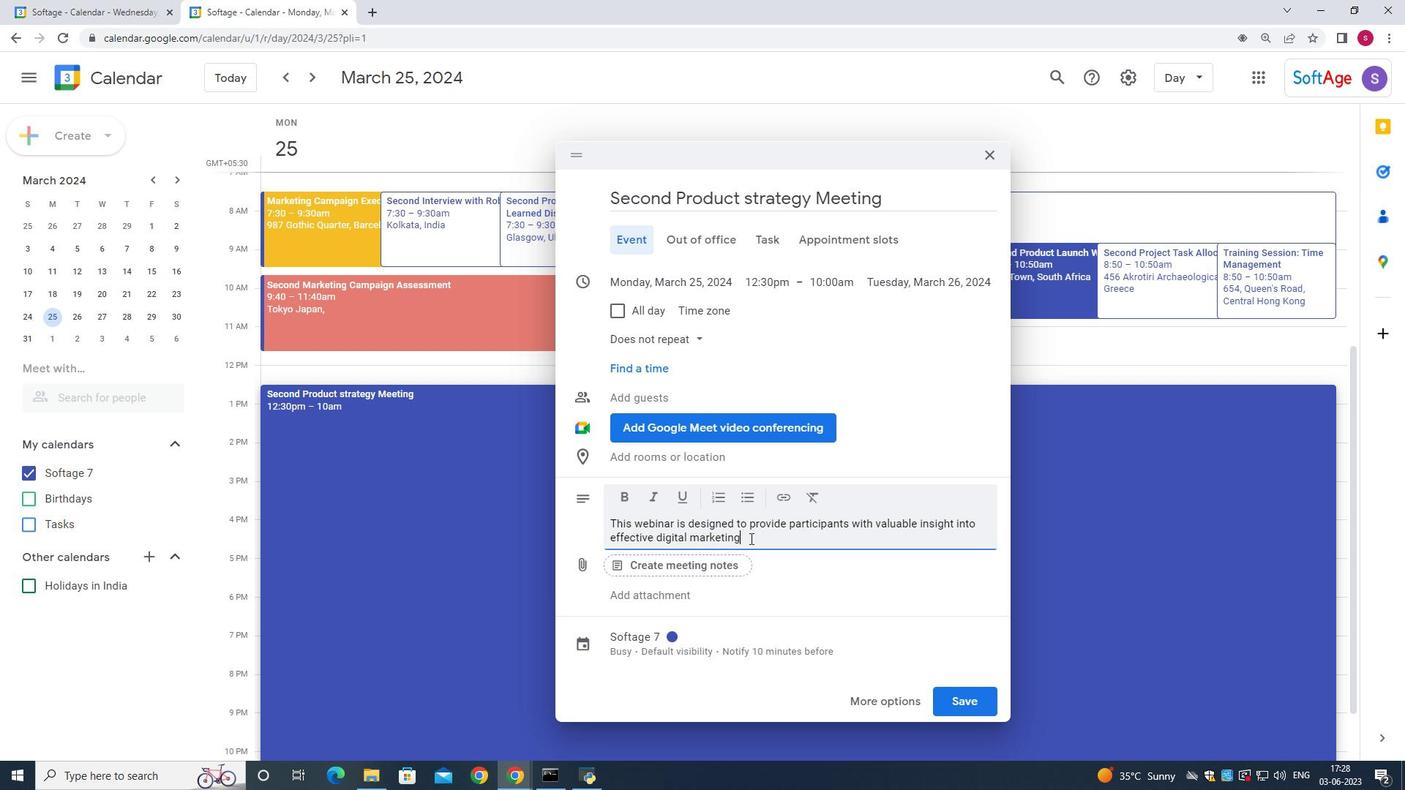 
Action: Key pressed <Key.space>
Screenshot: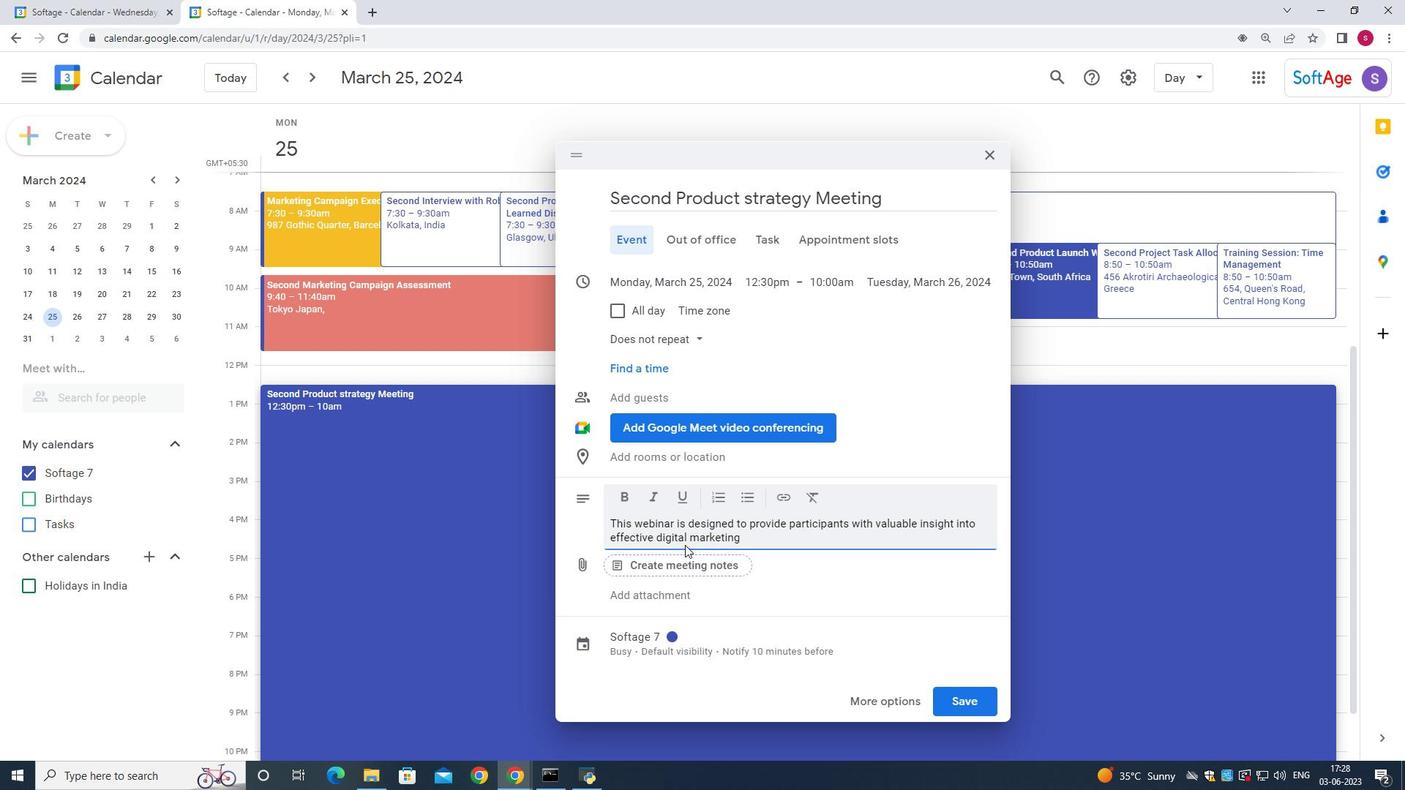
Action: Mouse moved to (571, 388)
Screenshot: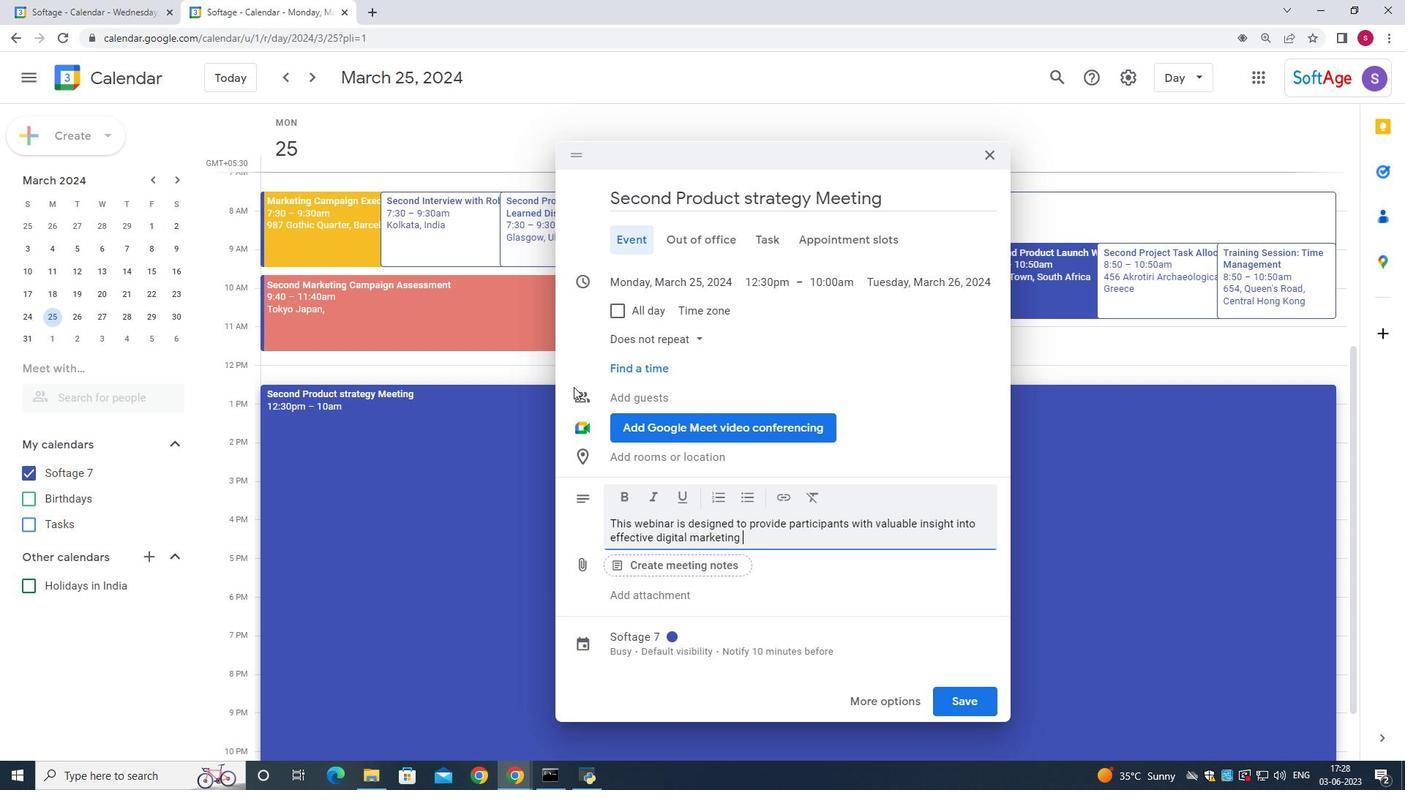 
Action: Key pressed strategies<Key.space>,<Key.backspace>.<Key.space><Key.shift>It<Key.space>covers<Key.space>a<Key.space>wide<Key.space>range<Key.space>of<Key.space>topics,<Key.space>including<Key.space>search
Screenshot: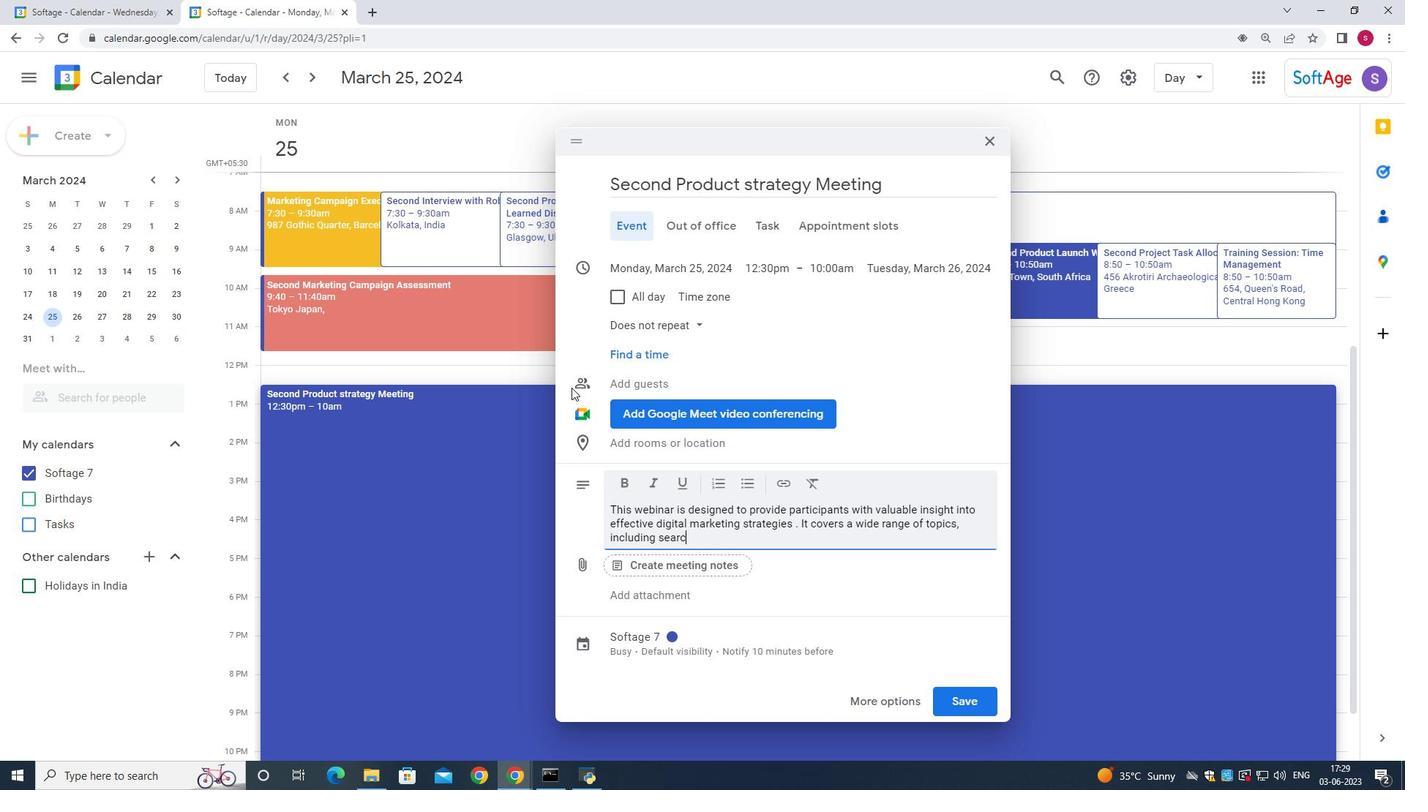 
Action: Mouse moved to (573, 388)
Screenshot: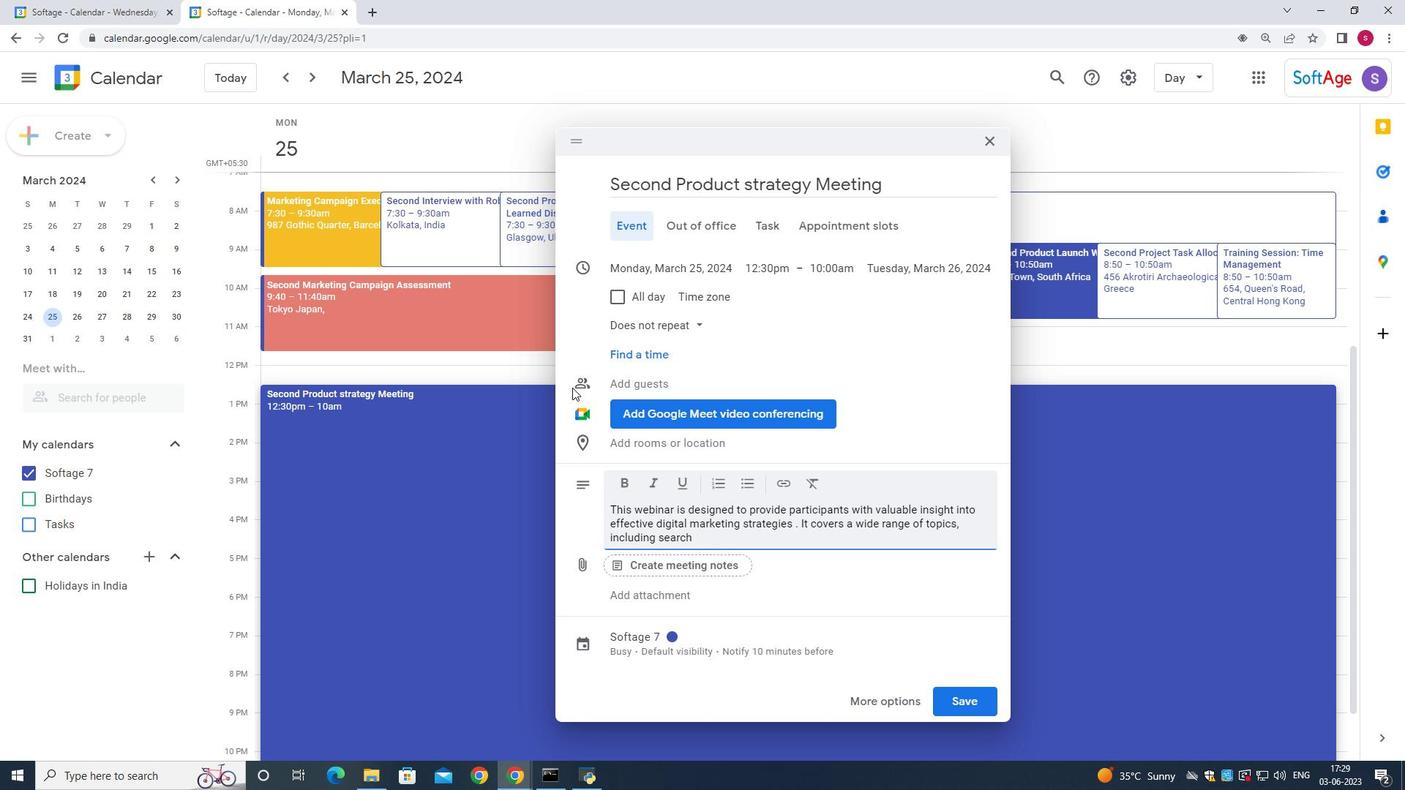 
Action: Key pressed <Key.space>engine<Key.space>optimization<Key.space><Key.shift_r><Key.shift_r><Key.shift_r><Key.shift_r><Key.shift_r><Key.shift_r>(<Key.shift>SE<Key.shift_r>O<Key.shift_r><Key.shift_r><Key.shift_r><Key.shift_r><Key.shift_r>),<Key.space>social<Key.space><Key.shift_r>Media<Key.space><Key.shift_r><Key.shift_r><Key.shift_r><Key.shift_r>marketing,<Key.space>content<Key.space>marketing,<Key.space>email<Key.space>marketing,<Key.space>paid<Key.space>advertising,<Key.space>and<Key.space>more<Key.space>.<Key.space>
Screenshot: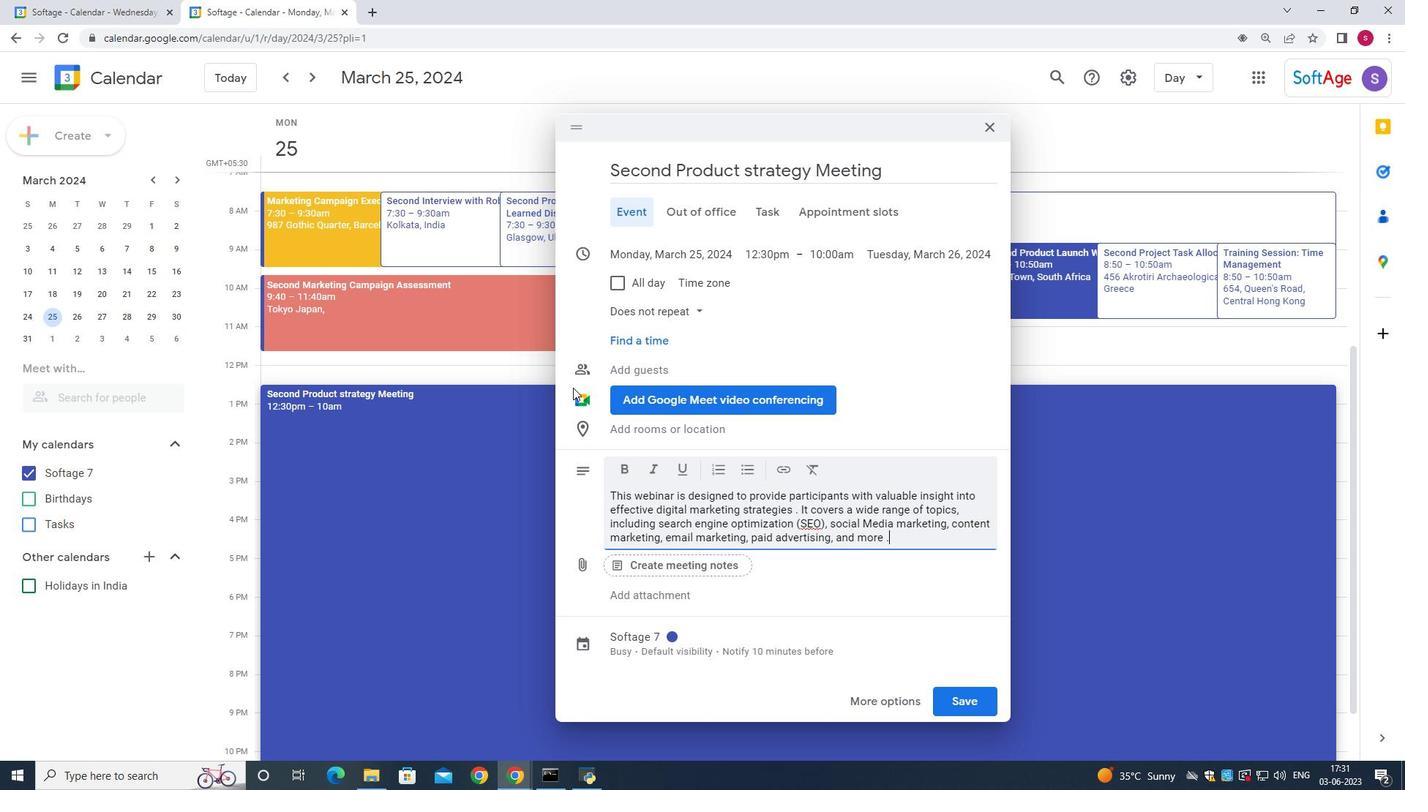 
Action: Mouse moved to (675, 634)
Screenshot: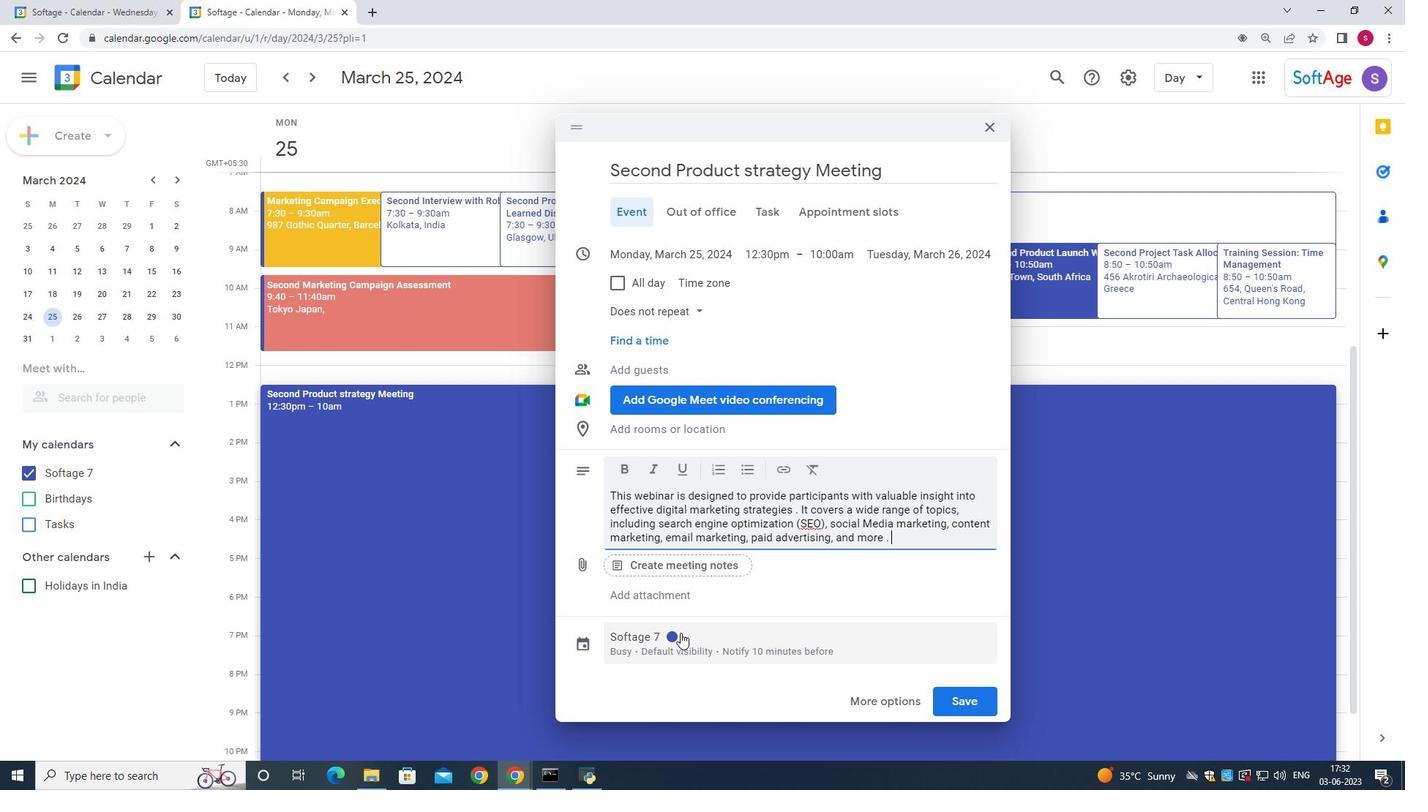 
Action: Mouse pressed left at (675, 634)
Screenshot: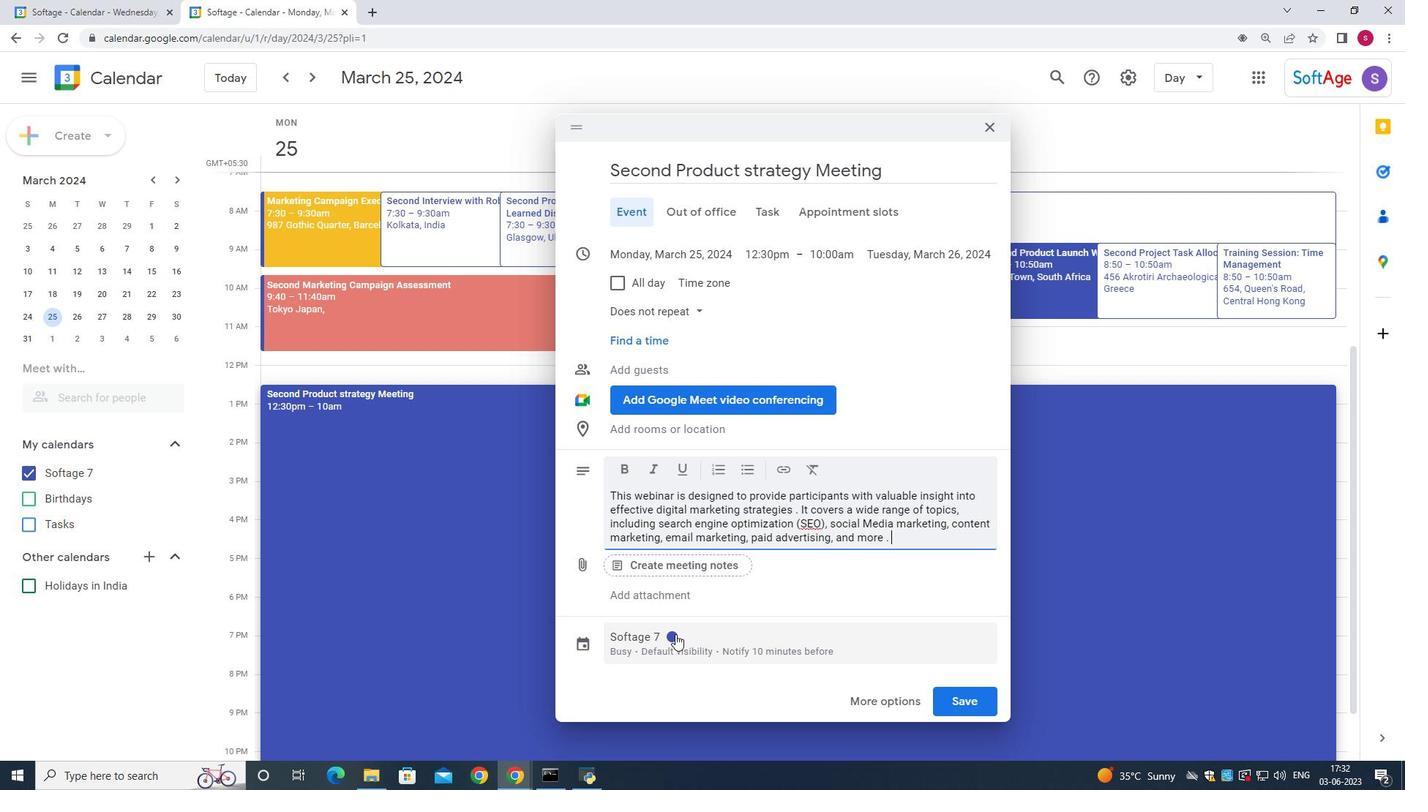 
Action: Mouse moved to (688, 525)
Screenshot: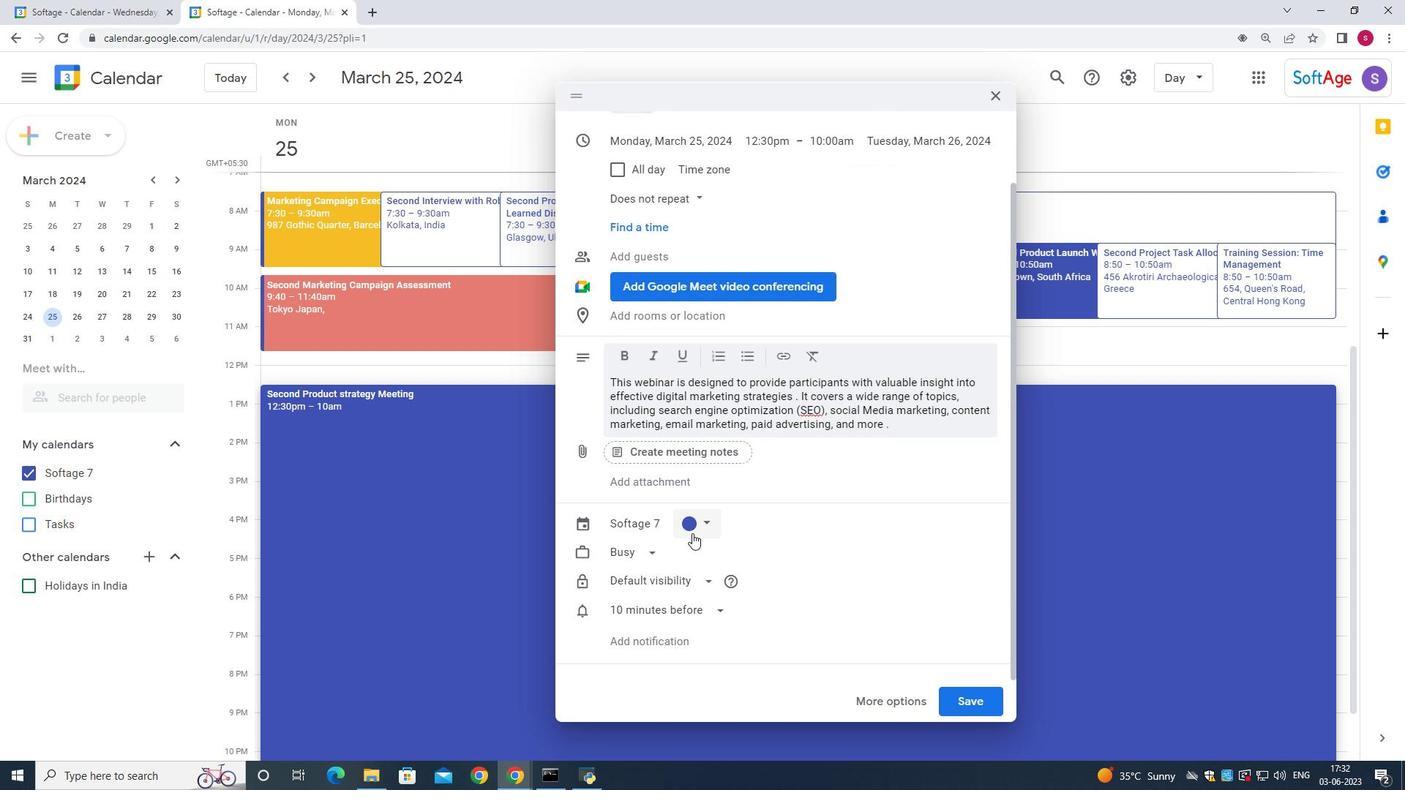 
Action: Mouse pressed left at (688, 525)
Screenshot: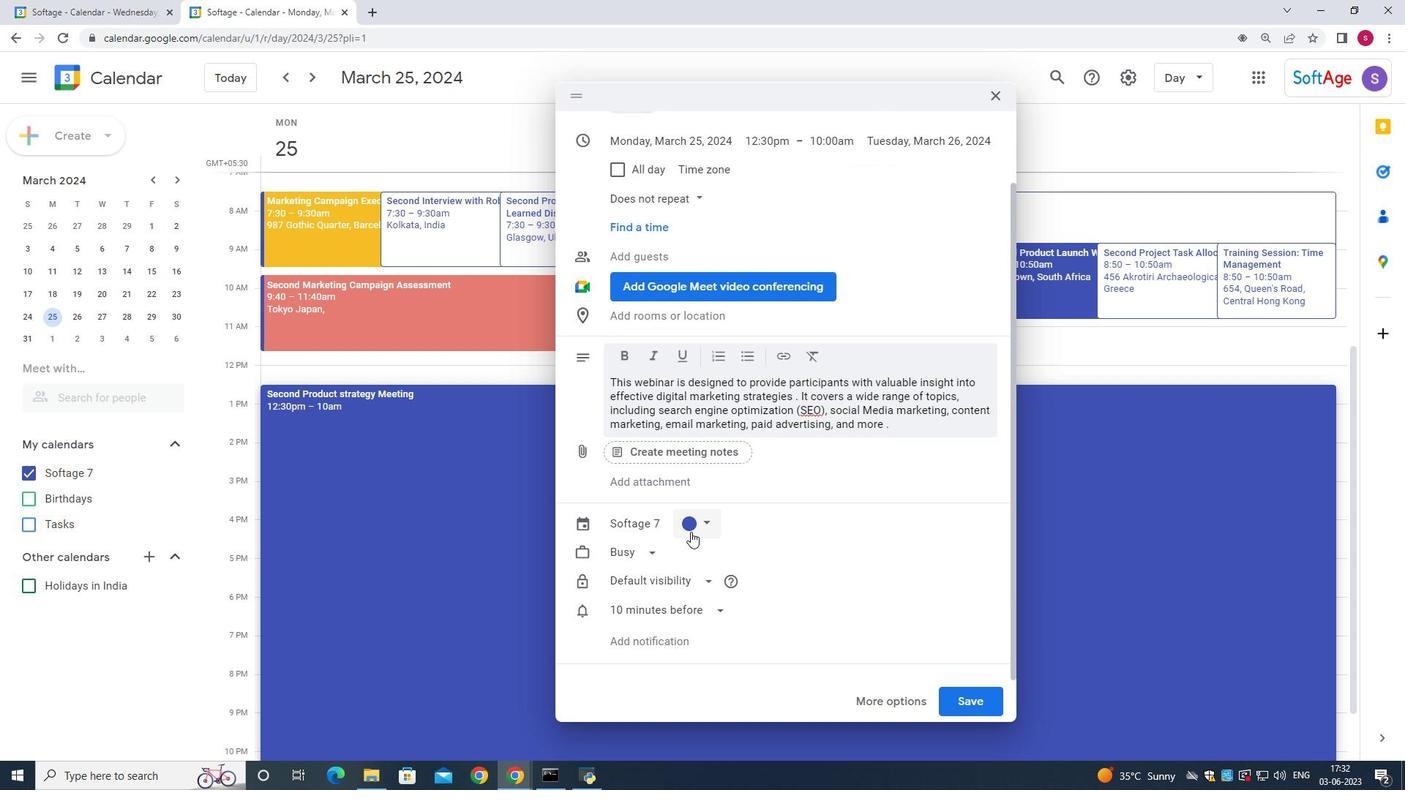 
Action: Mouse moved to (688, 625)
Screenshot: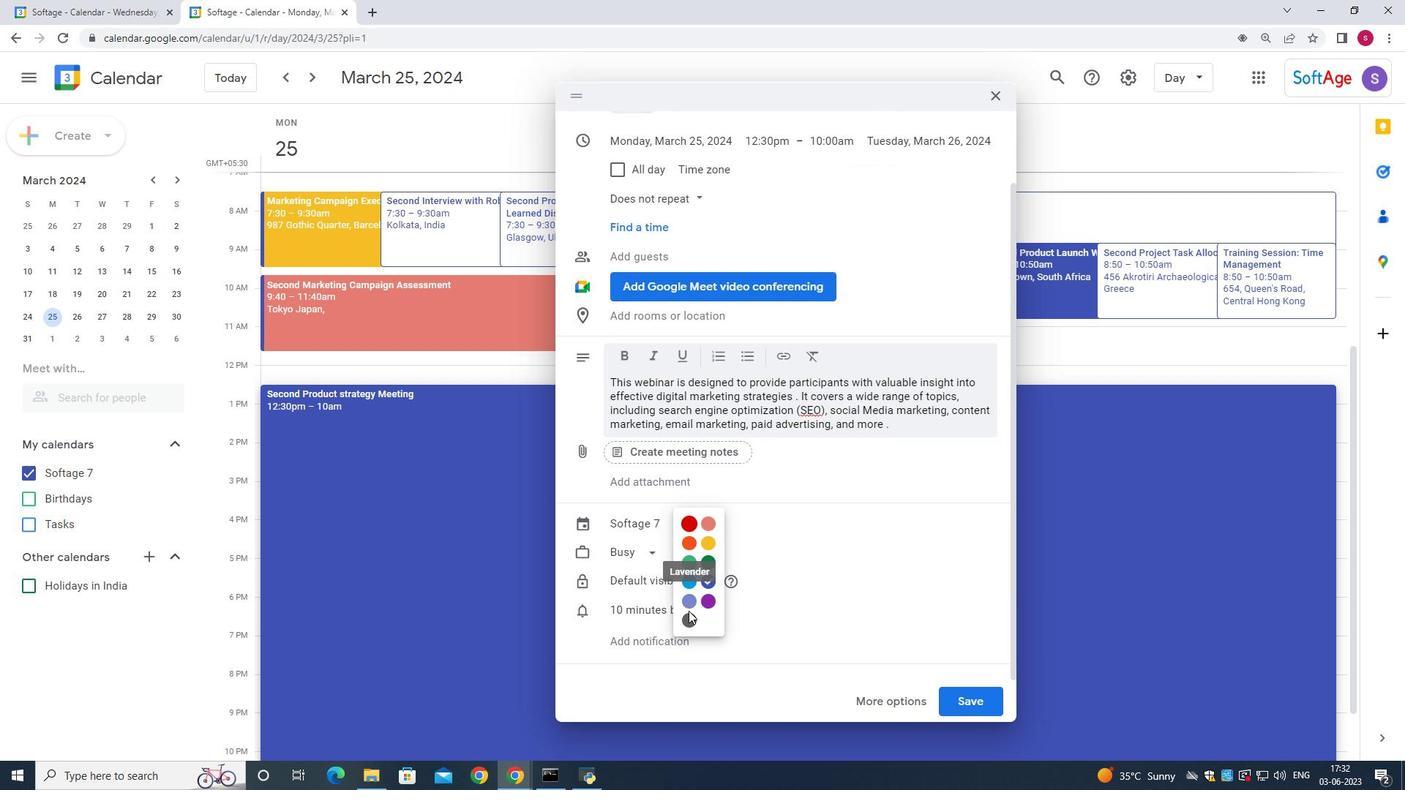 
Action: Mouse pressed left at (688, 625)
Screenshot: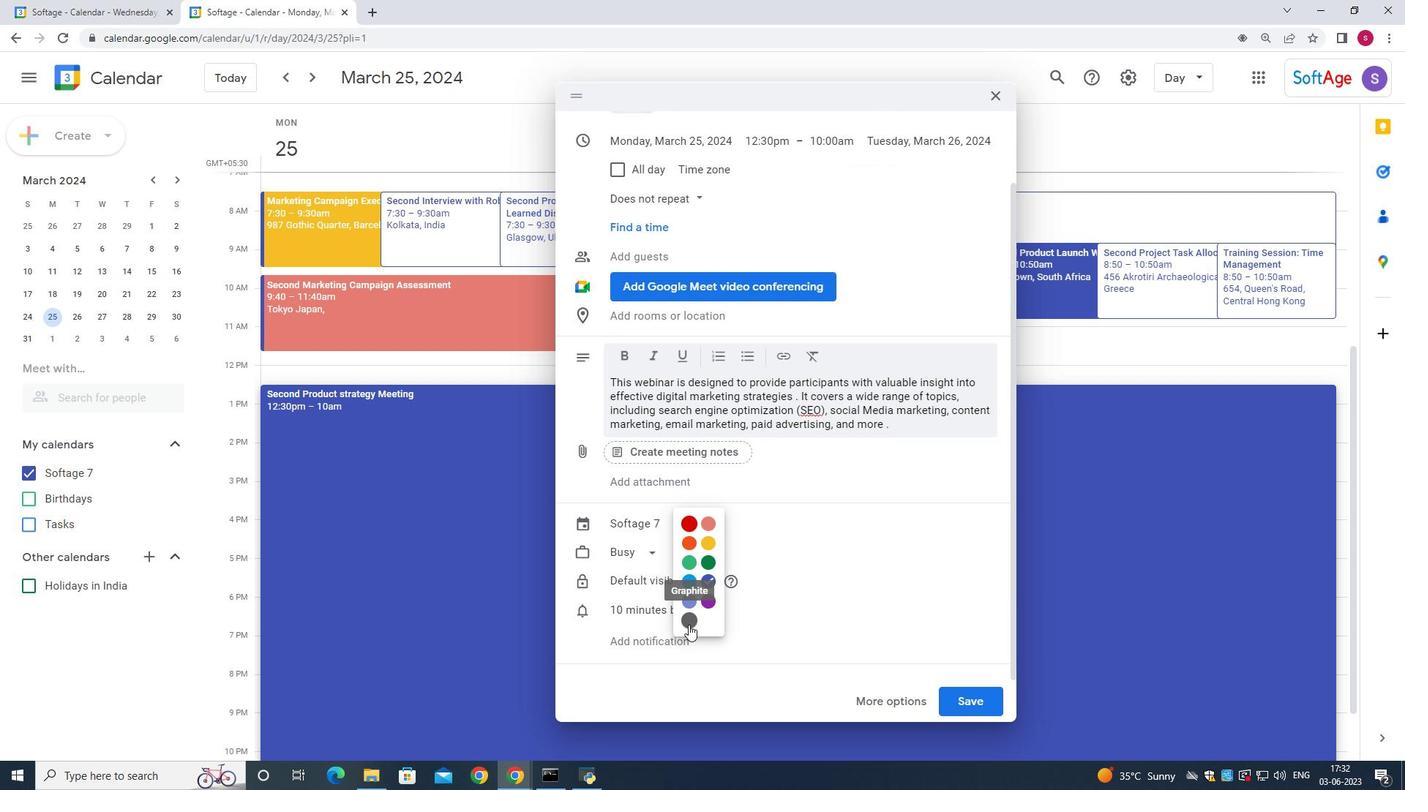 
Action: Mouse moved to (622, 321)
Screenshot: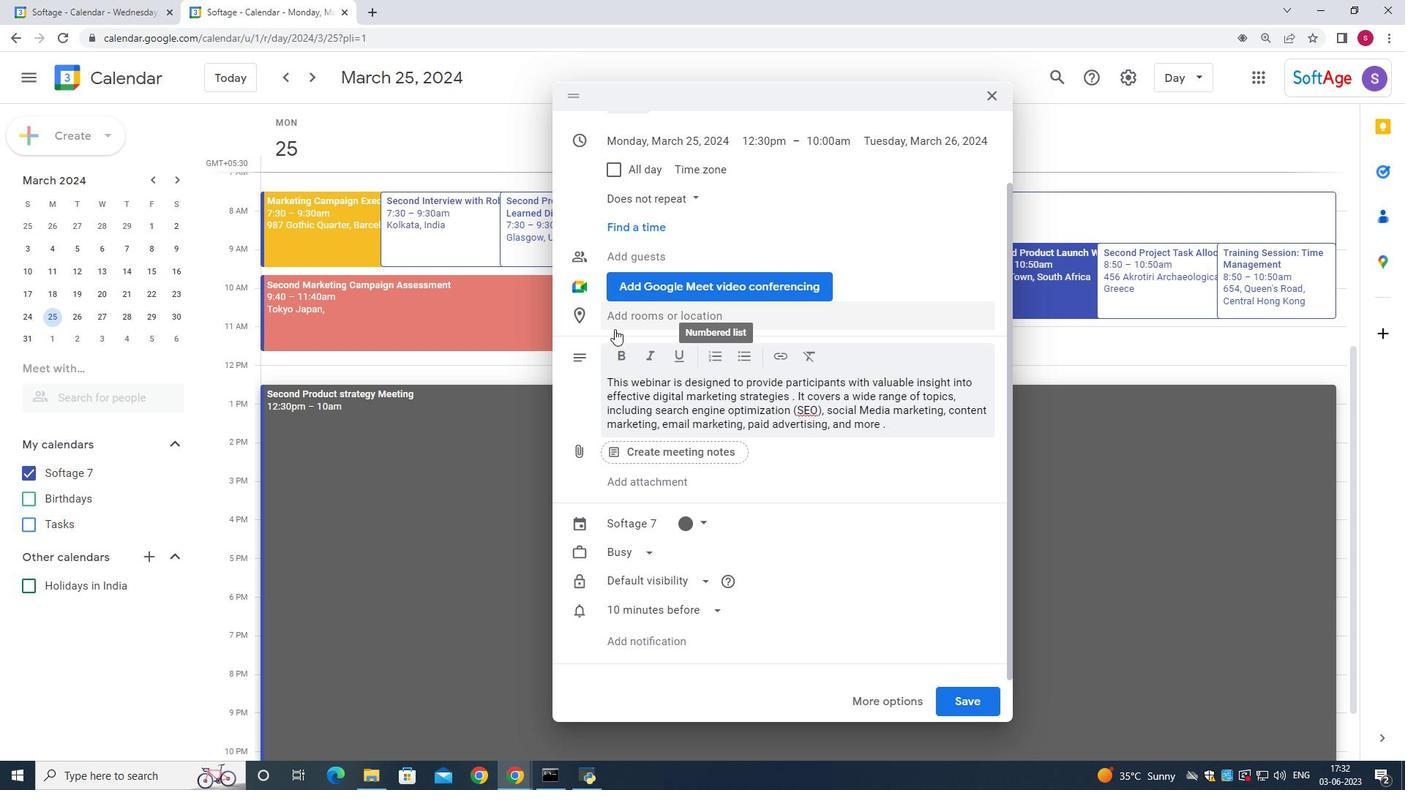 
Action: Mouse pressed left at (622, 321)
Screenshot: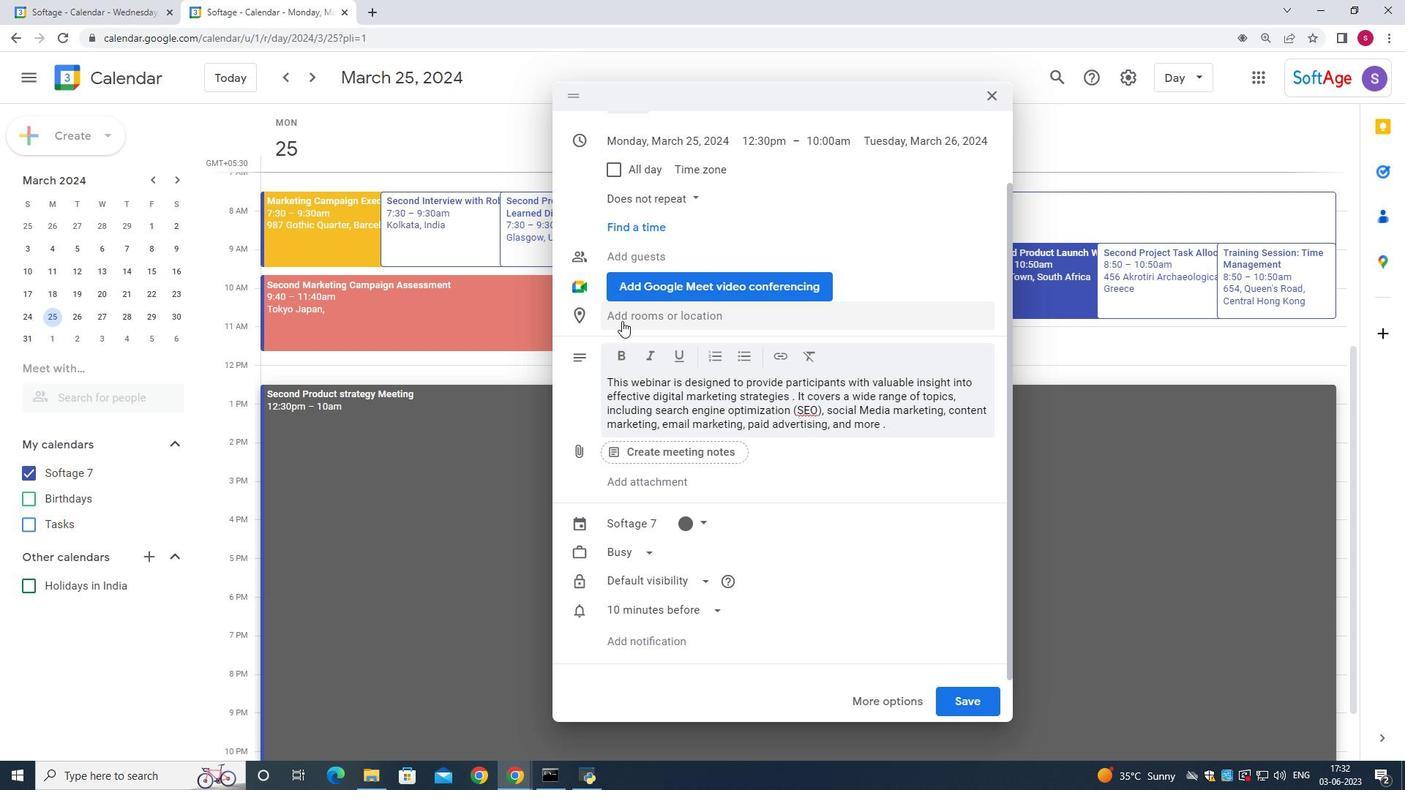 
Action: Mouse moved to (627, 355)
Screenshot: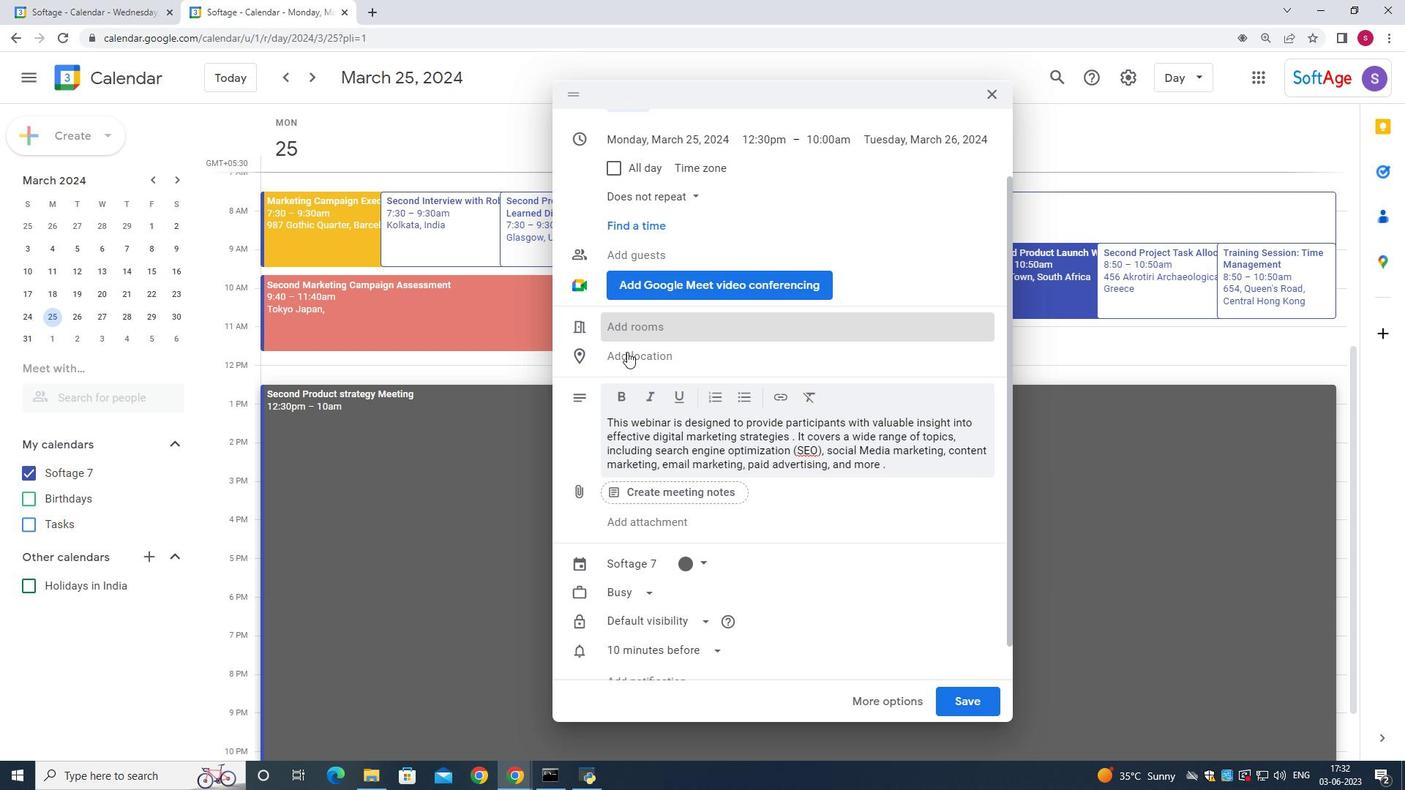 
Action: Mouse pressed left at (627, 355)
Screenshot: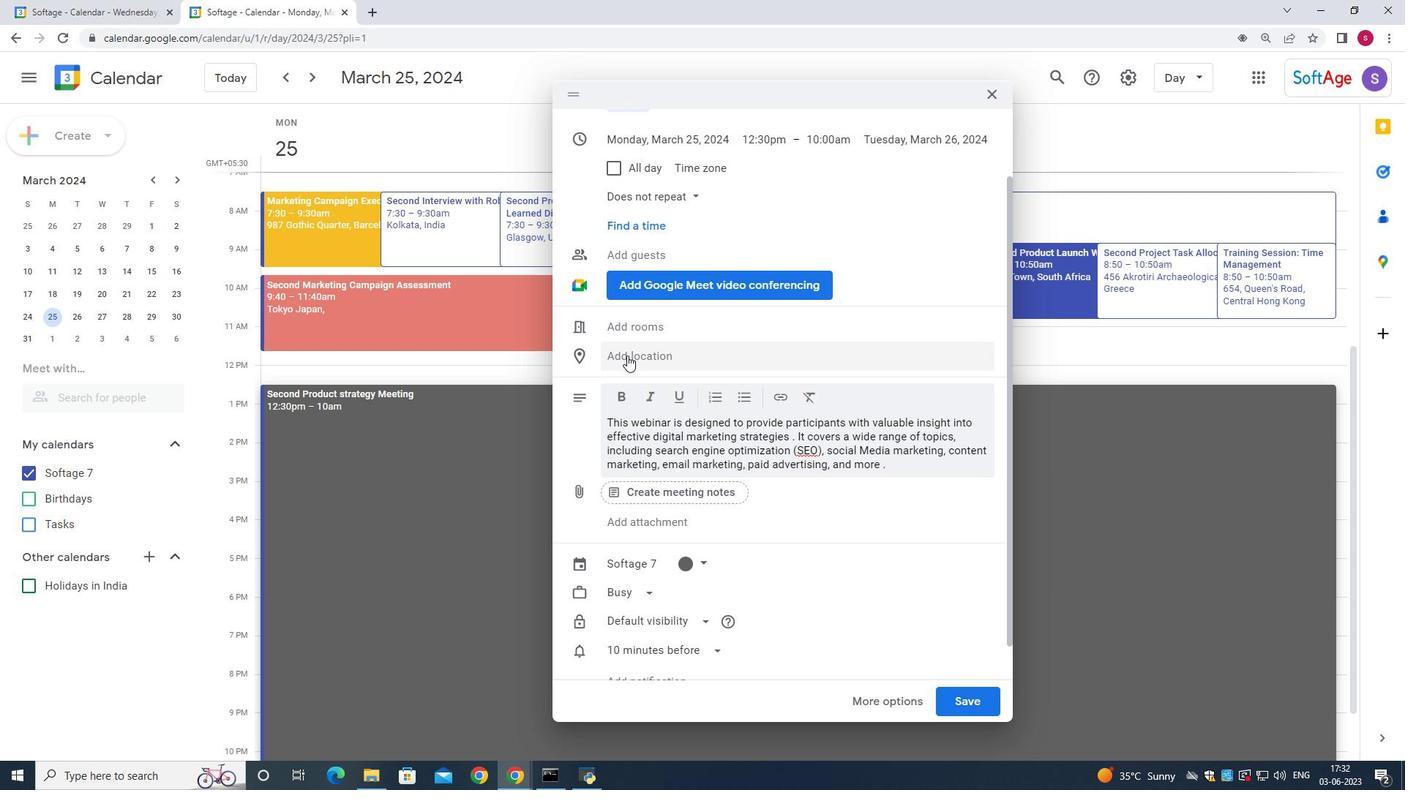 
Action: Mouse moved to (617, 338)
Screenshot: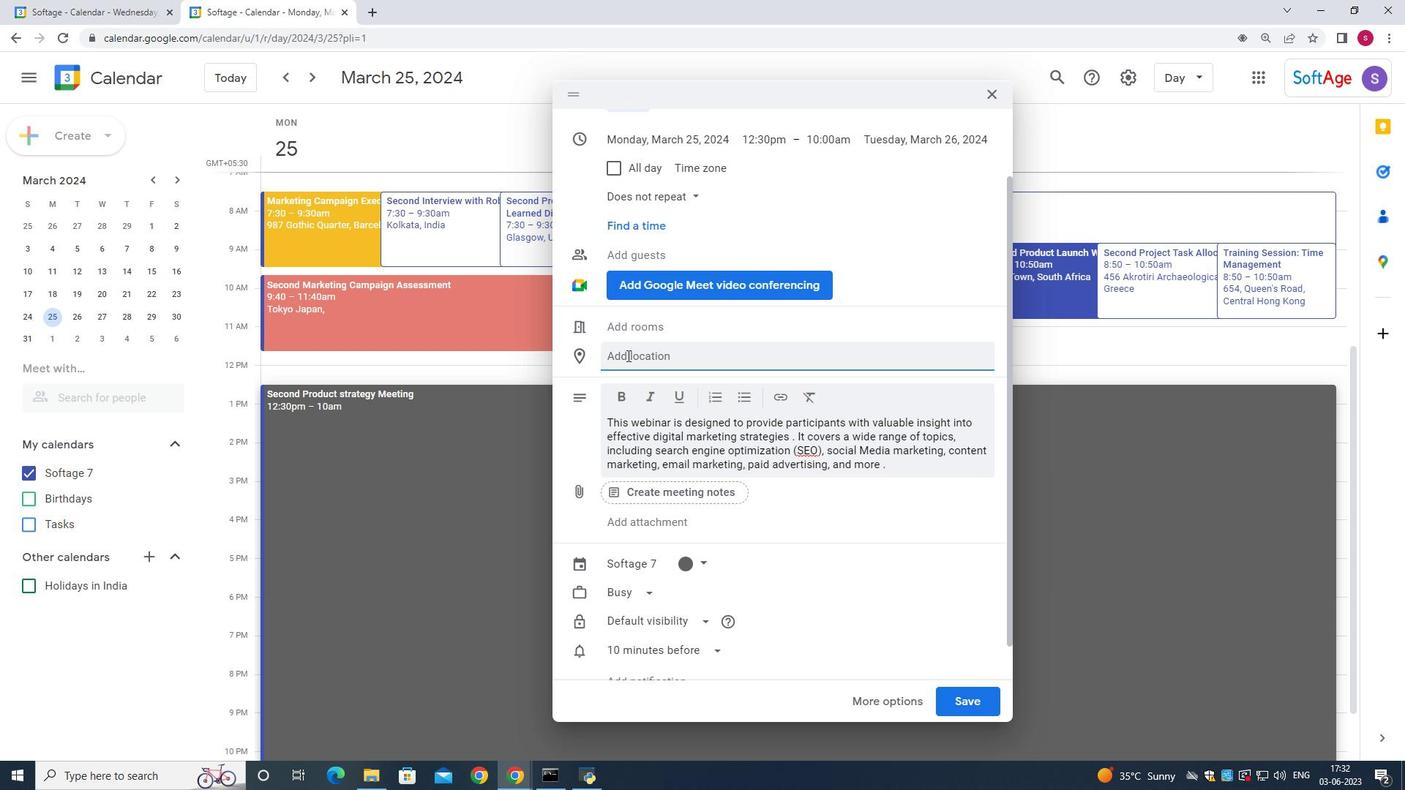 
Action: Key pressed 654<Key.space>
Screenshot: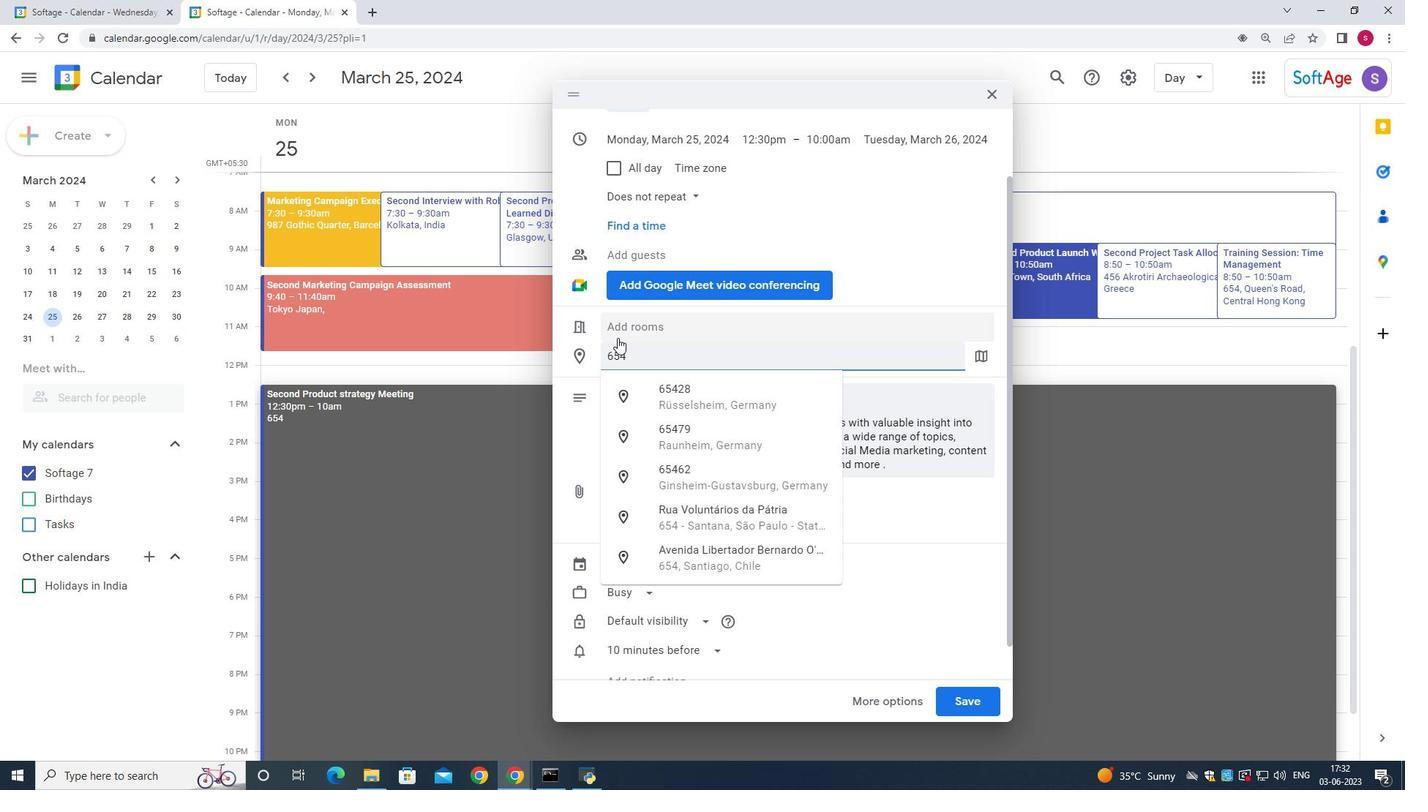 
Action: Mouse moved to (801, 199)
Screenshot: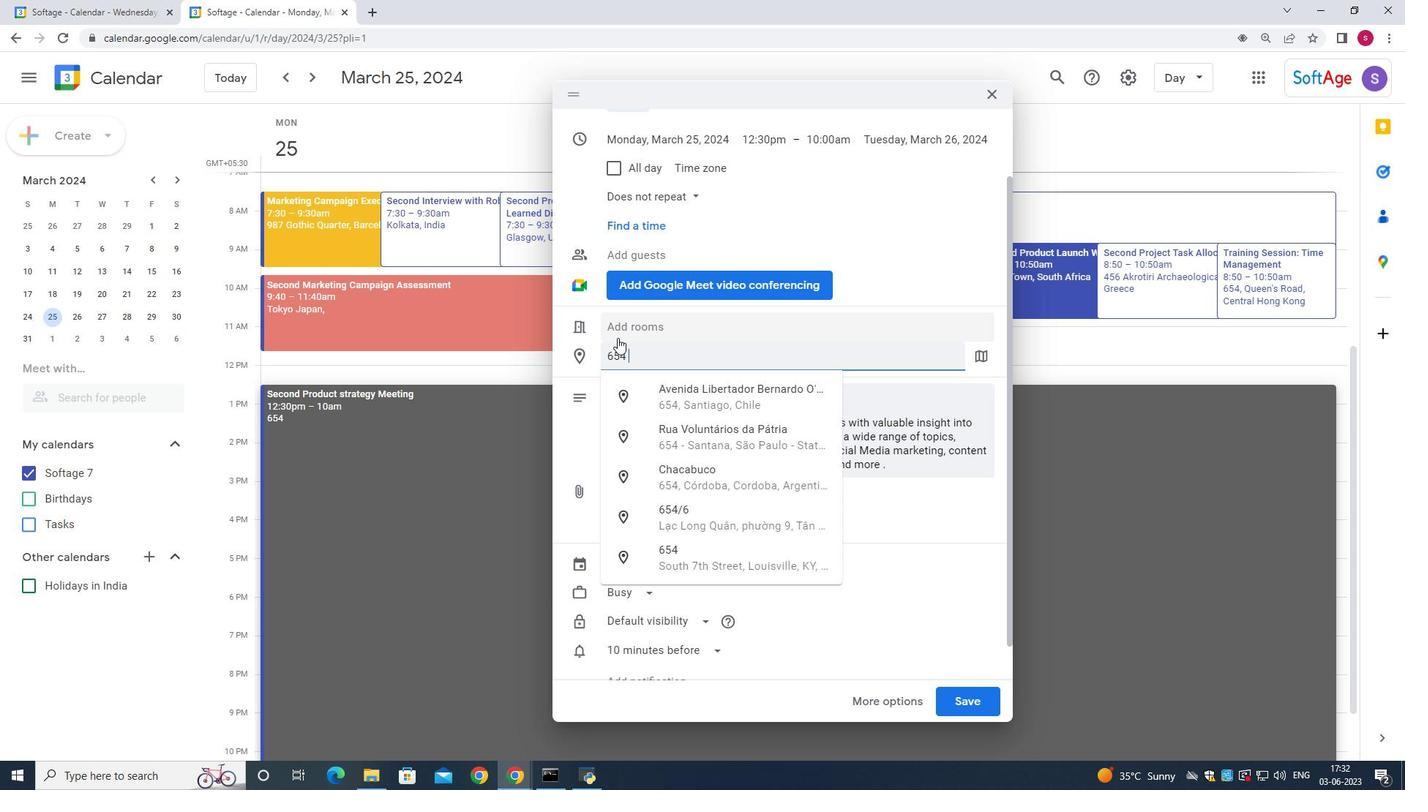 
Action: Key pressed <Key.shift>Casa<Key.space><Key.shift>batllo,<Key.space><Key.shift>Barcelona,<Key.space><Key.shift>Spain,<Key.space><Key.backspace><Key.backspace>
Screenshot: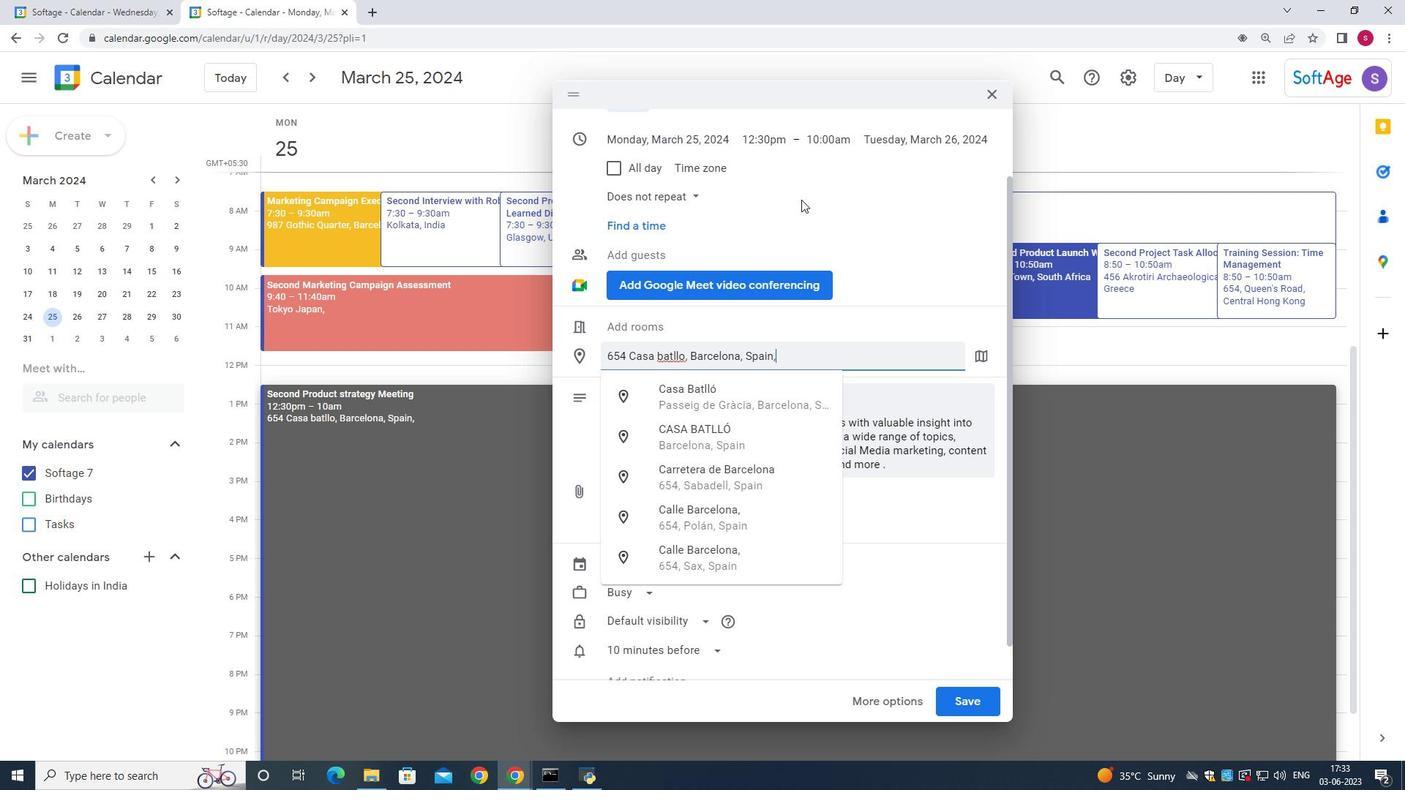 
Action: Mouse moved to (666, 355)
Screenshot: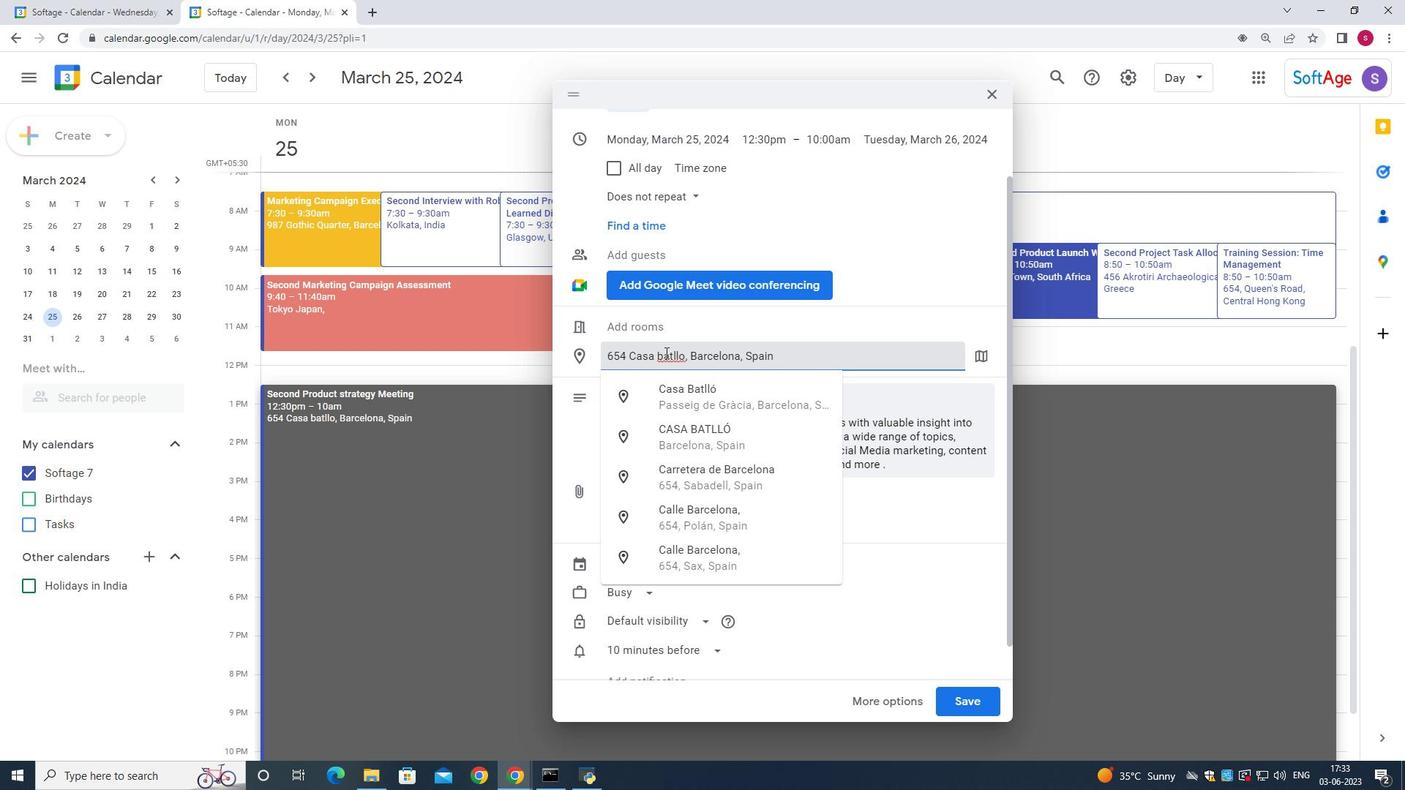 
Action: Mouse pressed left at (666, 355)
Screenshot: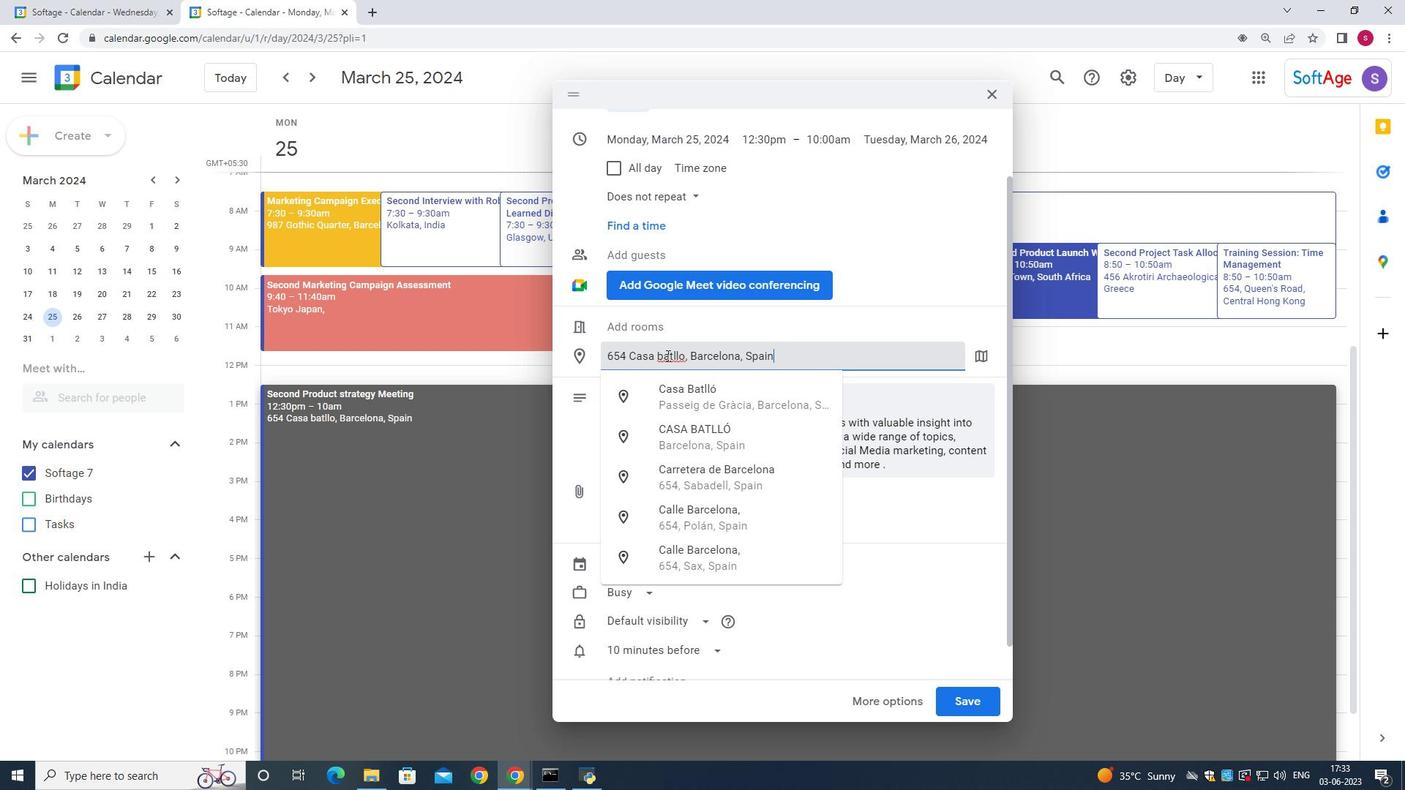 
Action: Mouse moved to (667, 355)
Screenshot: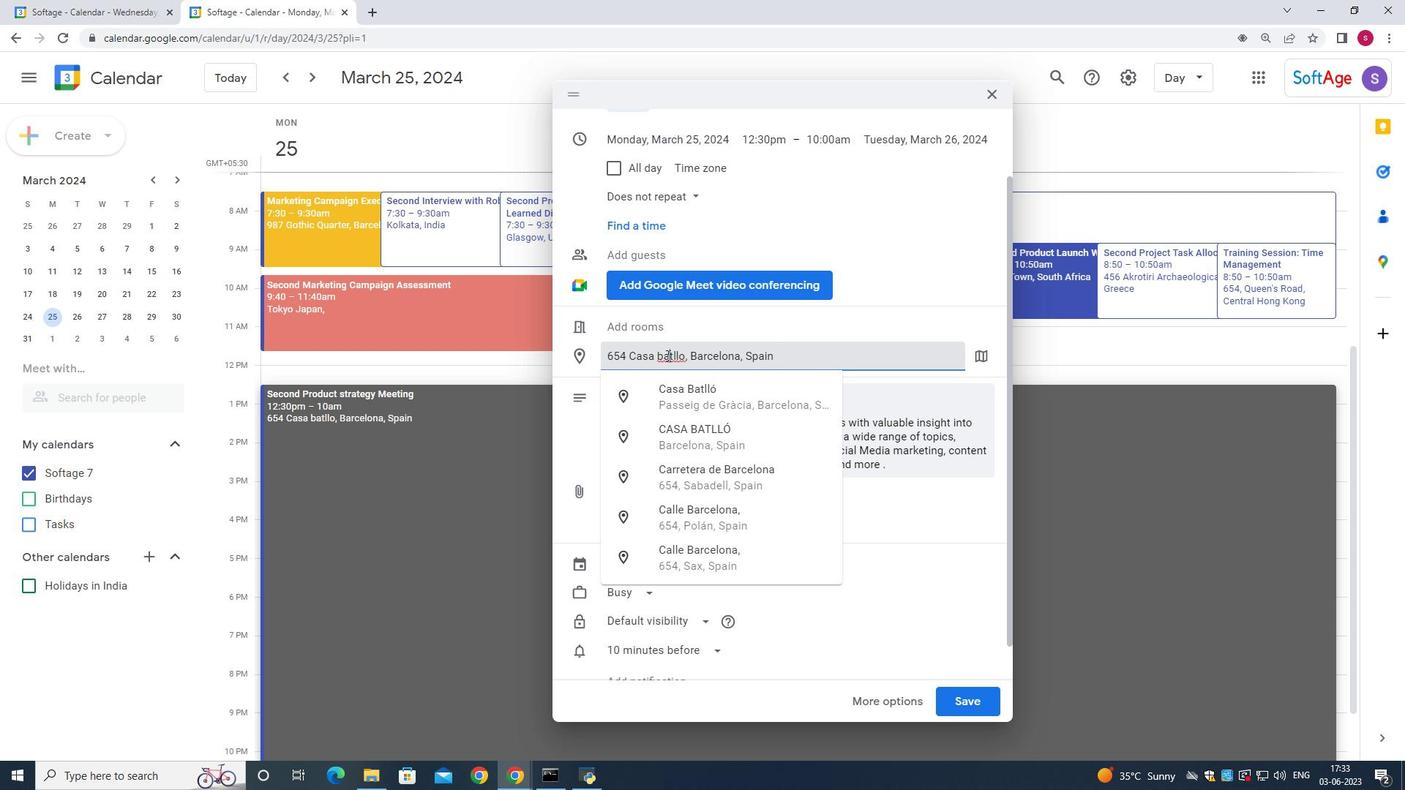 
Action: Mouse pressed right at (667, 355)
Screenshot: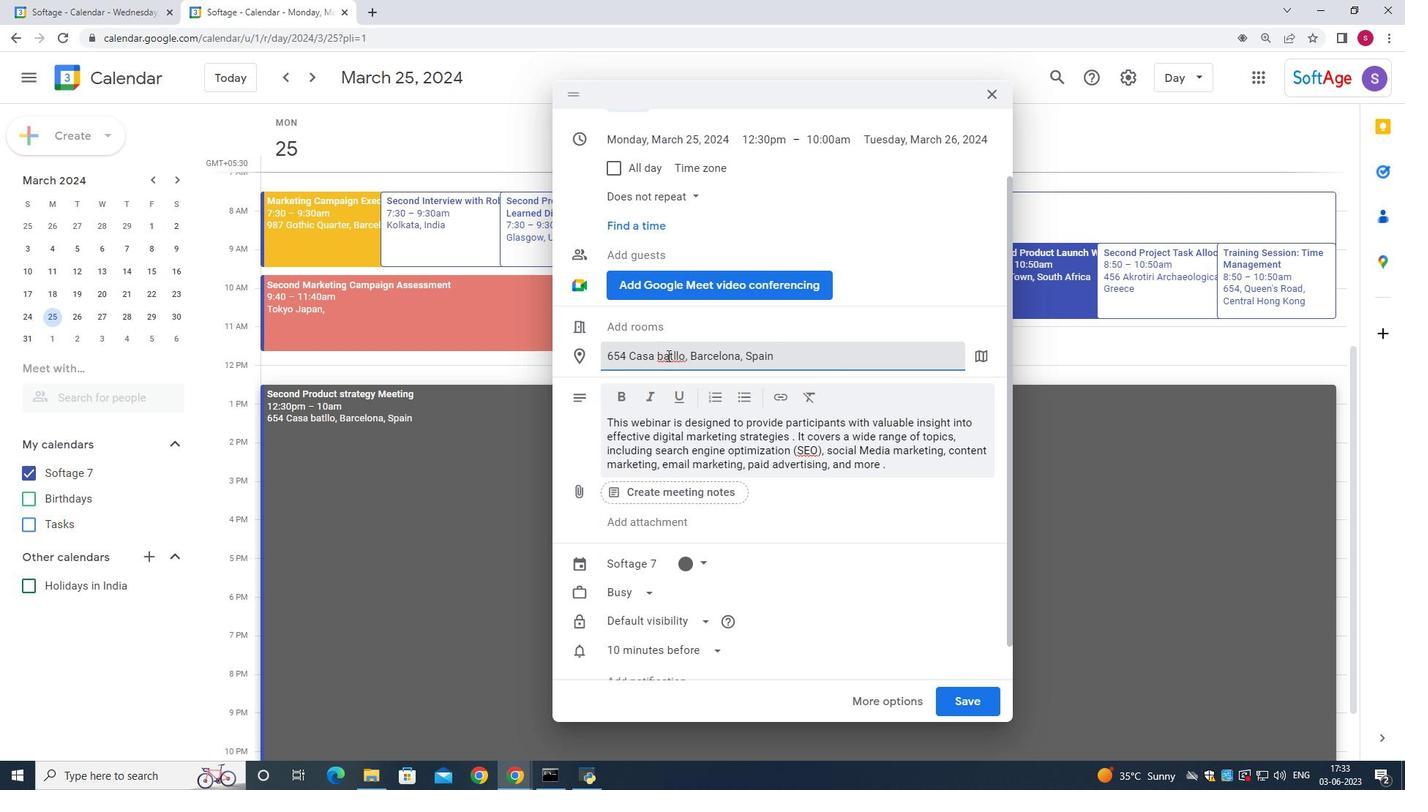 
Action: Mouse moved to (670, 349)
Screenshot: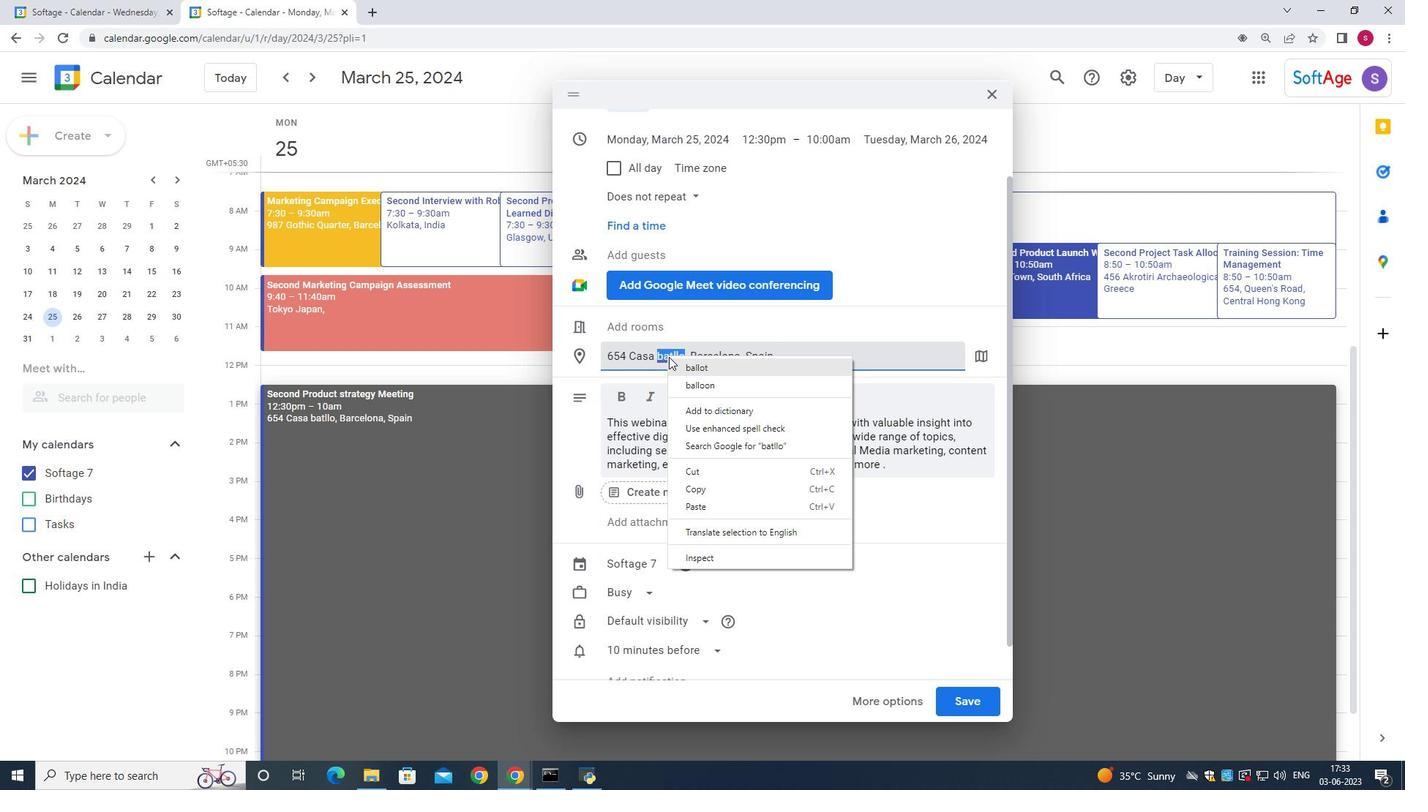 
Action: Mouse pressed left at (670, 349)
Screenshot: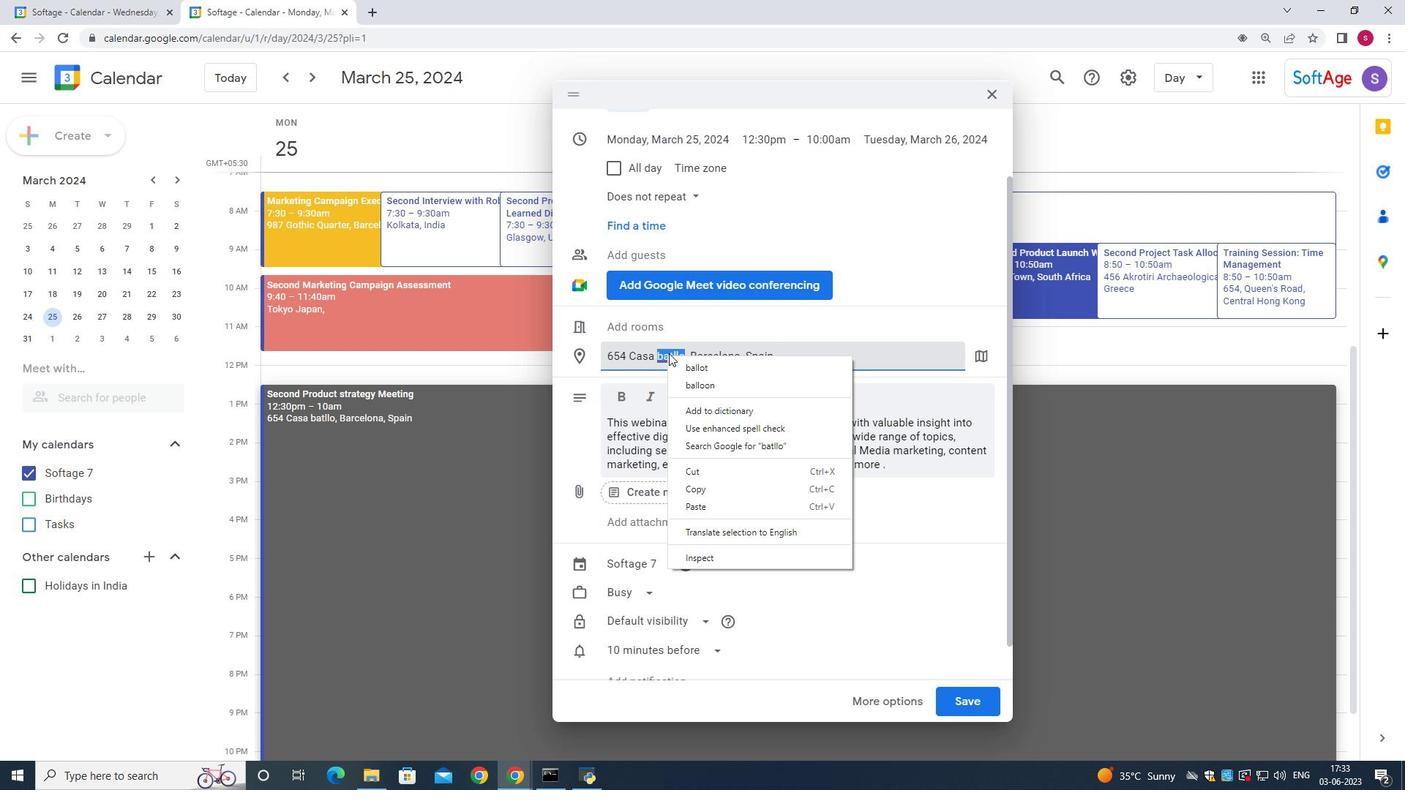 
Action: Mouse moved to (798, 349)
Screenshot: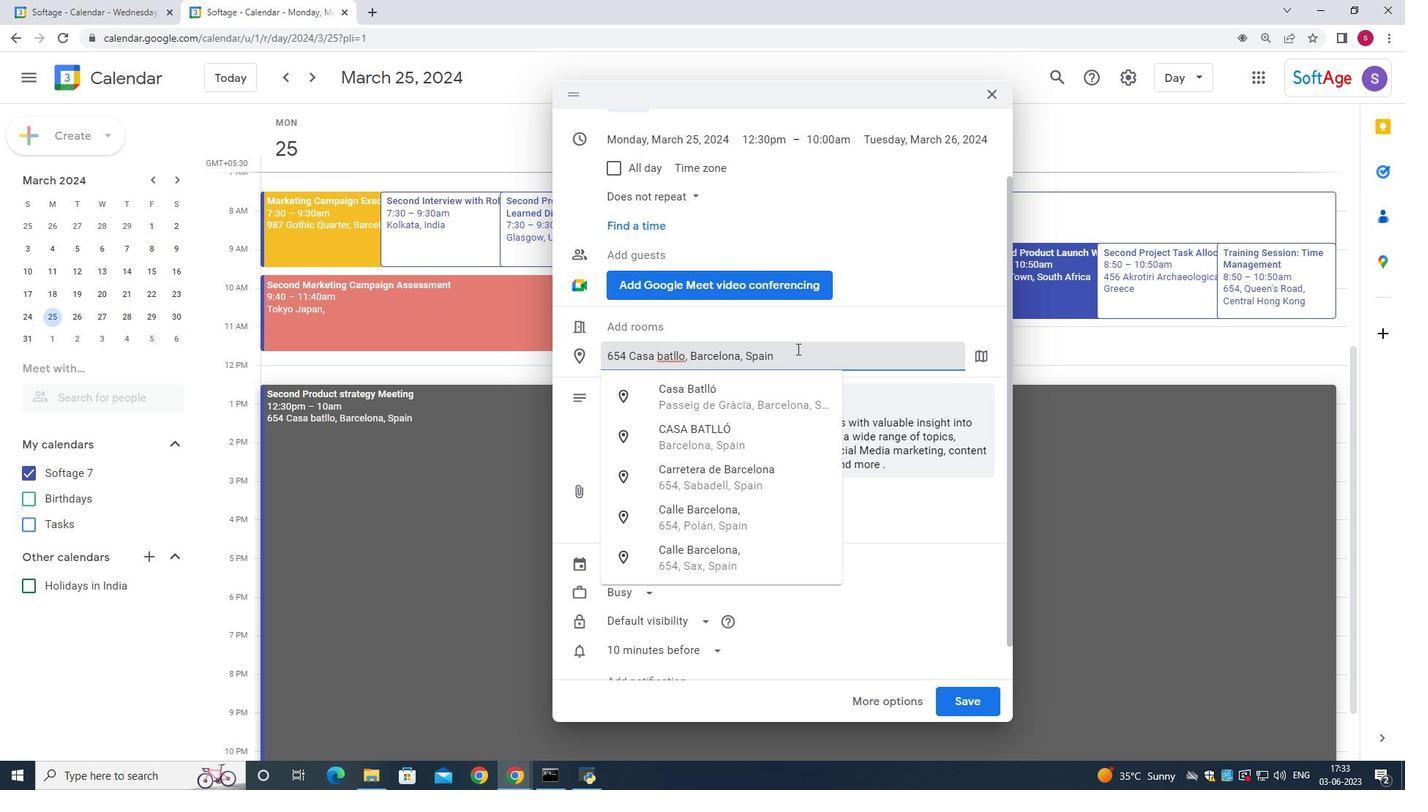 
Action: Mouse pressed left at (798, 349)
Screenshot: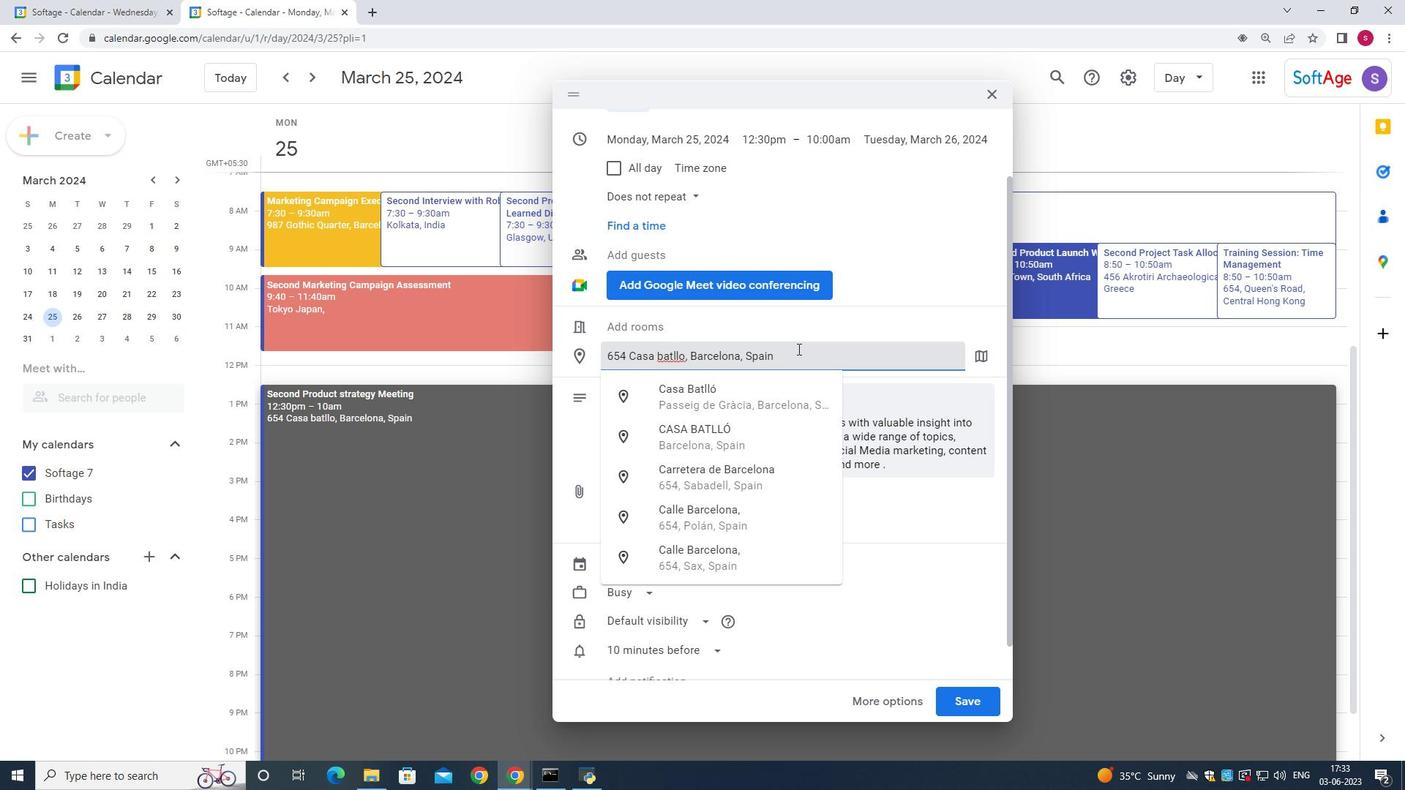 
Action: Mouse moved to (945, 706)
Screenshot: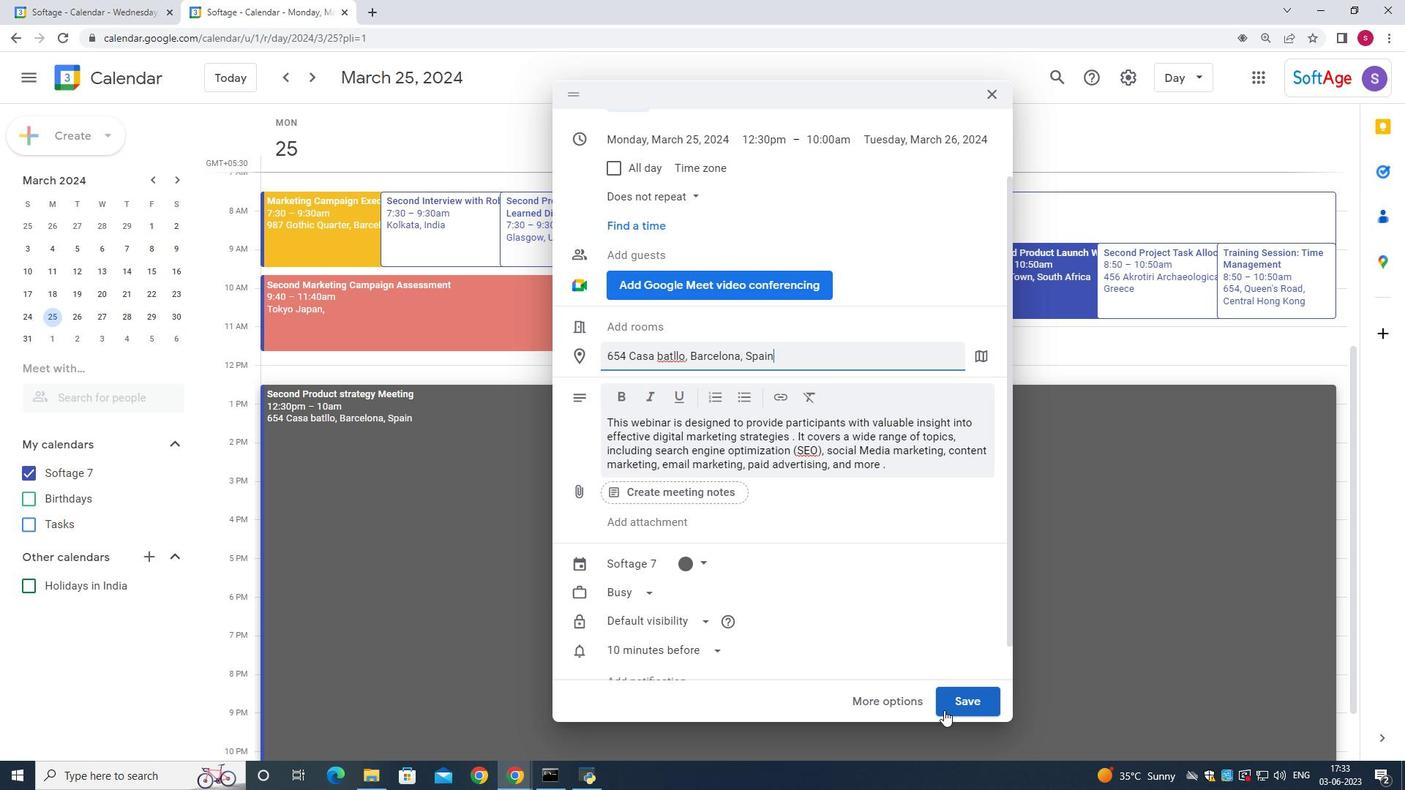 
Action: Mouse pressed left at (945, 706)
Screenshot: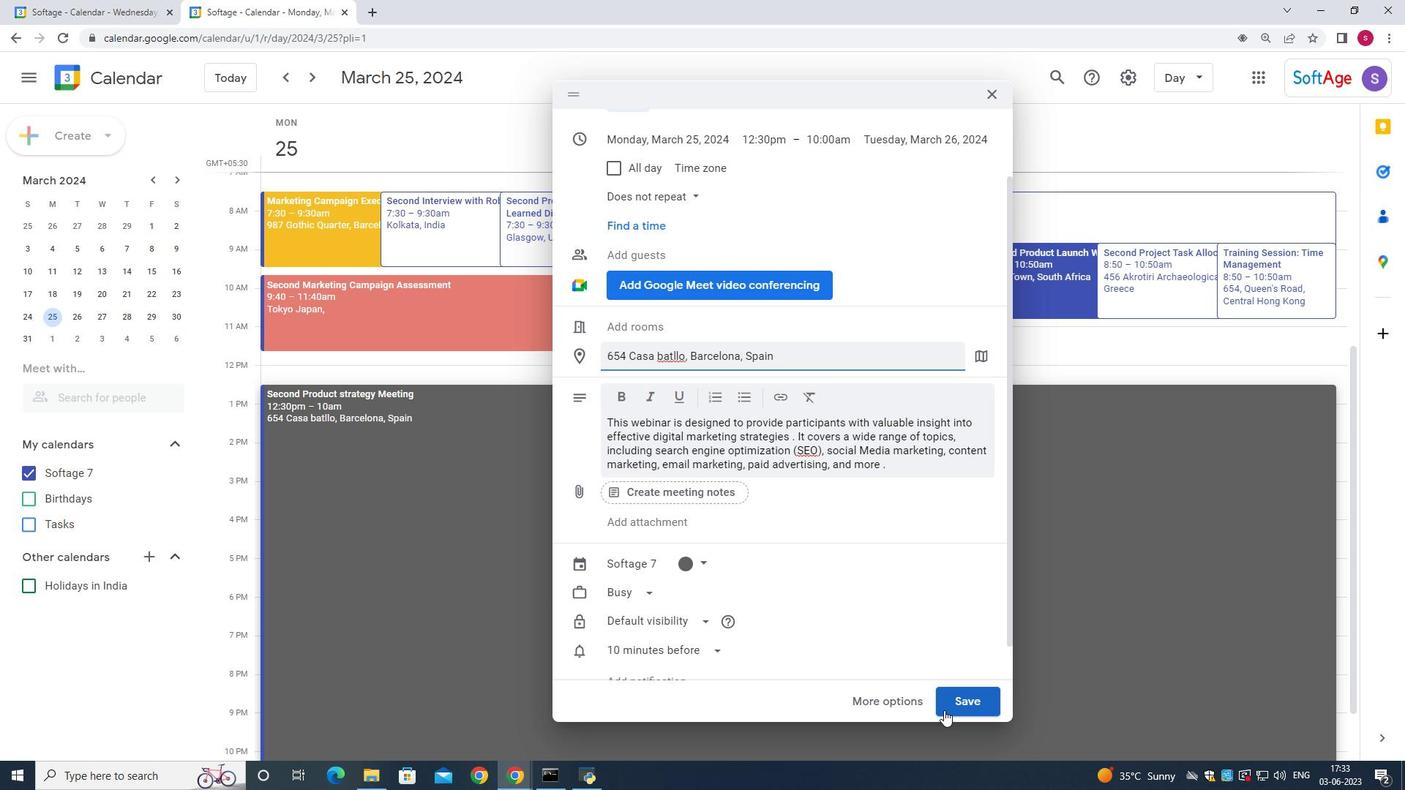 
Action: Mouse moved to (461, 471)
Screenshot: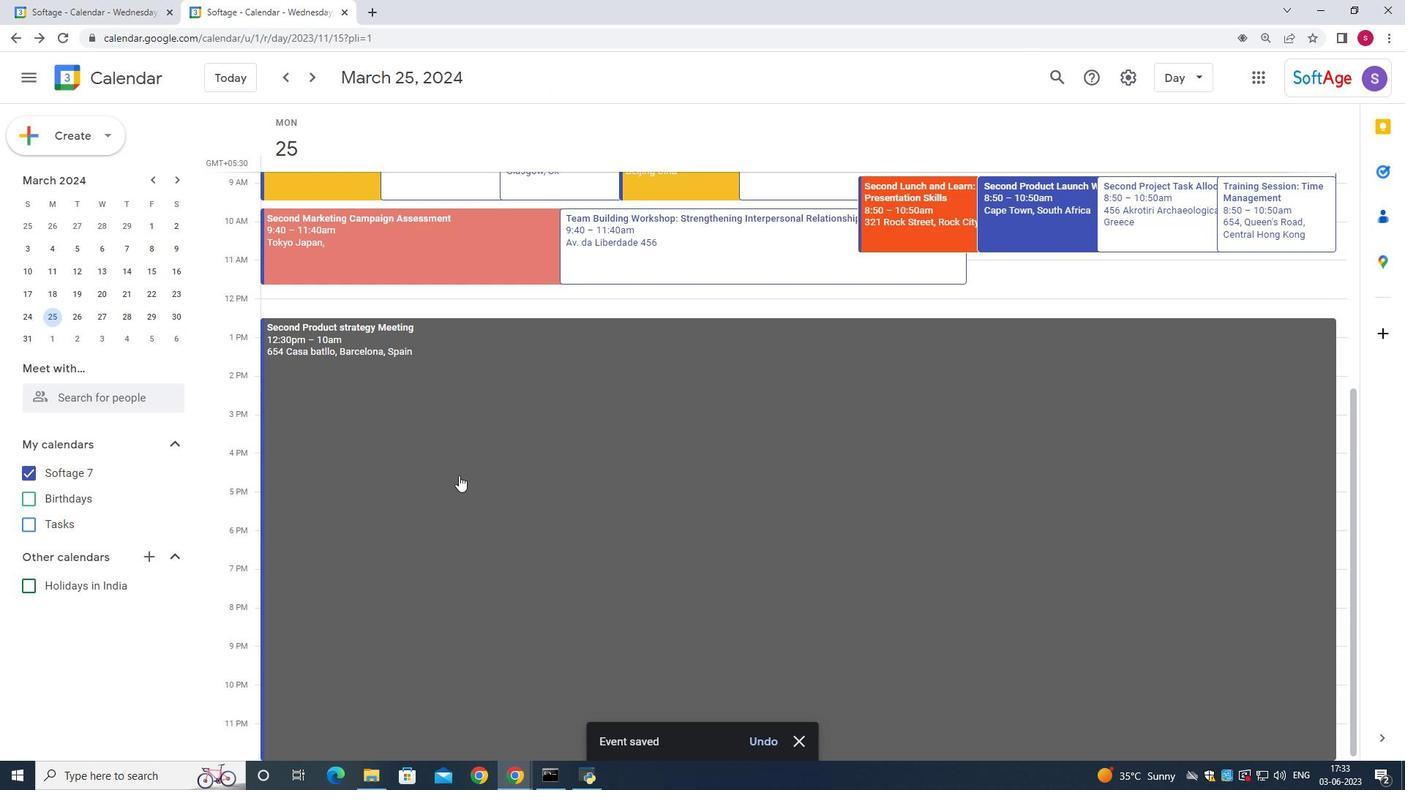 
Action: Mouse pressed left at (461, 471)
Screenshot: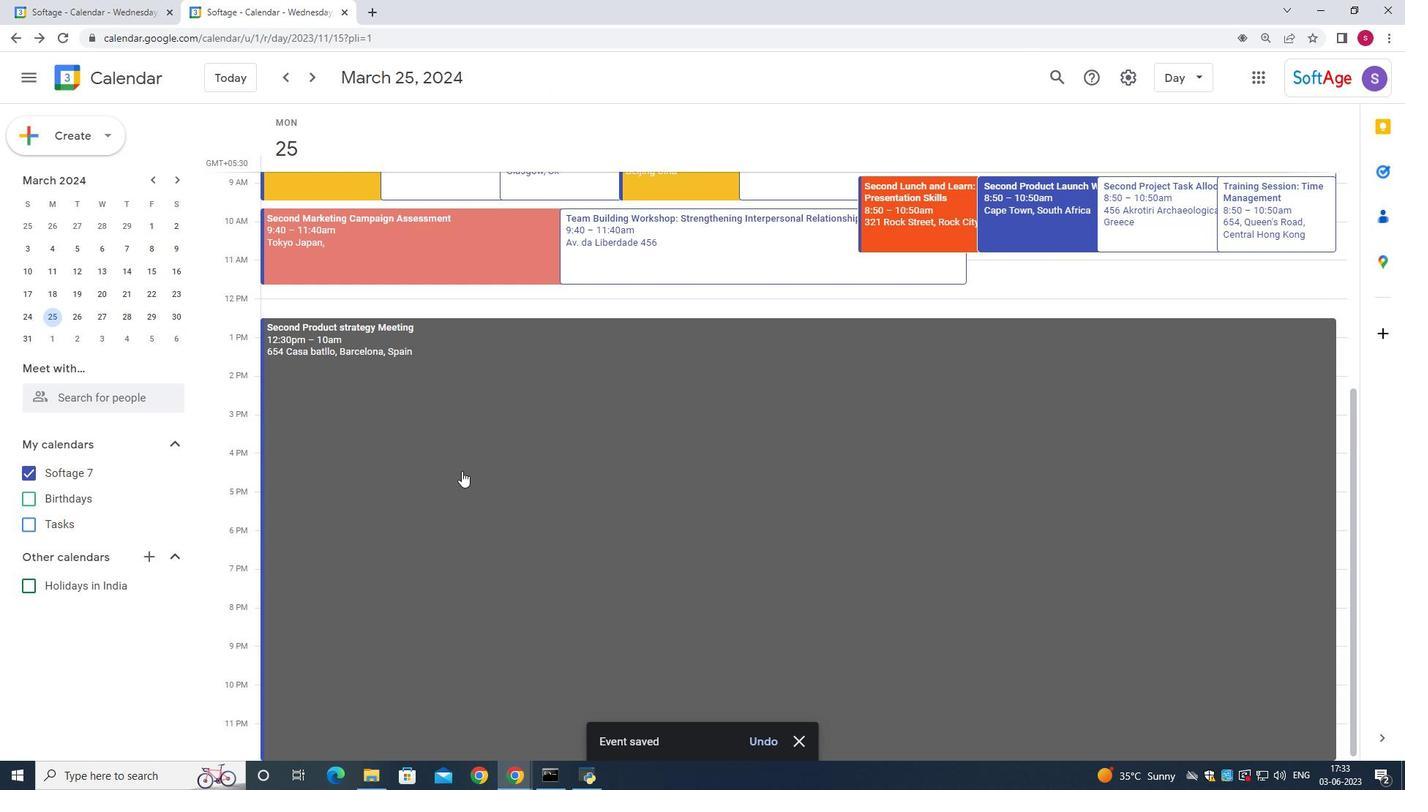 
Action: Mouse moved to (868, 258)
Screenshot: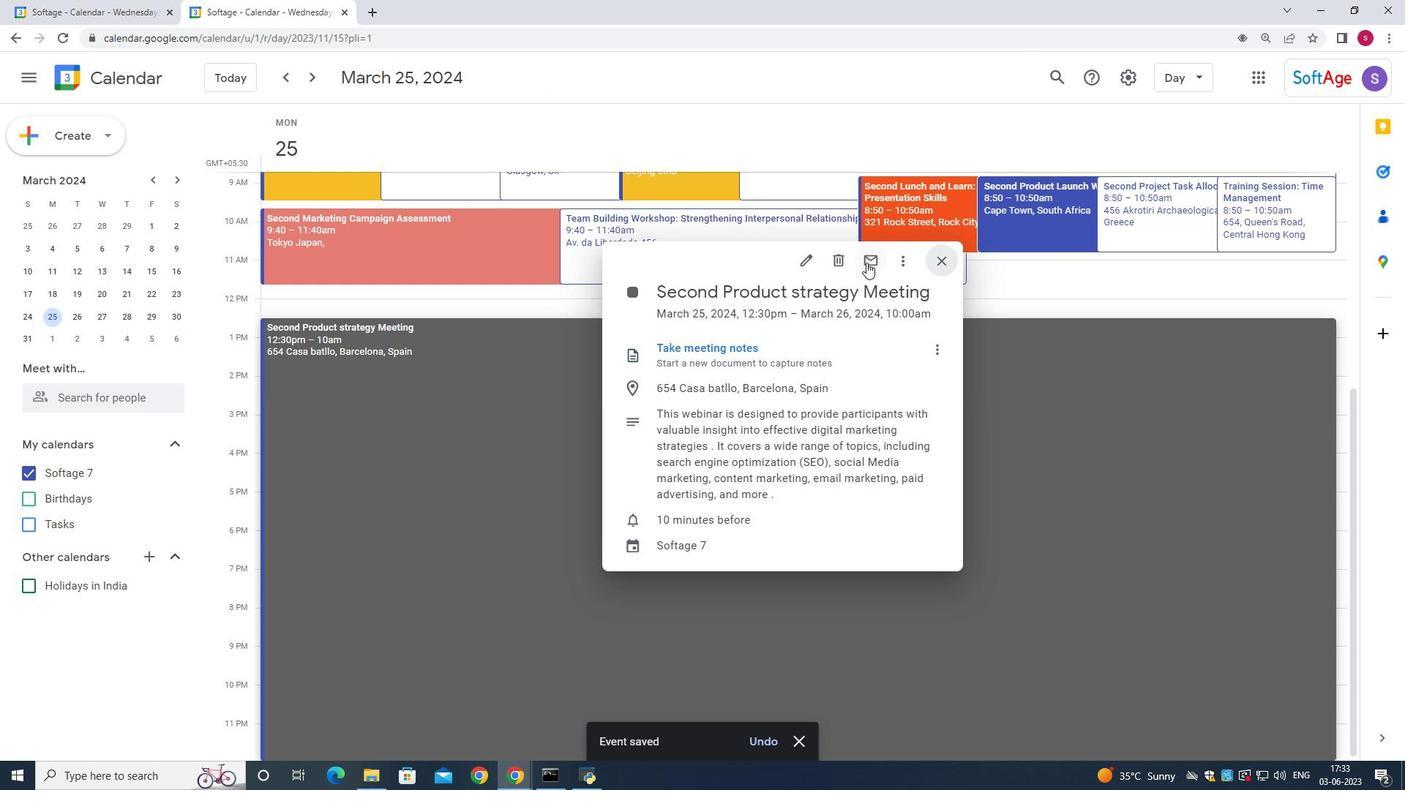 
Action: Mouse pressed left at (868, 258)
Screenshot: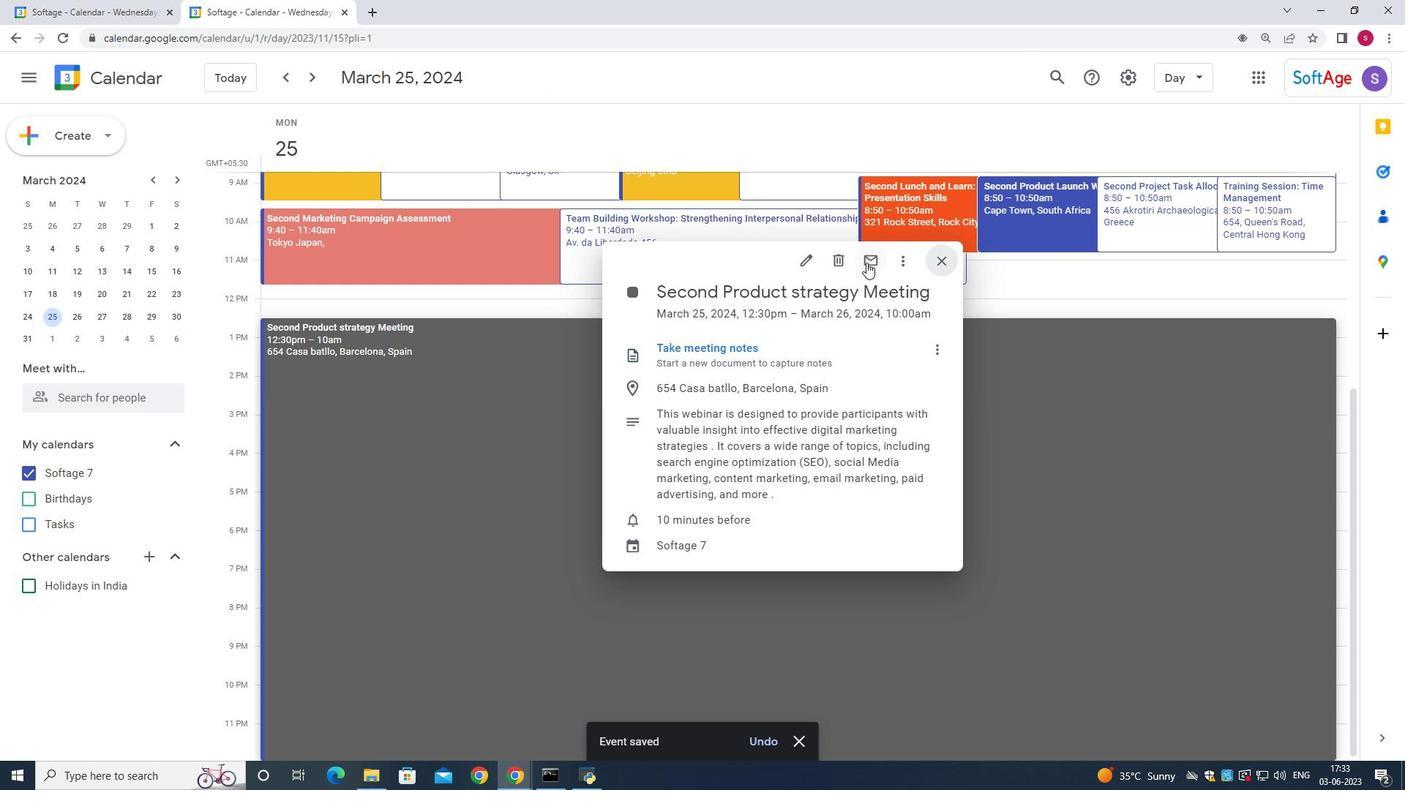
Action: Mouse moved to (522, 328)
Screenshot: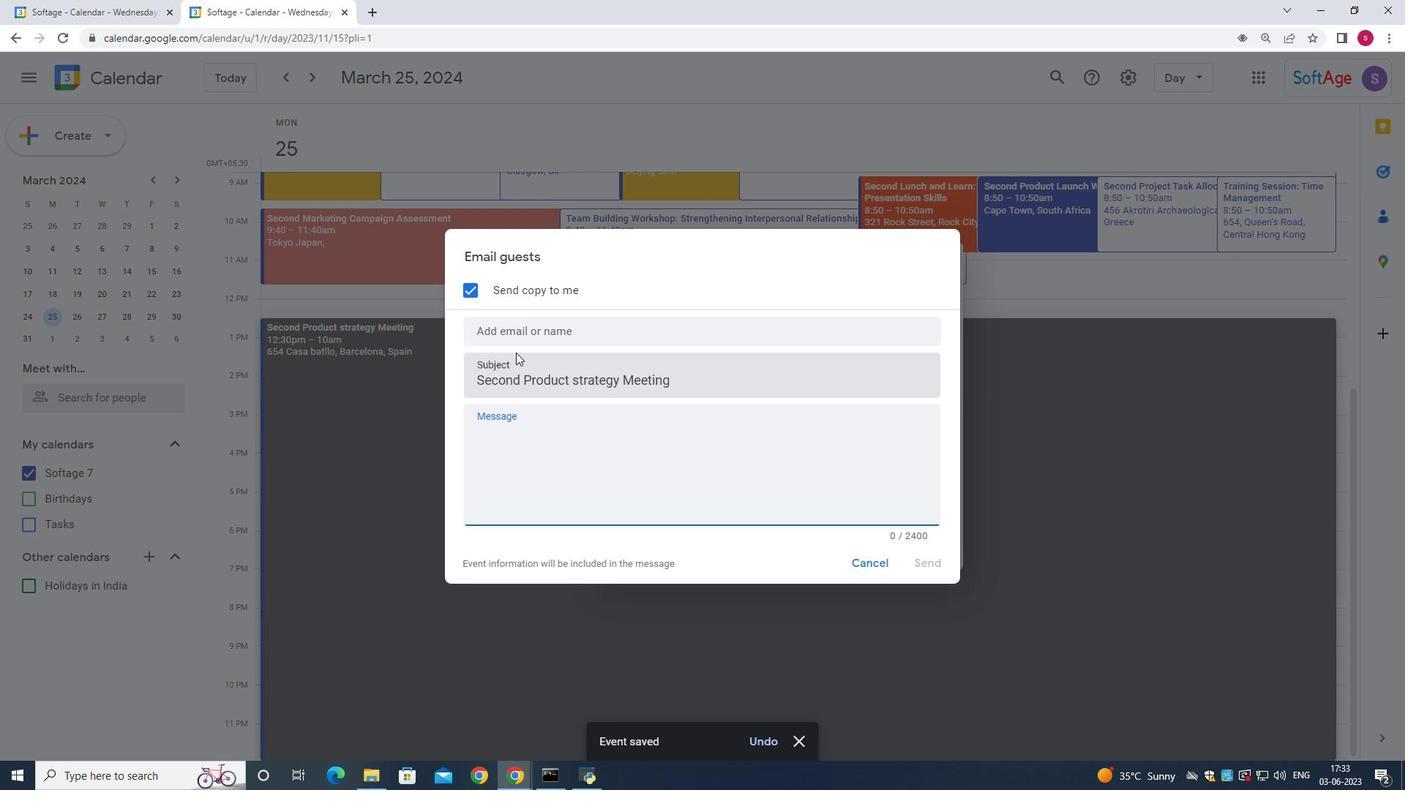 
Action: Mouse pressed left at (522, 328)
Screenshot: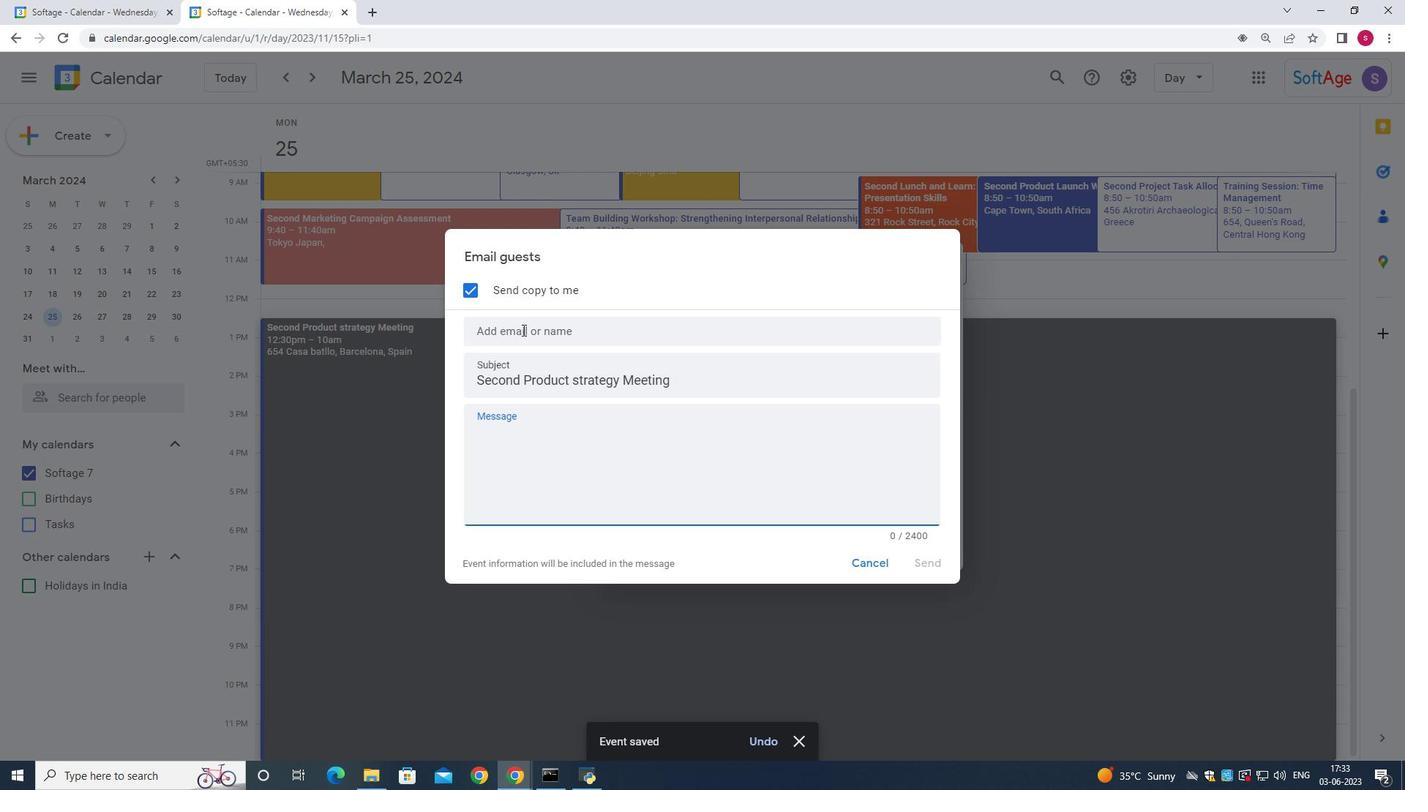 
Action: Key pressed softage.4
Screenshot: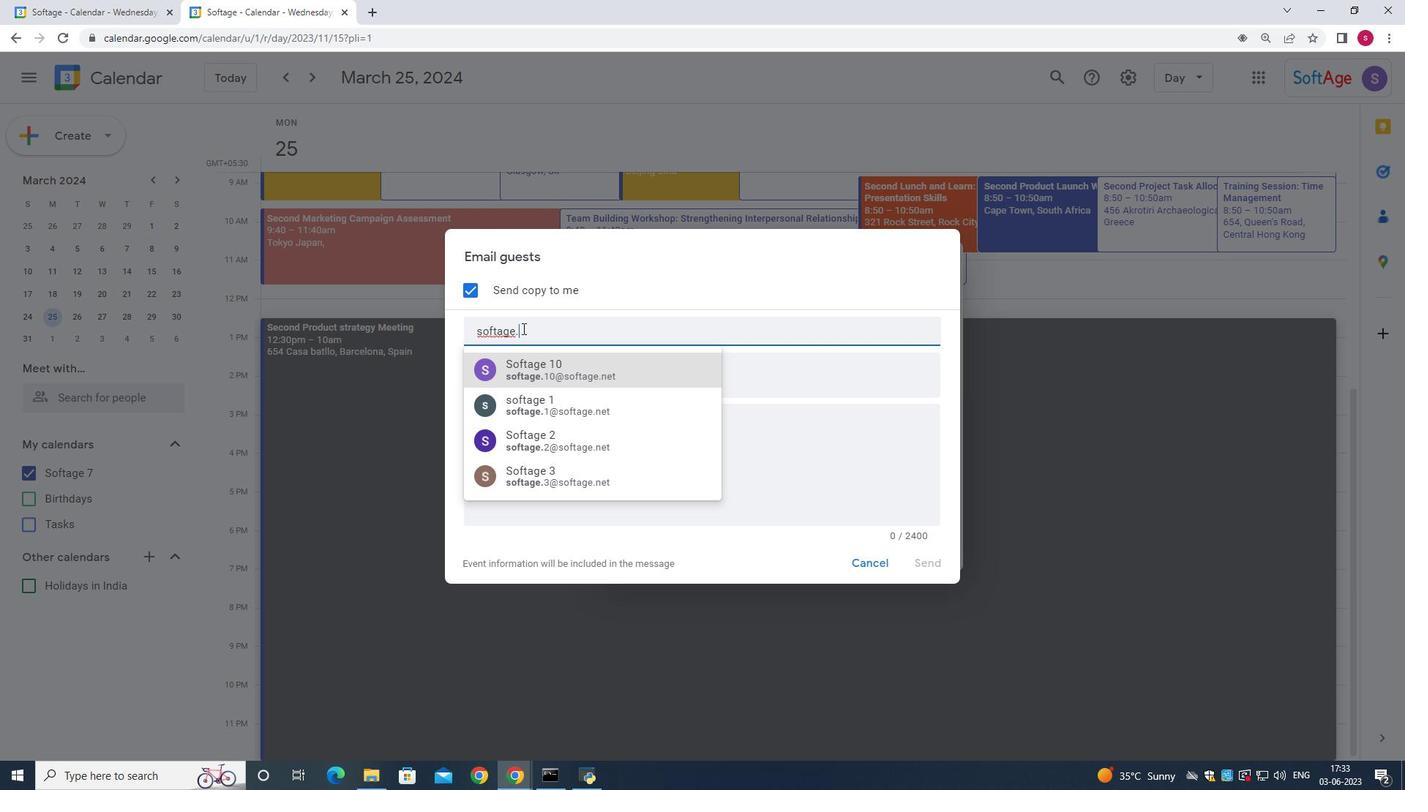 
Action: Mouse moved to (562, 374)
Screenshot: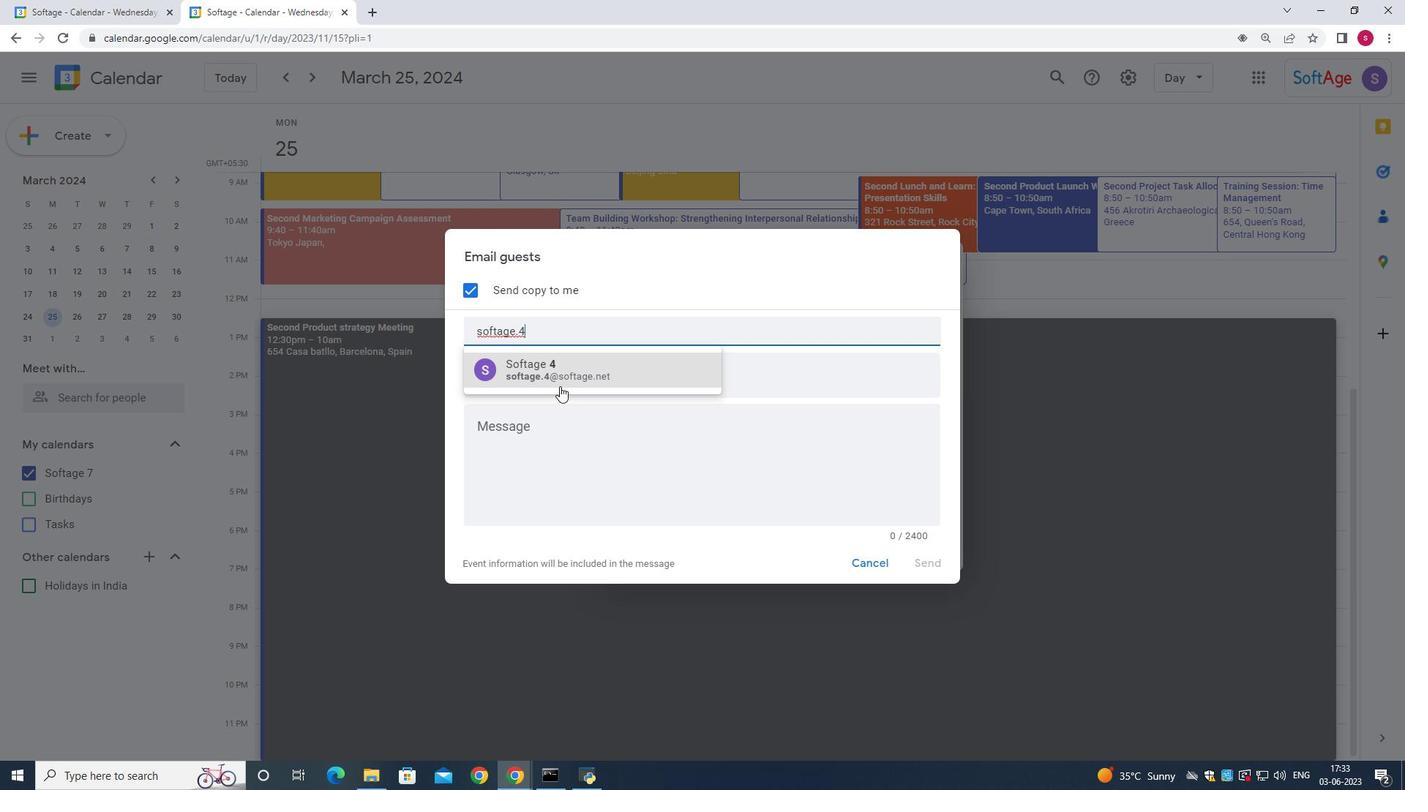 
Action: Mouse pressed left at (562, 374)
Screenshot: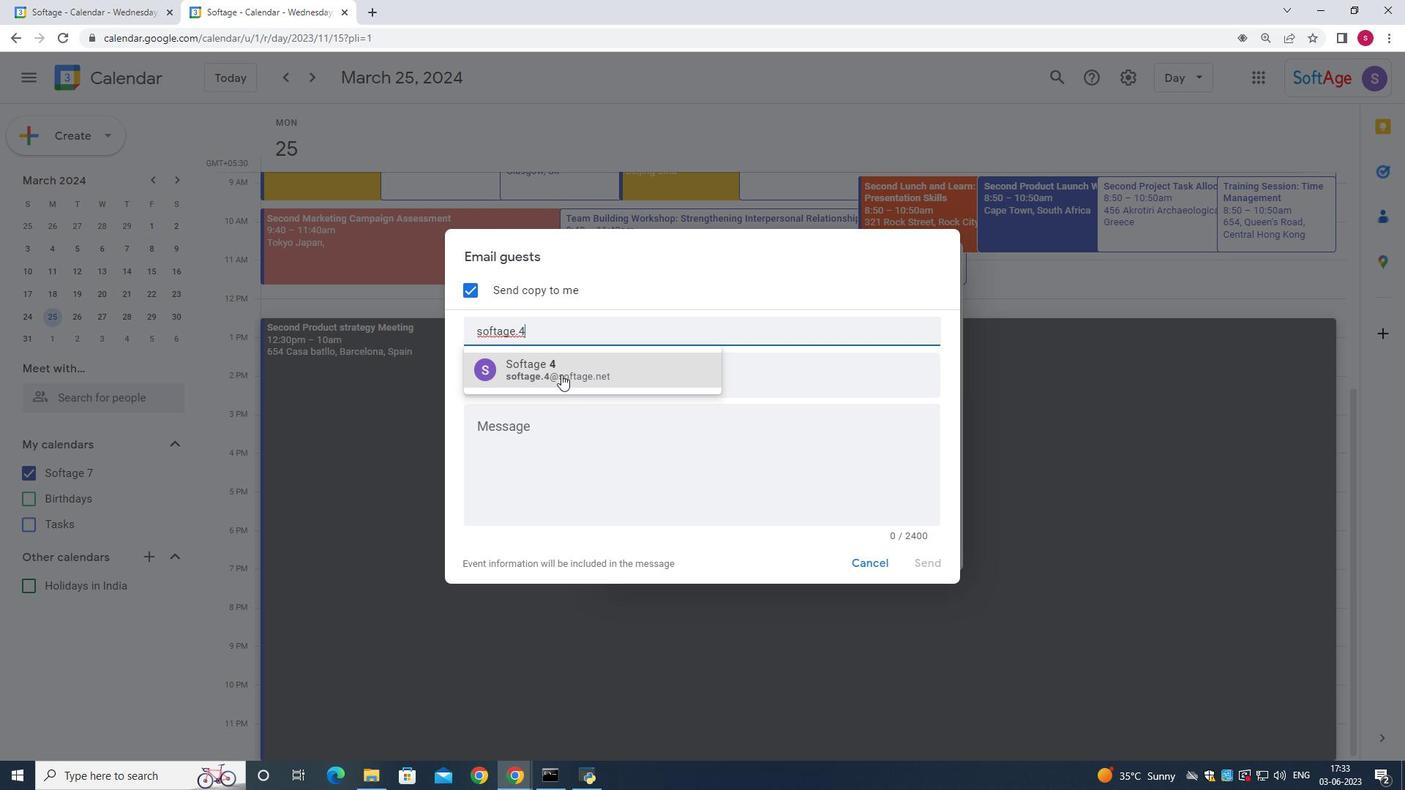 
Action: Key pressed softage.5
Screenshot: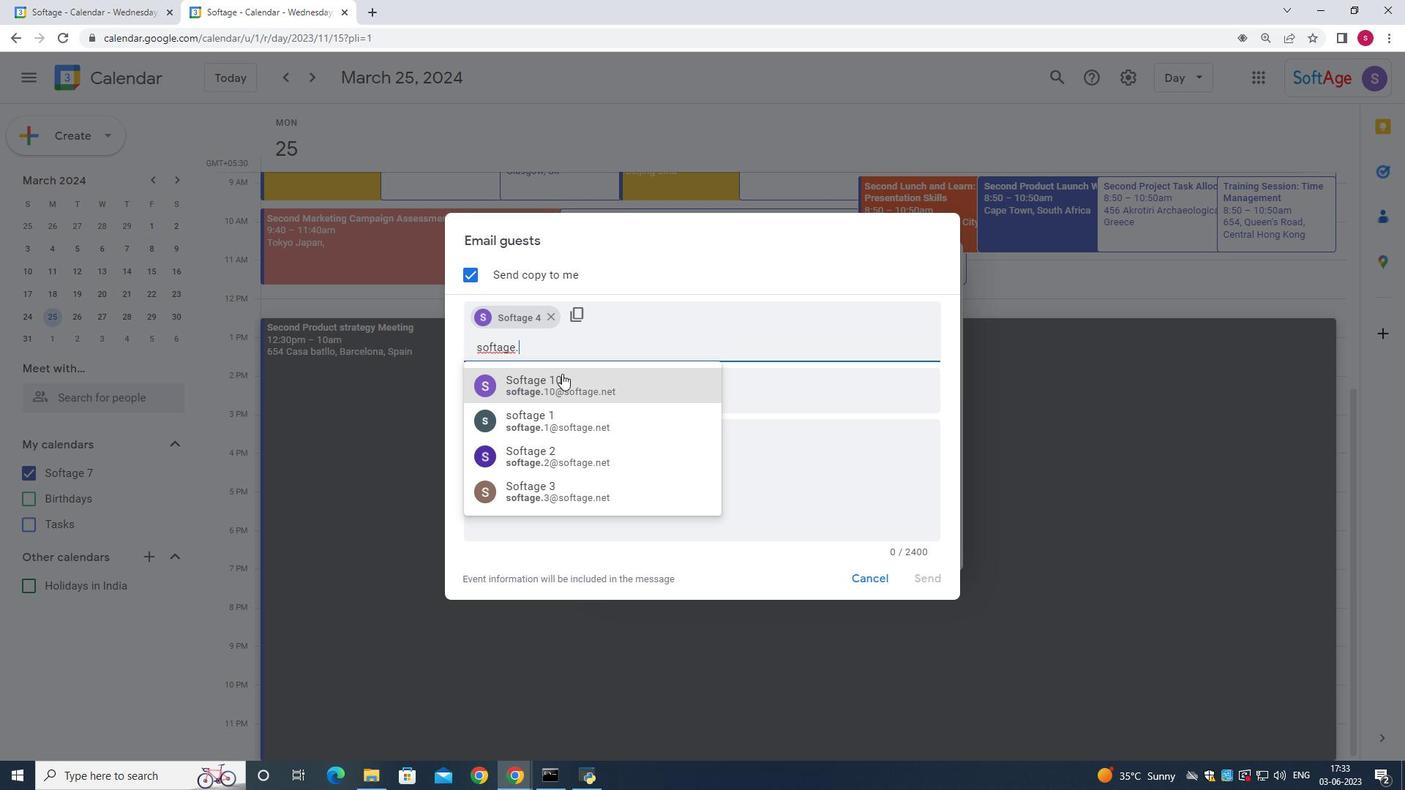 
Action: Mouse pressed left at (562, 374)
Screenshot: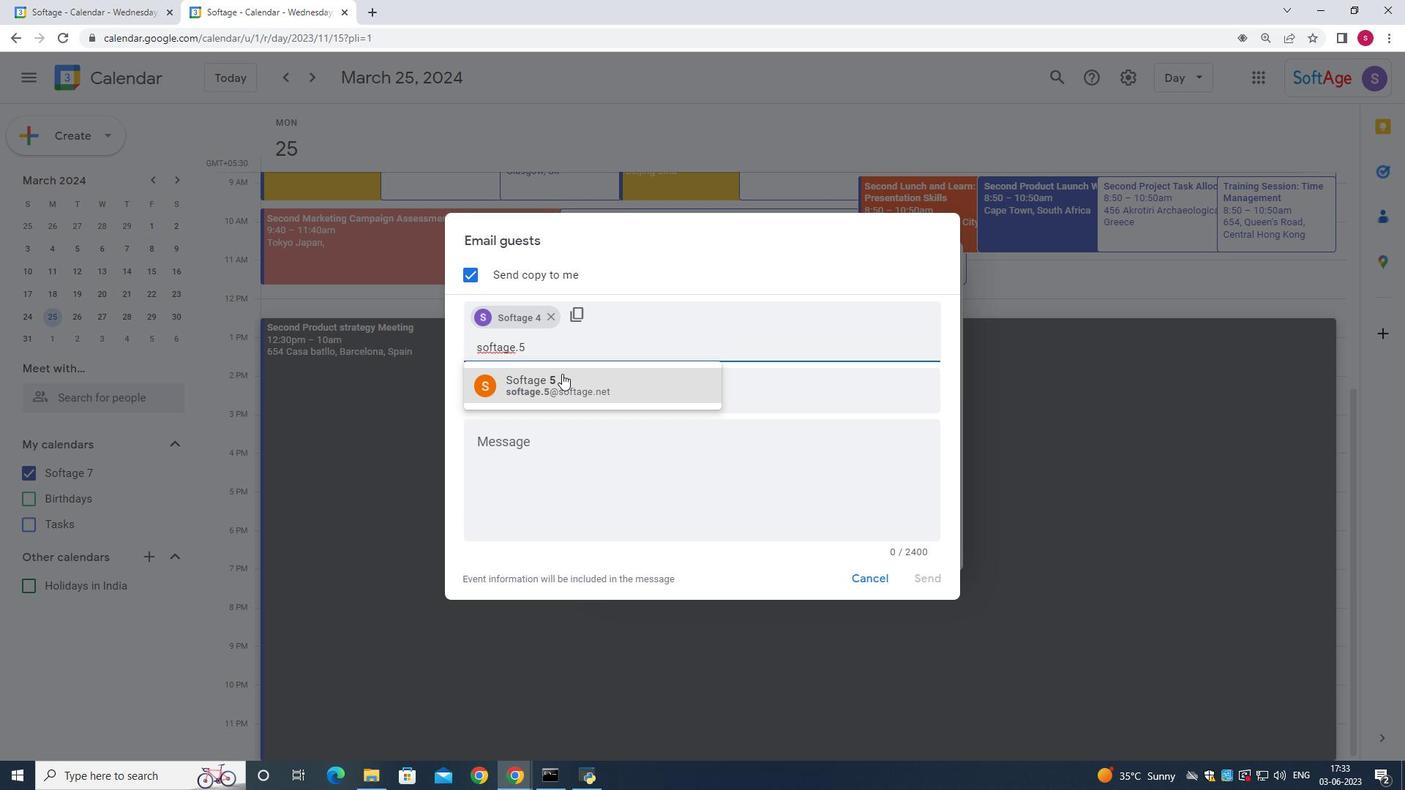 
Action: Mouse moved to (524, 491)
Screenshot: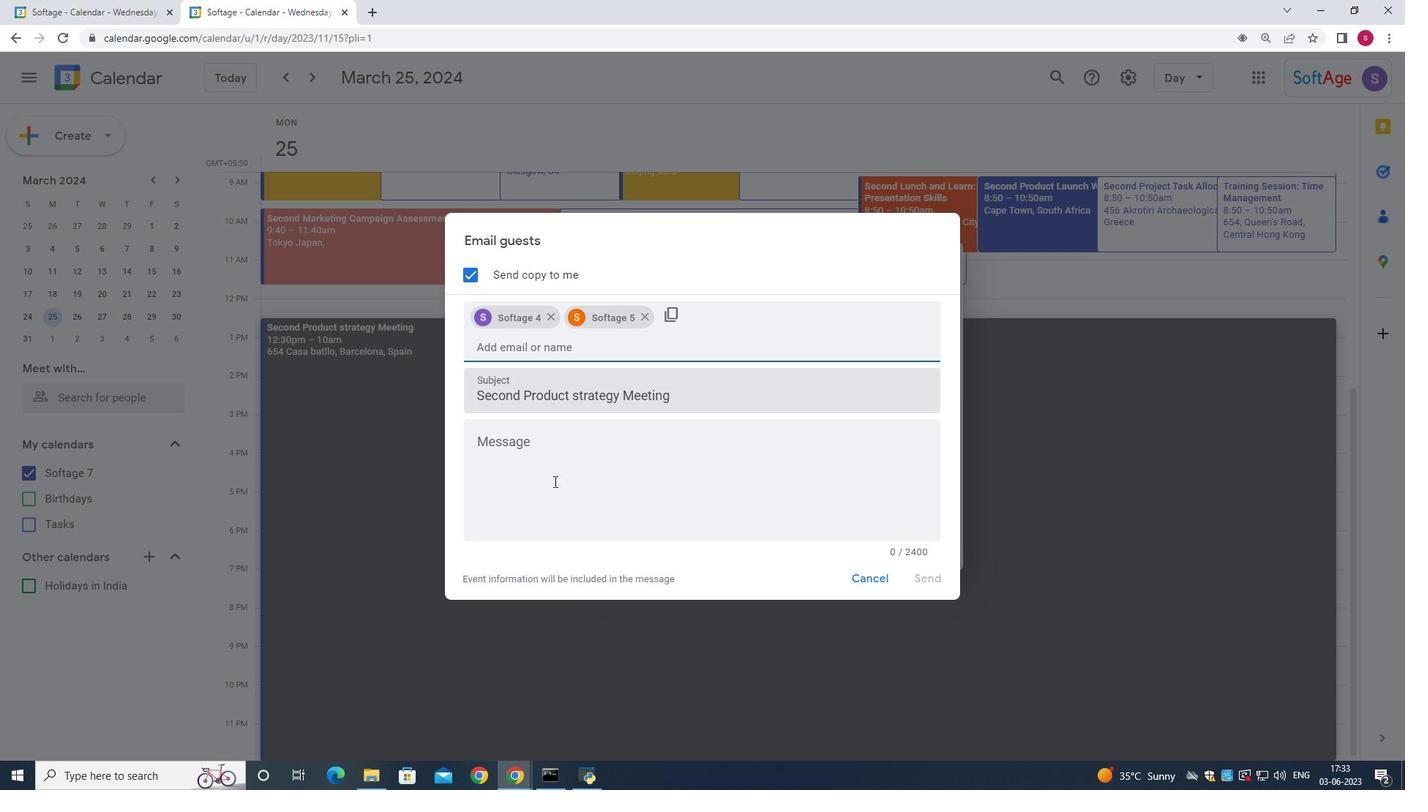 
Action: Mouse pressed left at (524, 491)
Screenshot: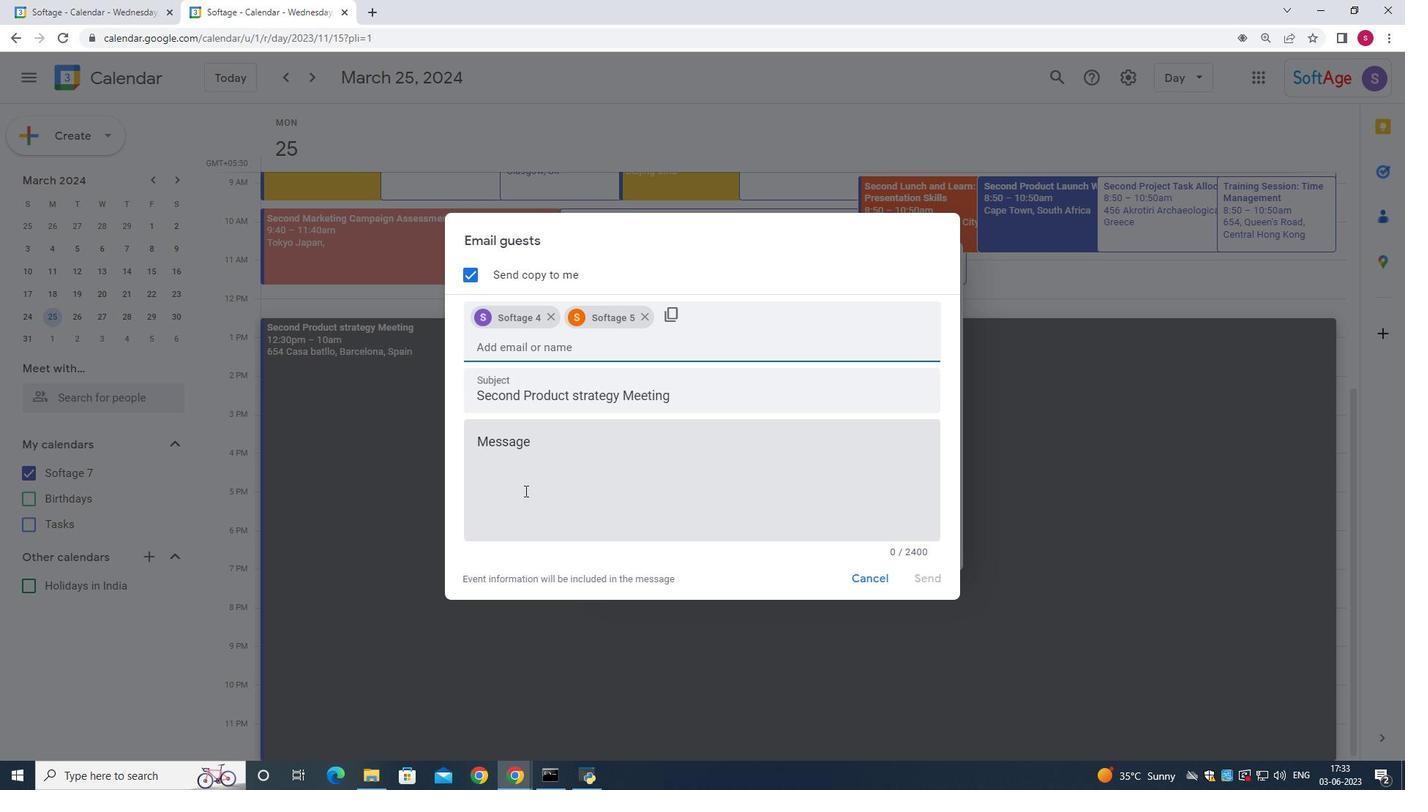 
Action: Key pressed the<Key.space><Key.backspace><Key.backspace><Key.backspace><Key.backspace><Key.shift>The<Key.space>event<Key.space><Key.shift>Every<Key.space>weekday<Key.space><Key.shift_r>(<Key.space><Key.shift>m<Key.backspace><Key.shift>Monday<Key.space>to<Key.space><Key.shift>Friday<Key.space><Key.shift_r>)
Screenshot: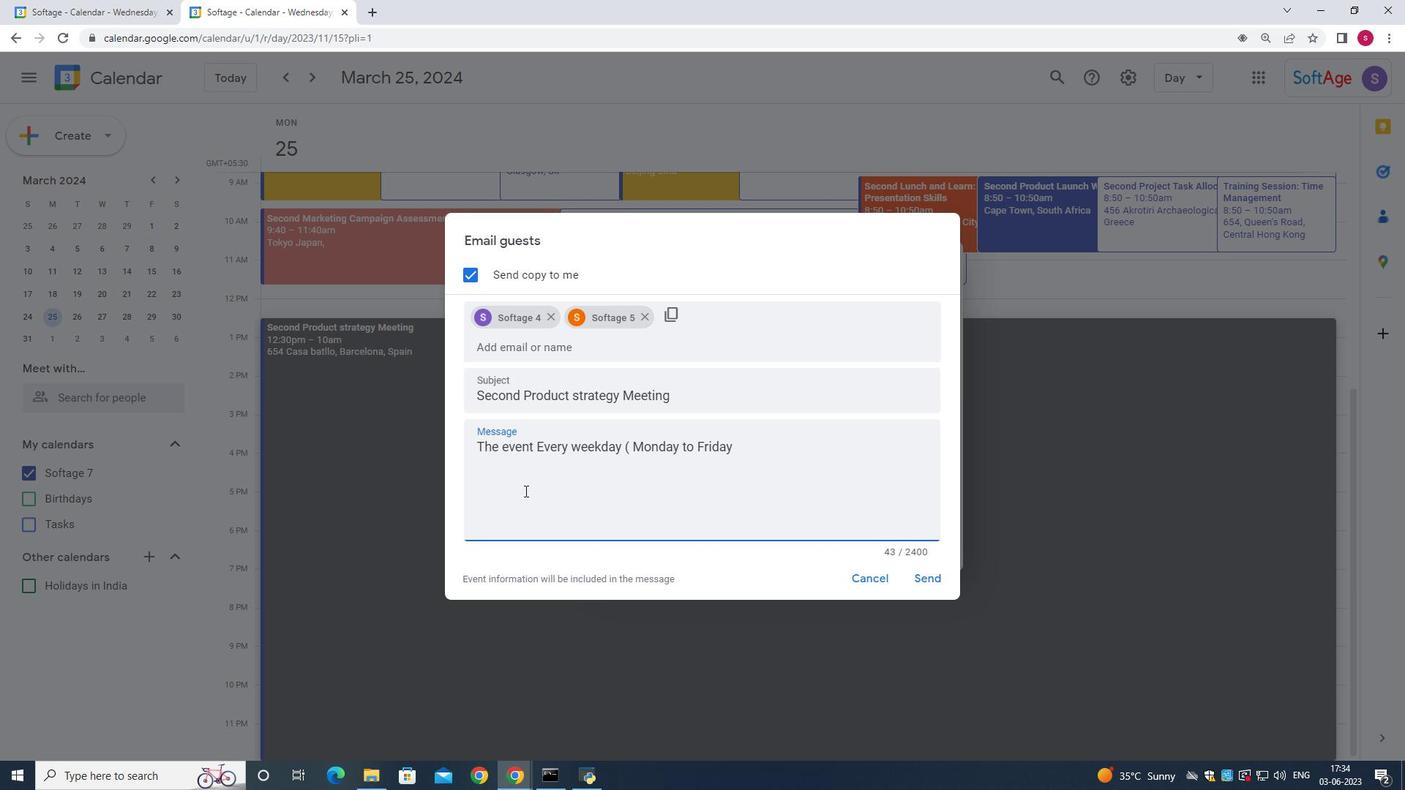 
Action: Mouse moved to (926, 572)
Screenshot: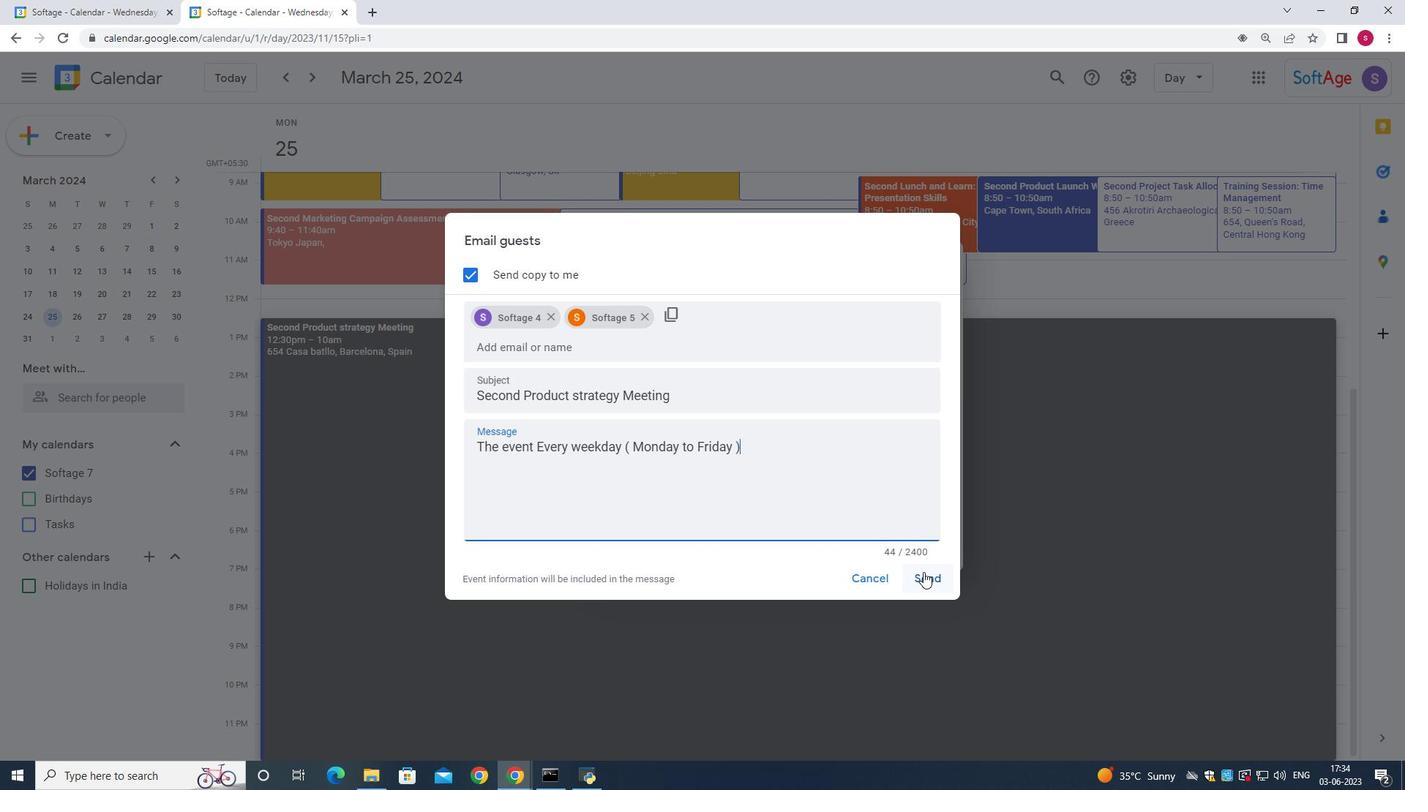 
Action: Mouse pressed left at (926, 572)
Screenshot: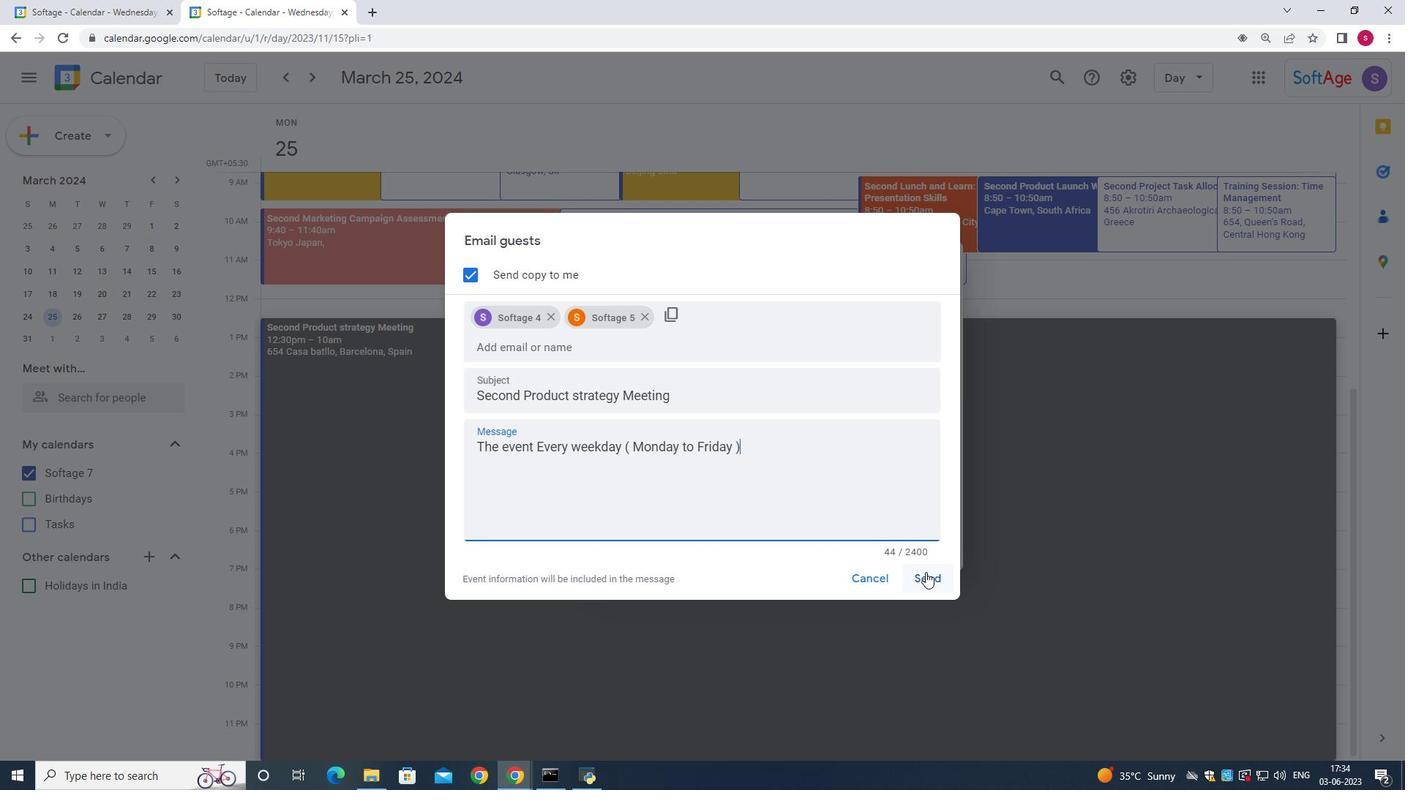 
Action: Mouse moved to (667, 492)
Screenshot: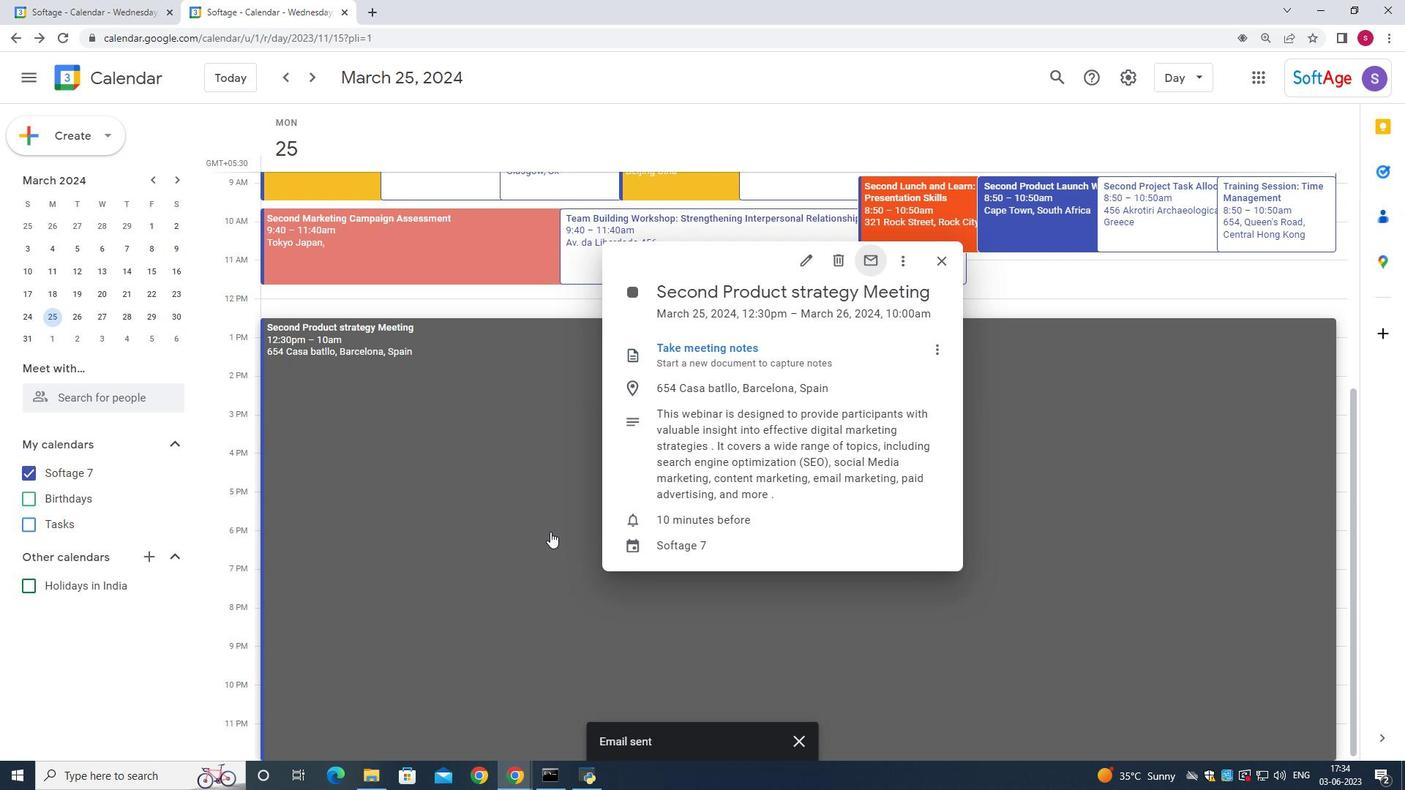 
